 Task: Use Google Earth to find and explore the Sahara Desert and the Black Desert.
Action: Mouse moved to (200, 201)
Screenshot: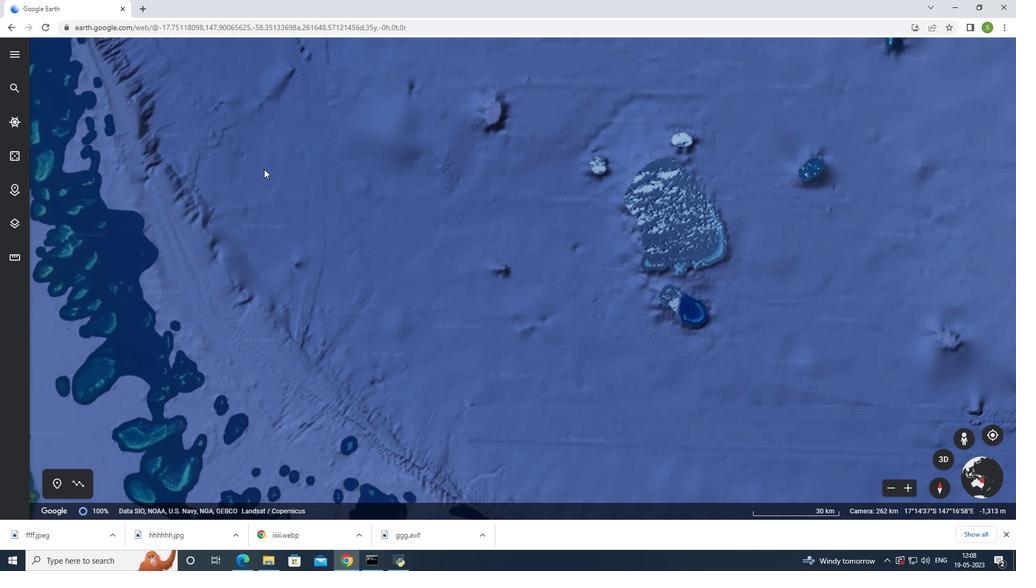 
Action: Mouse scrolled (200, 202) with delta (0, 0)
Screenshot: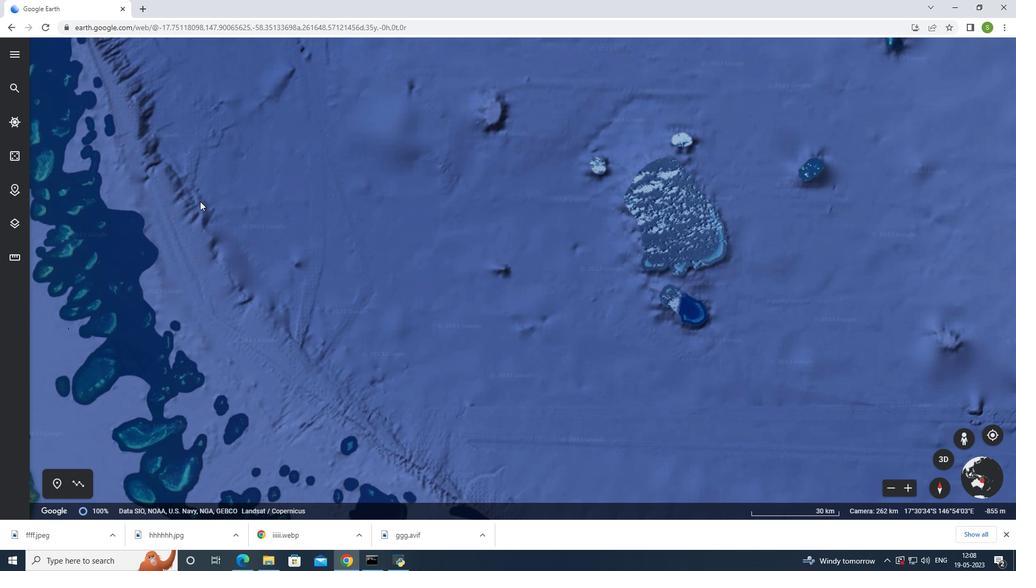 
Action: Mouse scrolled (200, 202) with delta (0, 0)
Screenshot: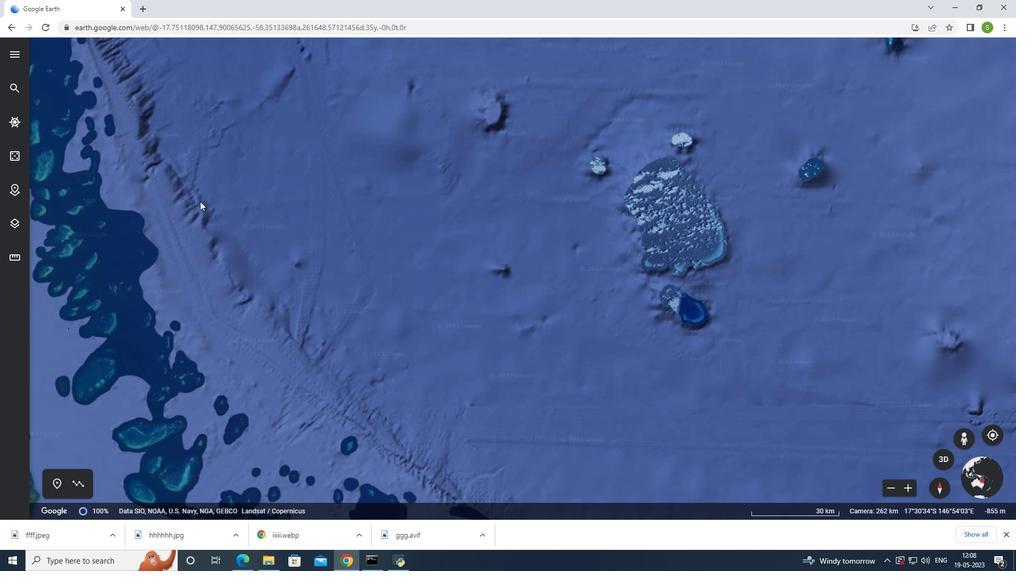 
Action: Mouse scrolled (200, 202) with delta (0, 0)
Screenshot: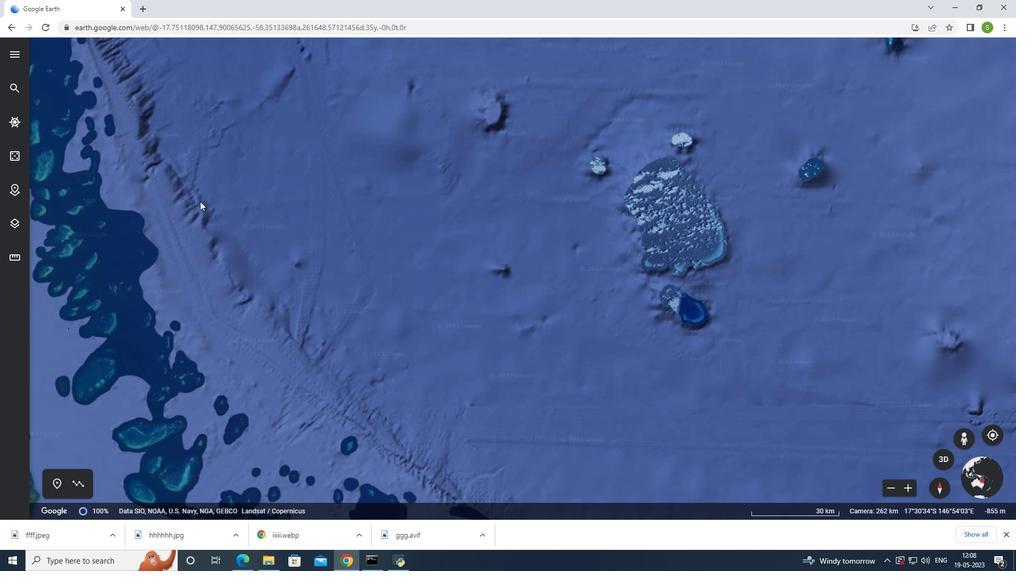
Action: Mouse scrolled (200, 202) with delta (0, 0)
Screenshot: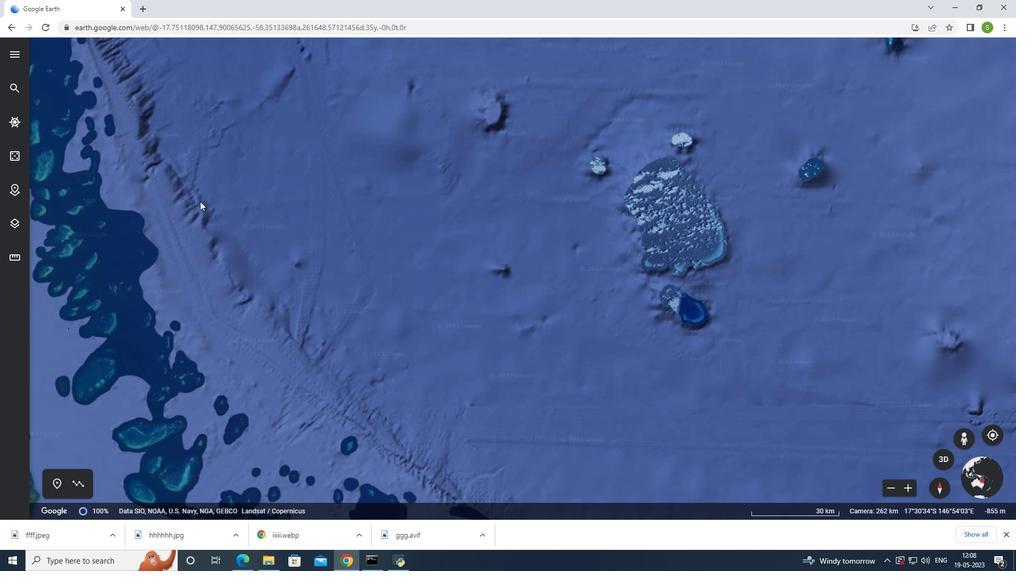 
Action: Mouse scrolled (200, 201) with delta (0, 0)
Screenshot: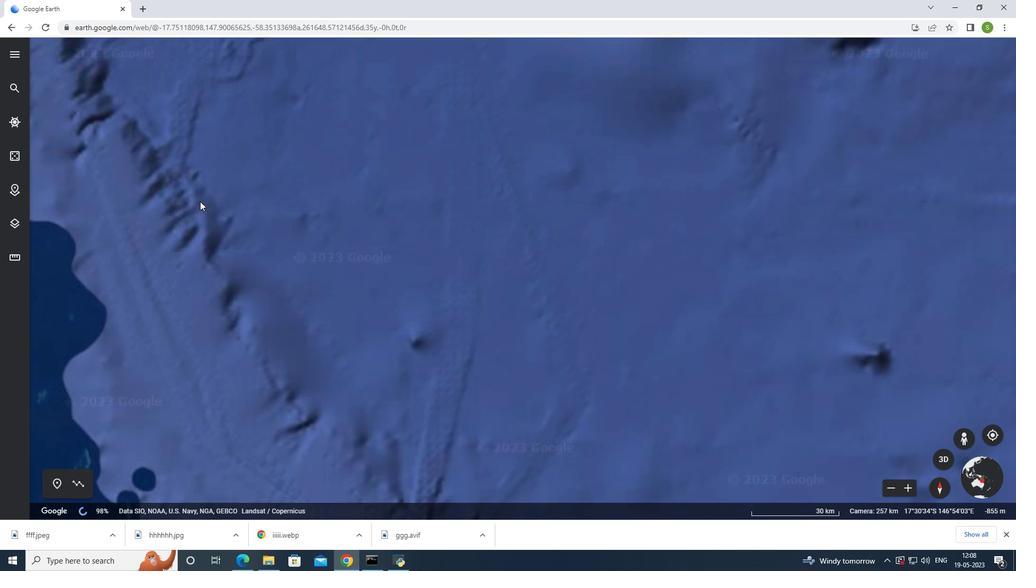 
Action: Mouse scrolled (200, 201) with delta (0, 0)
Screenshot: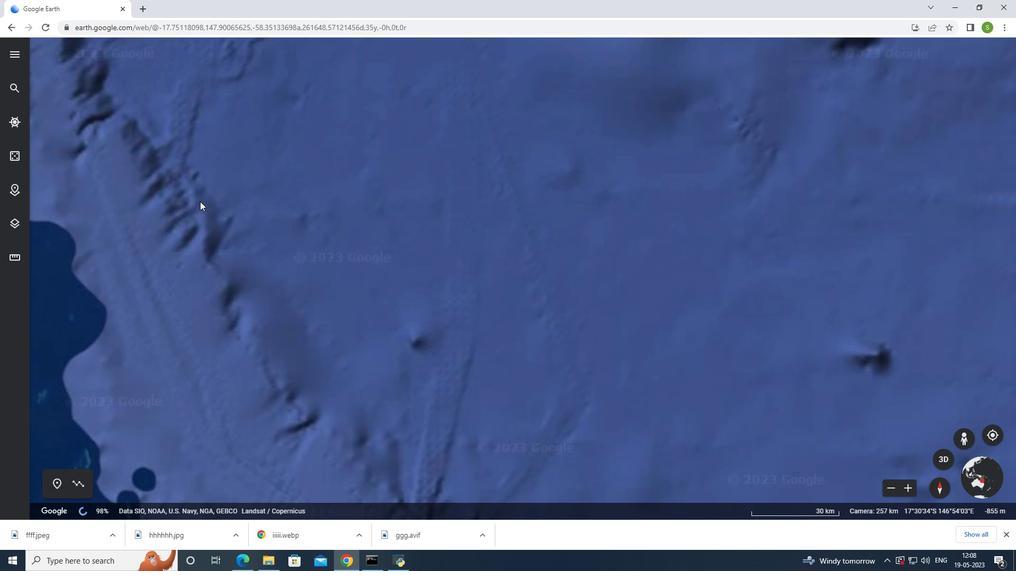 
Action: Mouse scrolled (200, 201) with delta (0, 0)
Screenshot: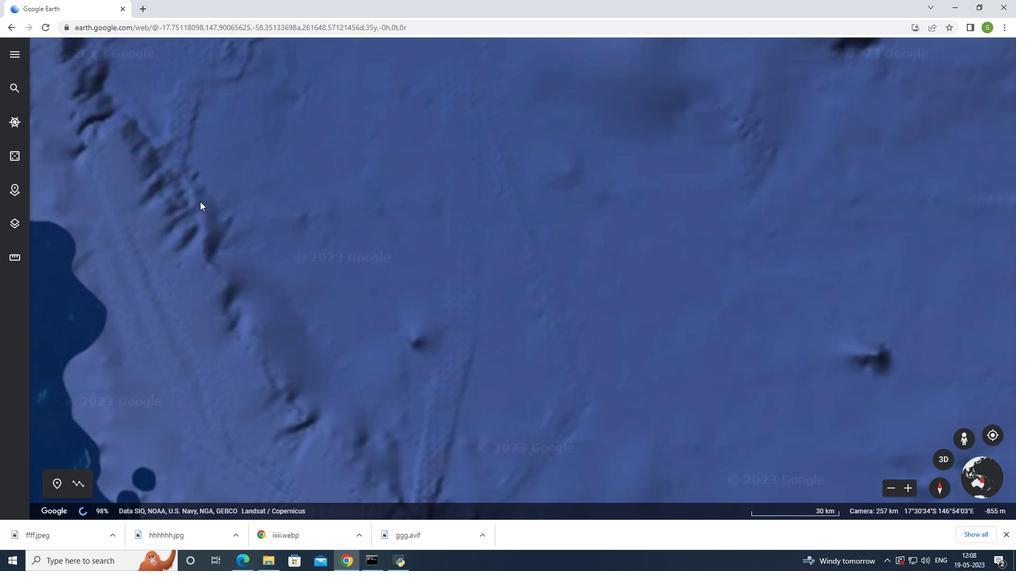 
Action: Mouse scrolled (200, 201) with delta (0, 0)
Screenshot: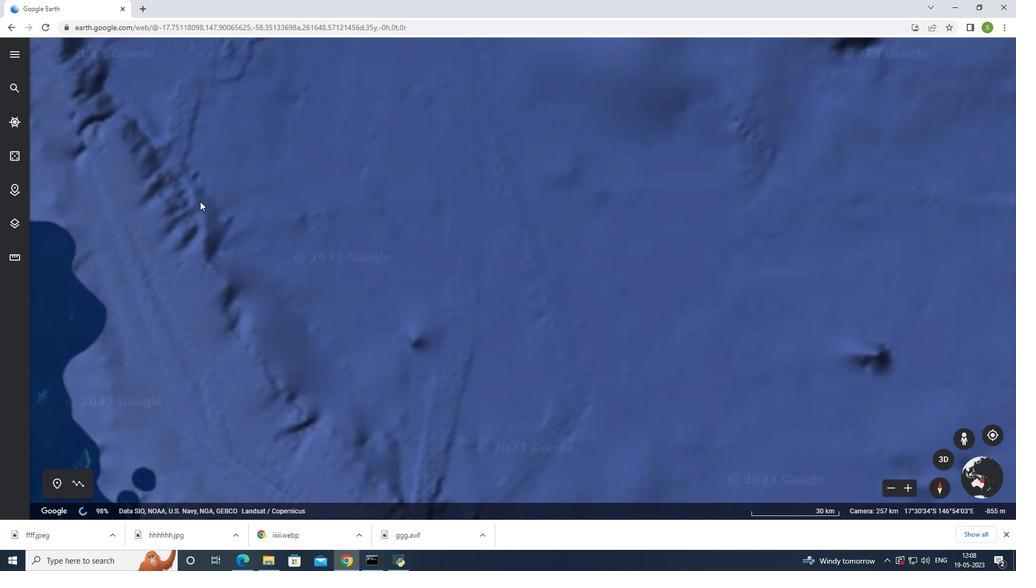 
Action: Mouse scrolled (200, 201) with delta (0, 0)
Screenshot: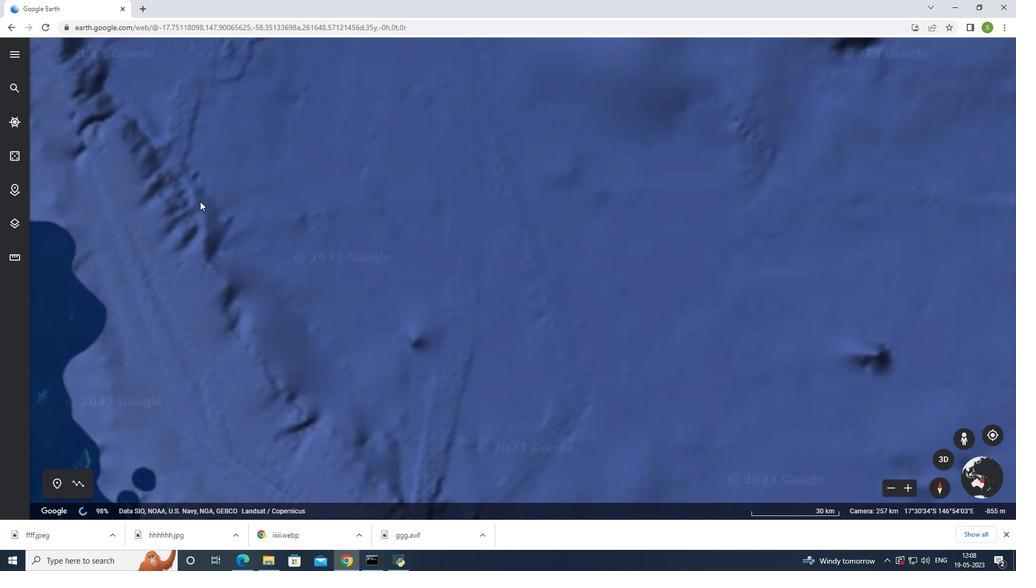 
Action: Mouse scrolled (200, 201) with delta (0, 0)
Screenshot: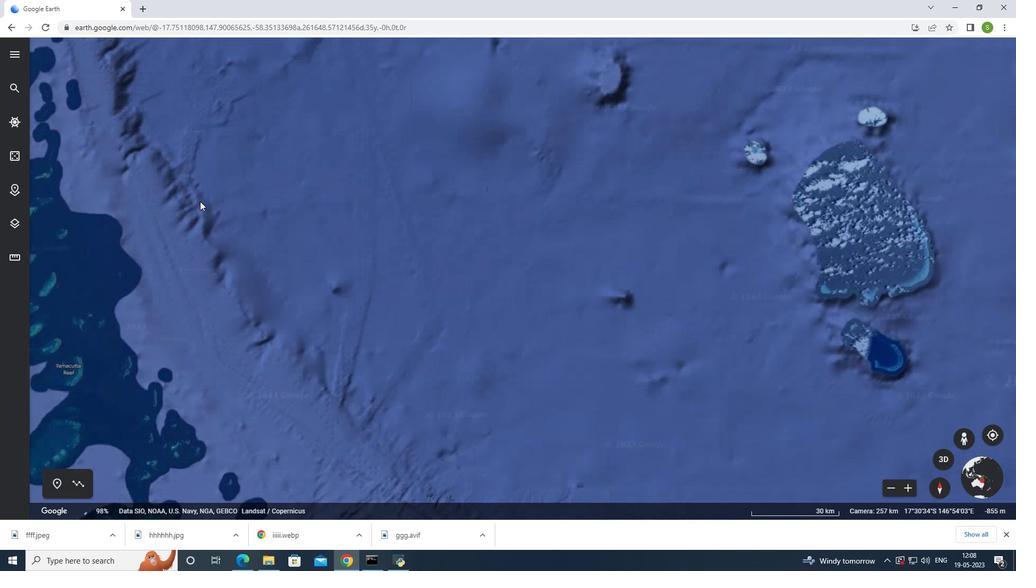 
Action: Mouse scrolled (200, 201) with delta (0, 0)
Screenshot: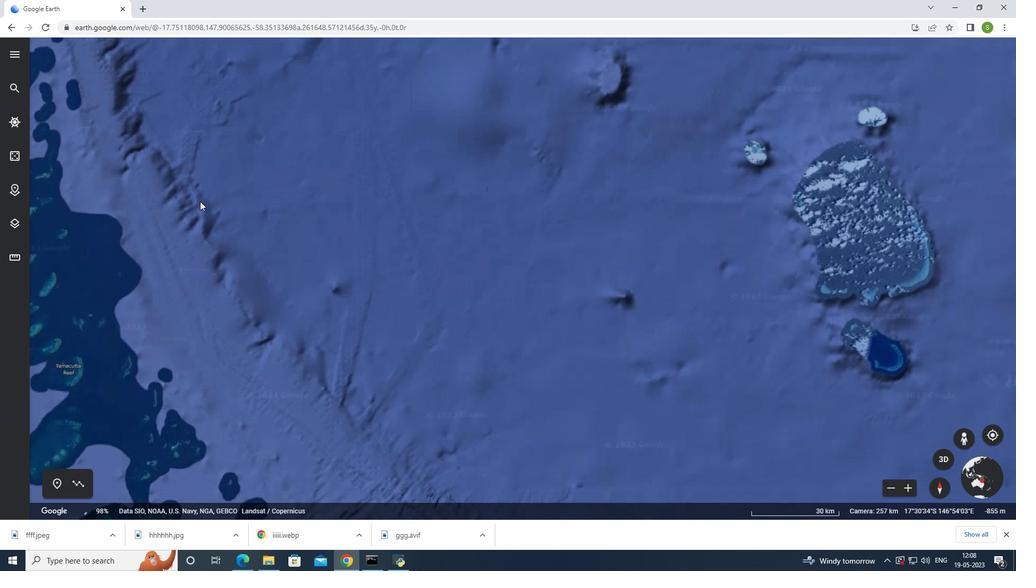 
Action: Mouse scrolled (200, 201) with delta (0, 0)
Screenshot: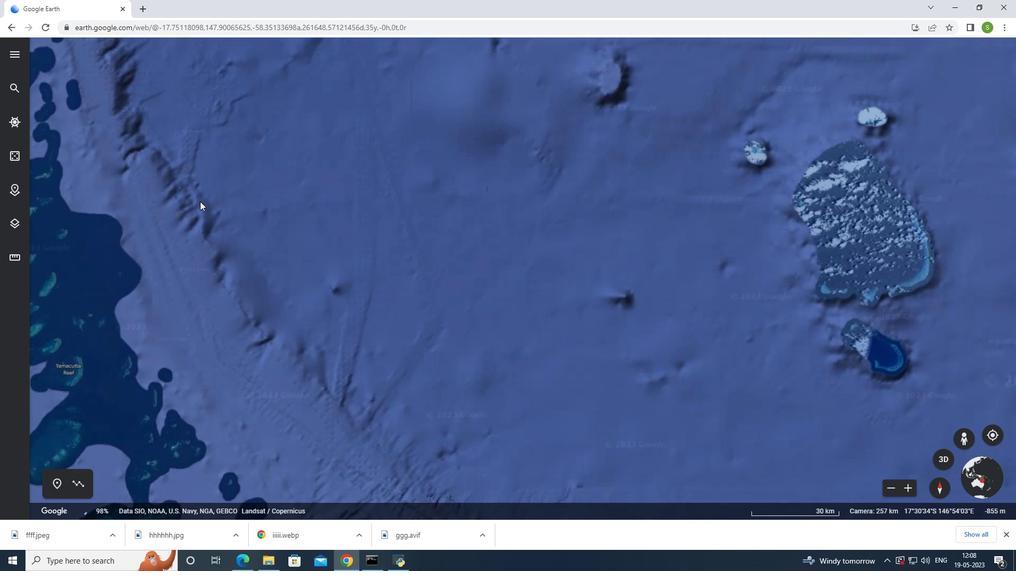 
Action: Mouse moved to (16, 88)
Screenshot: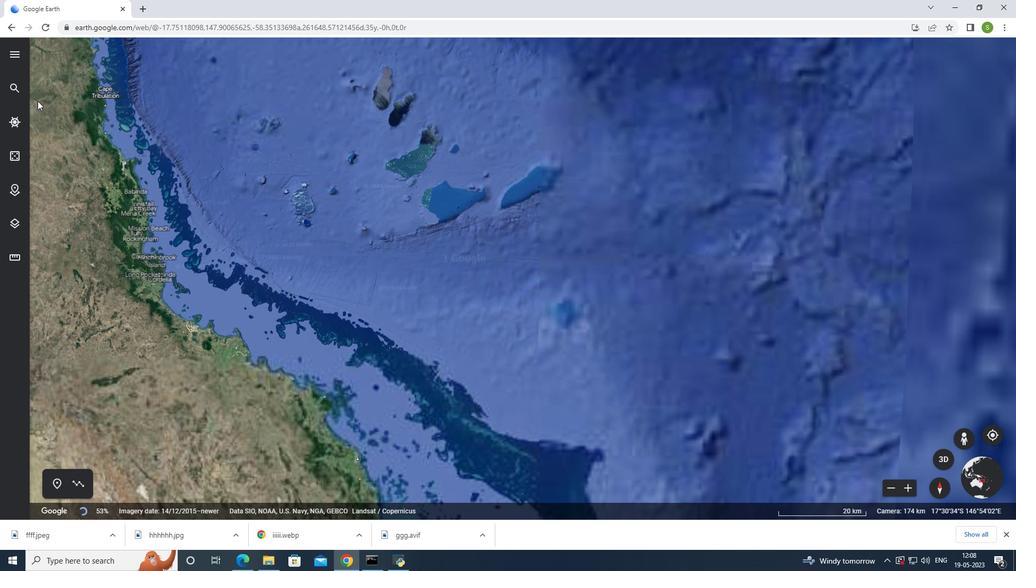 
Action: Mouse pressed left at (16, 88)
Screenshot: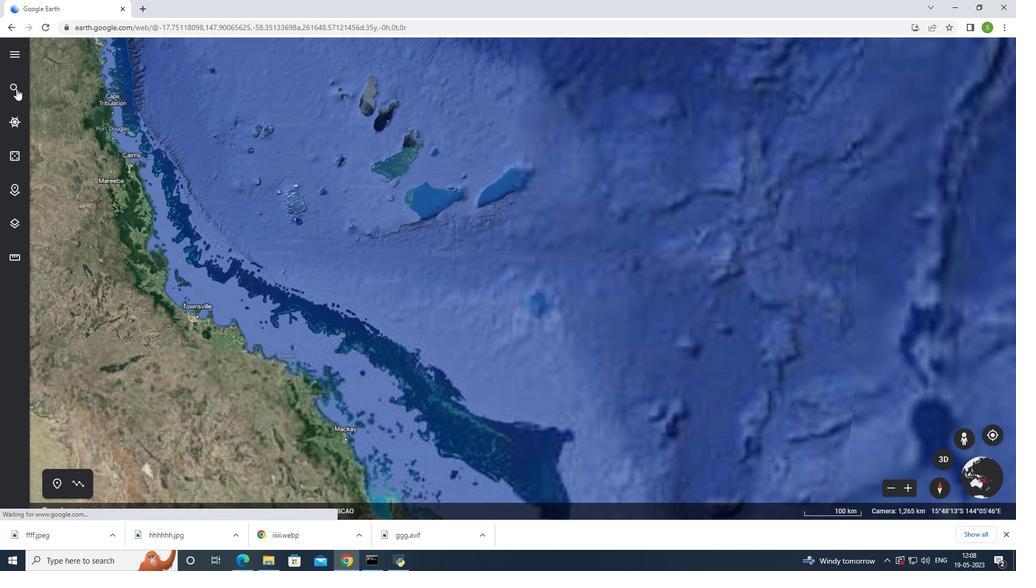 
Action: Mouse moved to (372, 150)
Screenshot: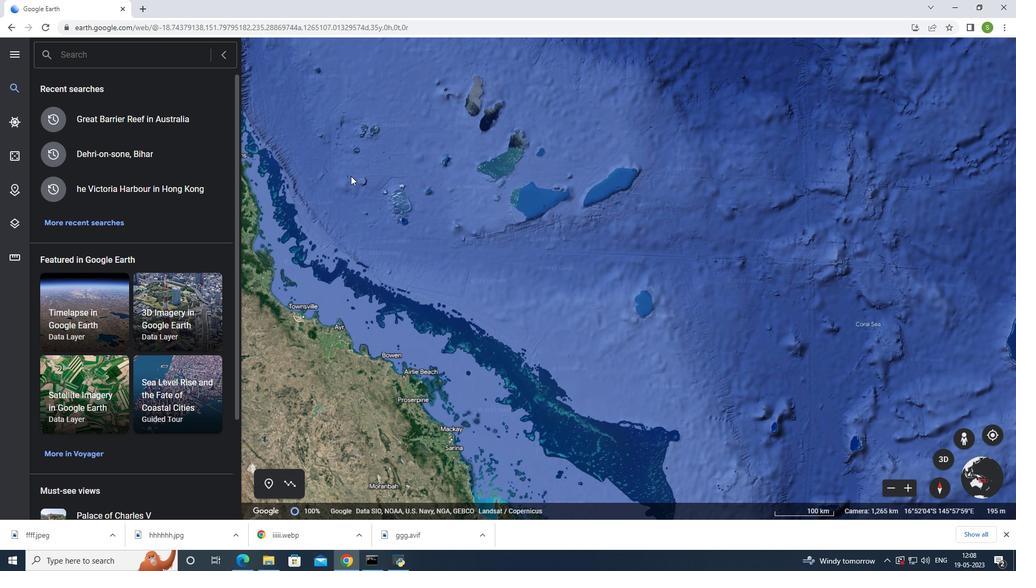 
Action: Key pressed sahara<Key.space>desert<Key.enter>
Screenshot: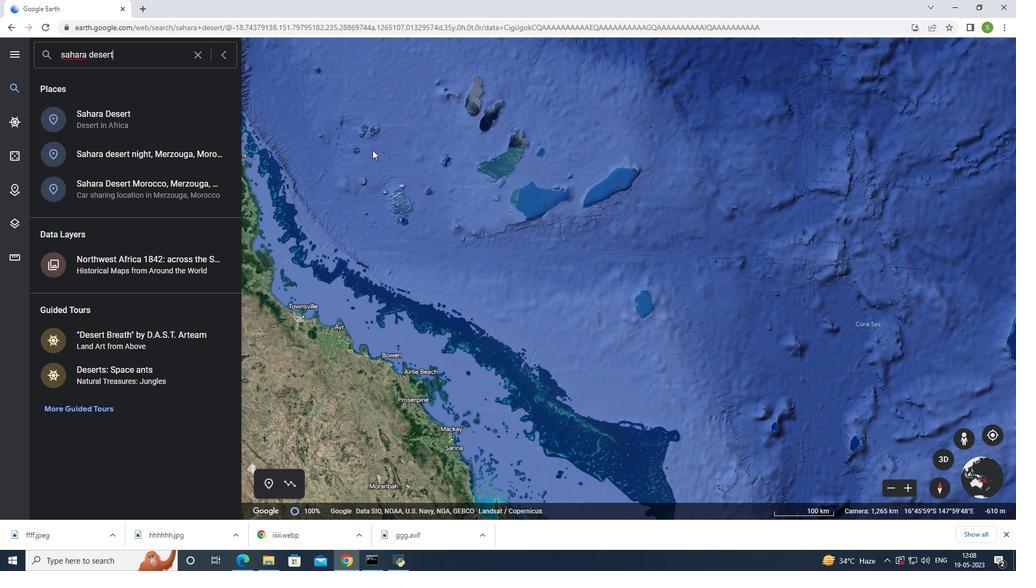 
Action: Mouse moved to (576, 249)
Screenshot: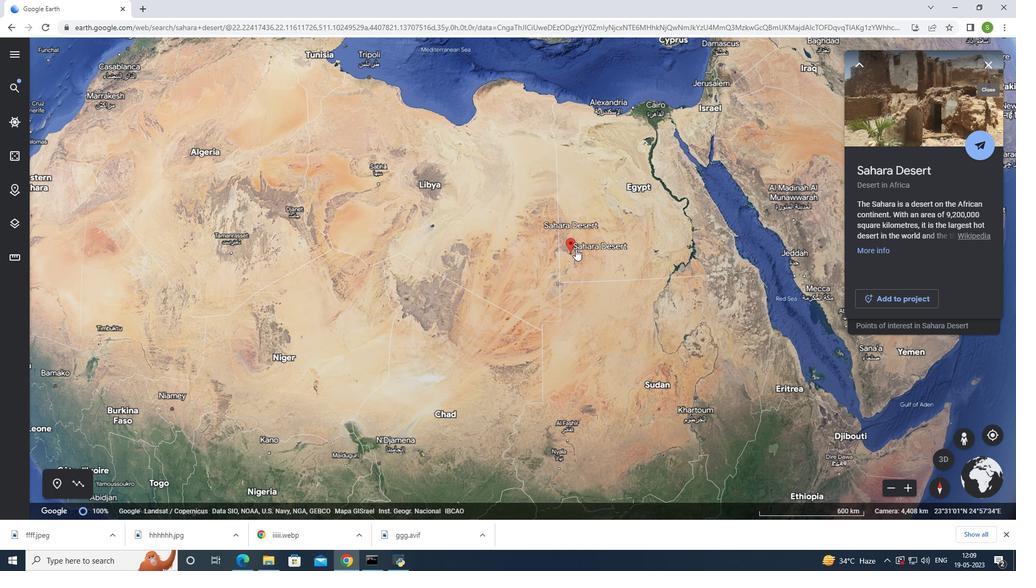 
Action: Mouse scrolled (576, 249) with delta (0, 0)
Screenshot: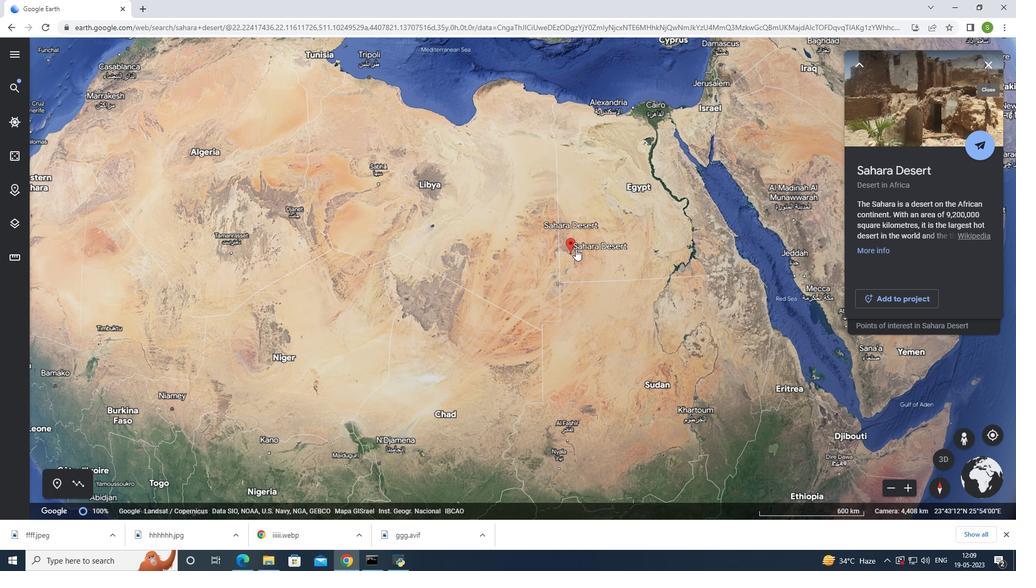 
Action: Mouse scrolled (576, 249) with delta (0, 0)
Screenshot: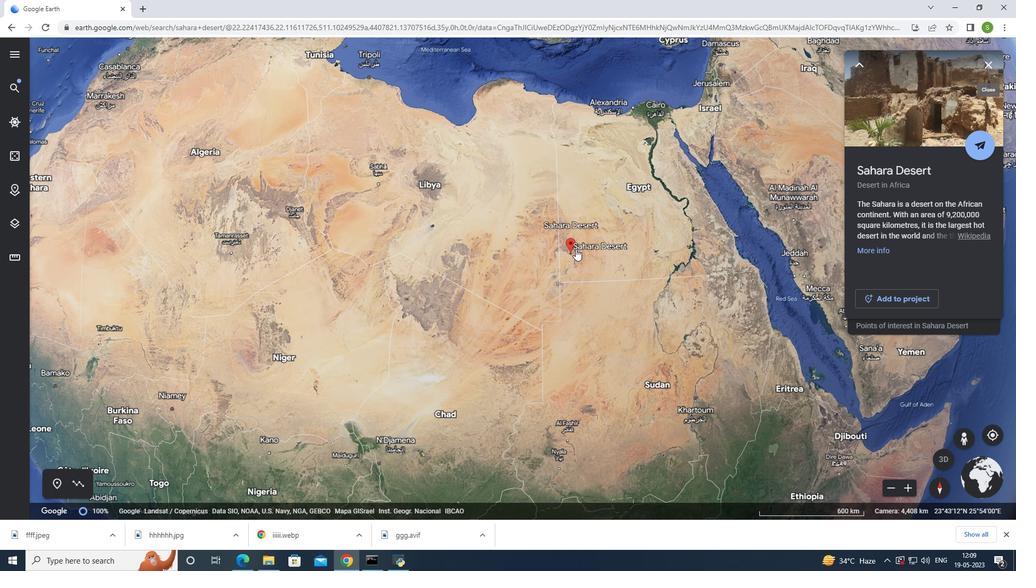 
Action: Mouse scrolled (576, 249) with delta (0, 0)
Screenshot: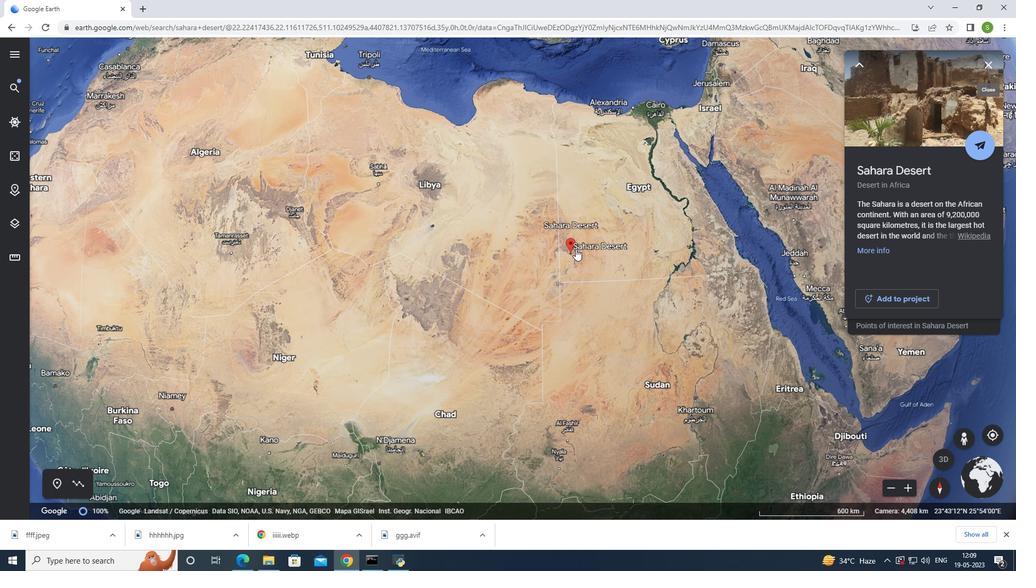 
Action: Mouse moved to (576, 247)
Screenshot: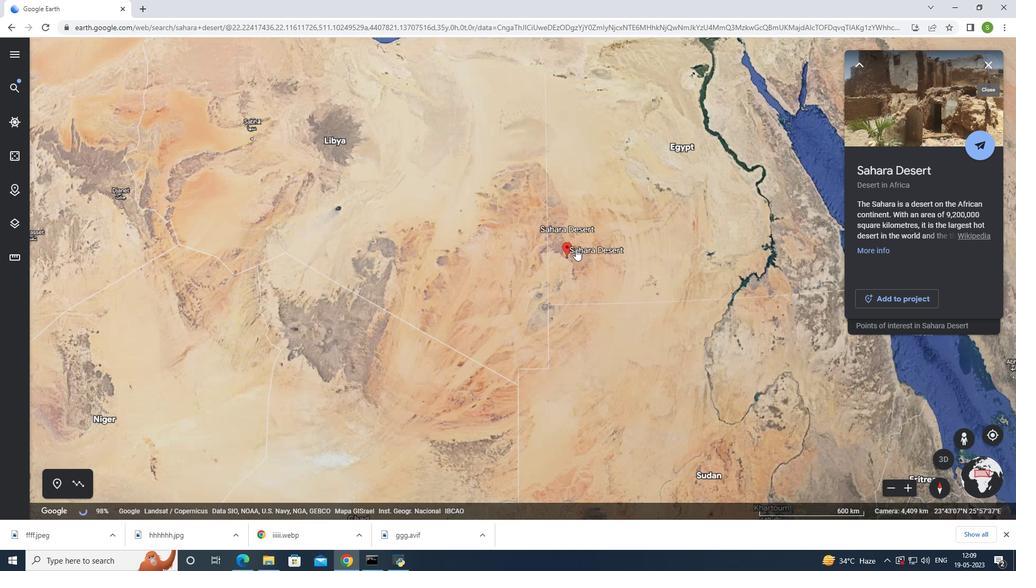 
Action: Mouse scrolled (576, 248) with delta (0, 0)
Screenshot: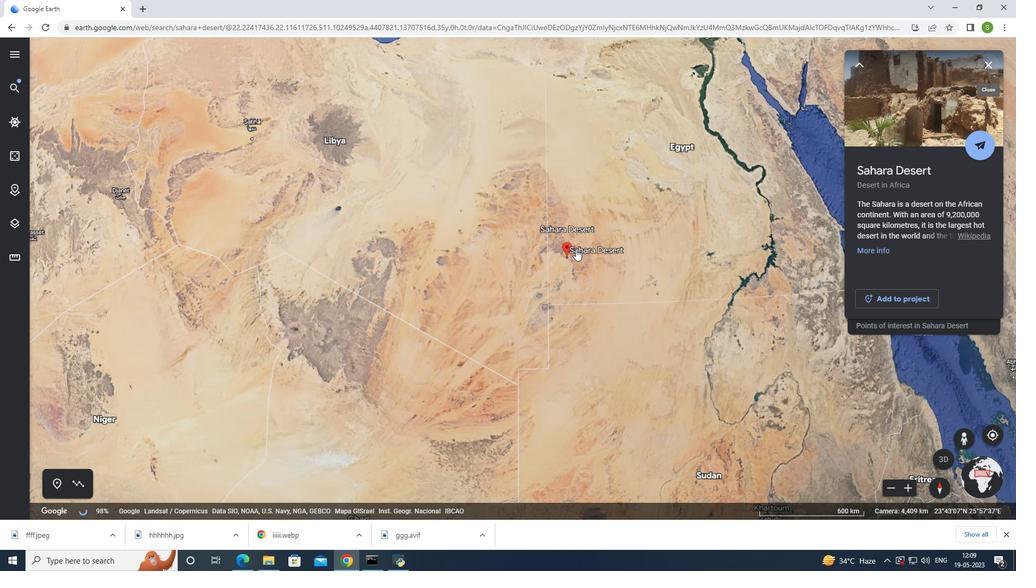 
Action: Mouse scrolled (576, 248) with delta (0, 0)
Screenshot: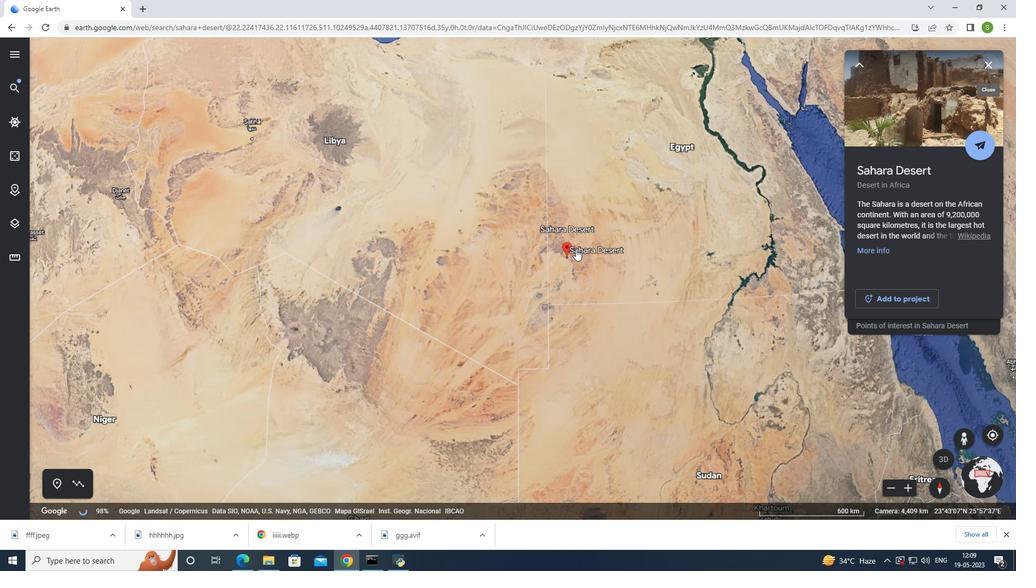 
Action: Mouse scrolled (576, 248) with delta (0, 0)
Screenshot: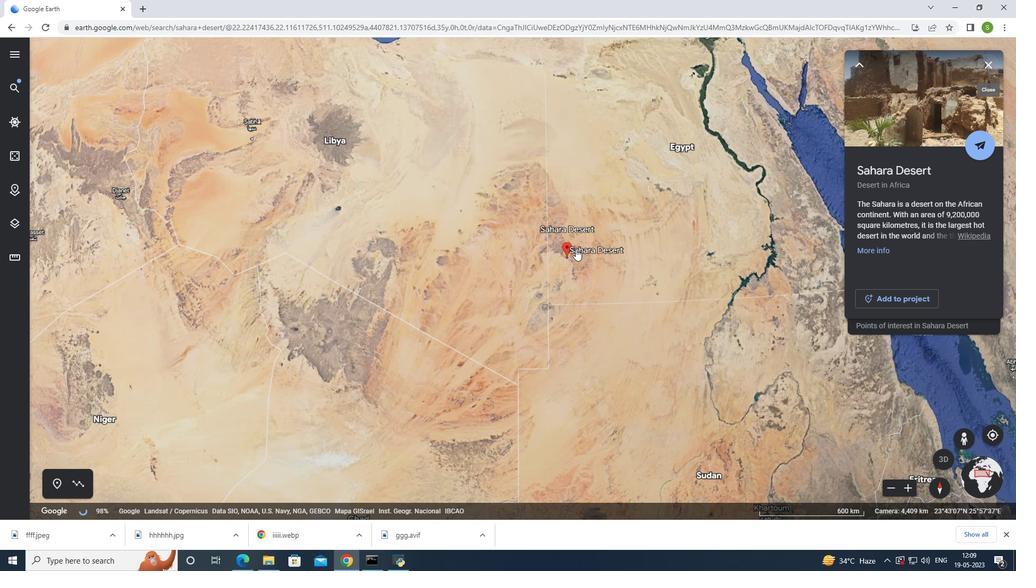 
Action: Mouse scrolled (576, 248) with delta (0, 0)
Screenshot: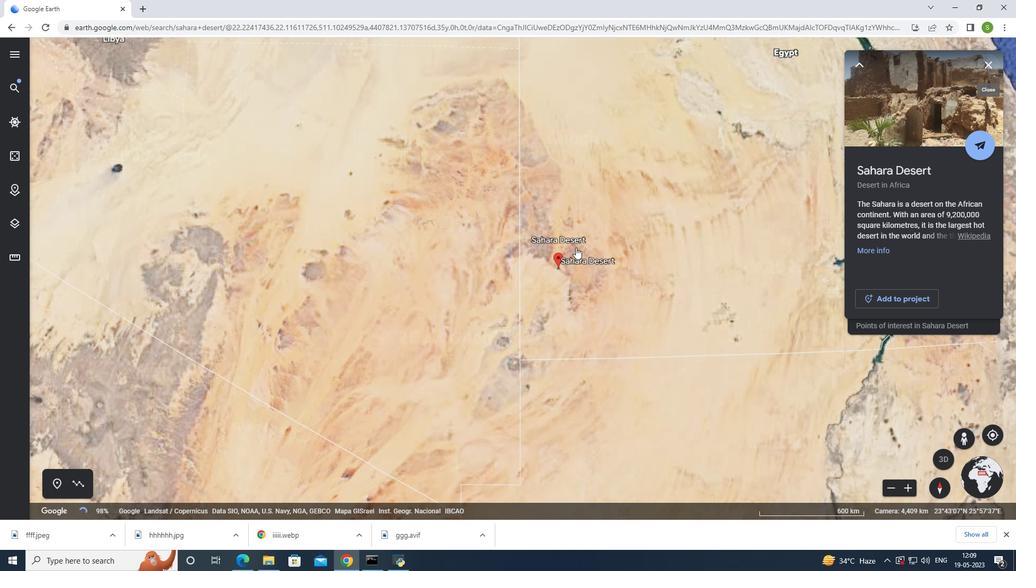 
Action: Mouse scrolled (576, 248) with delta (0, 0)
Screenshot: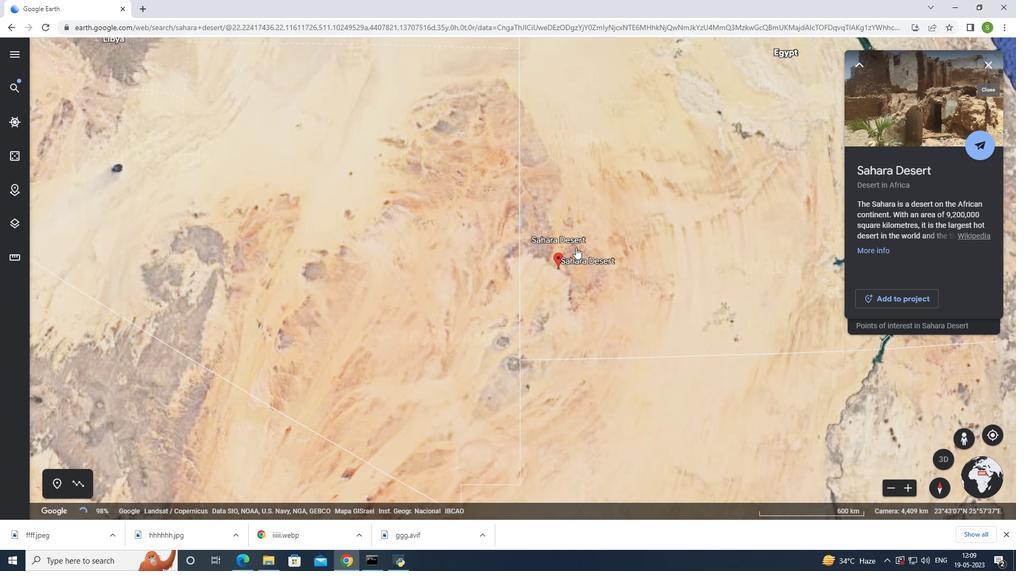 
Action: Mouse scrolled (576, 248) with delta (0, 0)
Screenshot: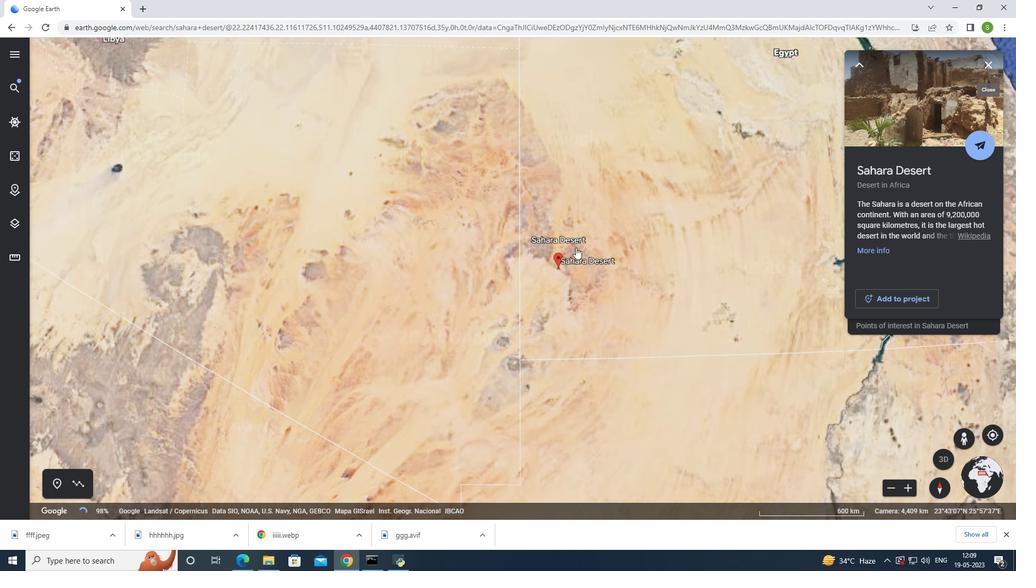 
Action: Mouse scrolled (576, 248) with delta (0, 0)
Screenshot: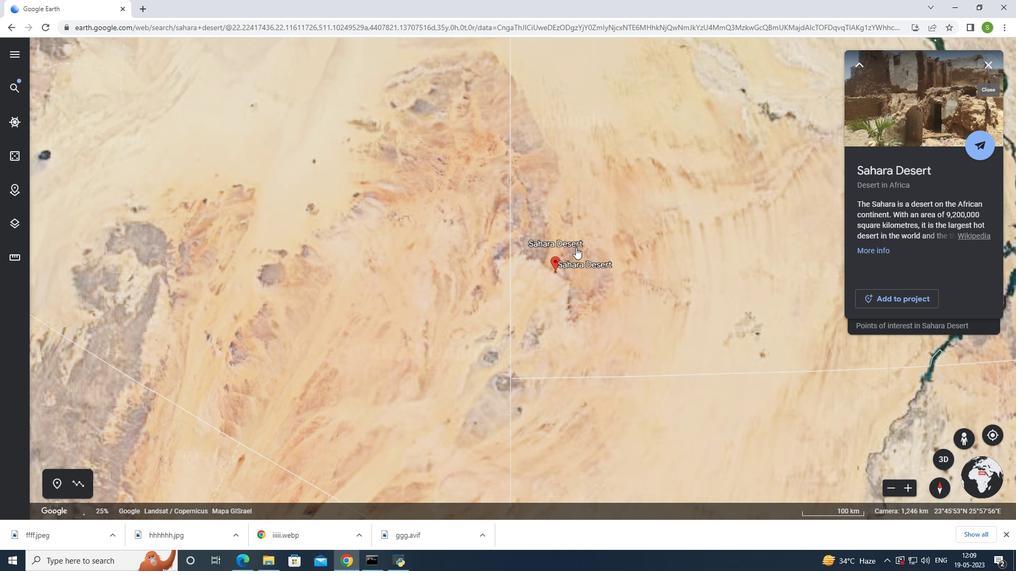 
Action: Mouse scrolled (576, 248) with delta (0, 0)
Screenshot: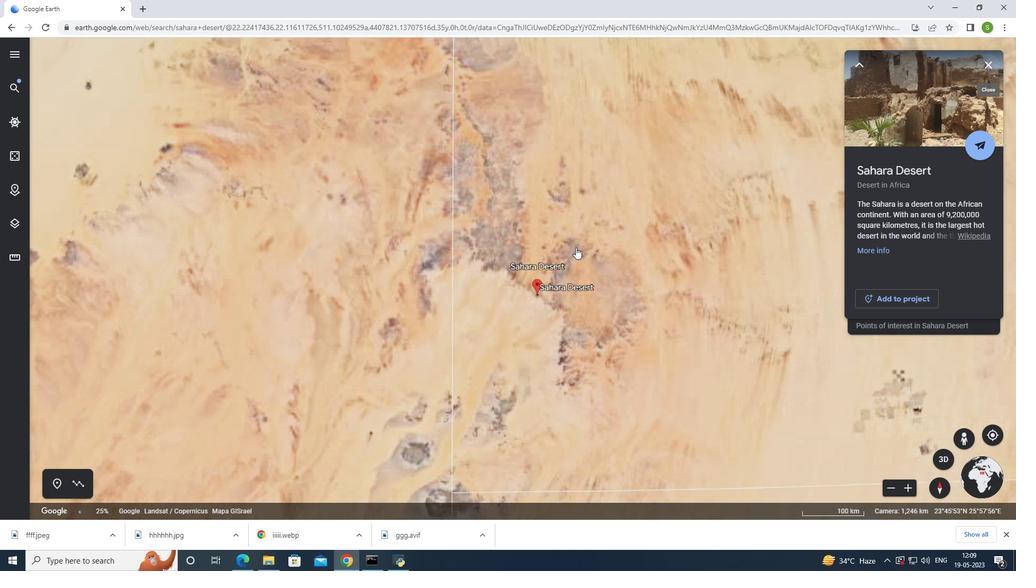 
Action: Mouse scrolled (576, 248) with delta (0, 0)
Screenshot: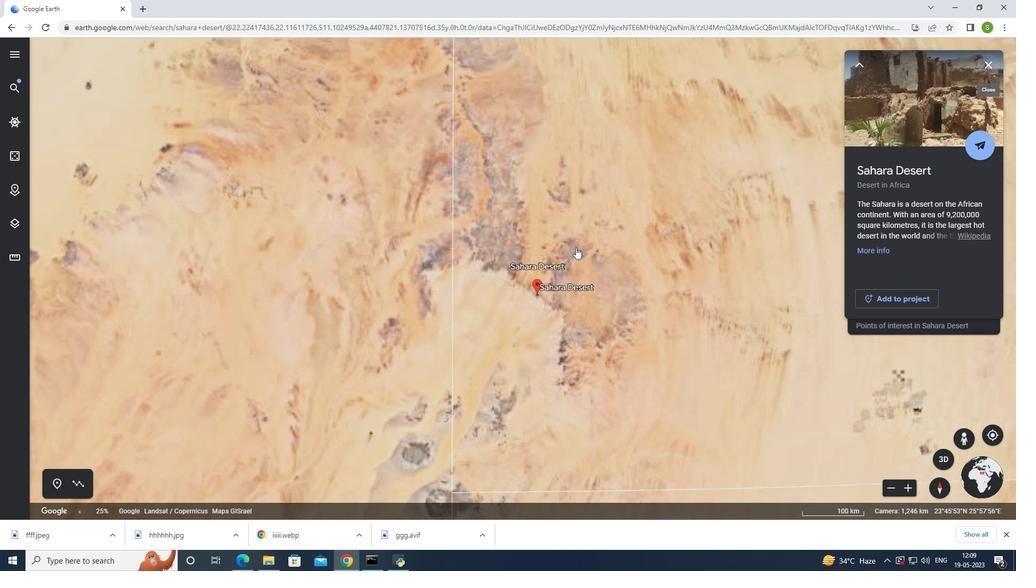 
Action: Mouse scrolled (576, 248) with delta (0, 0)
Screenshot: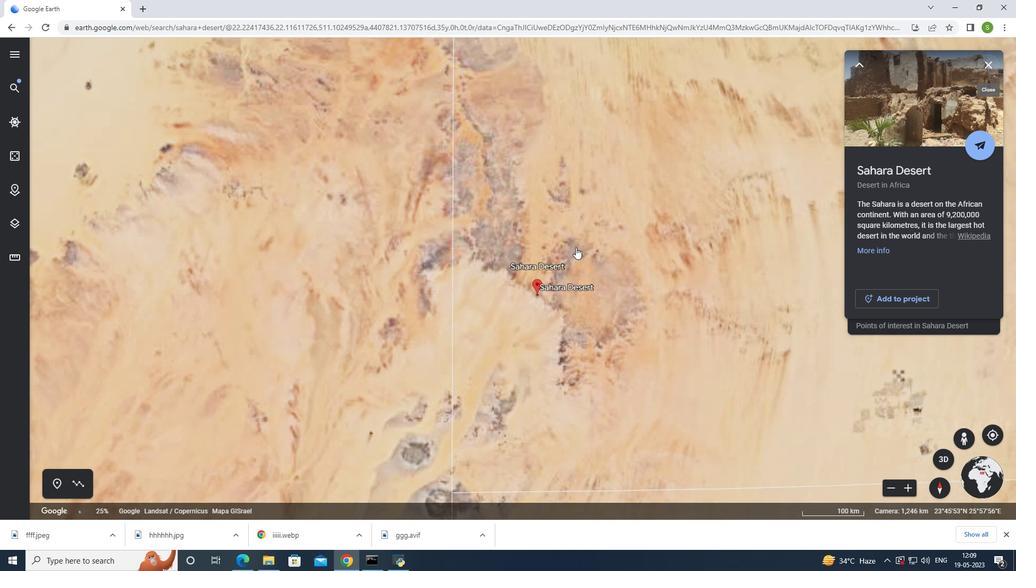 
Action: Mouse scrolled (576, 248) with delta (0, 0)
Screenshot: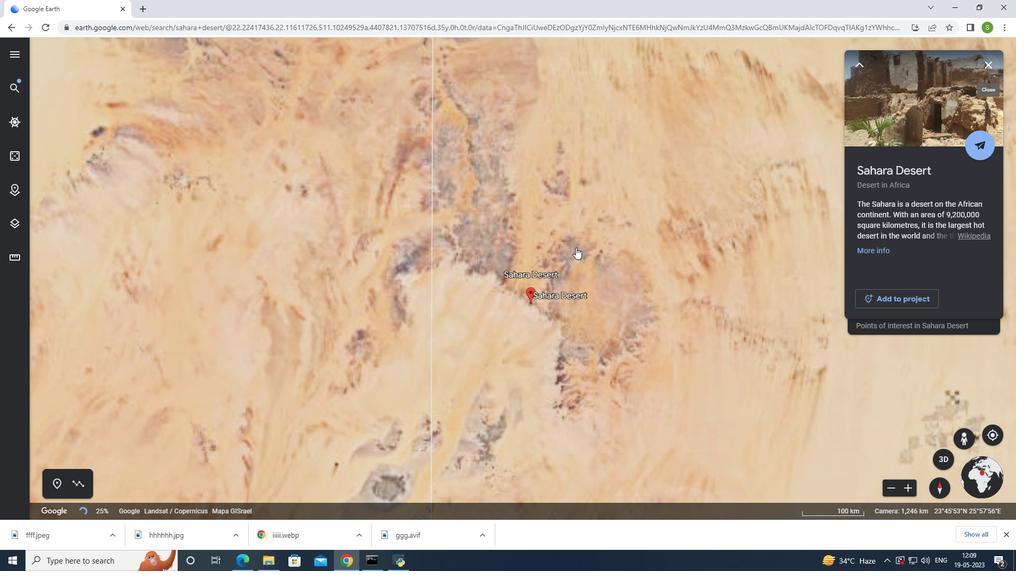 
Action: Mouse scrolled (576, 248) with delta (0, 0)
Screenshot: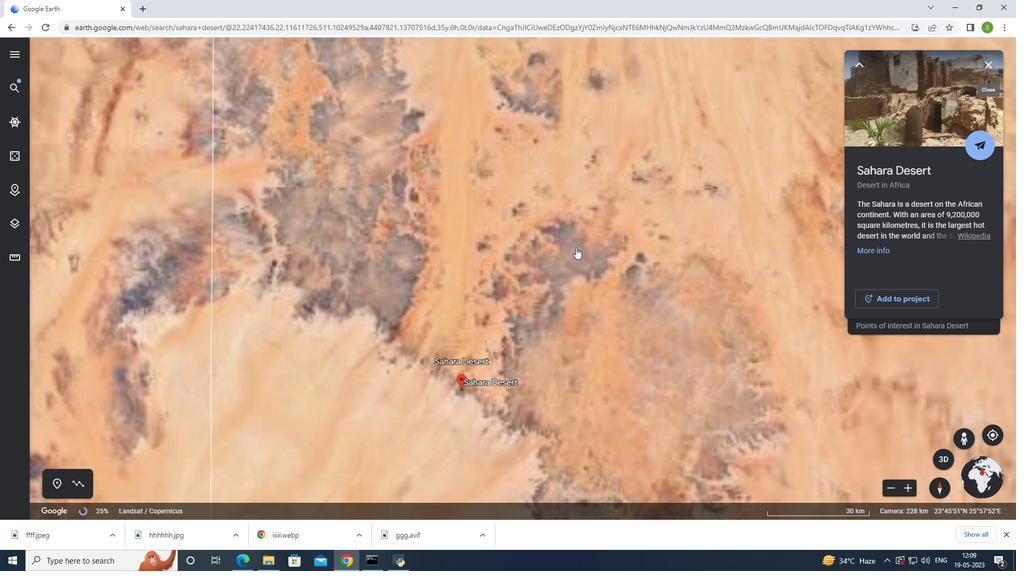 
Action: Mouse moved to (529, 246)
Screenshot: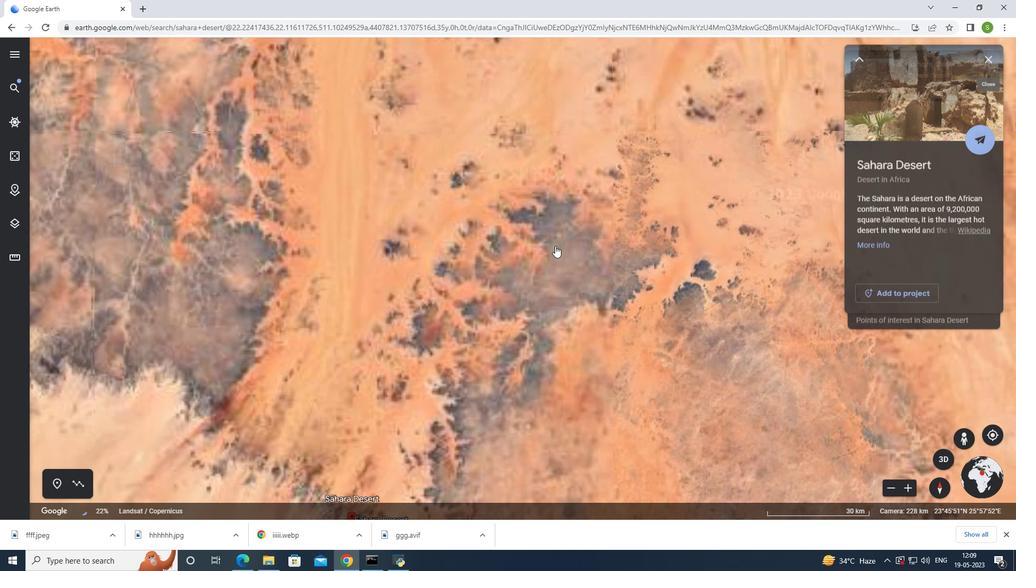
Action: Mouse scrolled (529, 245) with delta (0, 0)
Screenshot: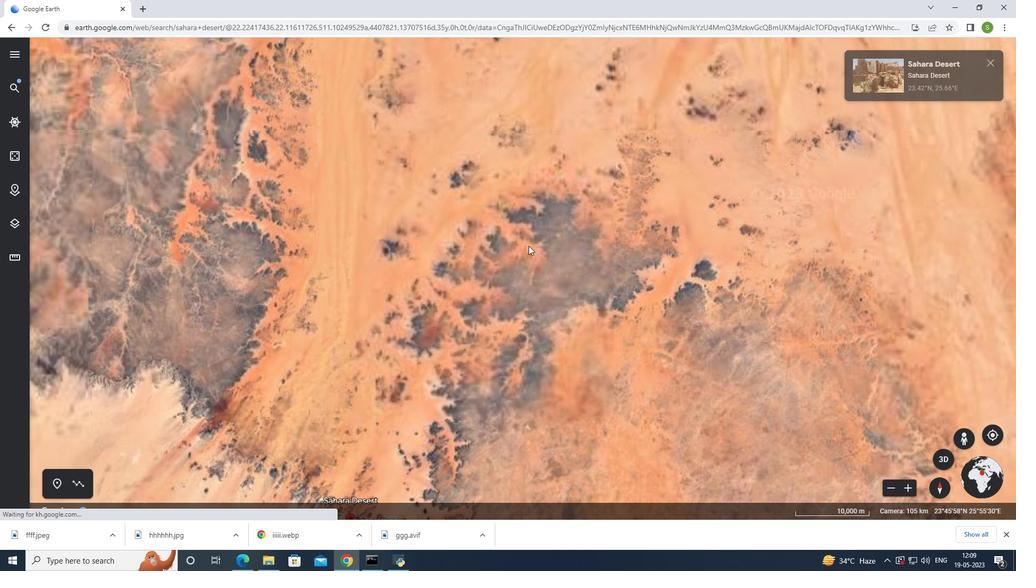
Action: Mouse scrolled (529, 245) with delta (0, 0)
Screenshot: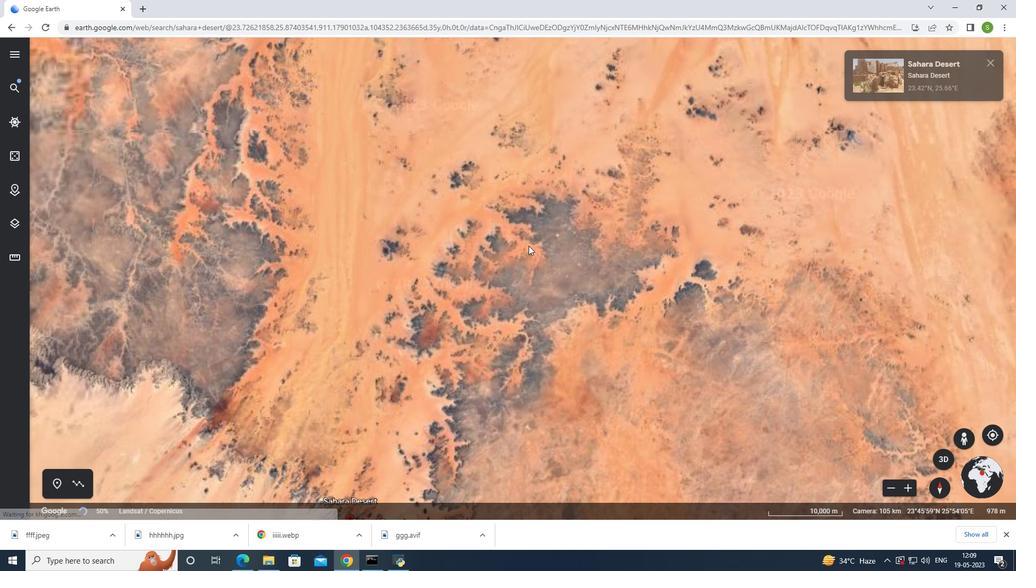
Action: Mouse scrolled (529, 245) with delta (0, 0)
Screenshot: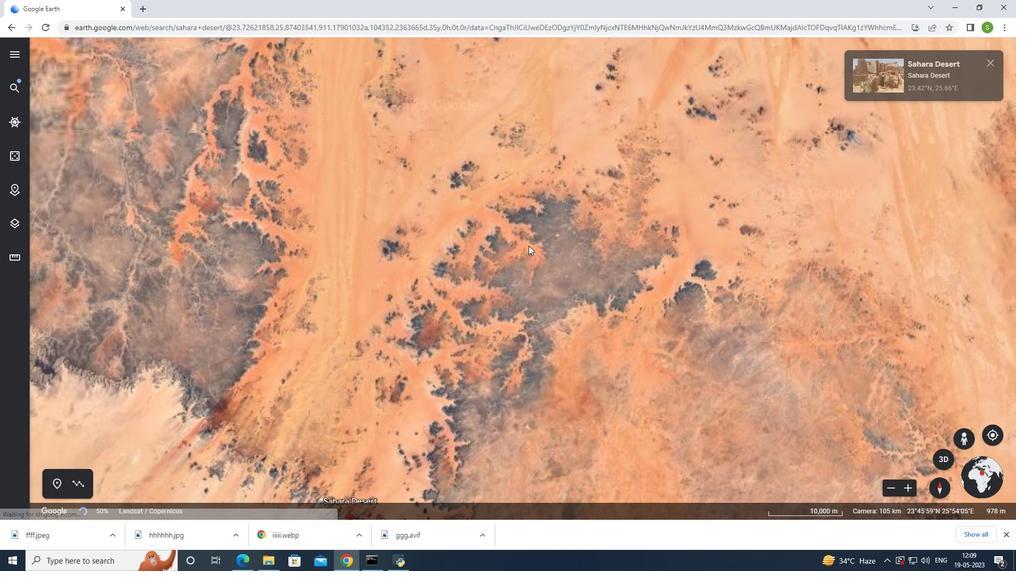 
Action: Mouse scrolled (529, 245) with delta (0, 0)
Screenshot: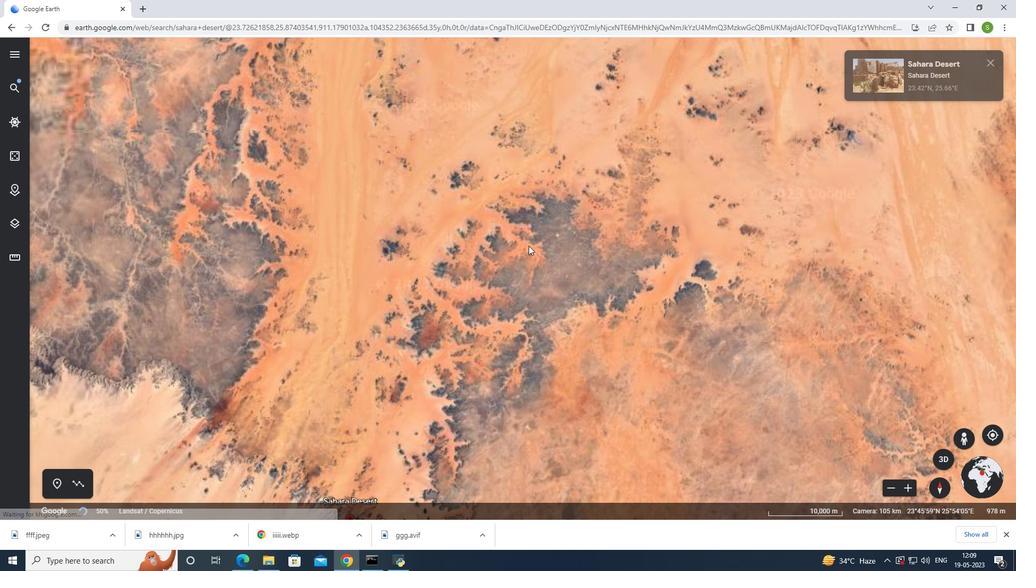 
Action: Mouse moved to (459, 360)
Screenshot: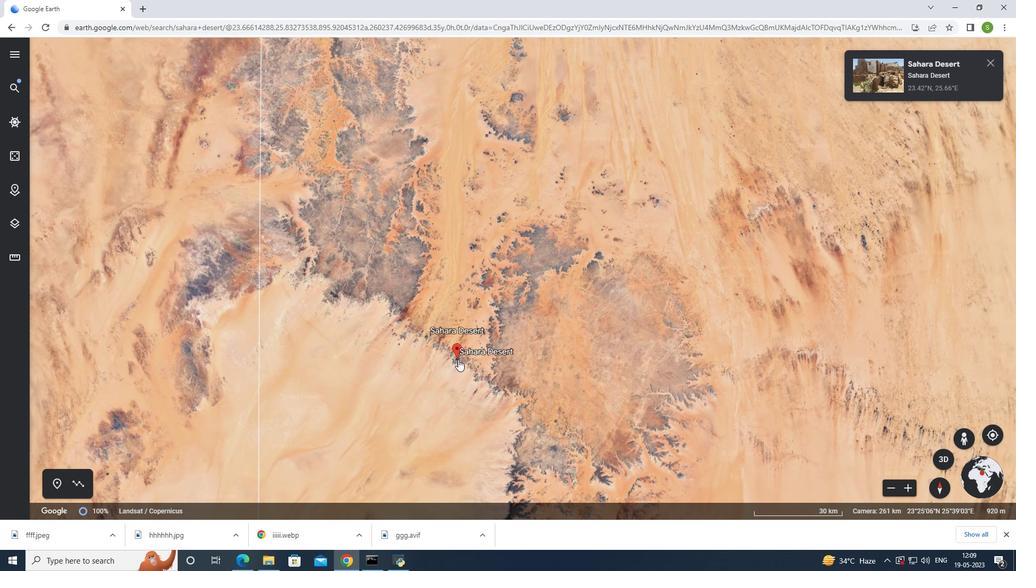 
Action: Mouse scrolled (459, 359) with delta (0, 0)
Screenshot: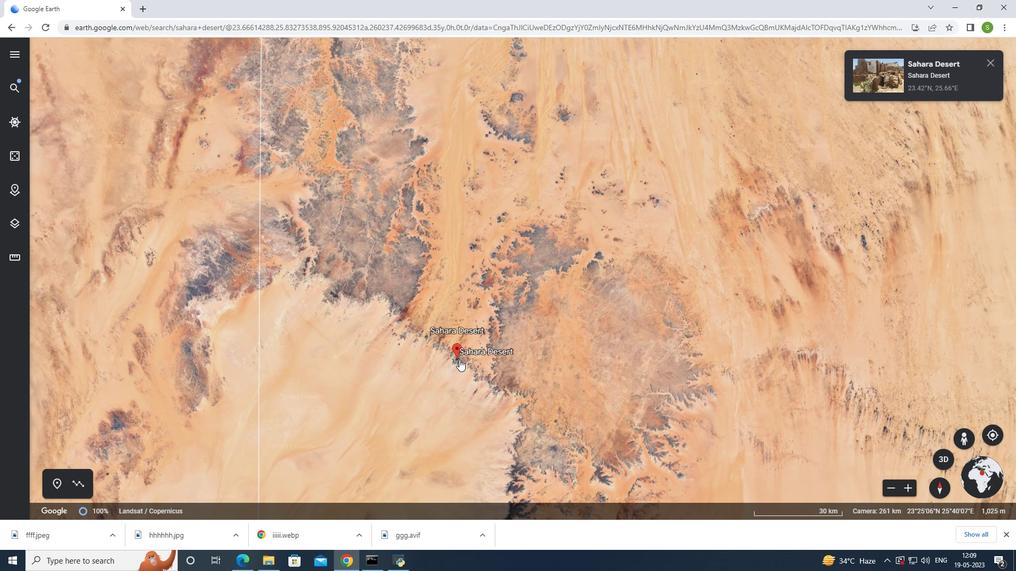 
Action: Mouse moved to (461, 357)
Screenshot: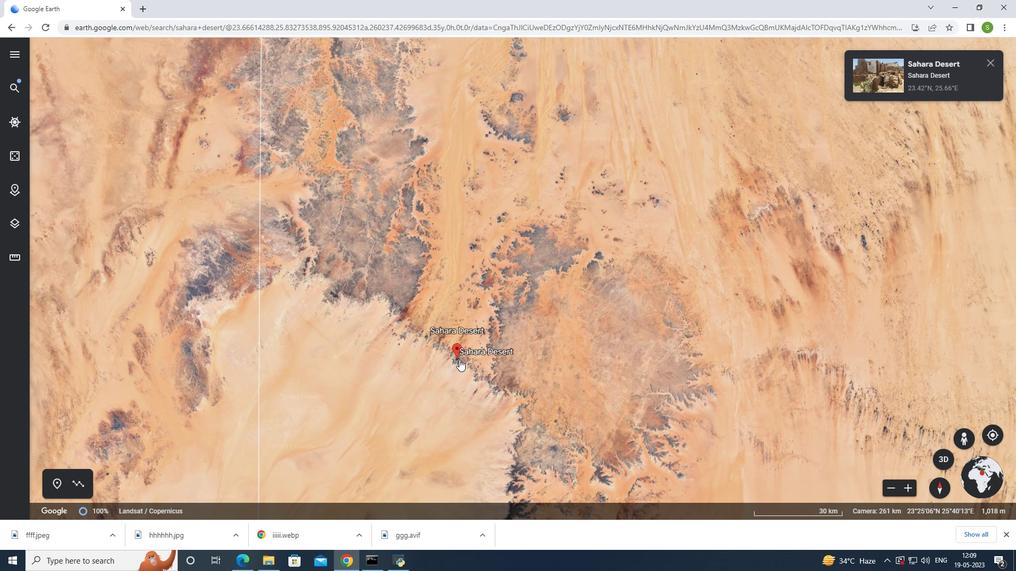 
Action: Mouse scrolled (461, 358) with delta (0, 0)
Screenshot: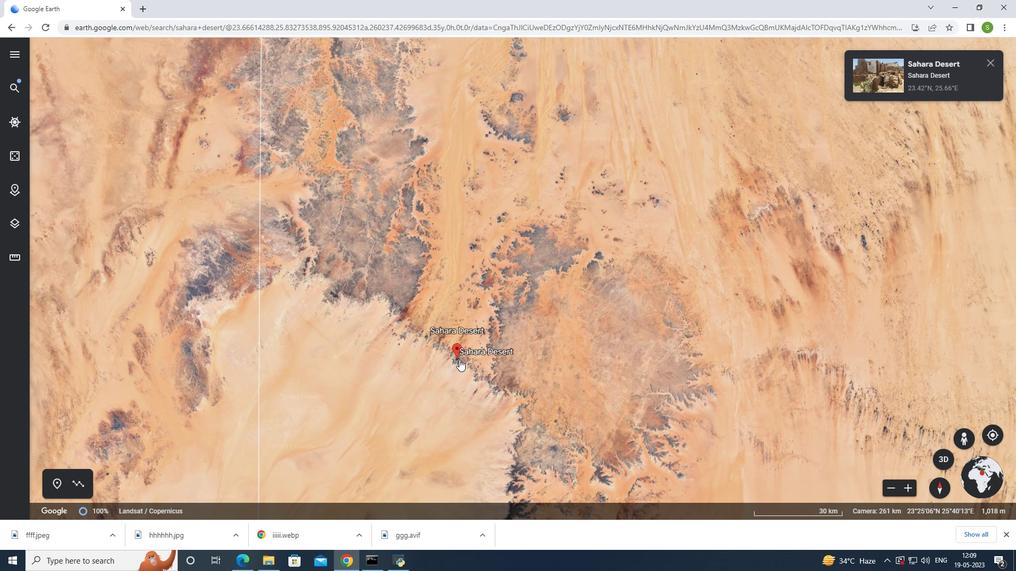 
Action: Mouse moved to (462, 355)
Screenshot: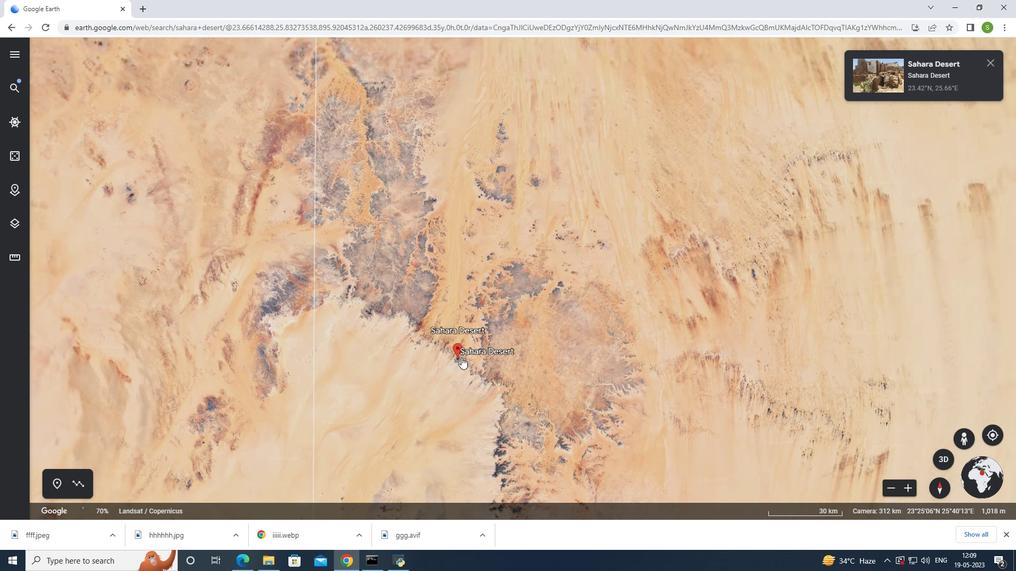 
Action: Mouse scrolled (462, 355) with delta (0, 0)
Screenshot: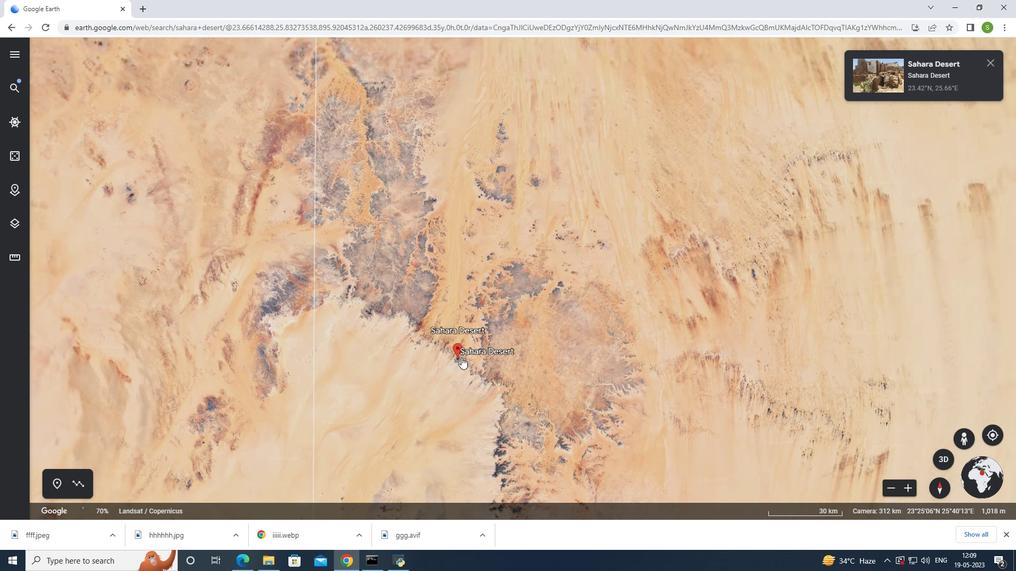 
Action: Mouse scrolled (462, 355) with delta (0, 0)
Screenshot: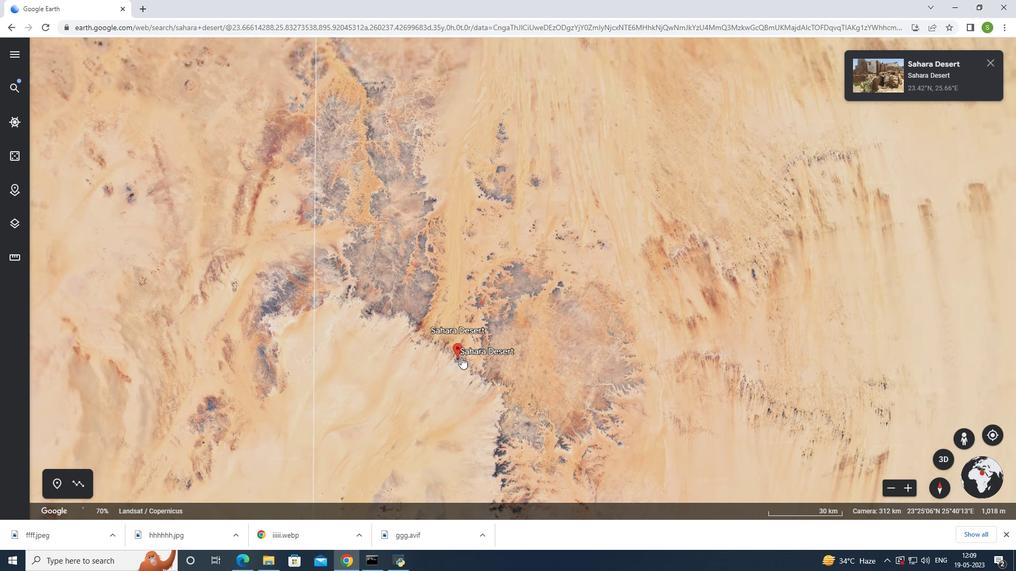 
Action: Mouse scrolled (462, 355) with delta (0, 0)
Screenshot: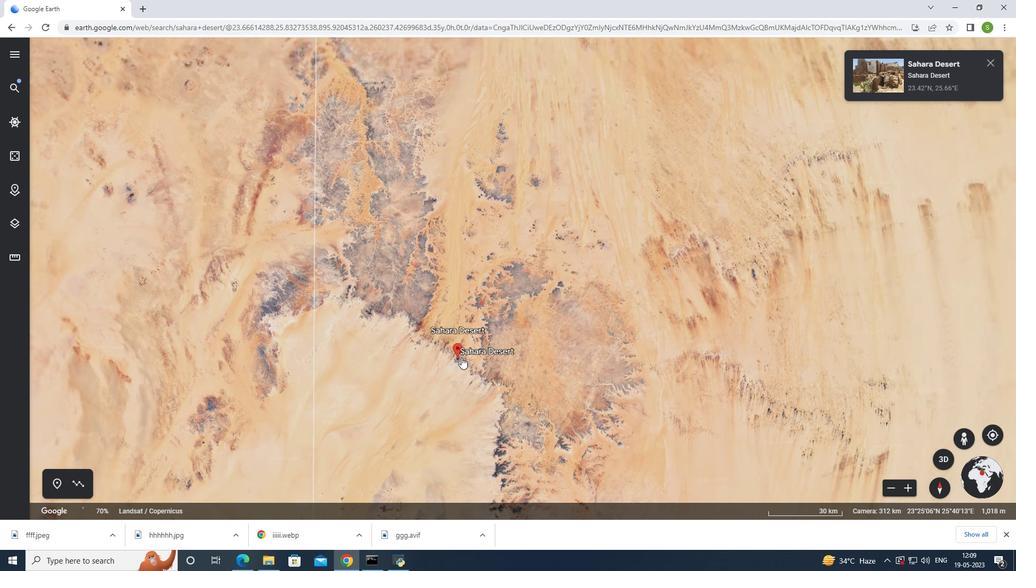 
Action: Mouse scrolled (462, 355) with delta (0, 0)
Screenshot: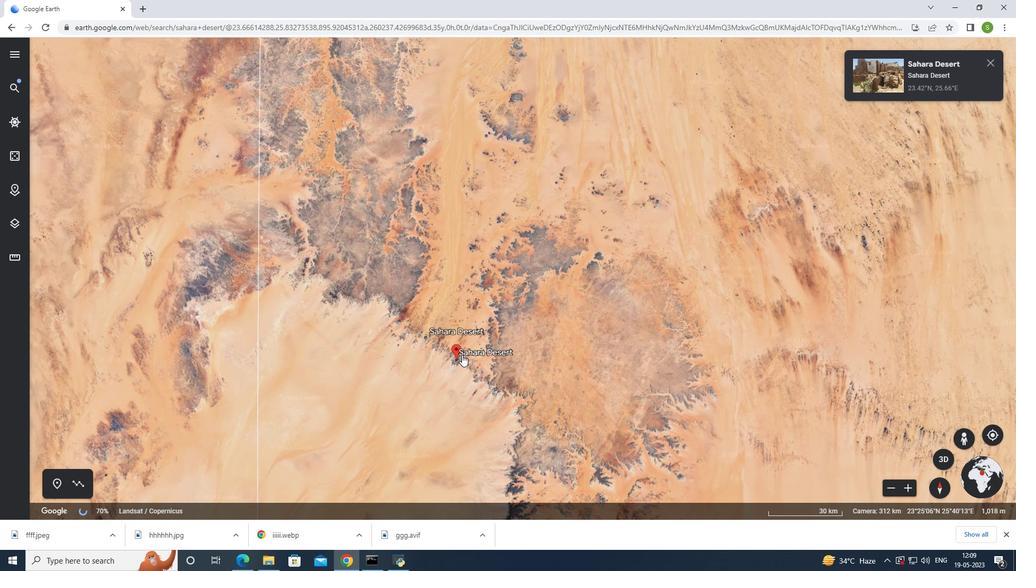 
Action: Mouse scrolled (462, 355) with delta (0, 0)
Screenshot: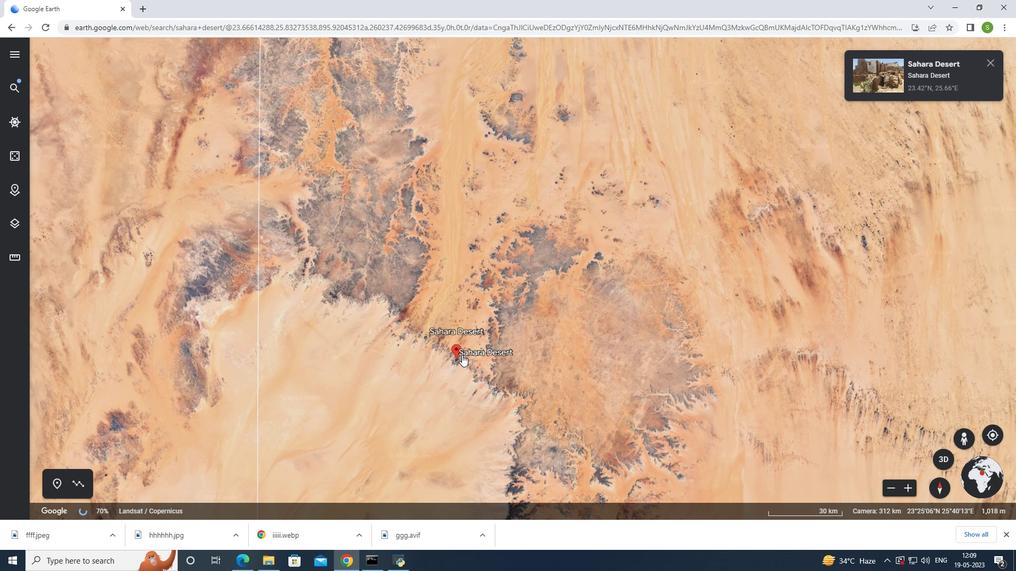
Action: Mouse scrolled (462, 355) with delta (0, 0)
Screenshot: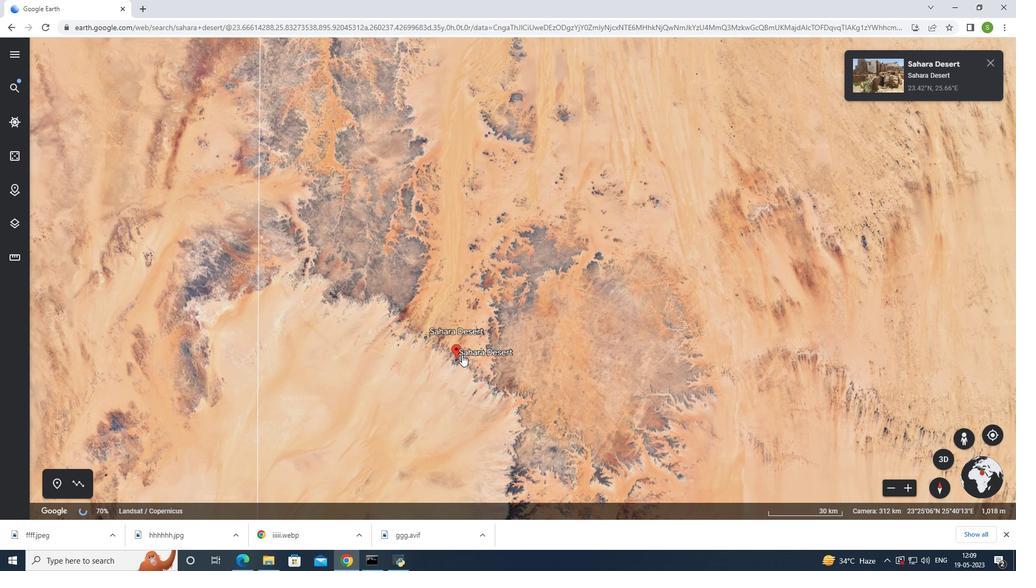 
Action: Mouse moved to (481, 338)
Screenshot: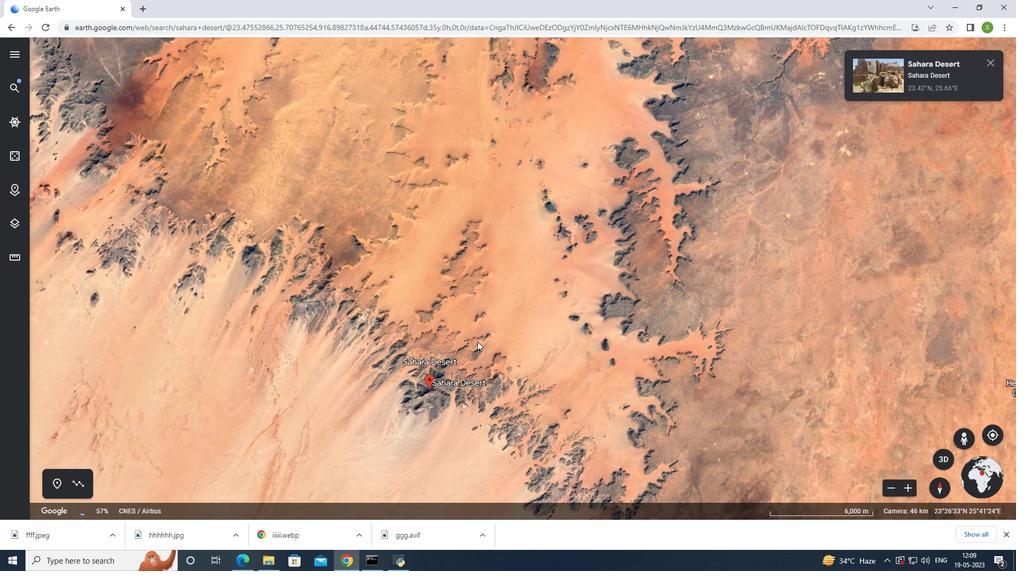 
Action: Mouse scrolled (481, 338) with delta (0, 0)
Screenshot: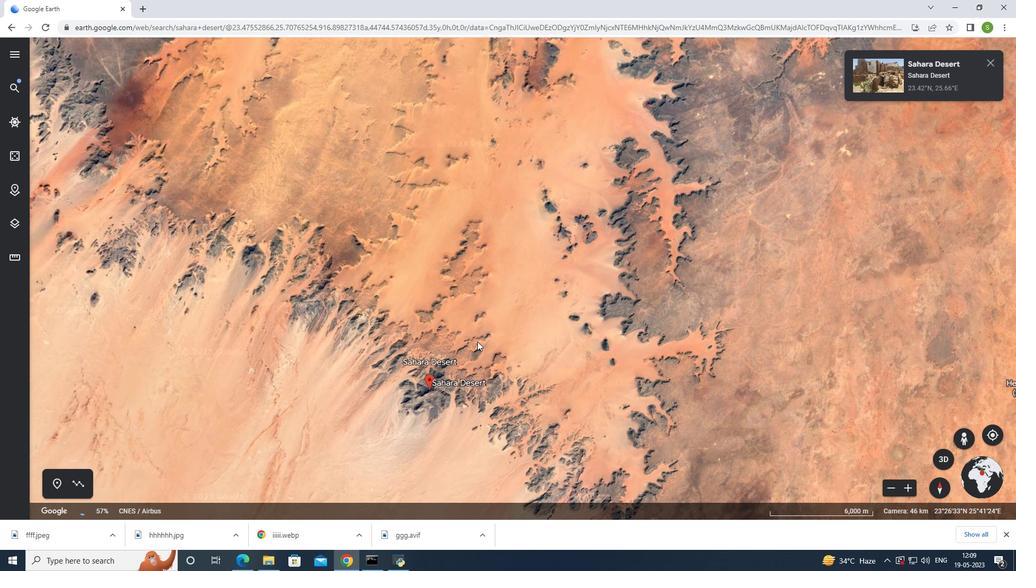 
Action: Mouse scrolled (481, 338) with delta (0, 0)
Screenshot: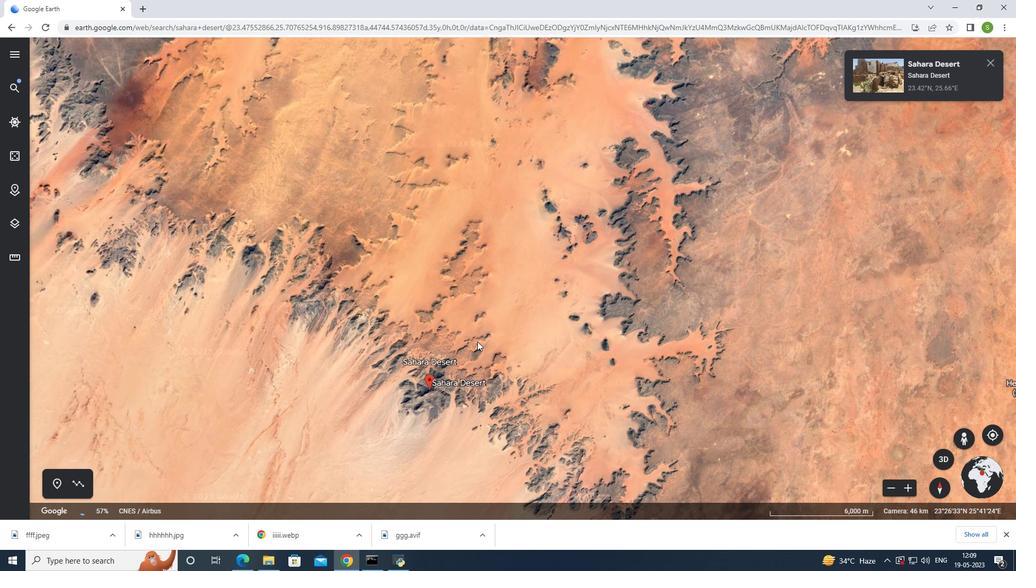 
Action: Mouse scrolled (481, 338) with delta (0, 0)
Screenshot: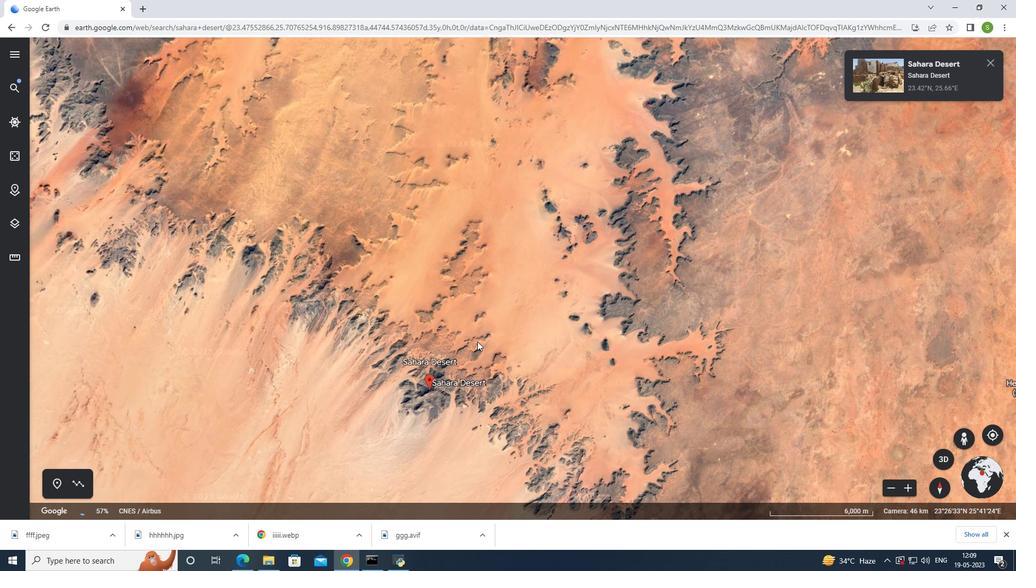 
Action: Mouse moved to (481, 338)
Screenshot: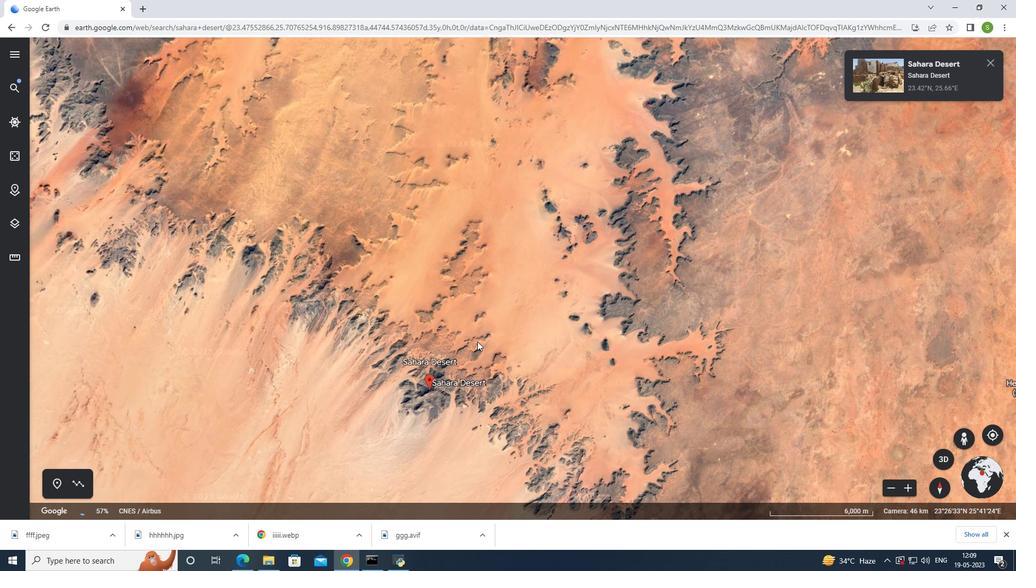 
Action: Mouse scrolled (481, 337) with delta (0, 0)
Screenshot: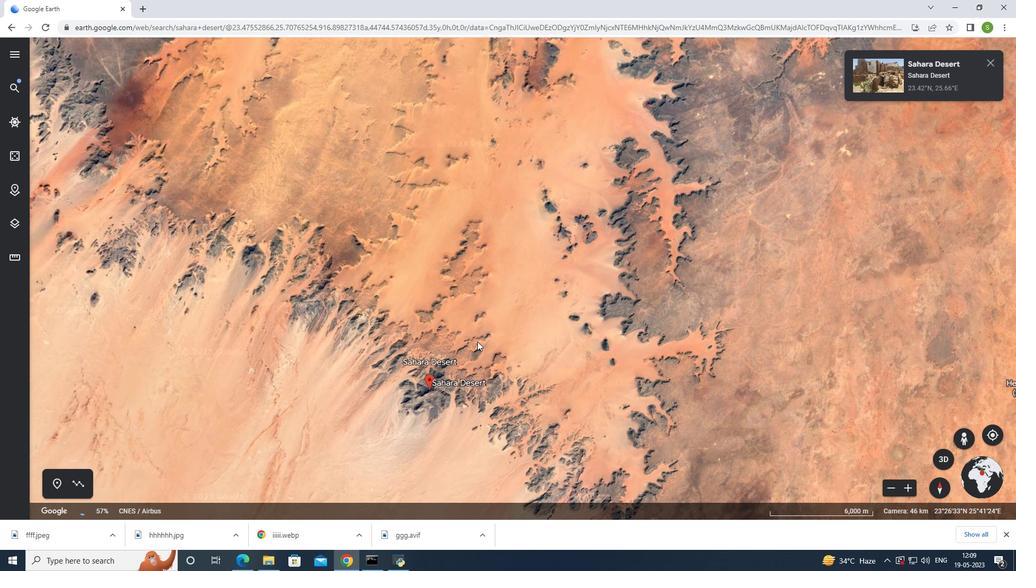 
Action: Mouse moved to (490, 325)
Screenshot: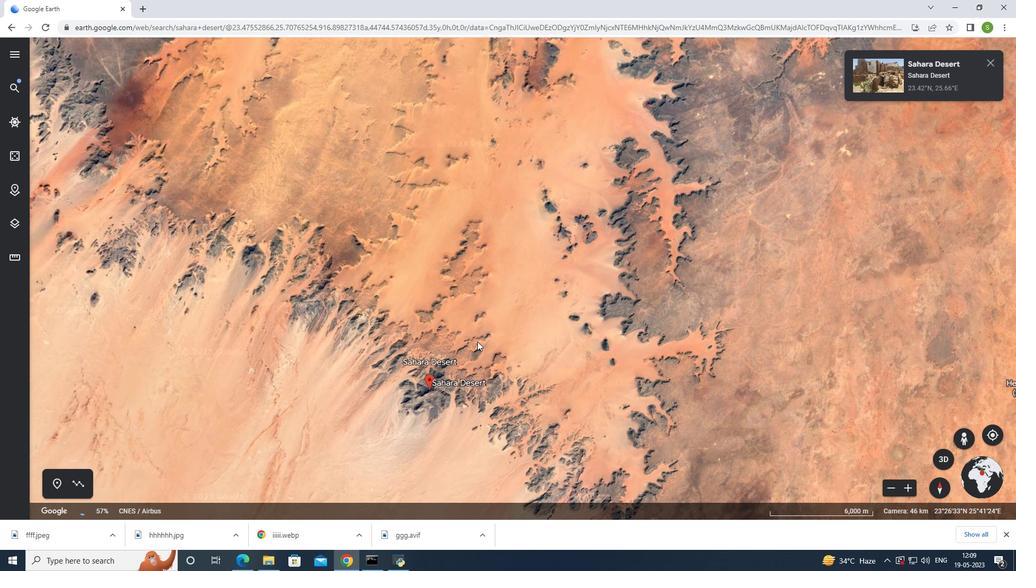 
Action: Mouse scrolled (490, 325) with delta (0, 0)
Screenshot: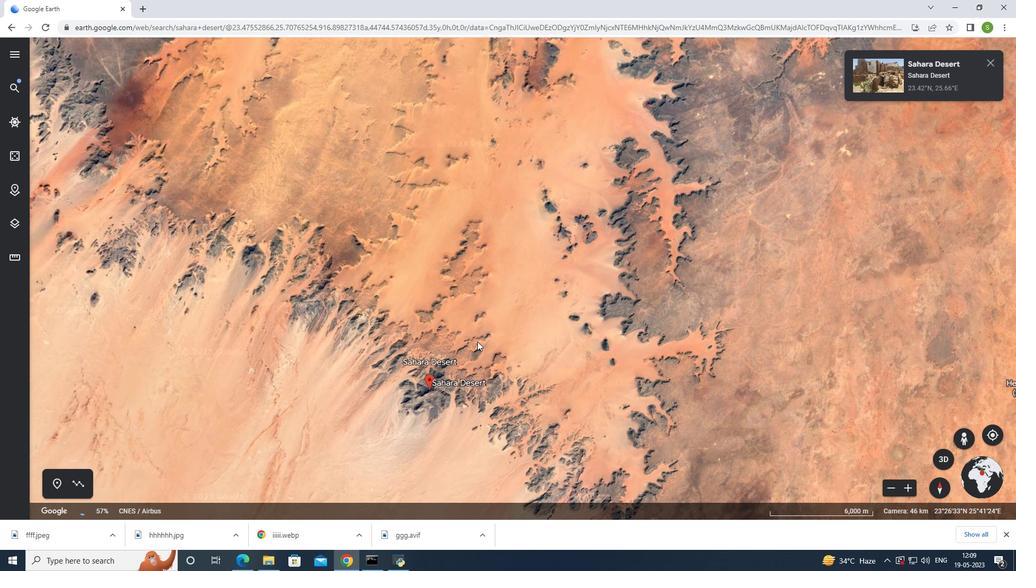 
Action: Mouse scrolled (490, 325) with delta (0, 0)
Screenshot: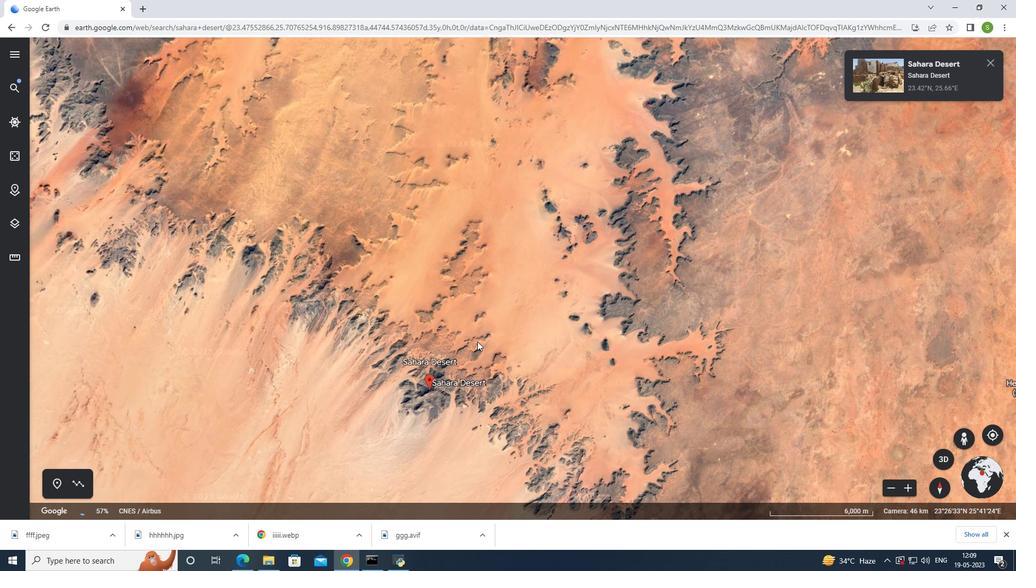 
Action: Mouse scrolled (490, 325) with delta (0, 0)
Screenshot: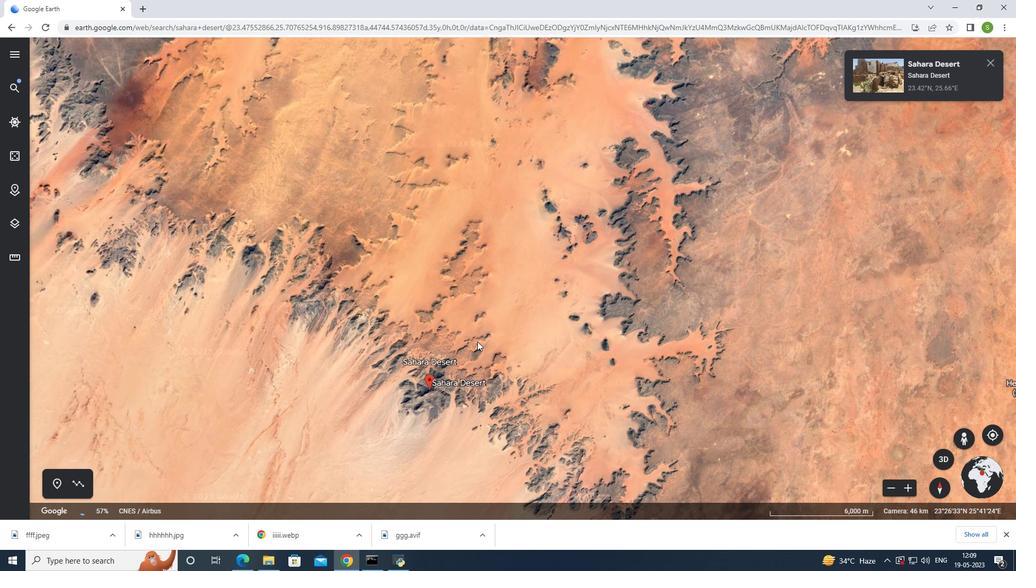
Action: Mouse scrolled (490, 325) with delta (0, 0)
Screenshot: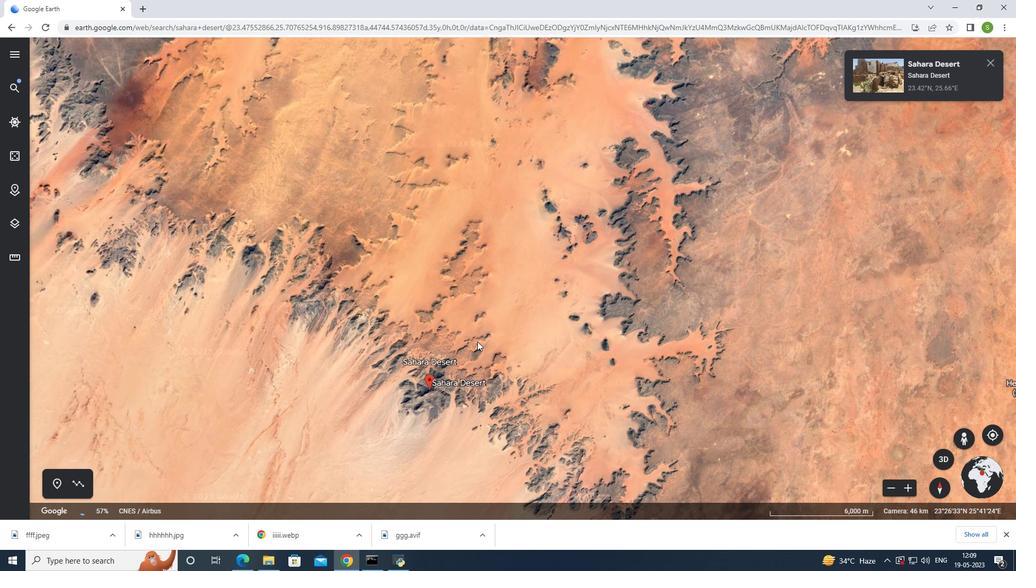 
Action: Mouse moved to (494, 321)
Screenshot: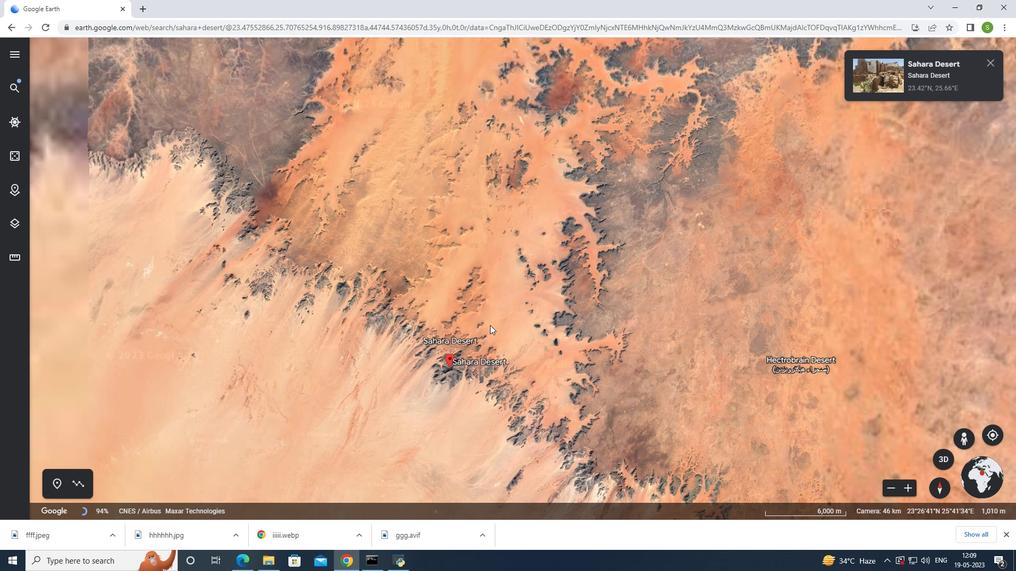 
Action: Mouse scrolled (494, 321) with delta (0, 0)
Screenshot: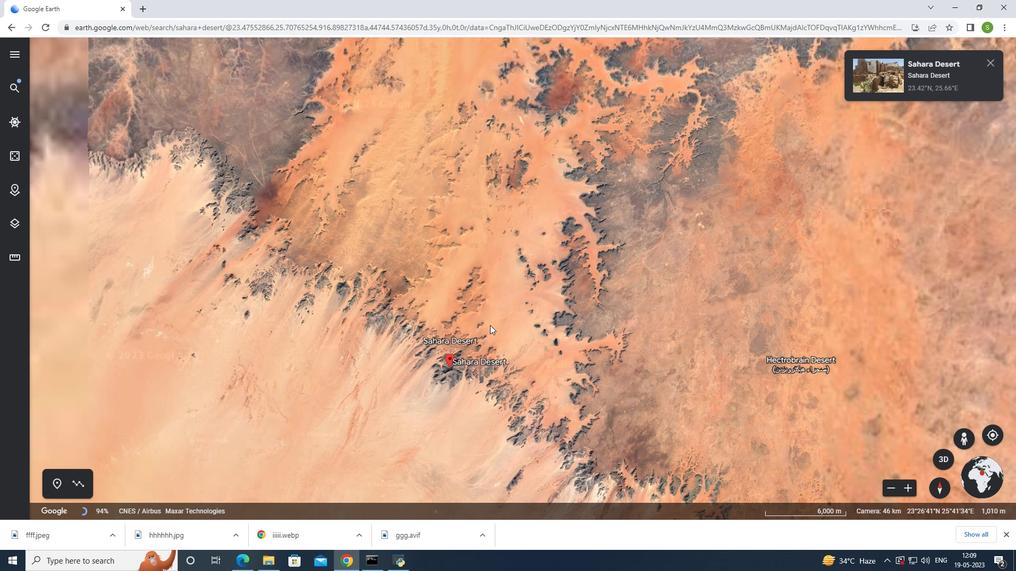 
Action: Mouse scrolled (494, 321) with delta (0, 0)
Screenshot: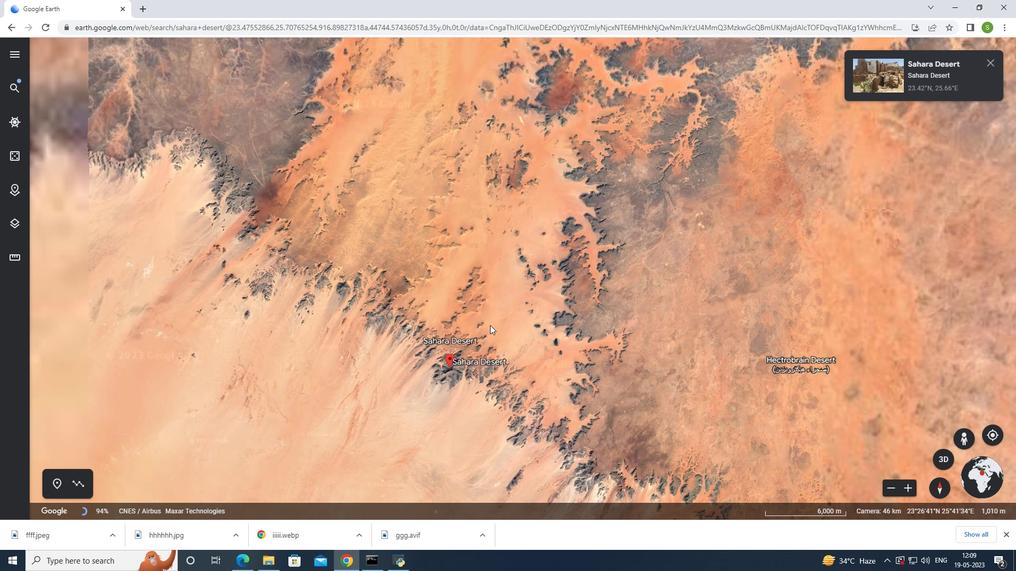 
Action: Mouse scrolled (494, 321) with delta (0, 0)
Screenshot: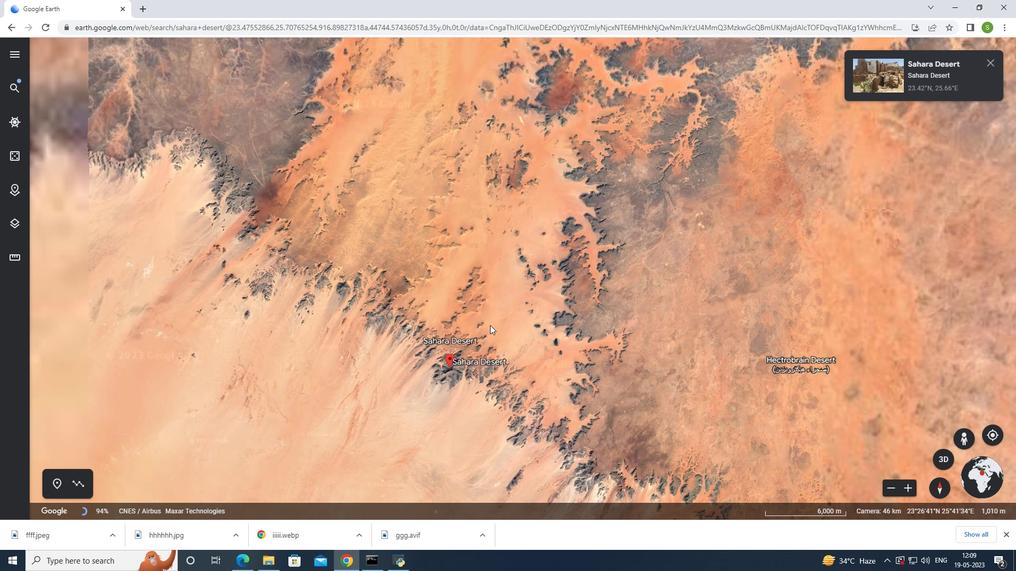 
Action: Mouse scrolled (494, 321) with delta (0, 0)
Screenshot: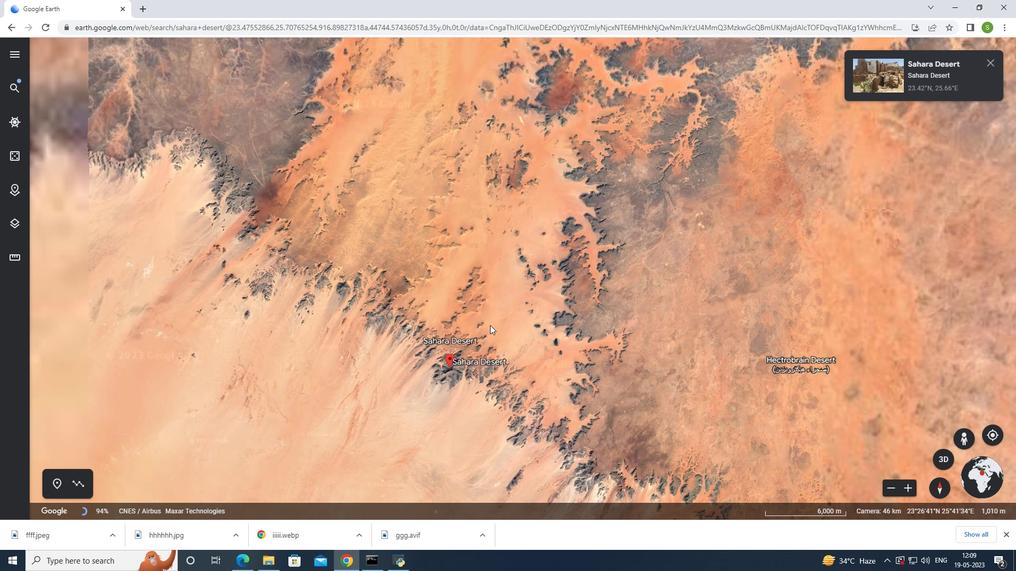 
Action: Mouse moved to (494, 321)
Screenshot: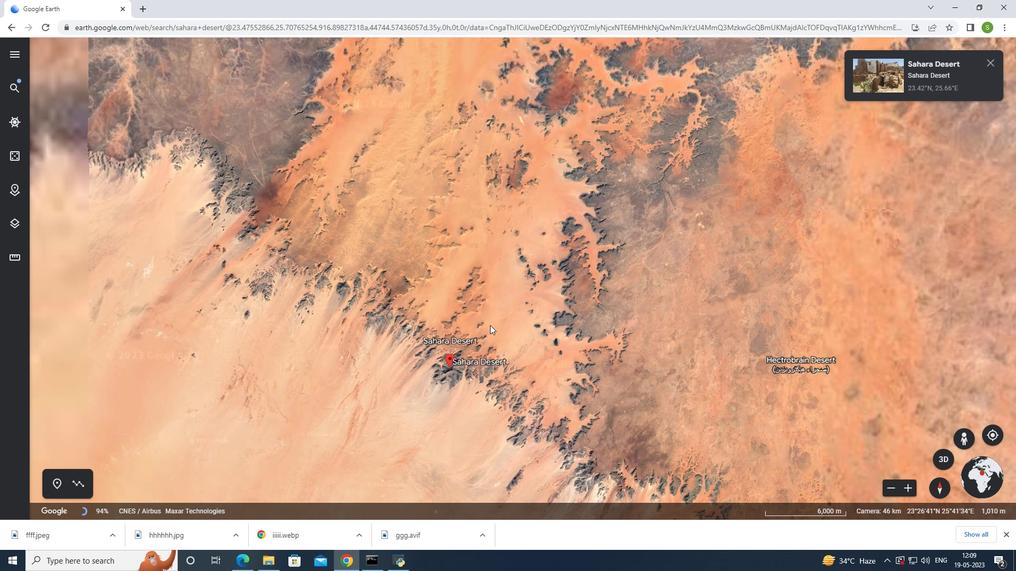 
Action: Mouse scrolled (494, 320) with delta (0, 0)
Screenshot: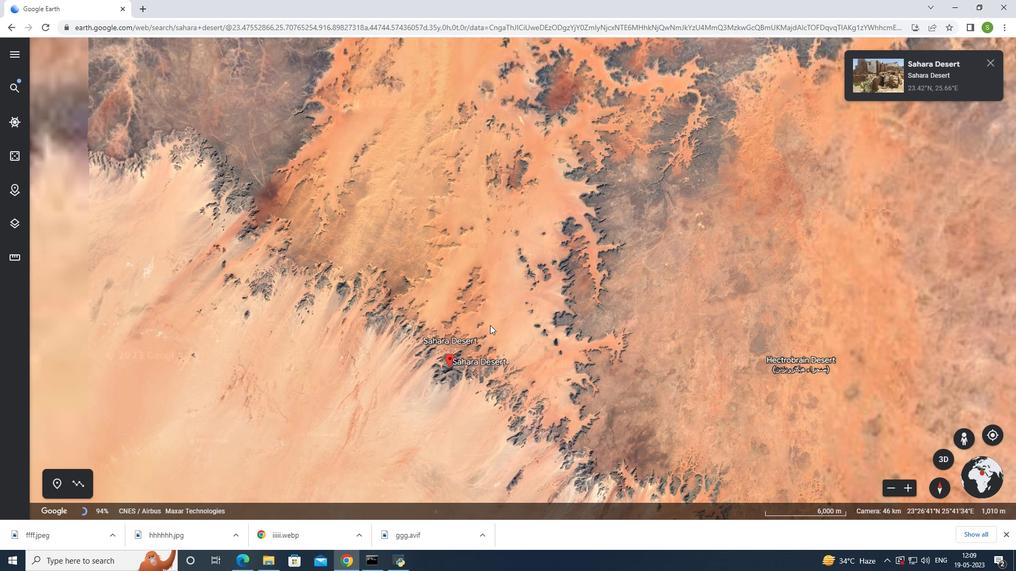 
Action: Mouse moved to (497, 319)
Screenshot: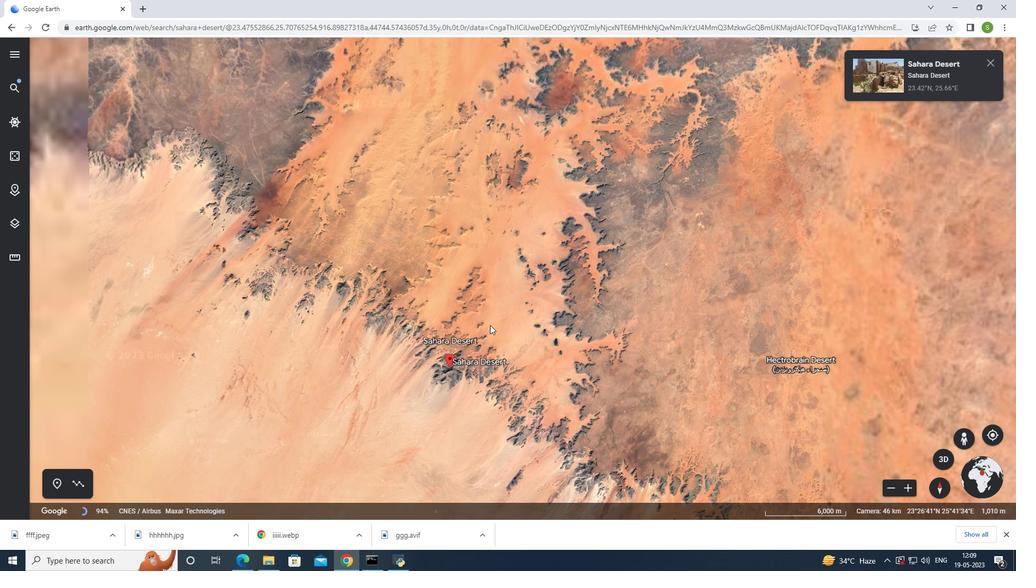 
Action: Mouse scrolled (497, 318) with delta (0, 0)
Screenshot: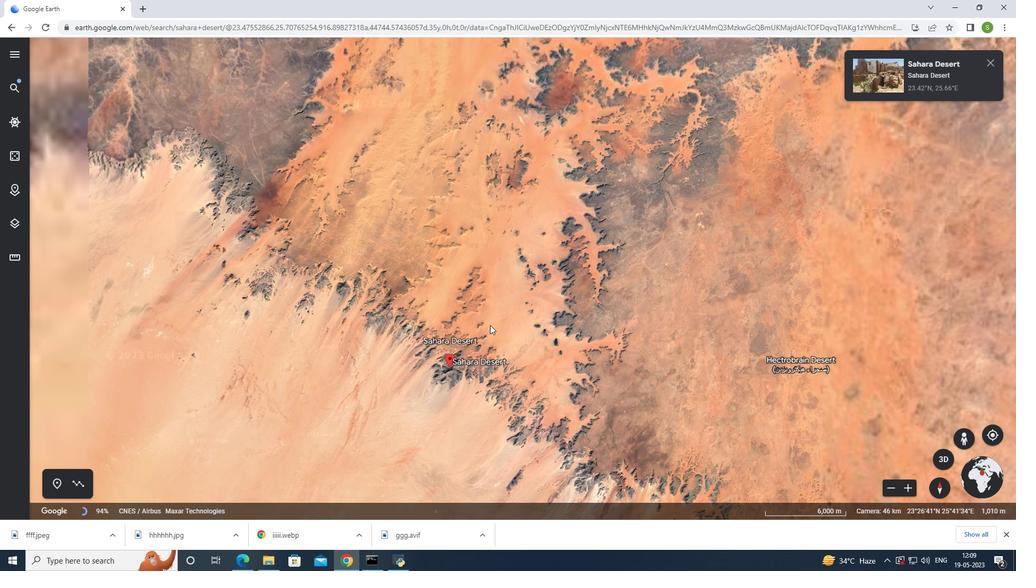 
Action: Mouse scrolled (497, 318) with delta (0, 0)
Screenshot: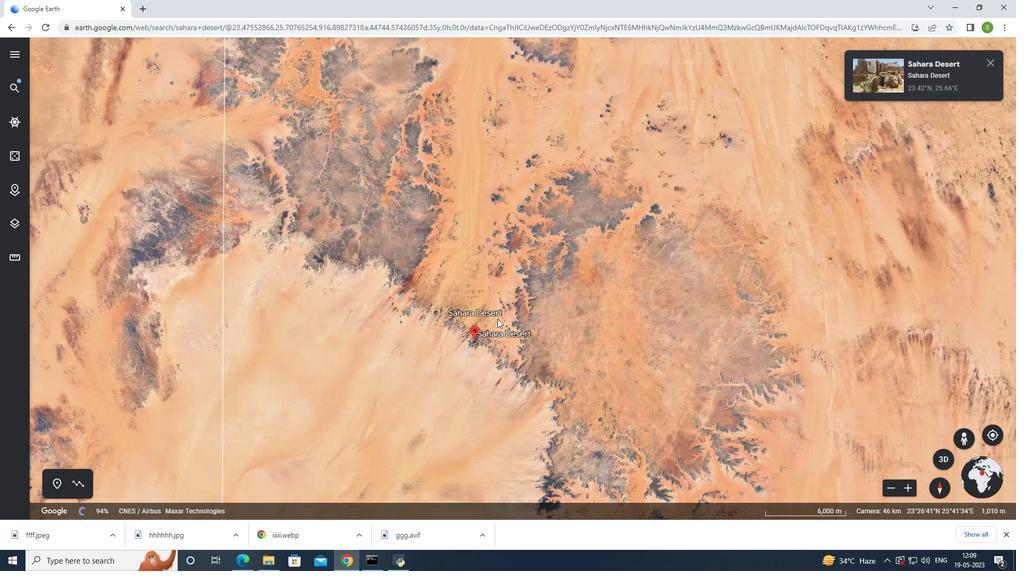 
Action: Mouse scrolled (497, 318) with delta (0, 0)
Screenshot: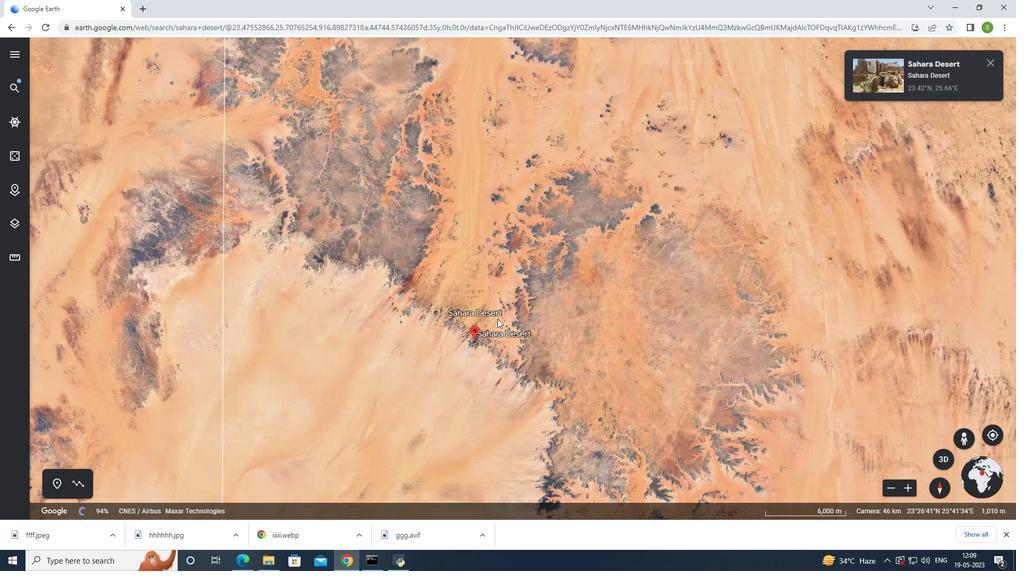 
Action: Mouse scrolled (497, 318) with delta (0, 0)
Screenshot: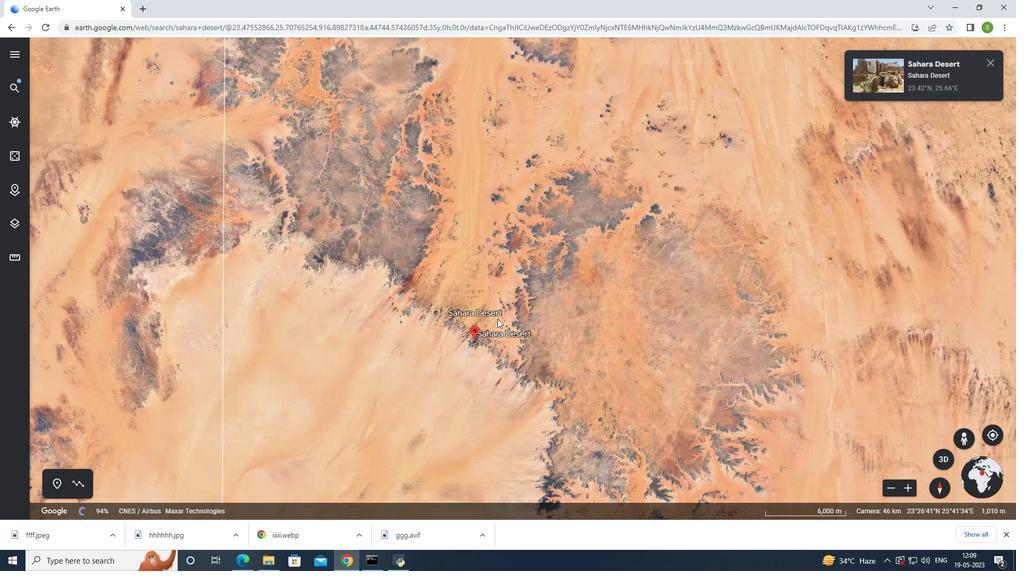 
Action: Mouse moved to (897, 73)
Screenshot: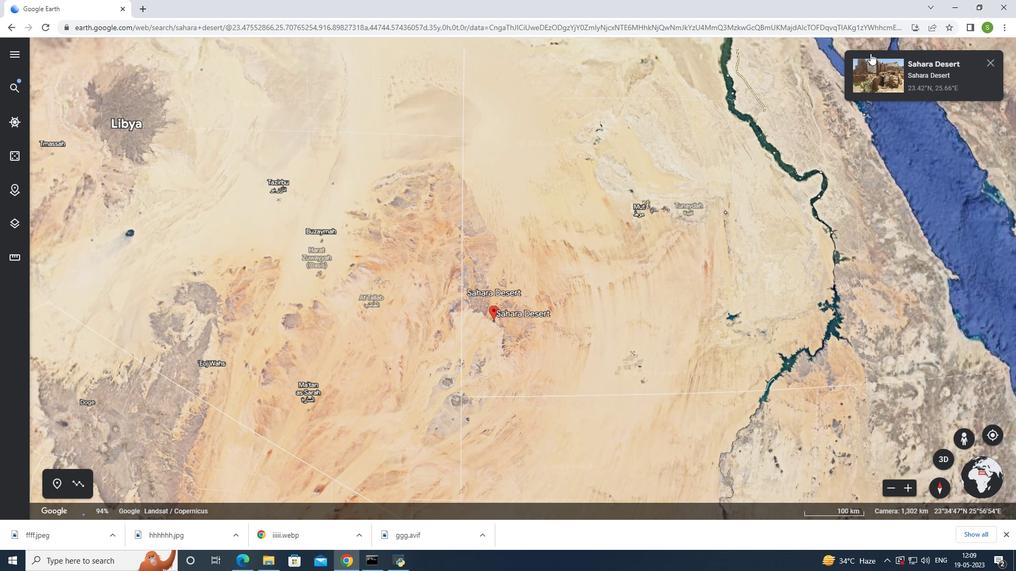 
Action: Mouse pressed left at (897, 73)
Screenshot: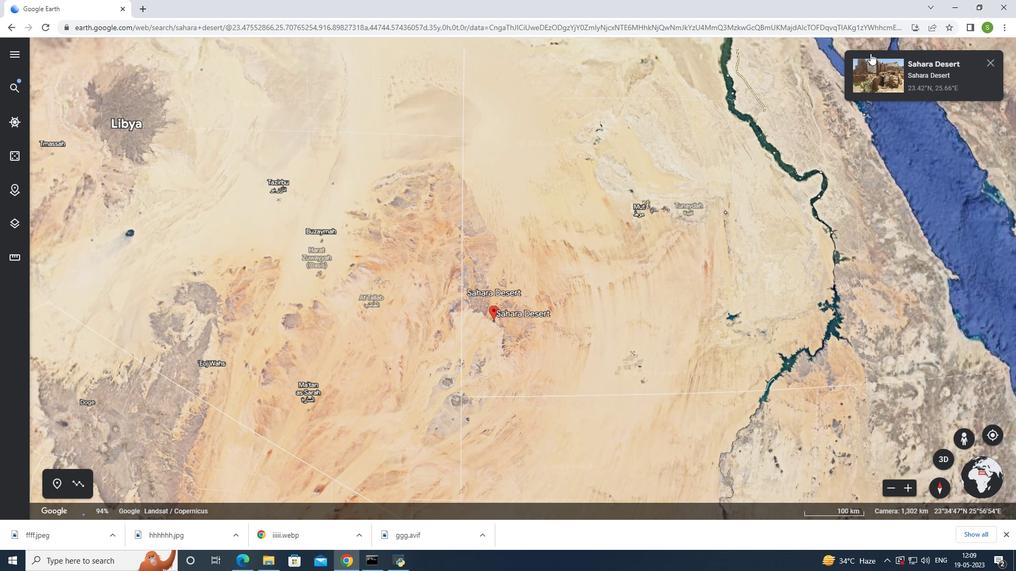 
Action: Mouse moved to (896, 222)
Screenshot: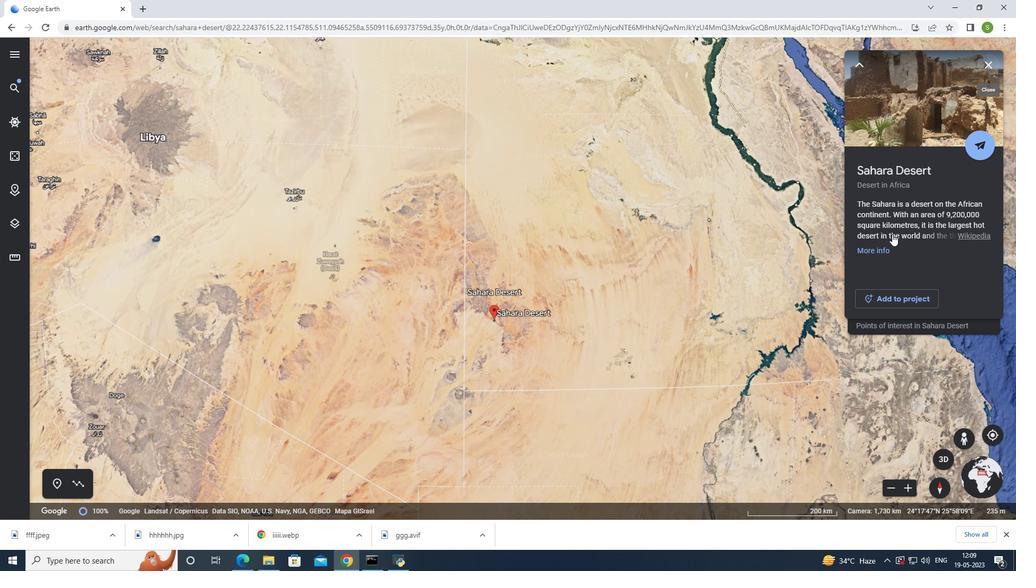 
Action: Mouse pressed left at (896, 222)
Screenshot: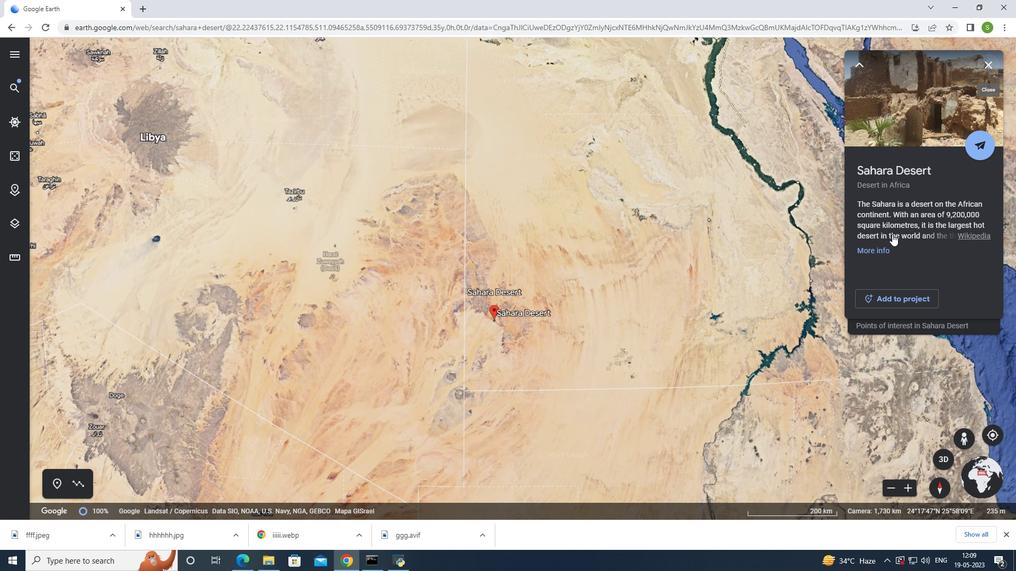 
Action: Mouse moved to (948, 234)
Screenshot: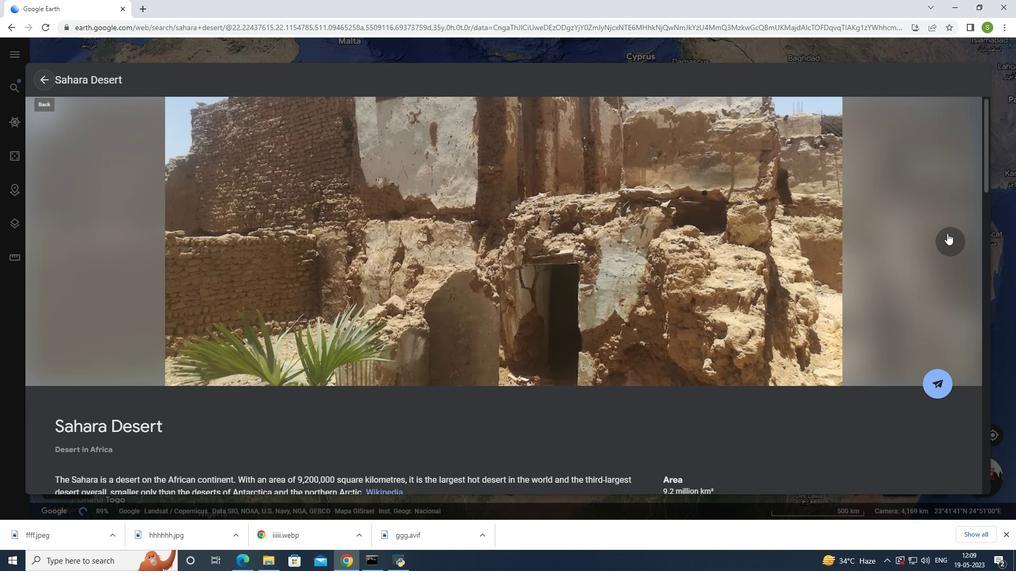 
Action: Mouse pressed left at (948, 234)
Screenshot: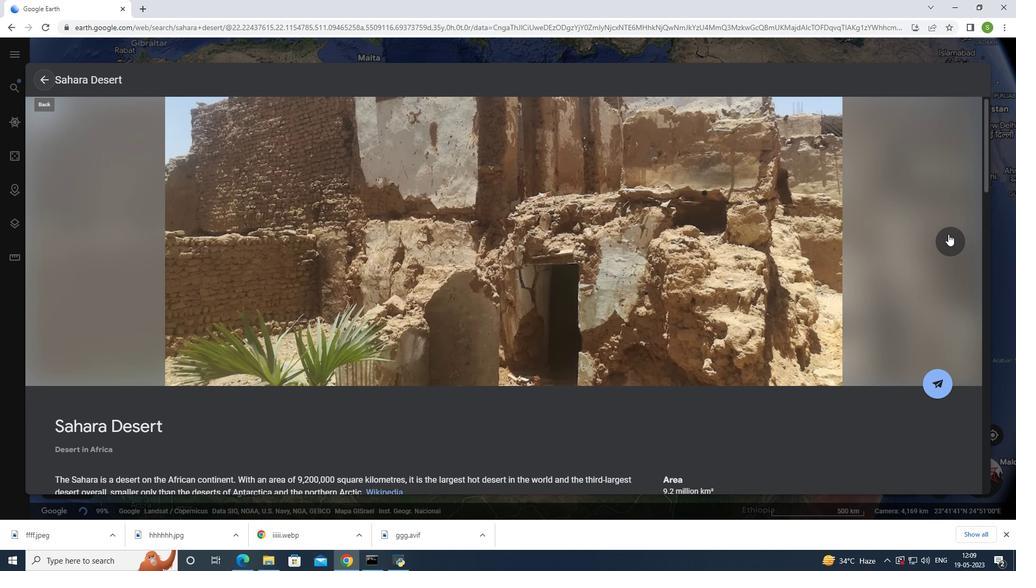 
Action: Mouse pressed left at (948, 234)
Screenshot: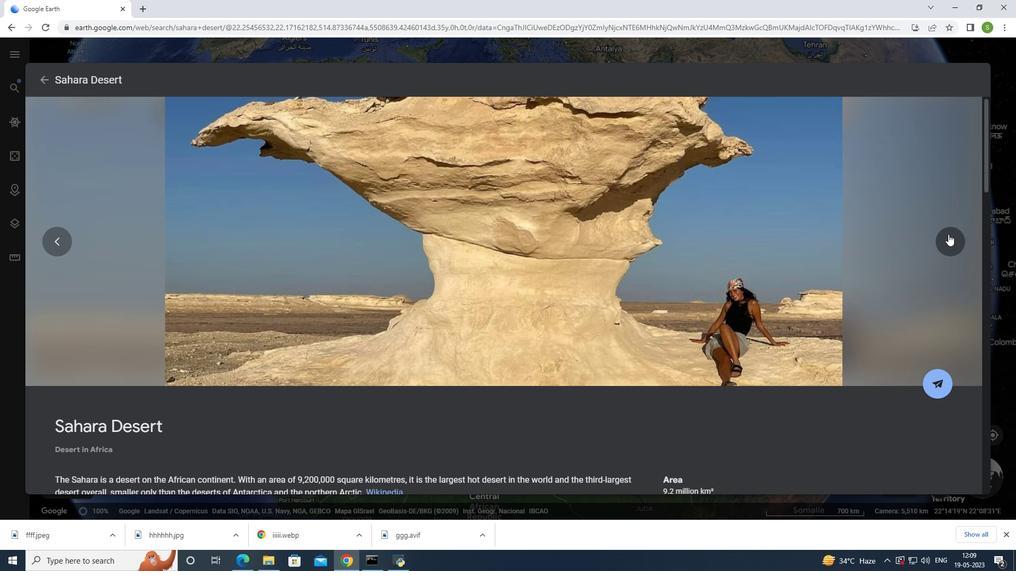 
Action: Mouse pressed left at (948, 234)
Screenshot: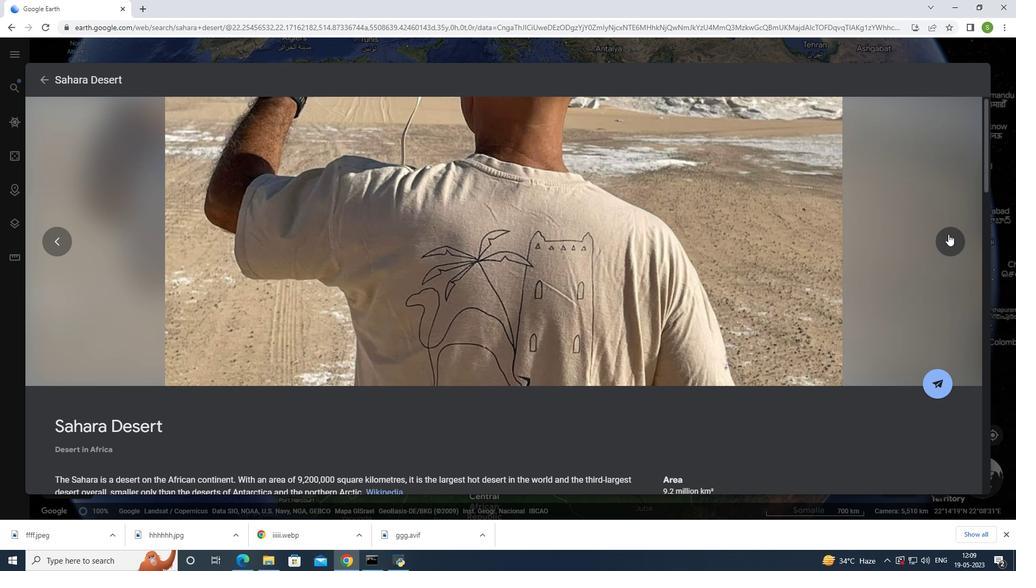 
Action: Mouse pressed left at (948, 234)
Screenshot: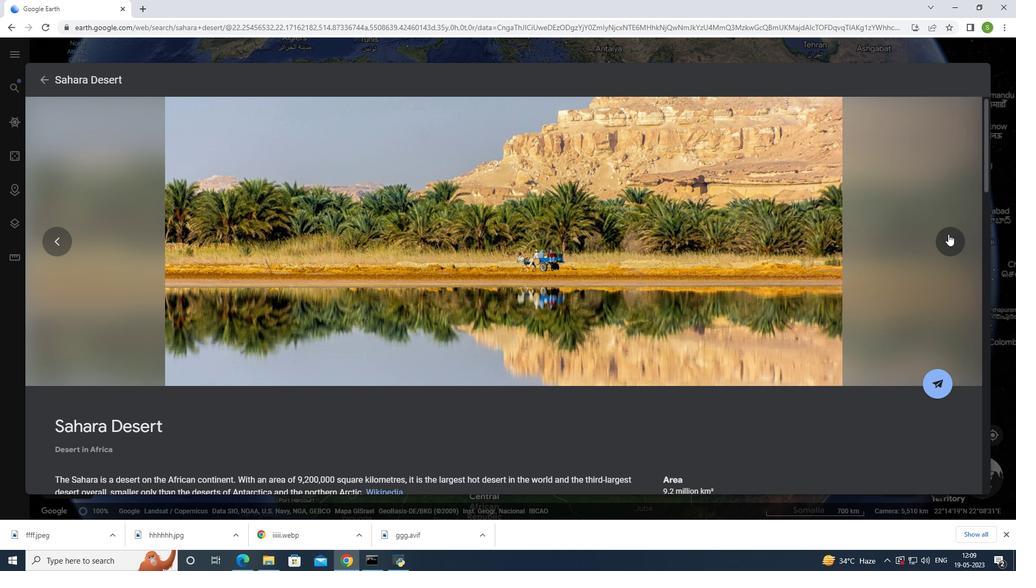 
Action: Mouse pressed left at (948, 234)
Screenshot: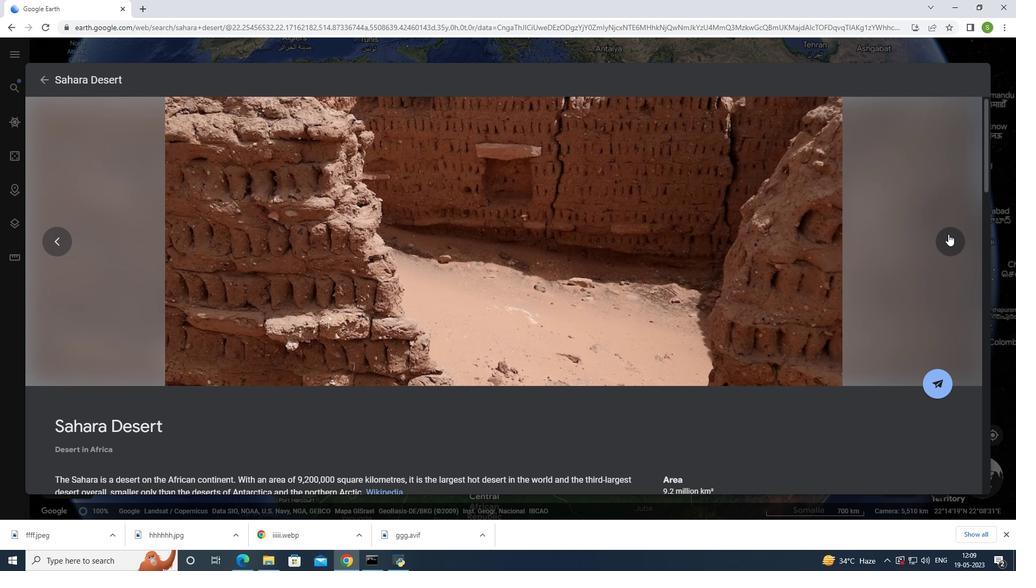 
Action: Mouse pressed left at (948, 234)
Screenshot: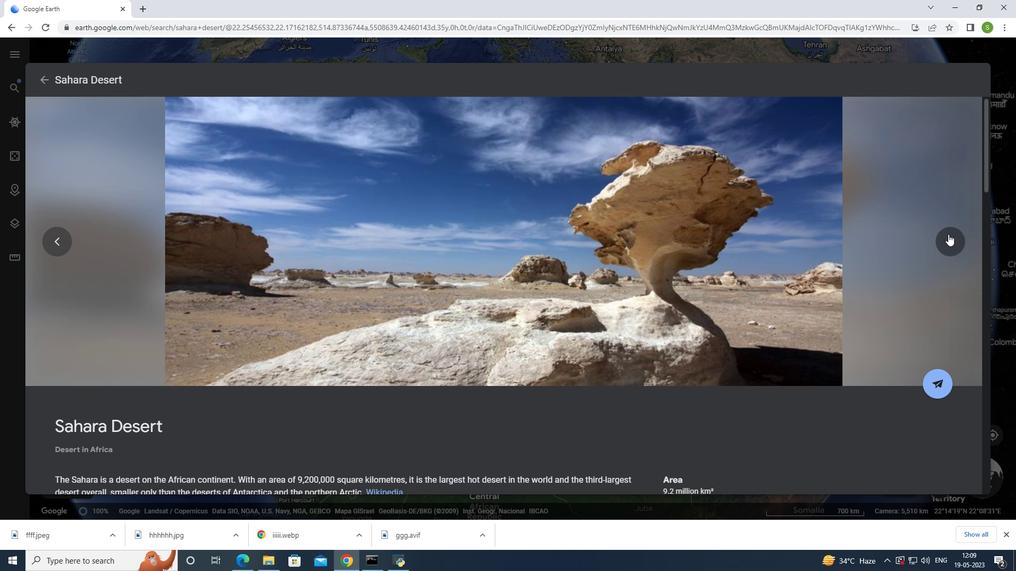 
Action: Mouse pressed left at (948, 234)
Screenshot: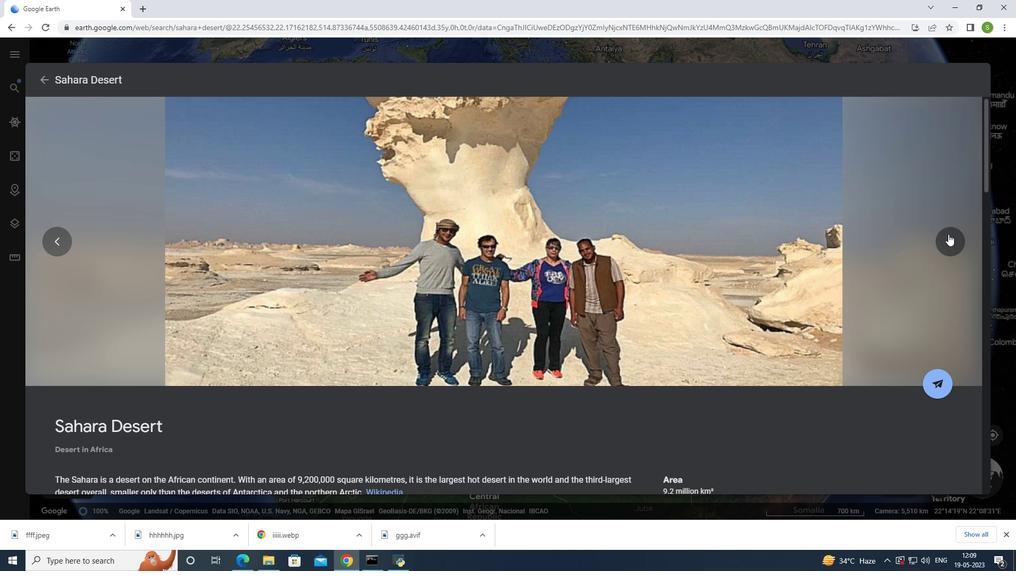 
Action: Mouse pressed left at (948, 234)
Screenshot: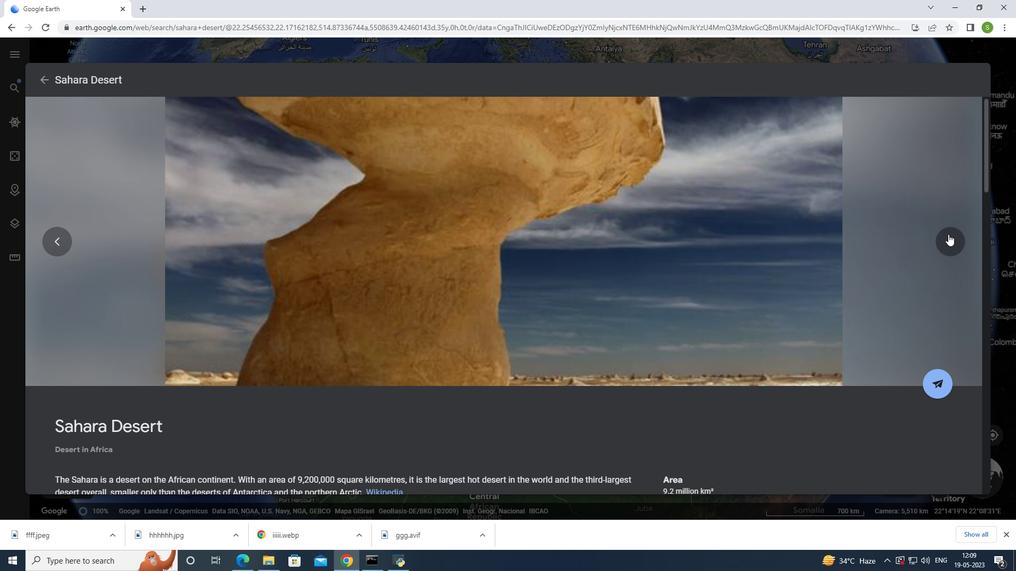 
Action: Mouse pressed left at (948, 234)
Screenshot: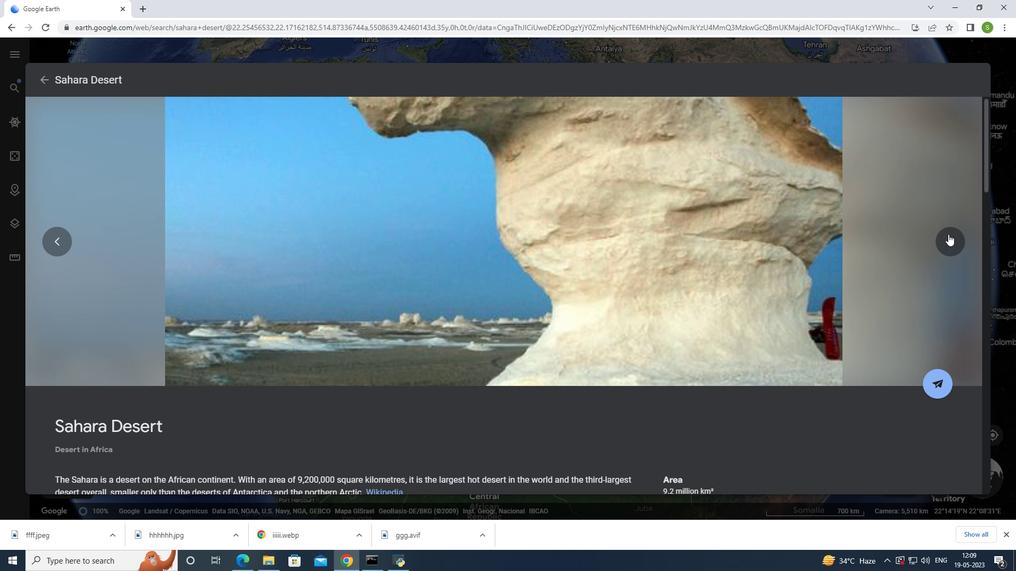 
Action: Mouse pressed left at (948, 234)
Screenshot: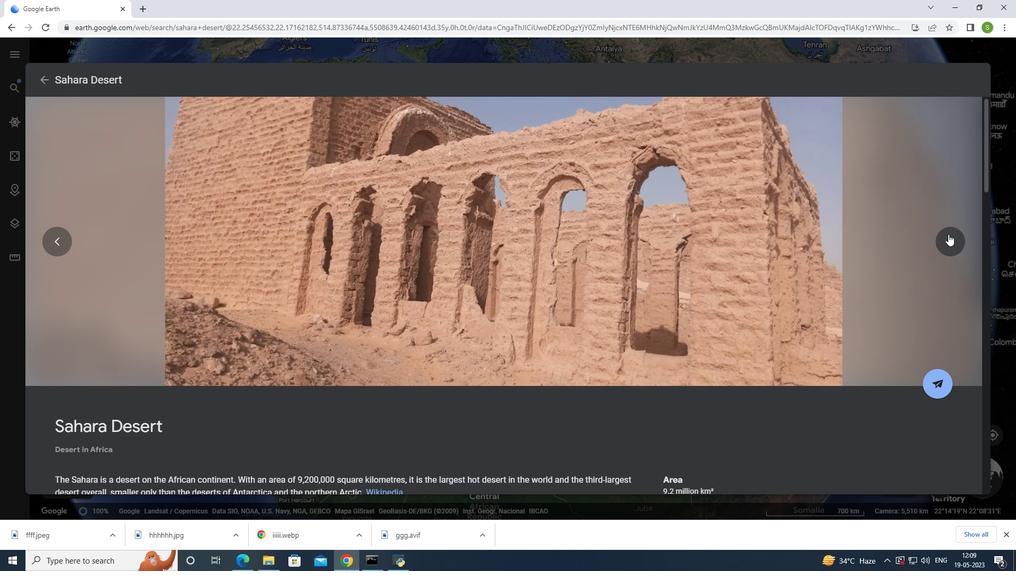 
Action: Mouse pressed left at (948, 234)
Screenshot: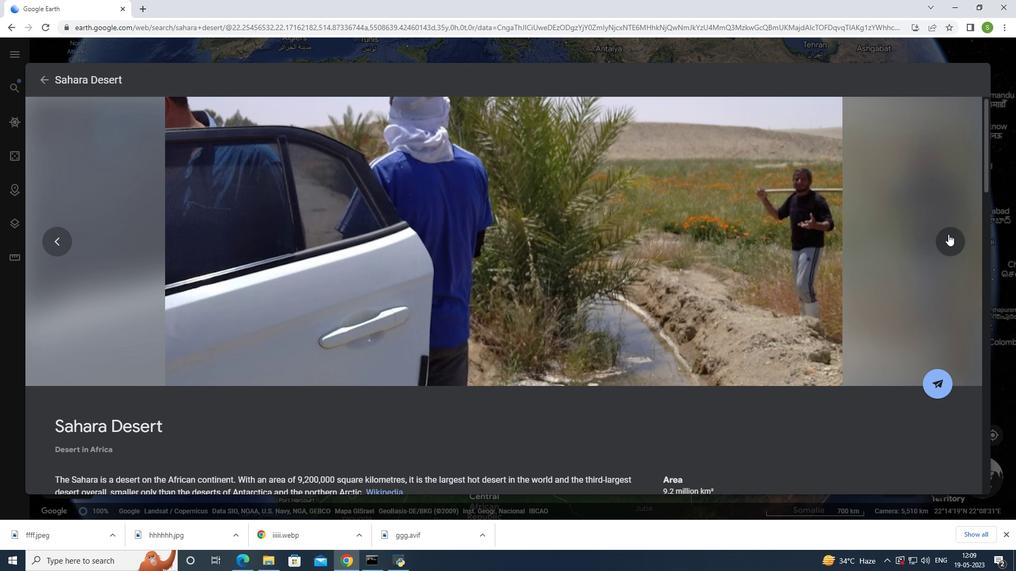 
Action: Mouse moved to (950, 234)
Screenshot: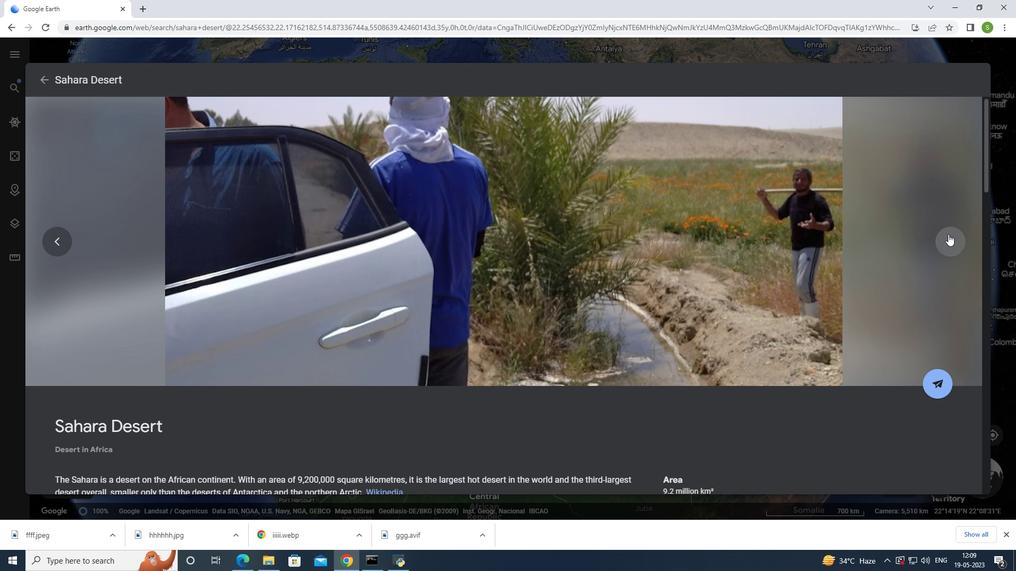 
Action: Mouse pressed left at (950, 234)
Screenshot: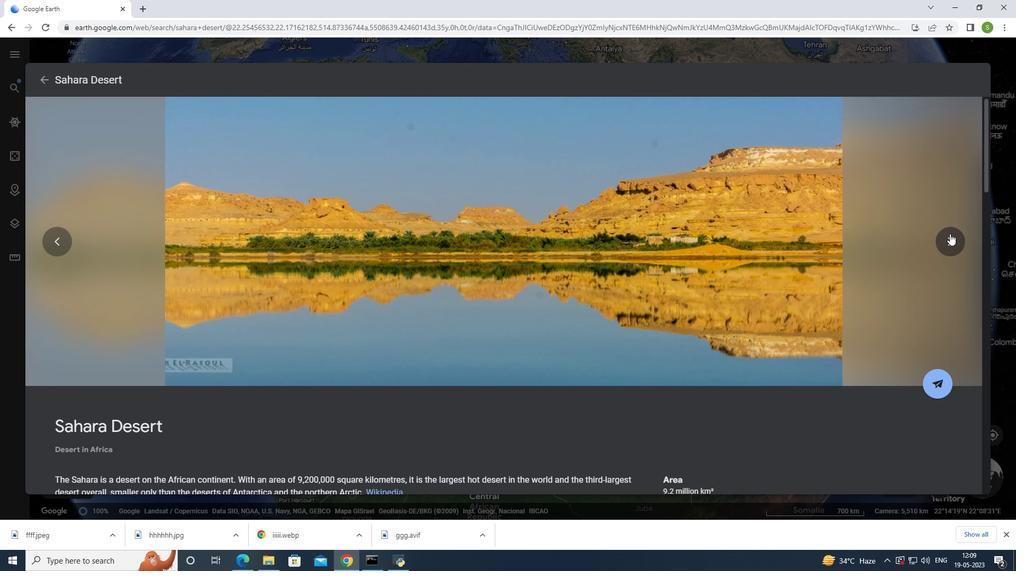
Action: Mouse pressed left at (950, 234)
Screenshot: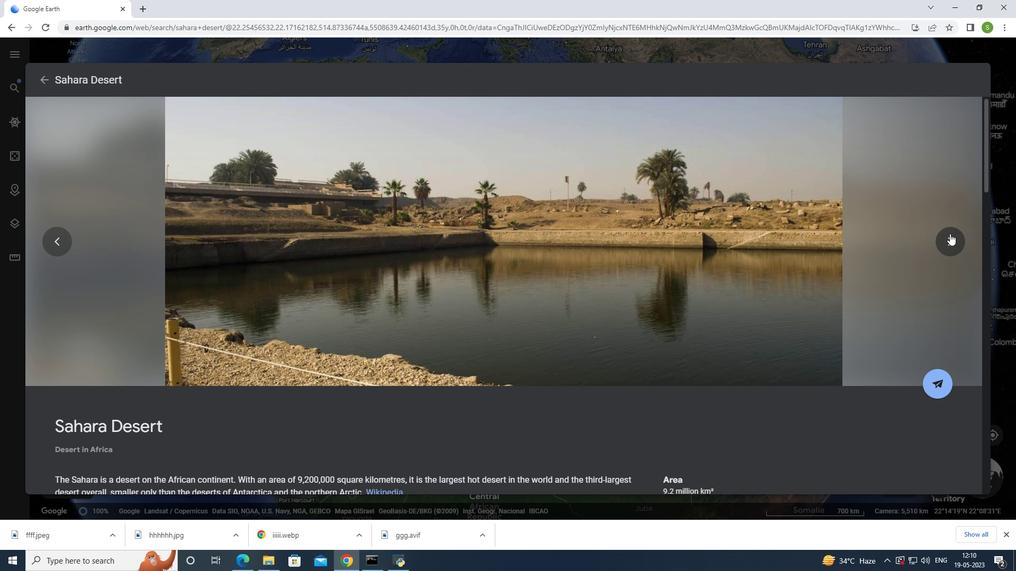 
Action: Mouse pressed left at (950, 234)
Screenshot: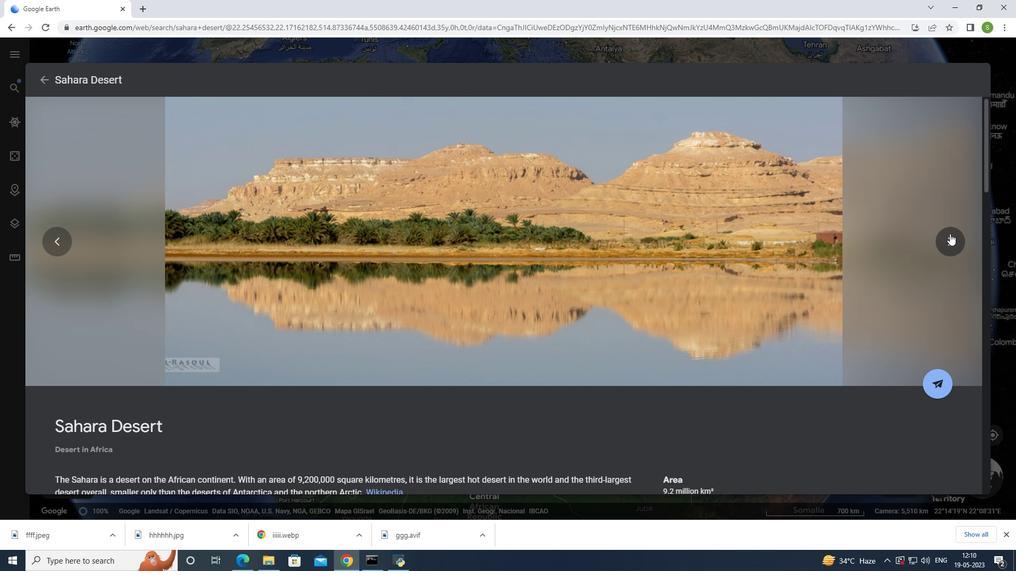 
Action: Mouse pressed left at (950, 234)
Screenshot: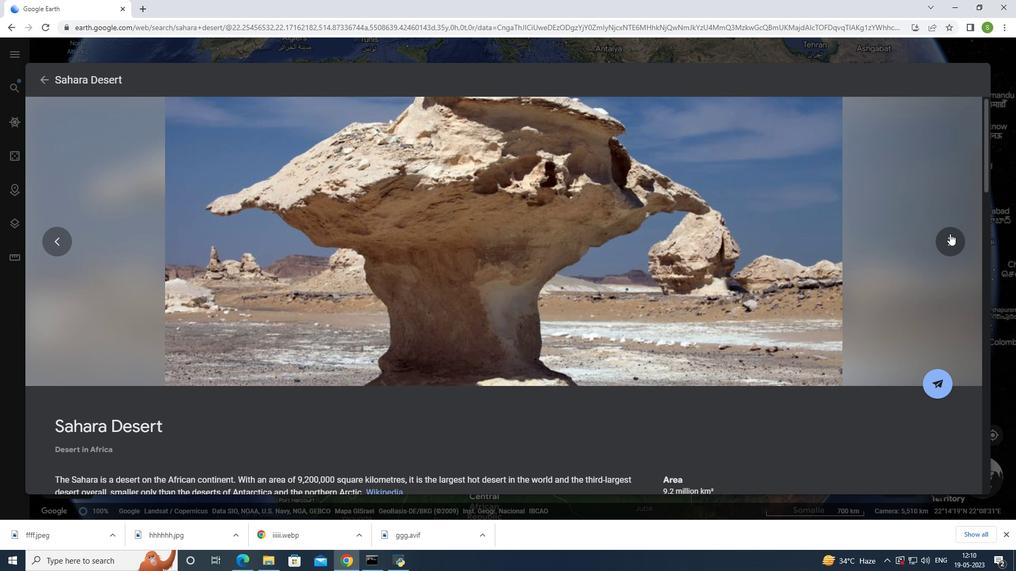 
Action: Mouse pressed left at (950, 234)
Screenshot: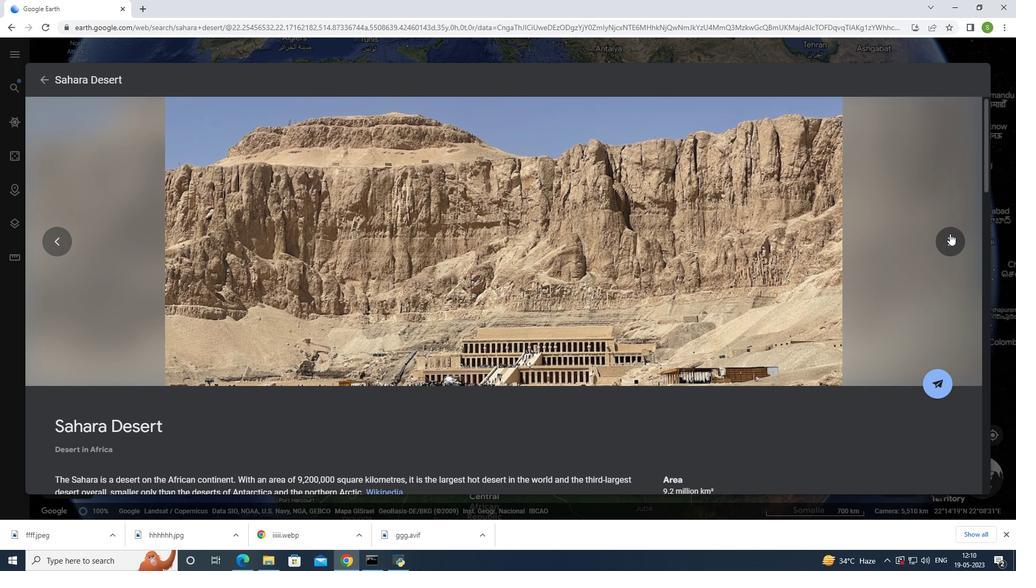 
Action: Mouse pressed left at (950, 234)
Screenshot: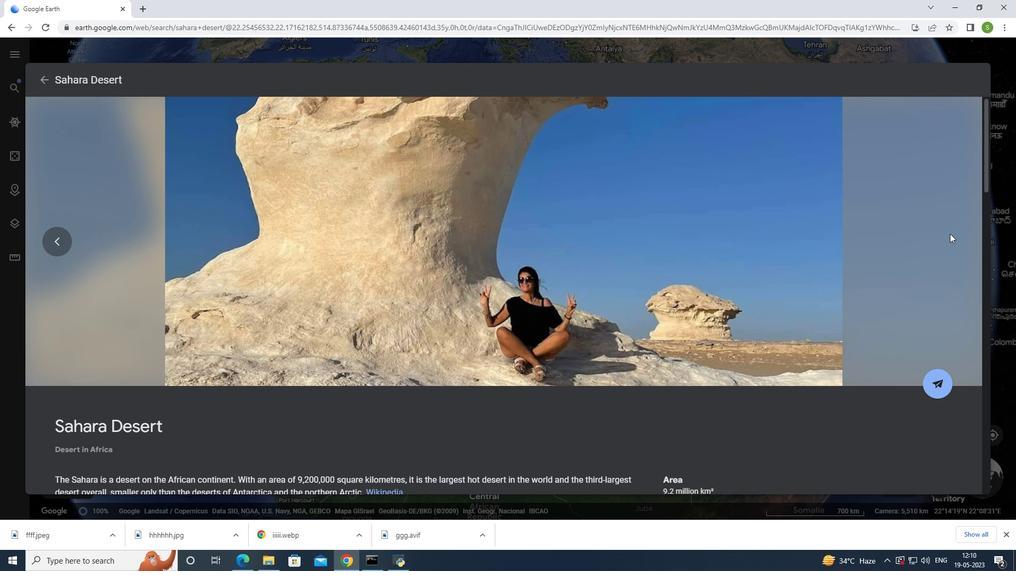 
Action: Mouse moved to (61, 236)
Screenshot: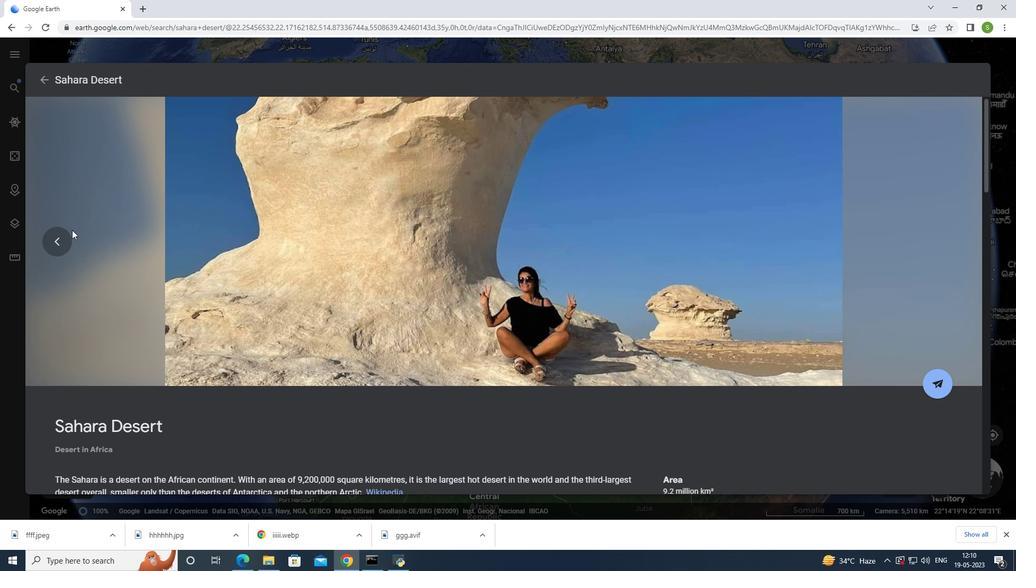 
Action: Mouse pressed left at (61, 236)
Screenshot: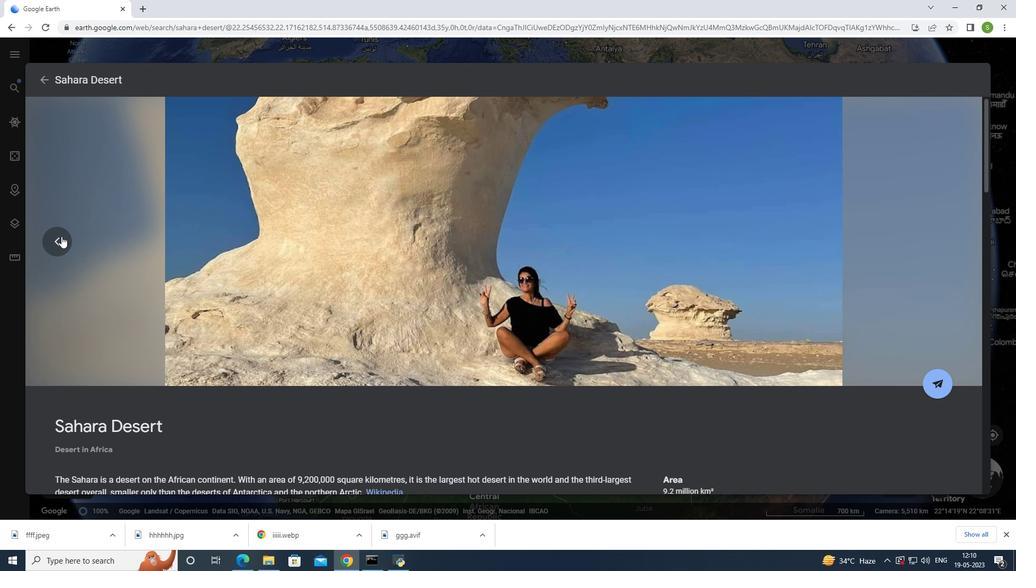
Action: Mouse moved to (63, 236)
Screenshot: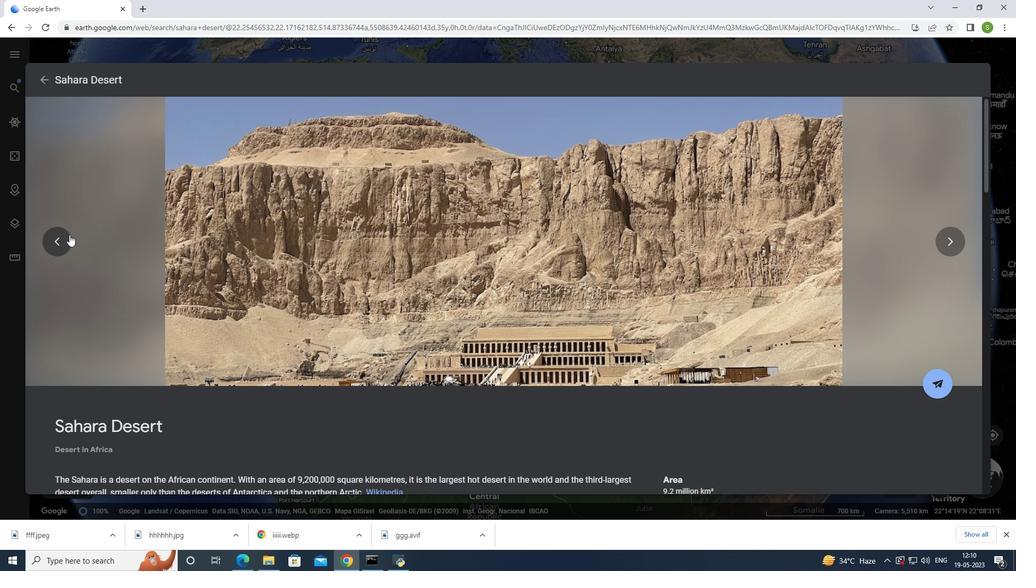 
Action: Mouse pressed left at (63, 236)
Screenshot: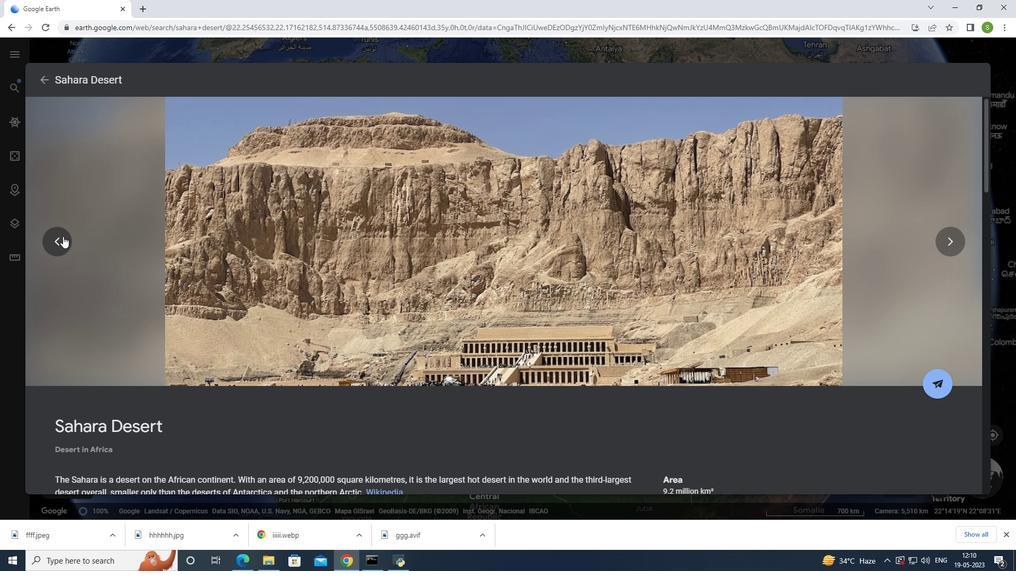 
Action: Mouse moved to (63, 236)
Screenshot: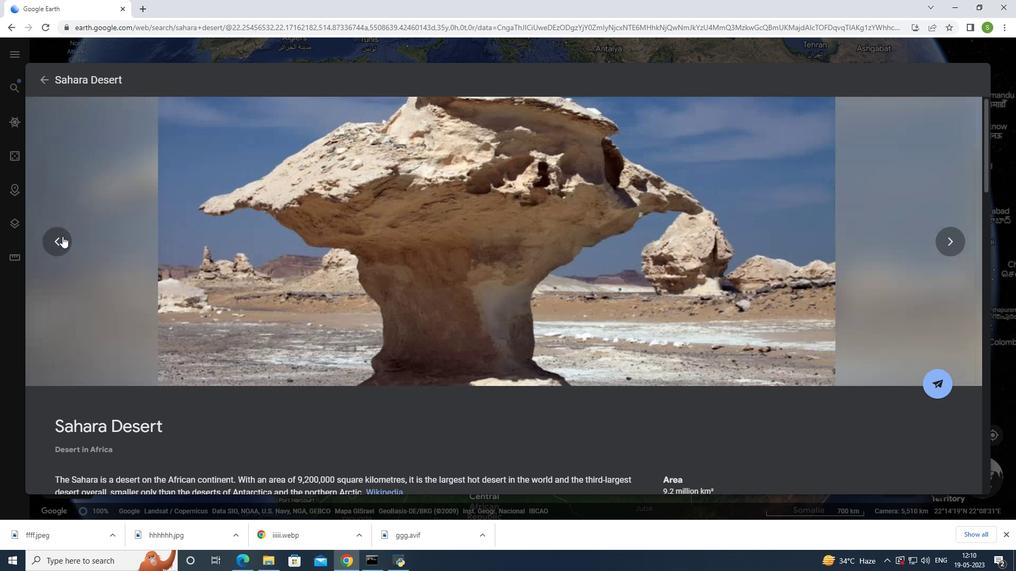 
Action: Mouse pressed left at (63, 236)
Screenshot: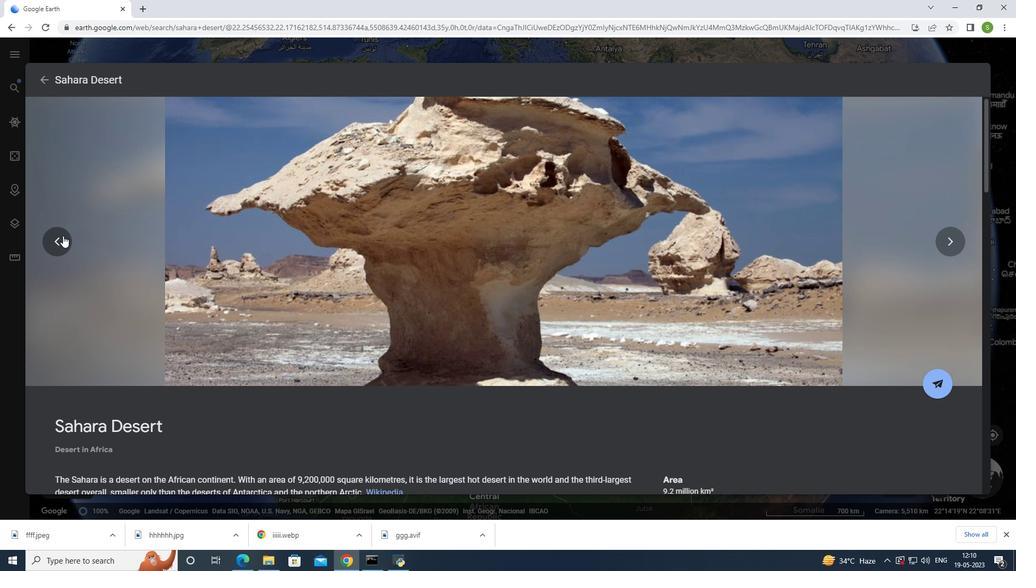 
Action: Mouse moved to (55, 246)
Screenshot: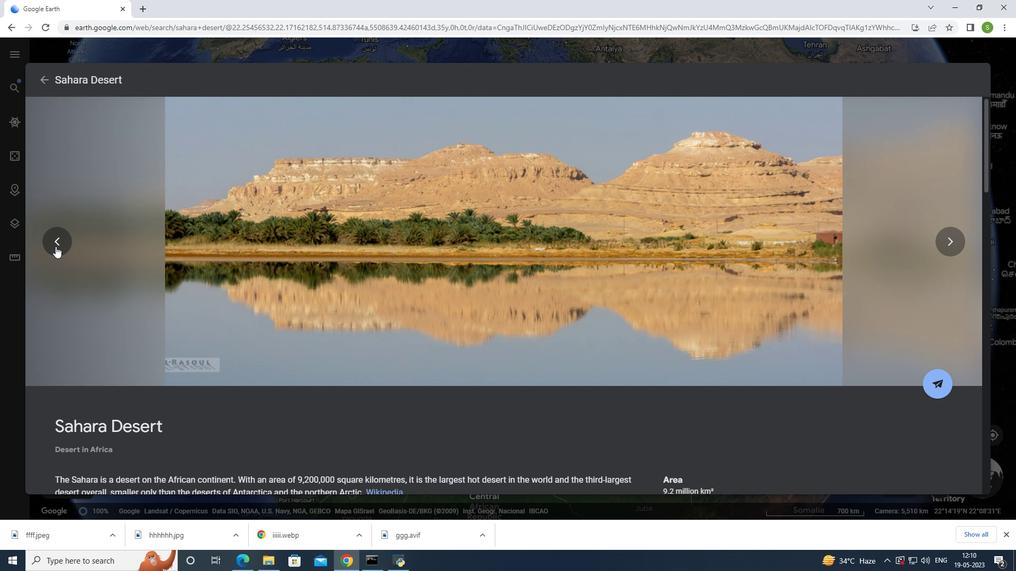 
Action: Mouse pressed left at (55, 246)
Screenshot: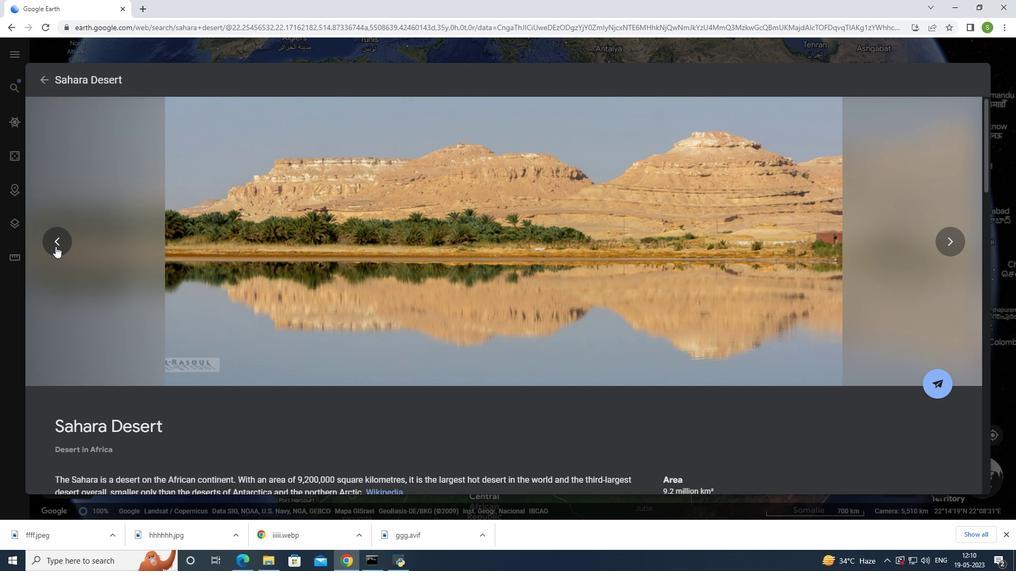 
Action: Mouse moved to (58, 245)
Screenshot: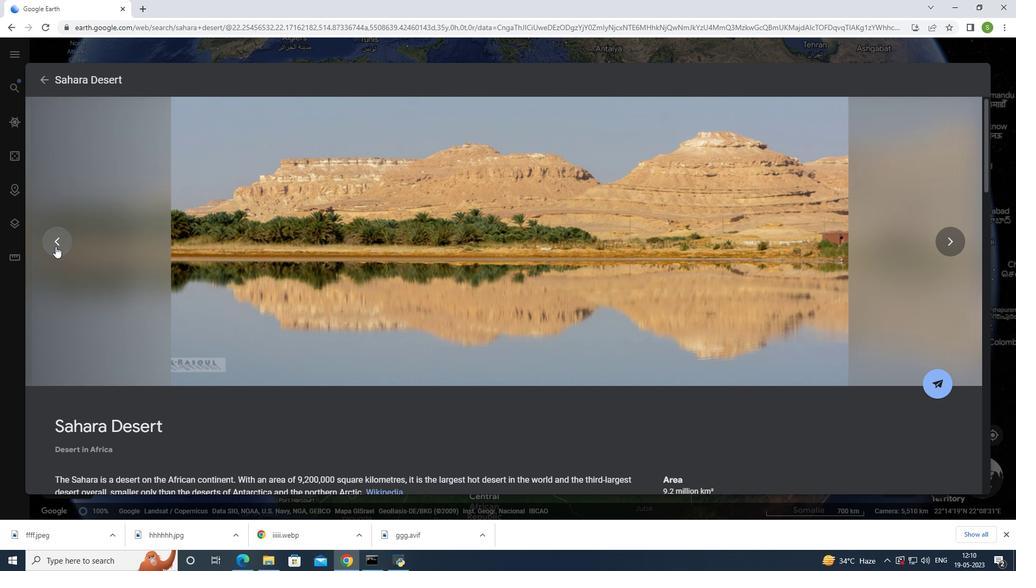 
Action: Mouse pressed left at (58, 245)
Screenshot: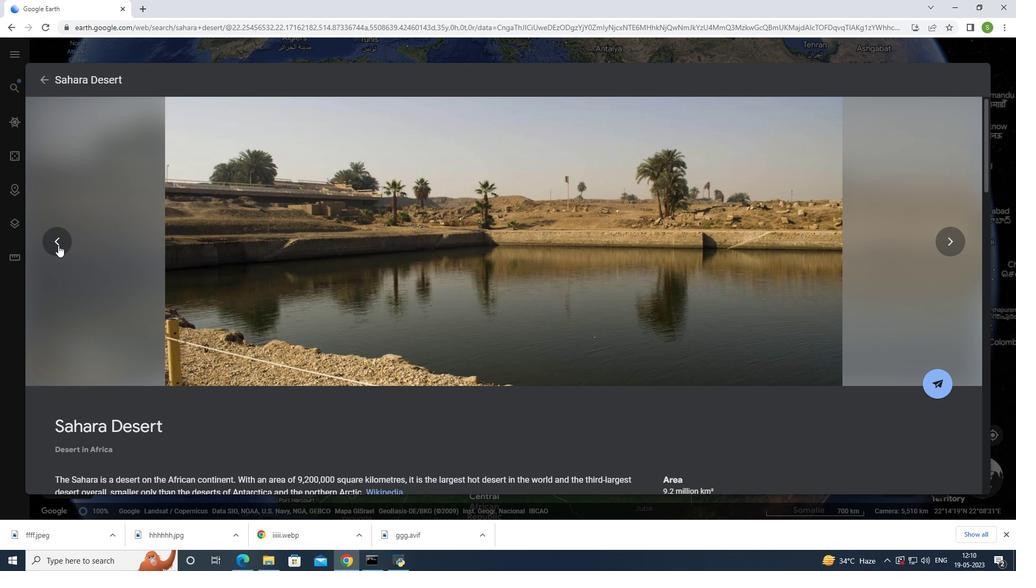 
Action: Mouse moved to (59, 245)
Screenshot: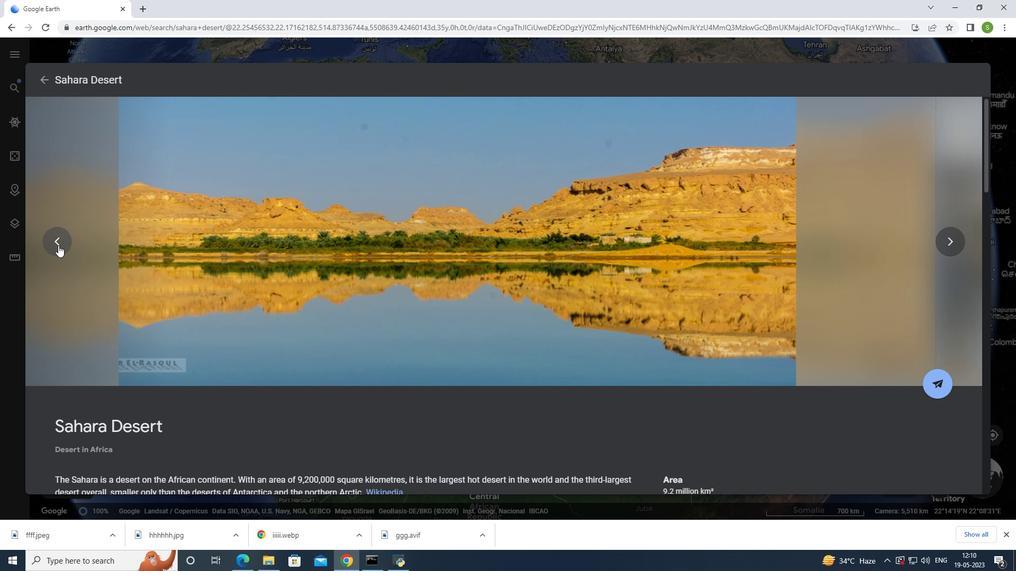 
Action: Mouse pressed left at (59, 245)
Screenshot: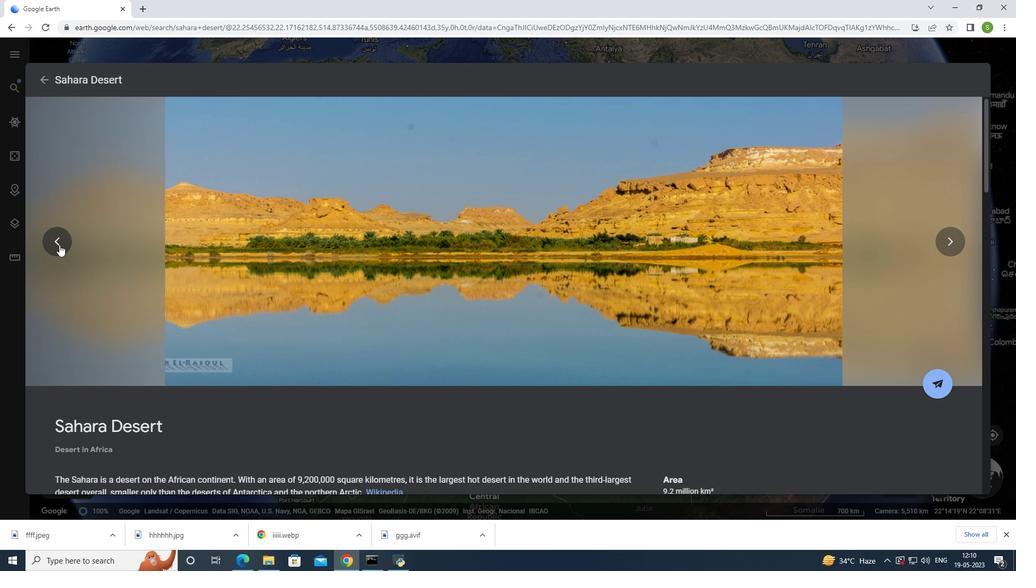 
Action: Mouse moved to (51, 240)
Screenshot: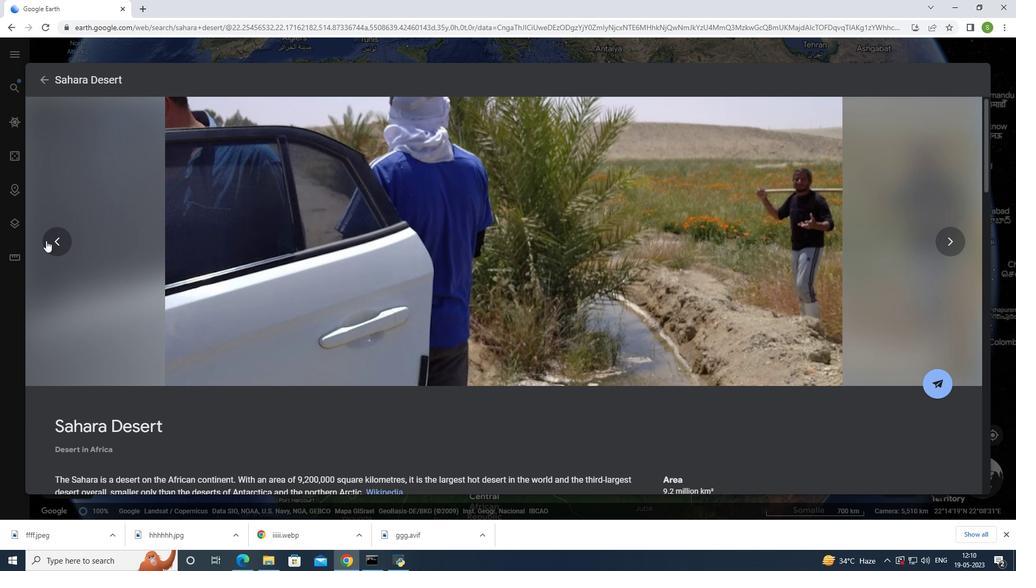 
Action: Mouse pressed left at (51, 240)
Screenshot: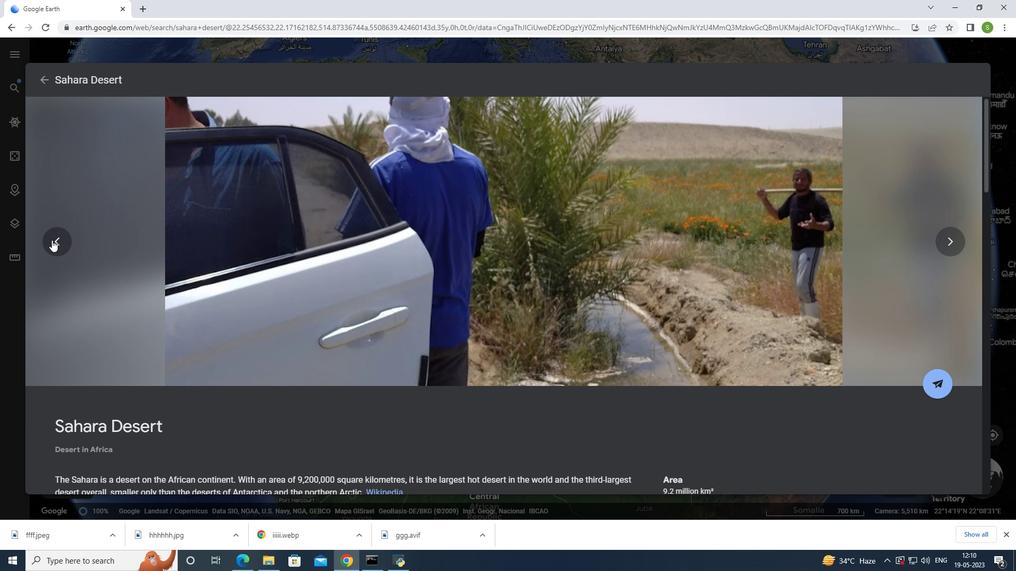 
Action: Mouse moved to (61, 242)
Screenshot: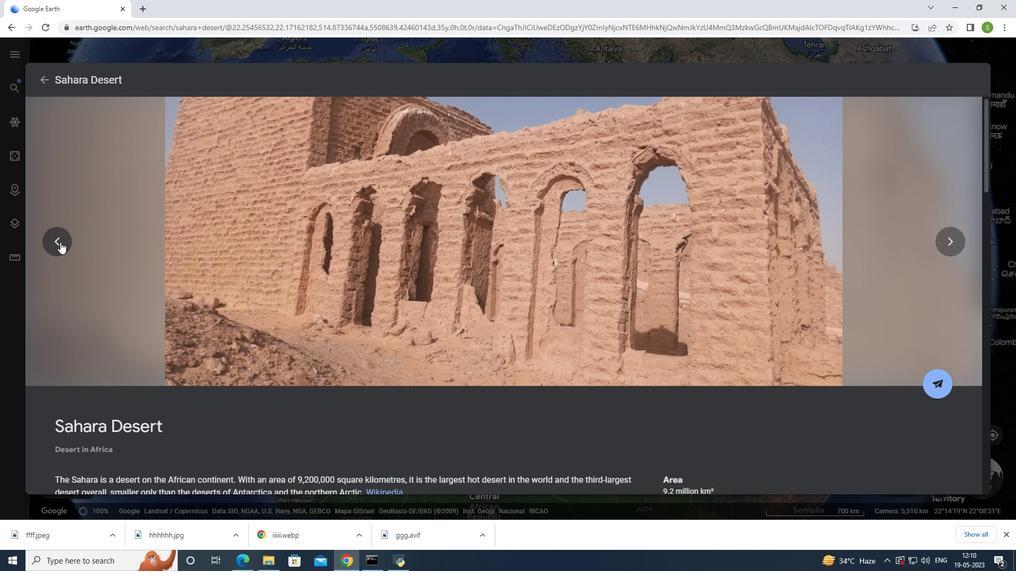 
Action: Mouse pressed left at (61, 242)
Screenshot: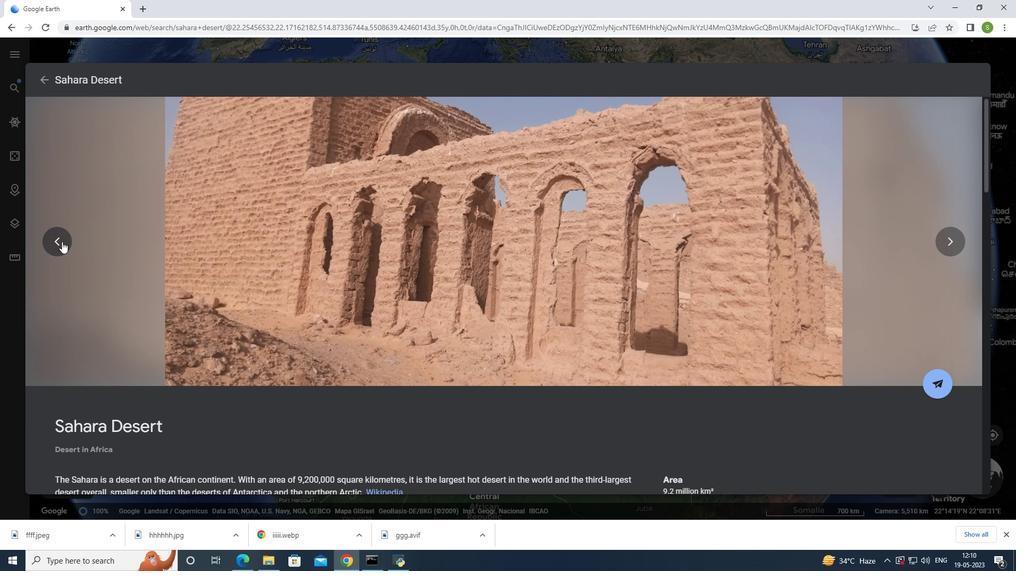 
Action: Mouse pressed left at (61, 242)
Screenshot: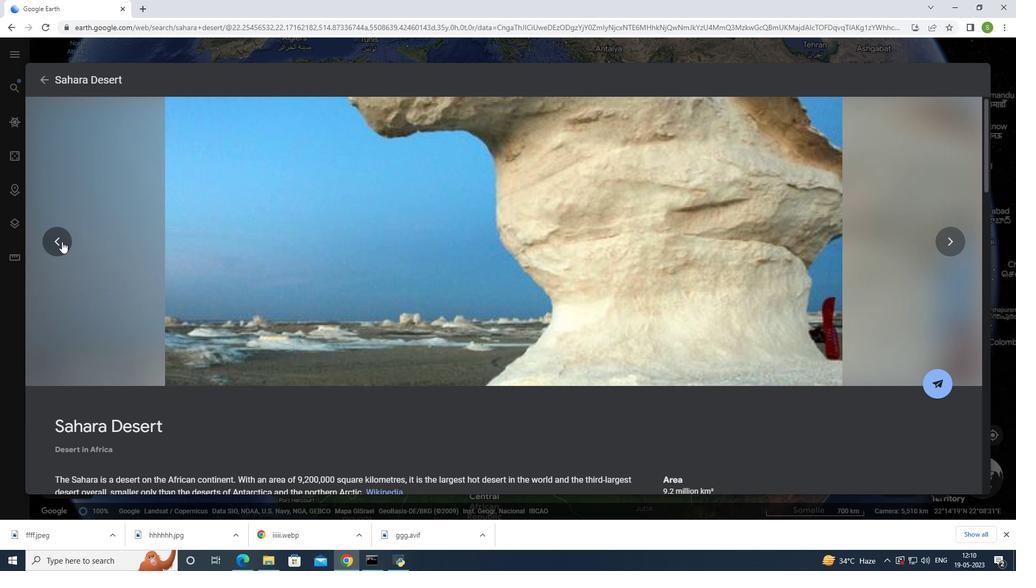 
Action: Mouse pressed left at (61, 242)
Screenshot: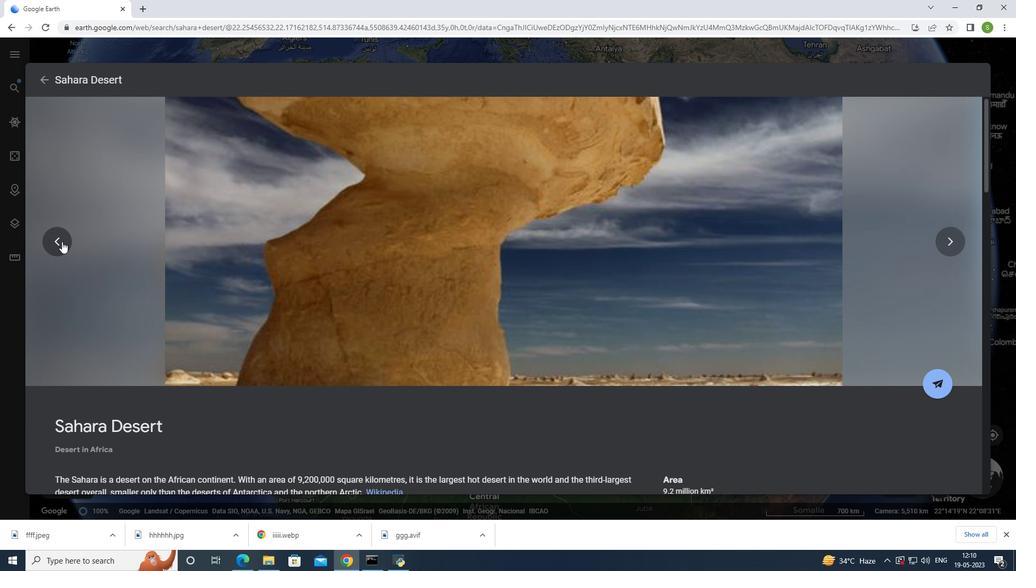 
Action: Mouse pressed left at (61, 242)
Screenshot: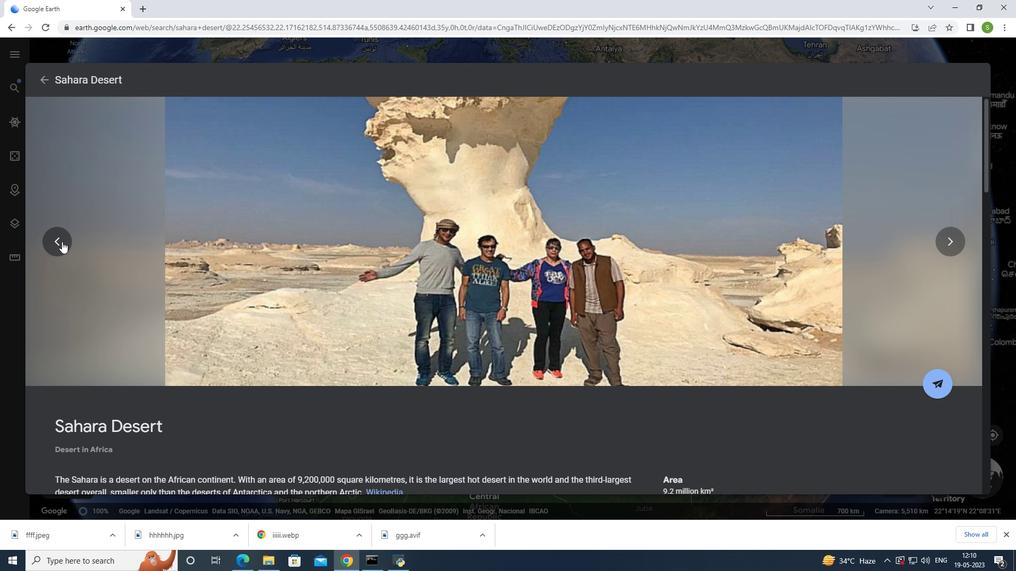 
Action: Mouse pressed left at (61, 242)
Screenshot: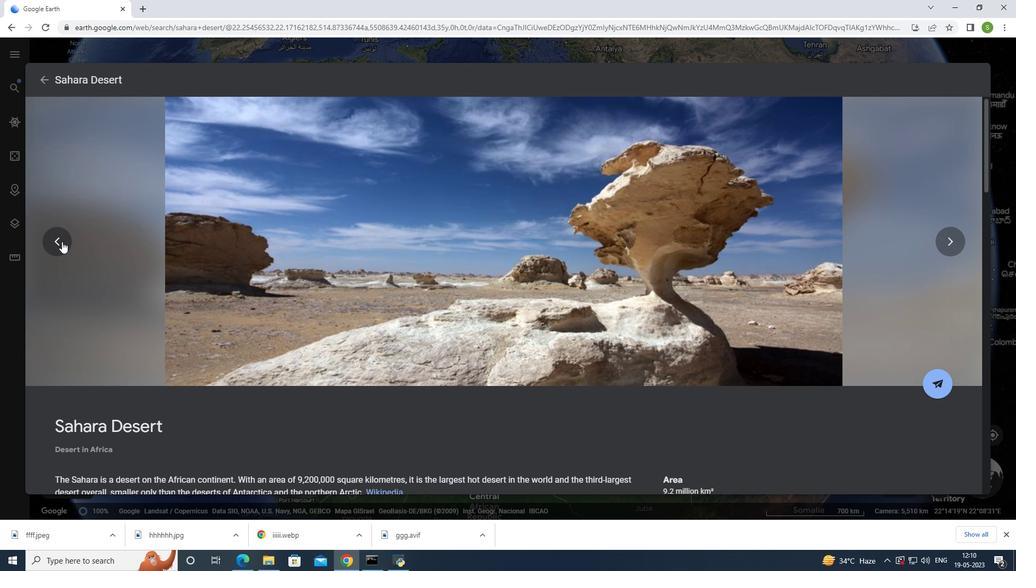 
Action: Mouse pressed left at (61, 242)
Screenshot: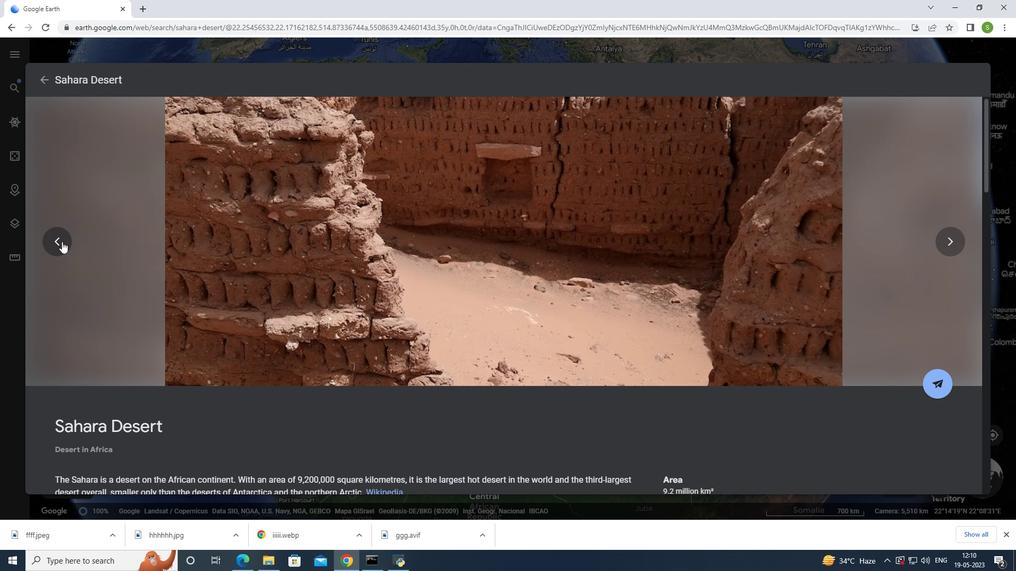
Action: Mouse pressed left at (61, 242)
Screenshot: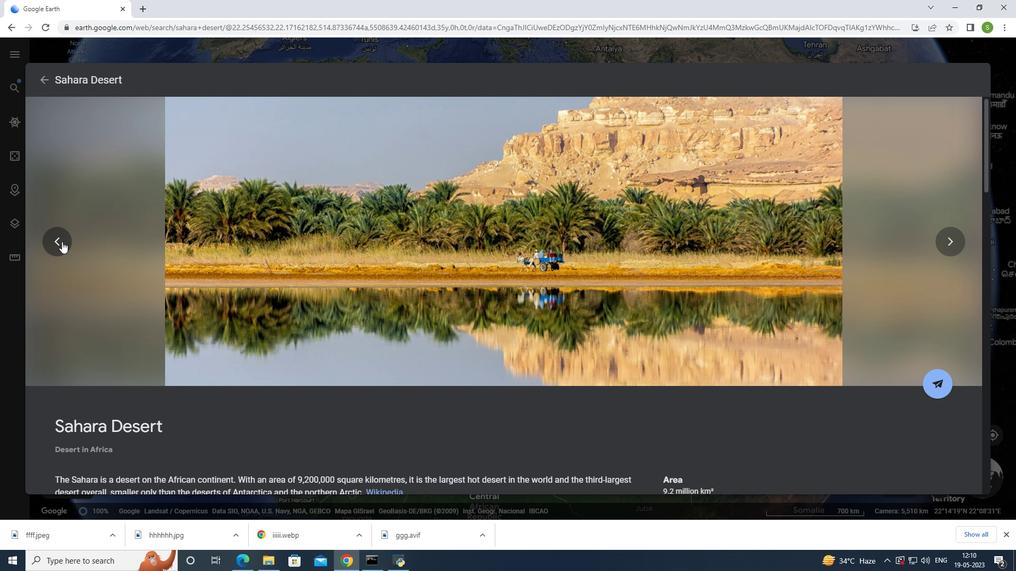 
Action: Mouse pressed left at (61, 242)
Screenshot: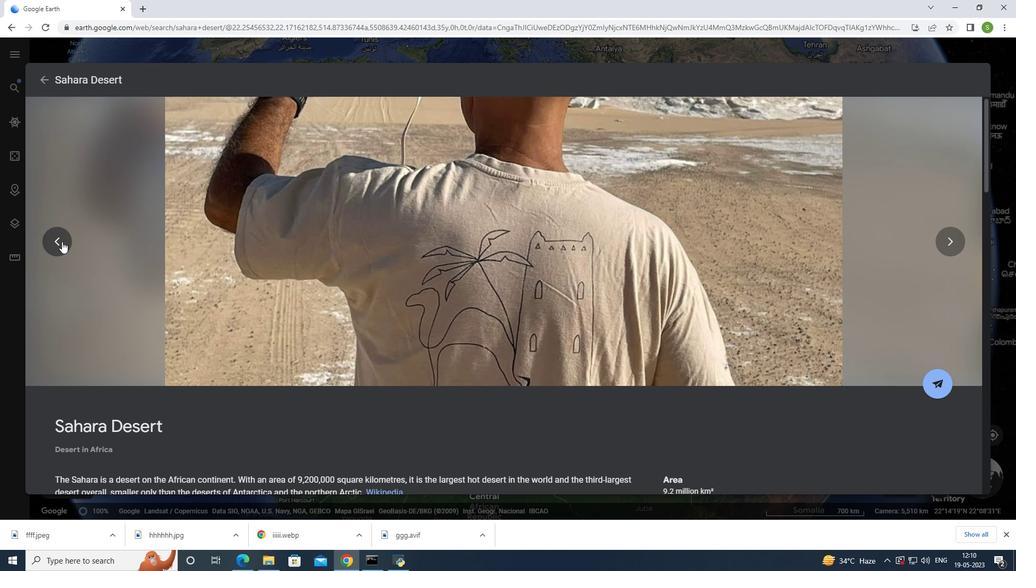 
Action: Mouse pressed left at (61, 242)
Screenshot: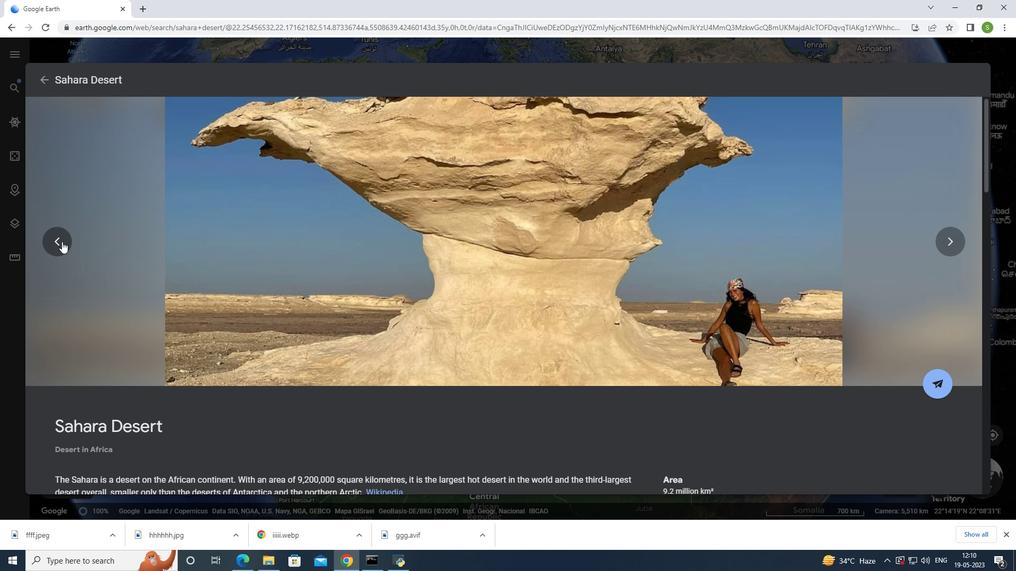 
Action: Mouse pressed left at (61, 242)
Screenshot: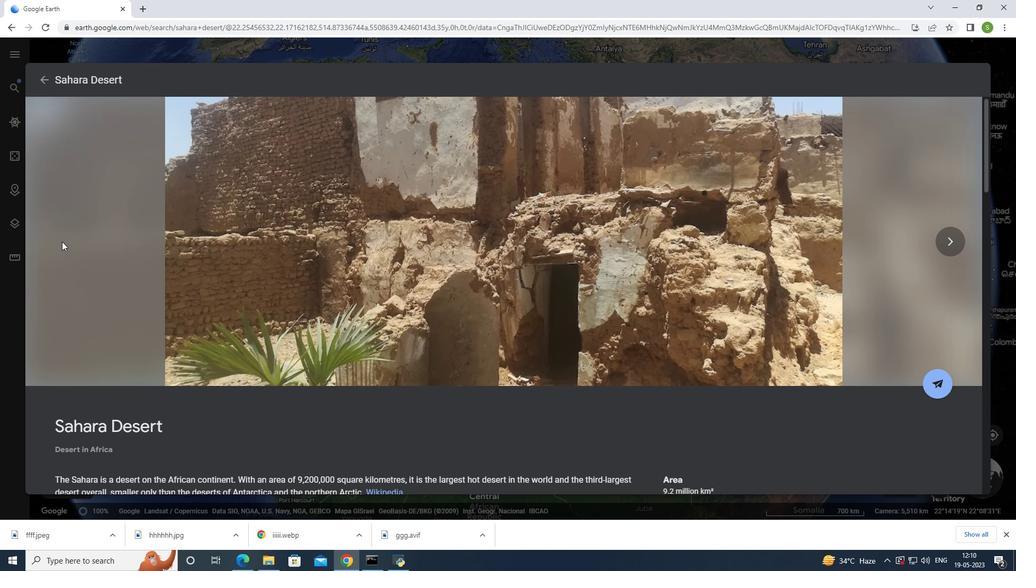 
Action: Mouse moved to (371, 256)
Screenshot: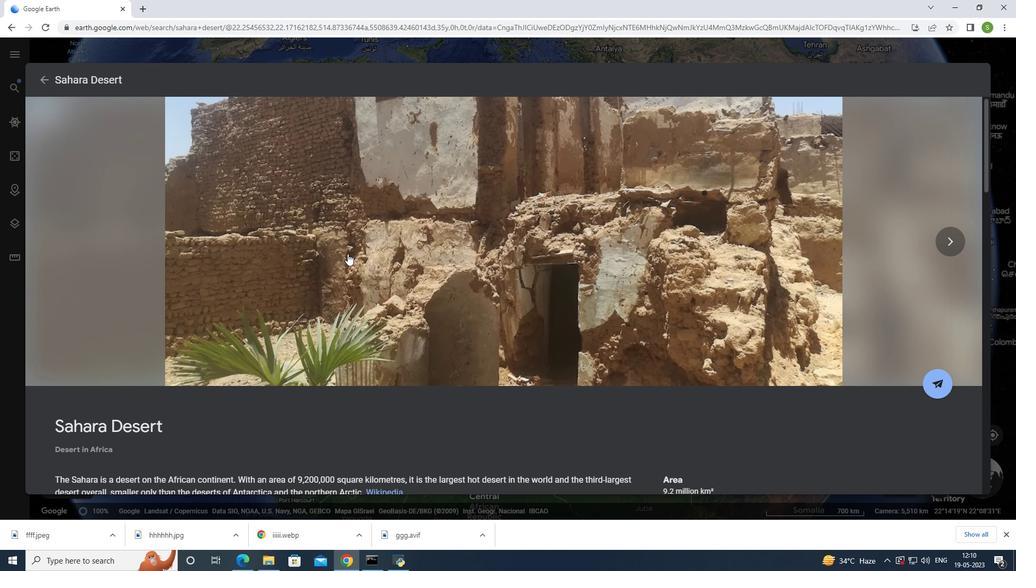
Action: Mouse scrolled (371, 256) with delta (0, 0)
Screenshot: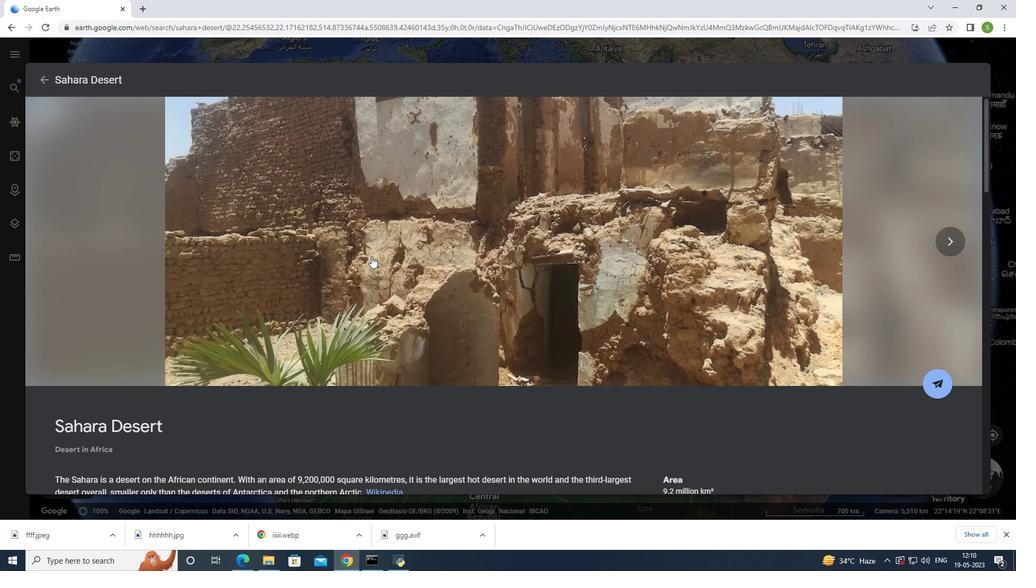 
Action: Mouse scrolled (371, 256) with delta (0, 0)
Screenshot: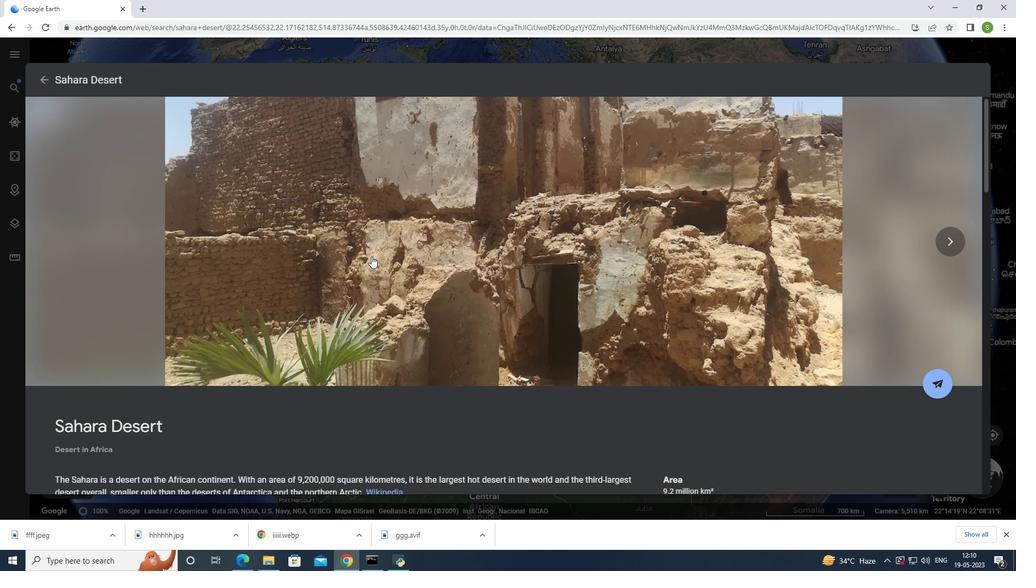 
Action: Mouse scrolled (371, 256) with delta (0, 0)
Screenshot: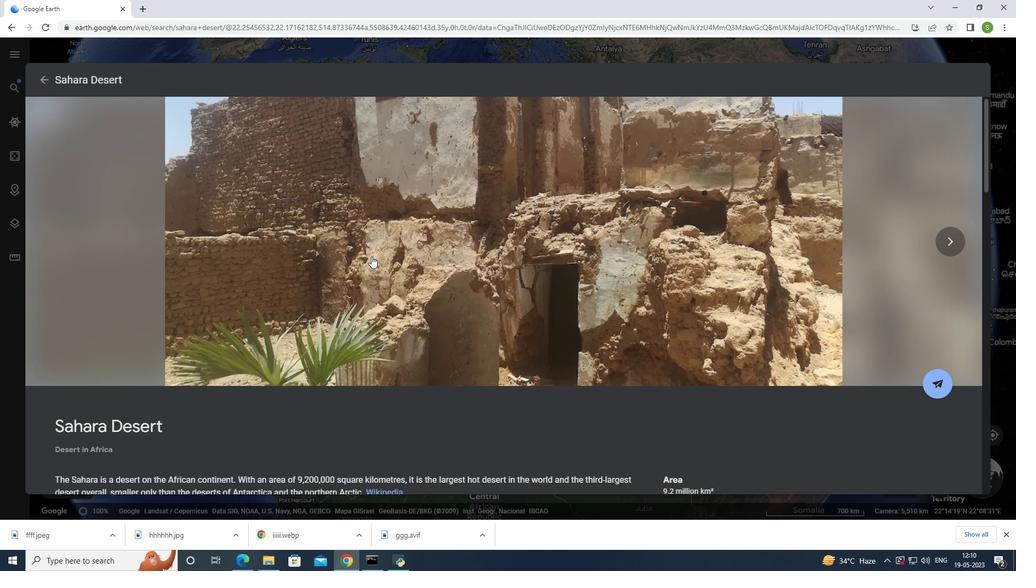 
Action: Mouse scrolled (371, 256) with delta (0, 0)
Screenshot: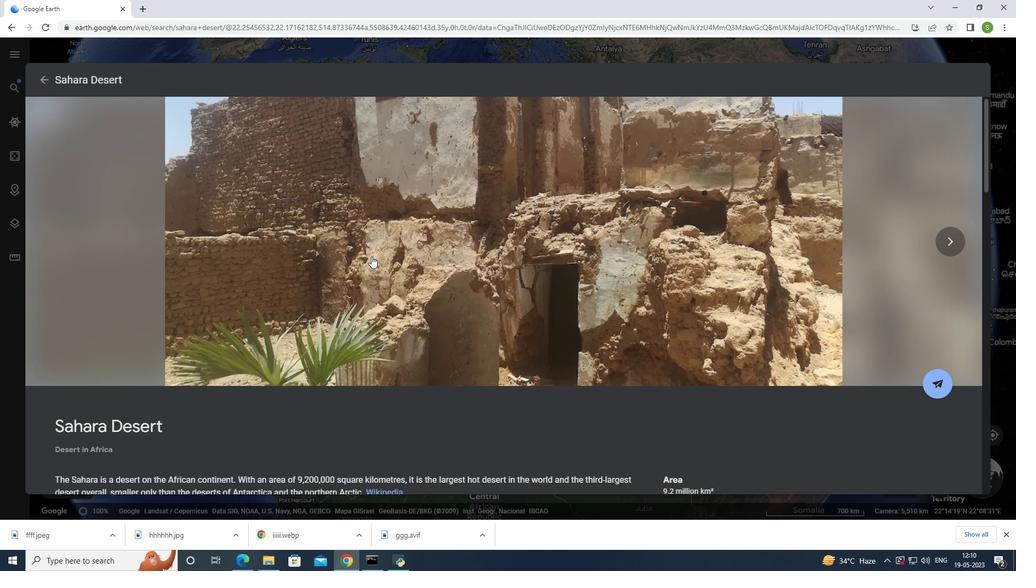 
Action: Mouse scrolled (371, 256) with delta (0, 0)
Screenshot: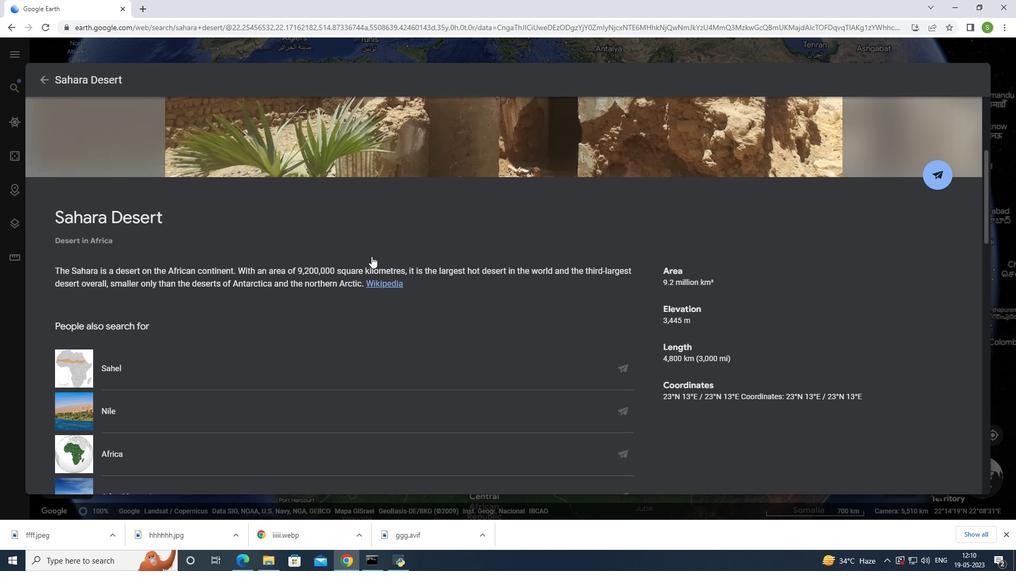 
Action: Mouse scrolled (371, 256) with delta (0, 0)
Screenshot: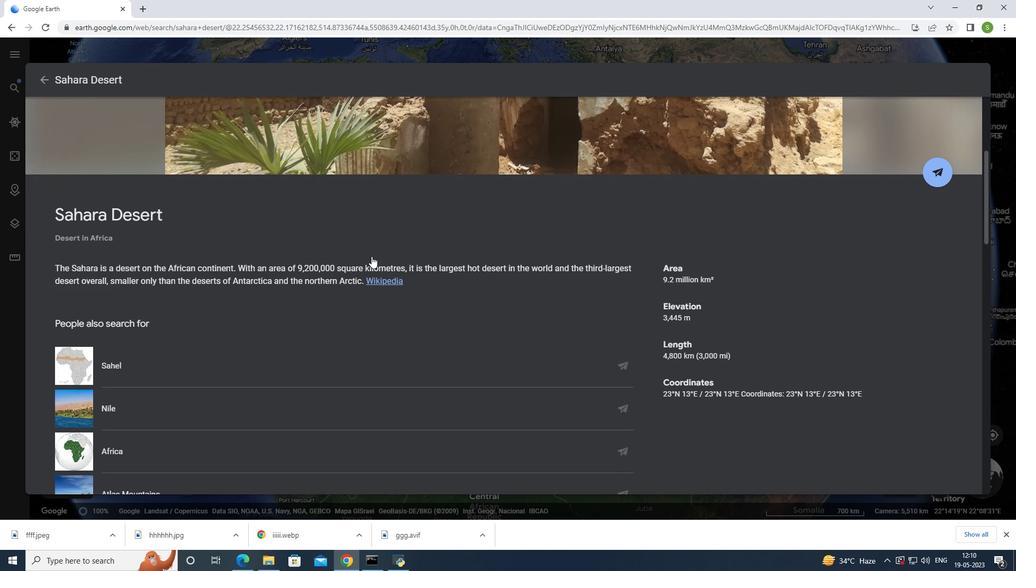 
Action: Mouse moved to (675, 273)
Screenshot: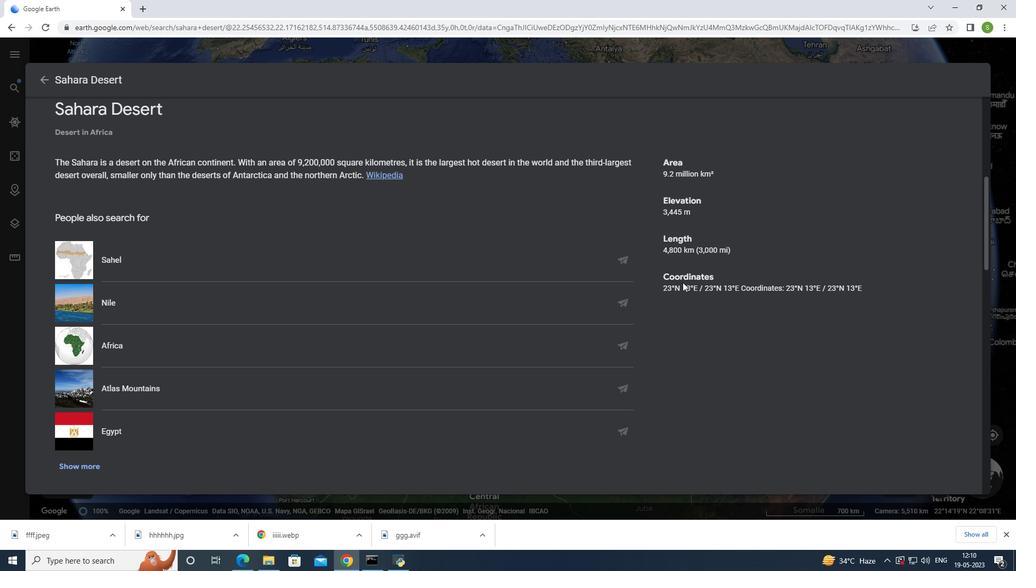 
Action: Mouse scrolled (675, 272) with delta (0, 0)
Screenshot: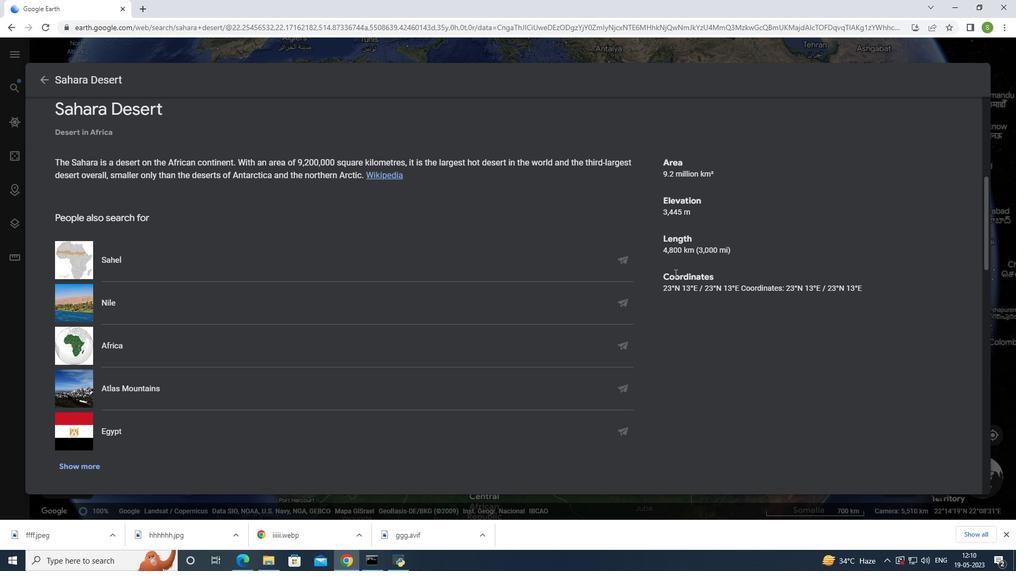 
Action: Mouse scrolled (675, 272) with delta (0, 0)
Screenshot: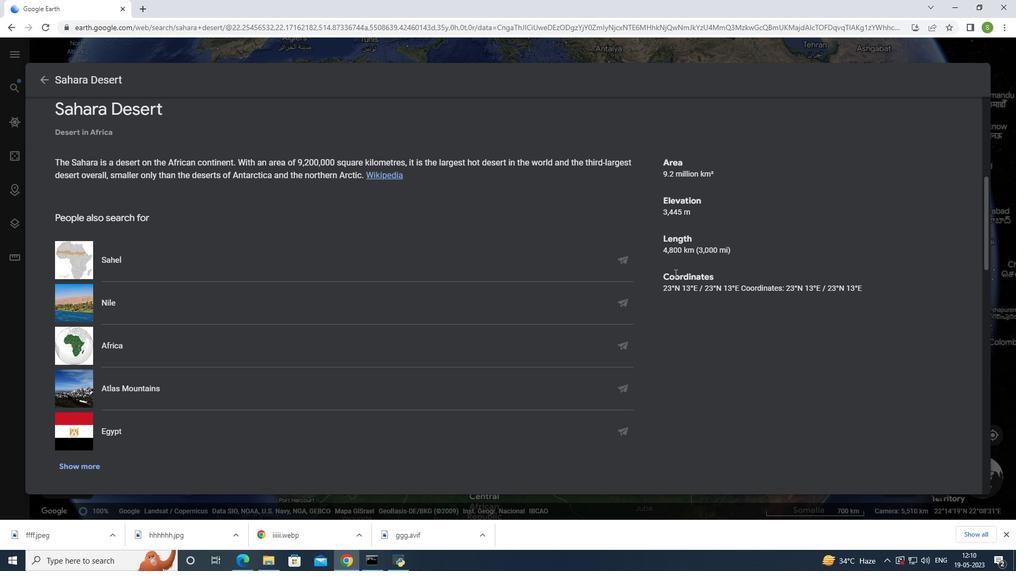 
Action: Mouse scrolled (675, 272) with delta (0, 0)
Screenshot: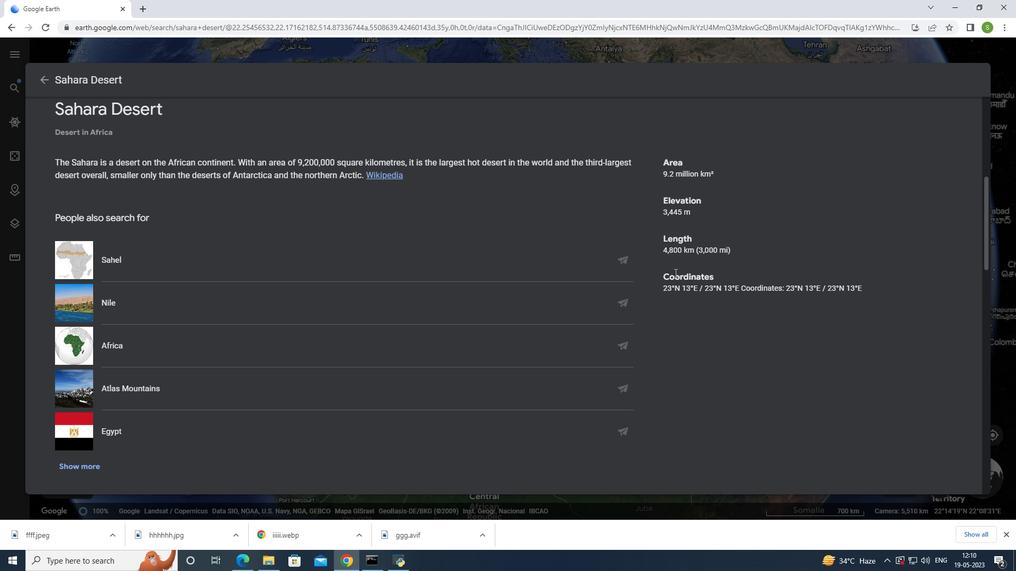 
Action: Mouse scrolled (675, 272) with delta (0, 0)
Screenshot: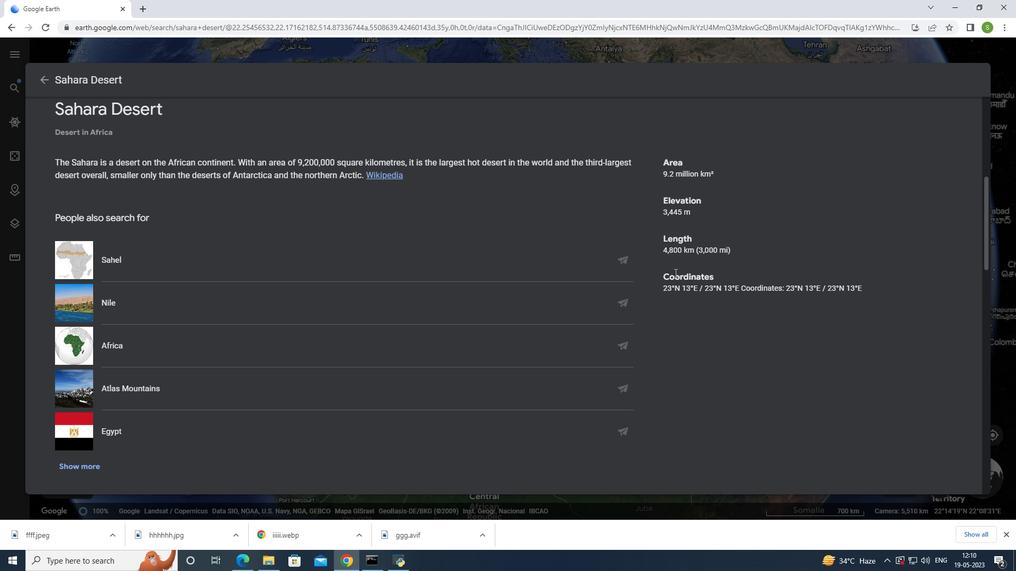 
Action: Mouse moved to (674, 270)
Screenshot: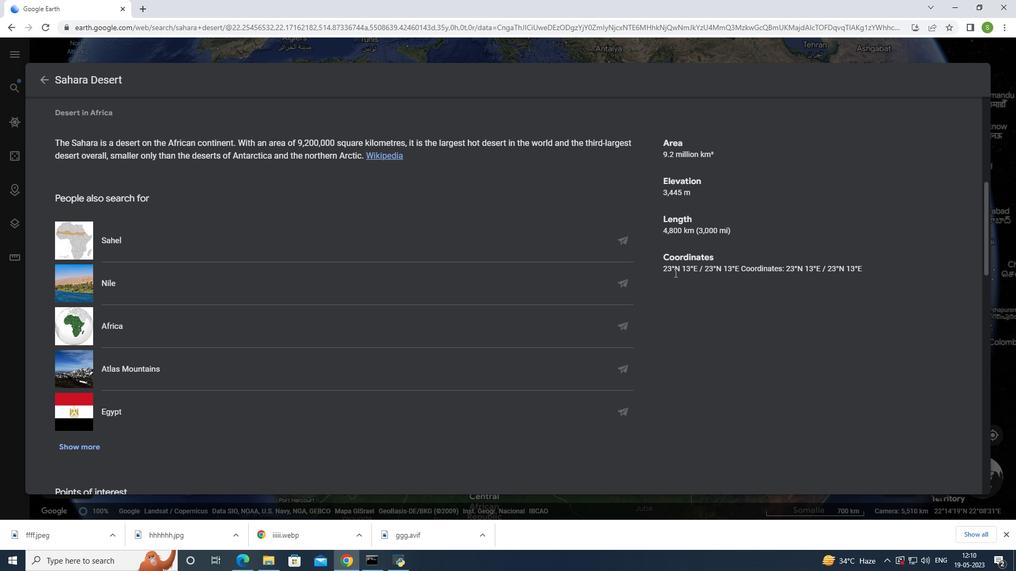 
Action: Mouse scrolled (674, 269) with delta (0, 0)
Screenshot: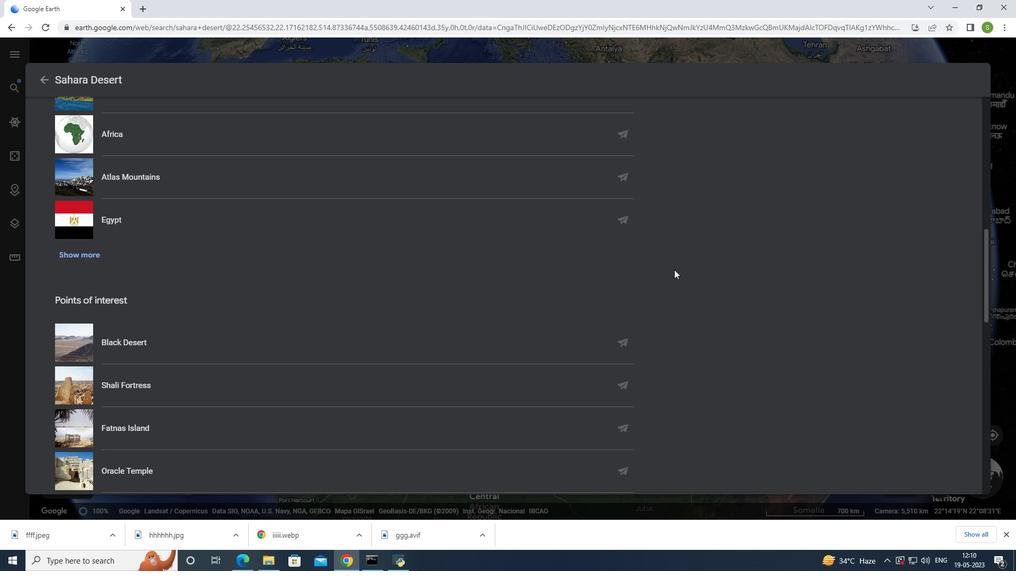 
Action: Mouse scrolled (674, 269) with delta (0, 0)
Screenshot: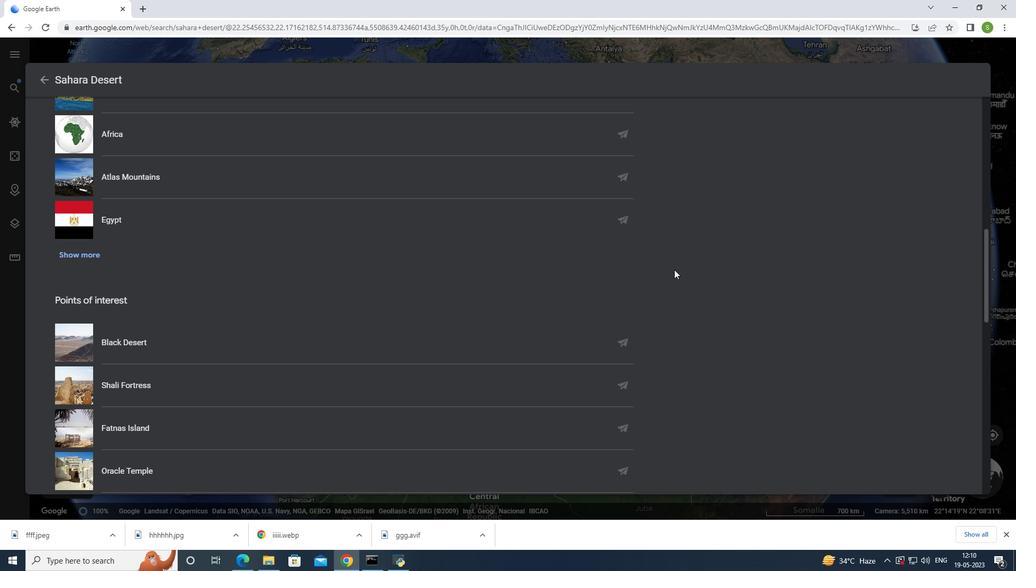 
Action: Mouse scrolled (674, 269) with delta (0, 0)
Screenshot: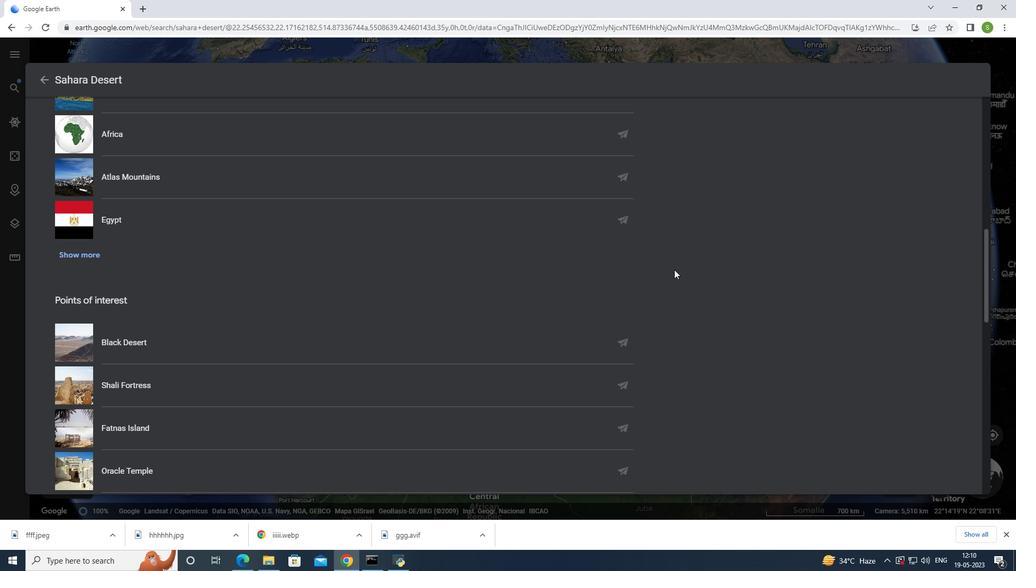 
Action: Mouse scrolled (674, 269) with delta (0, 0)
Screenshot: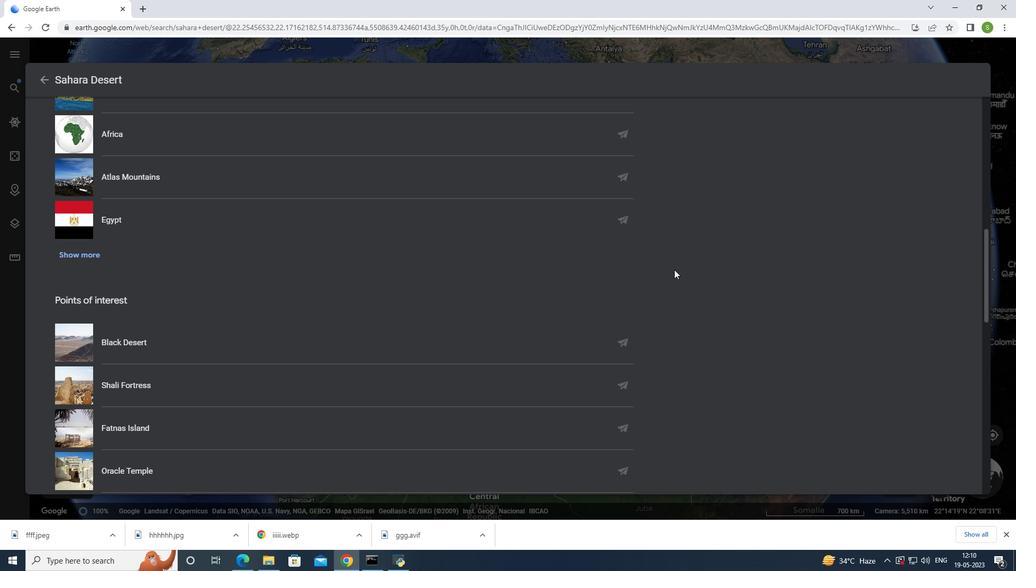 
Action: Mouse moved to (146, 132)
Screenshot: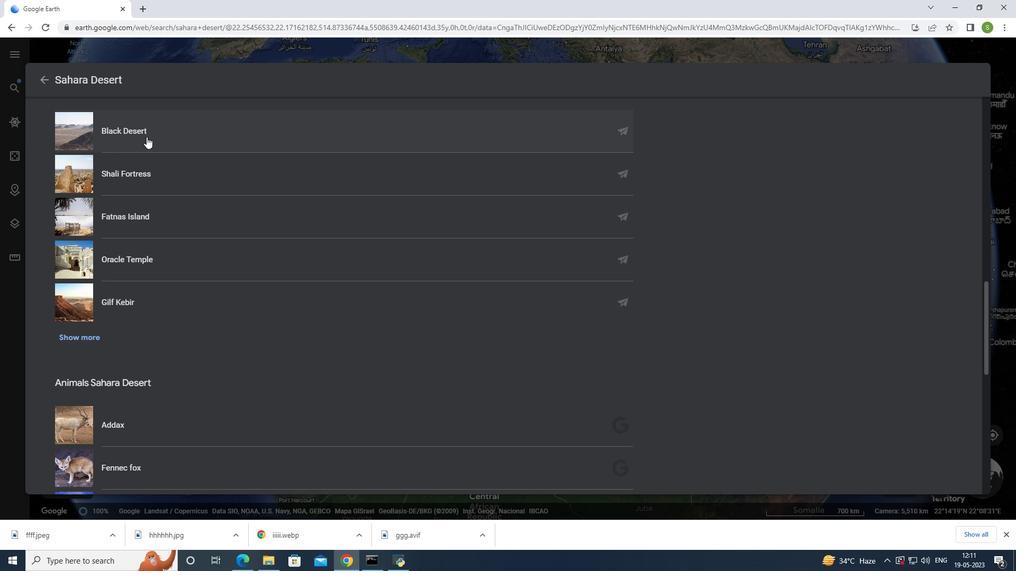 
Action: Mouse pressed left at (146, 132)
Screenshot: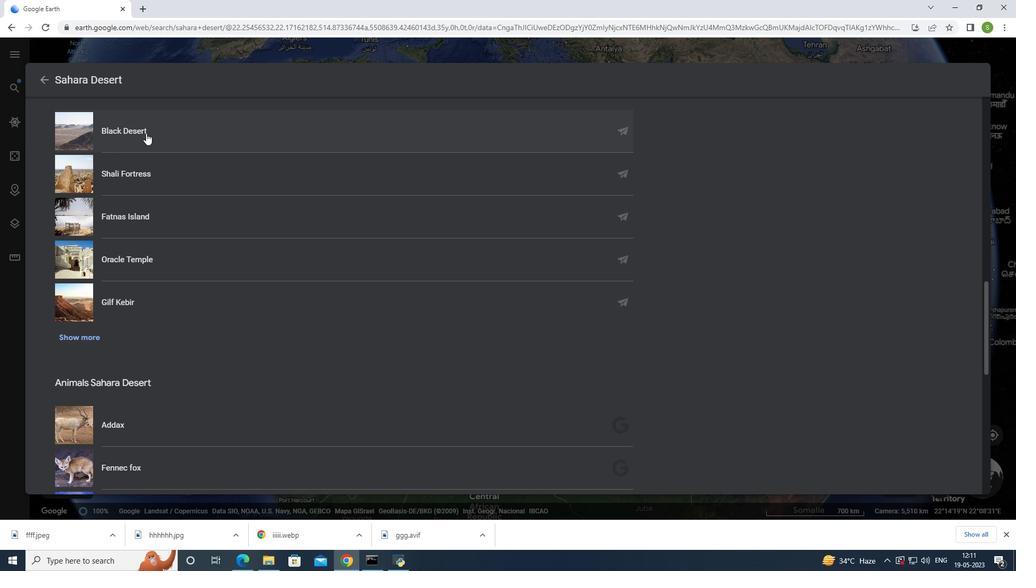 
Action: Mouse moved to (8, 26)
Screenshot: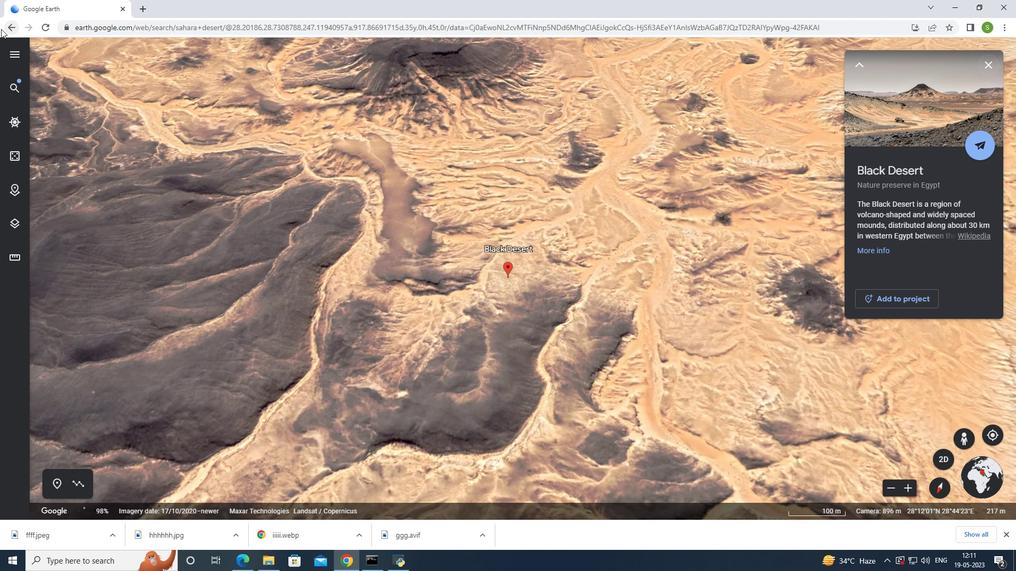
Action: Mouse pressed left at (8, 26)
Screenshot: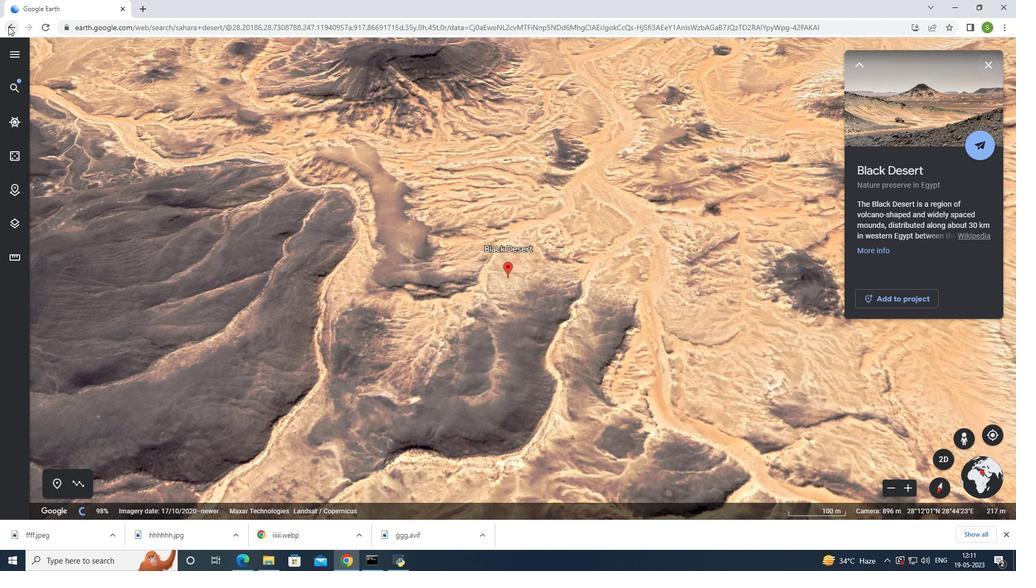
Action: Mouse moved to (891, 225)
Screenshot: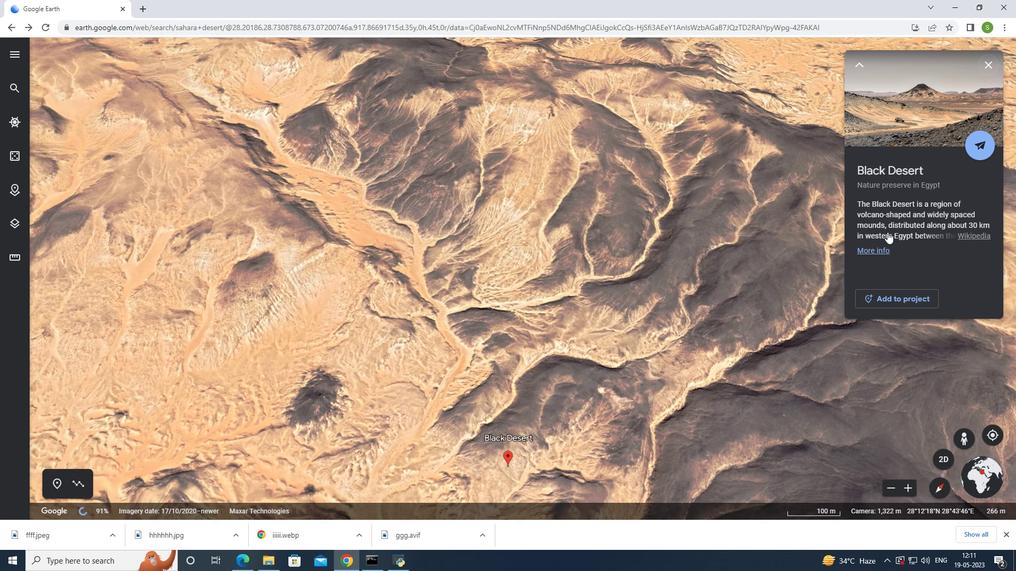 
Action: Mouse pressed left at (891, 225)
Screenshot: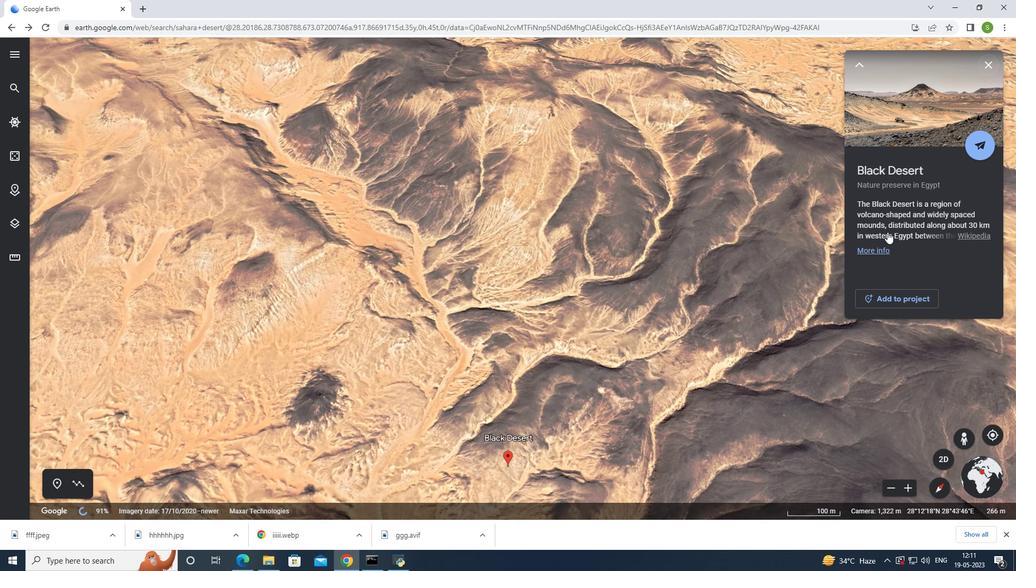 
Action: Mouse moved to (956, 245)
Screenshot: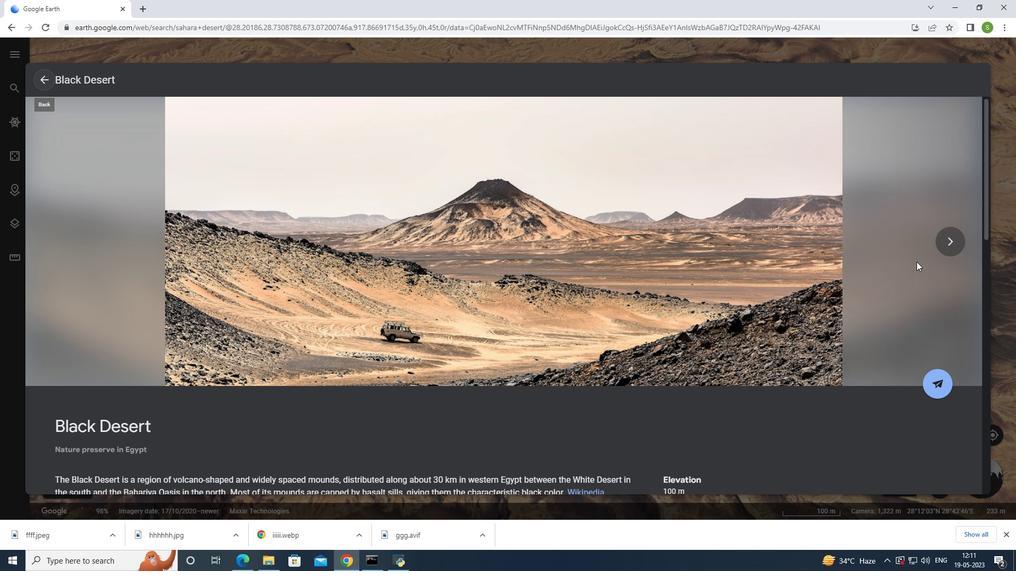 
Action: Mouse pressed left at (956, 245)
Screenshot: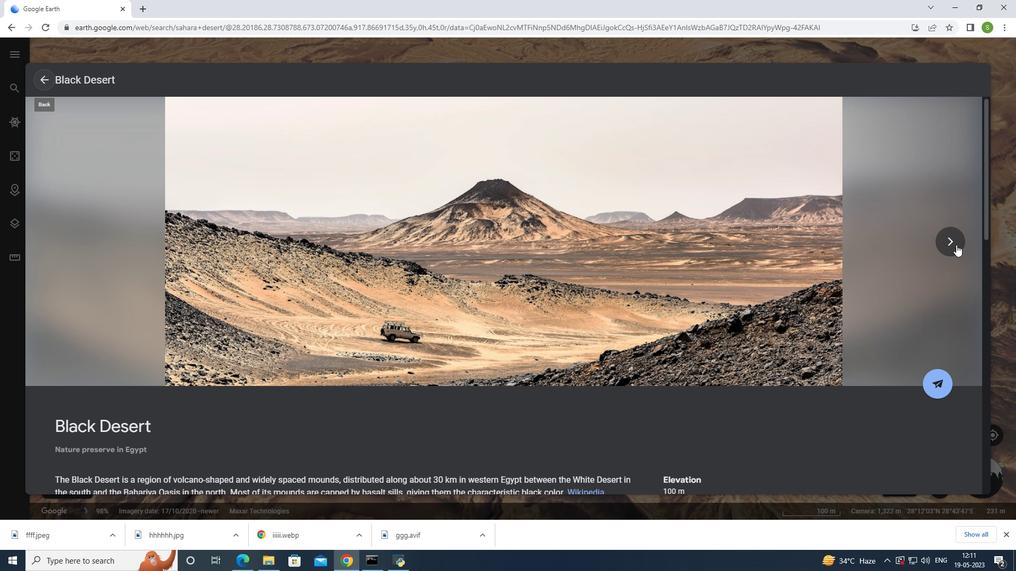 
Action: Mouse moved to (956, 245)
Screenshot: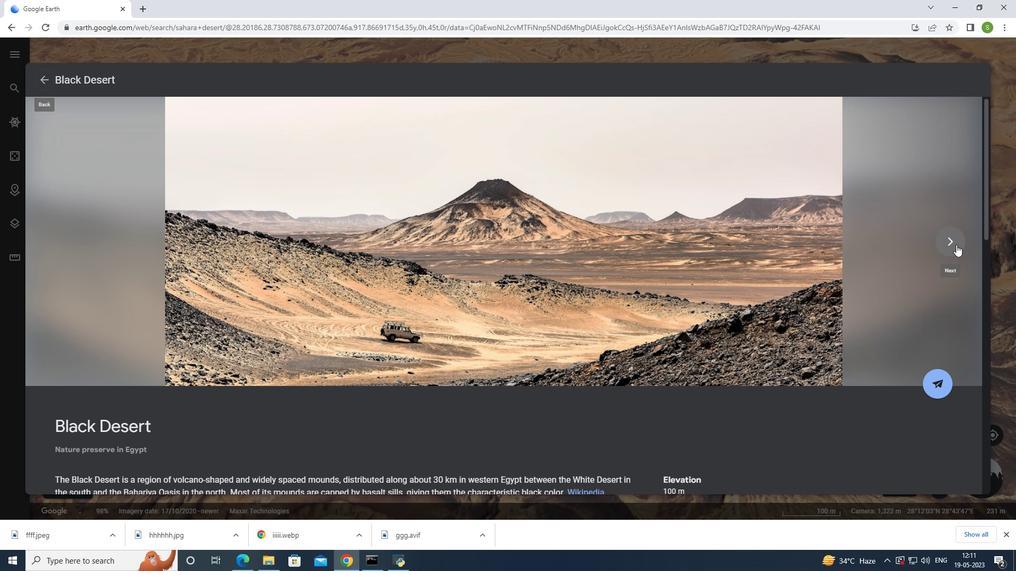 
Action: Mouse pressed left at (956, 245)
Screenshot: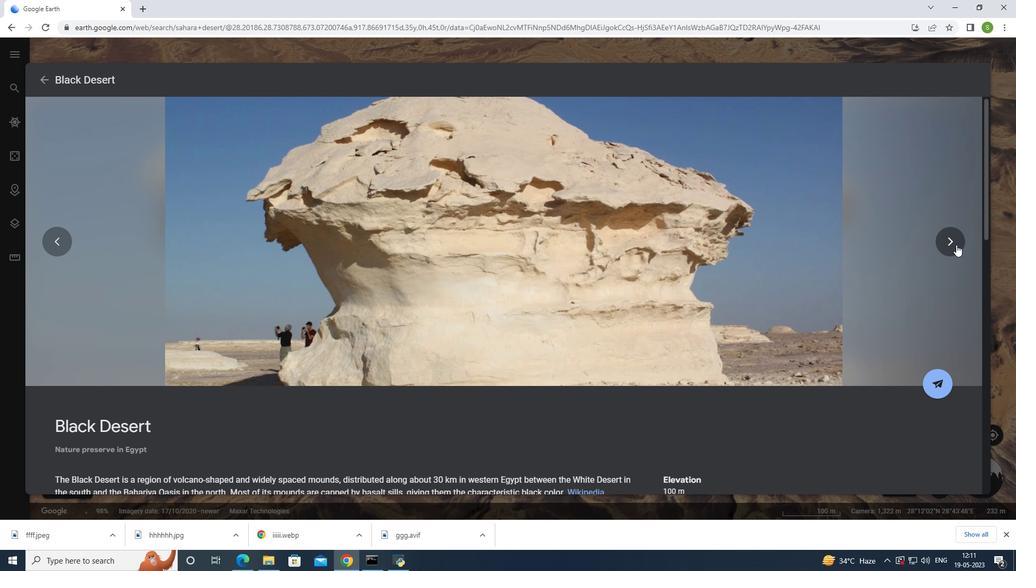 
Action: Mouse pressed left at (956, 245)
Screenshot: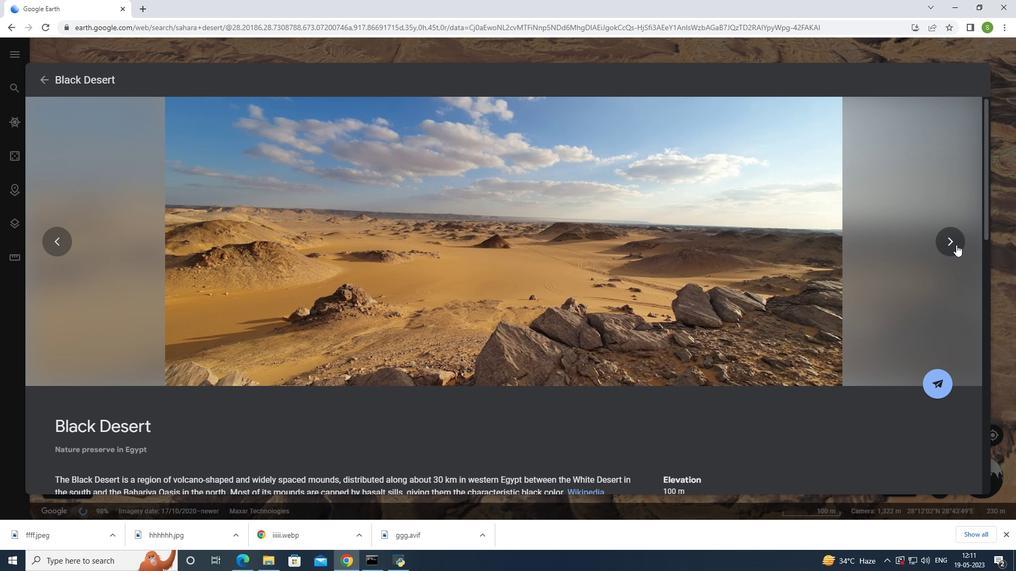 
Action: Mouse pressed left at (956, 245)
Screenshot: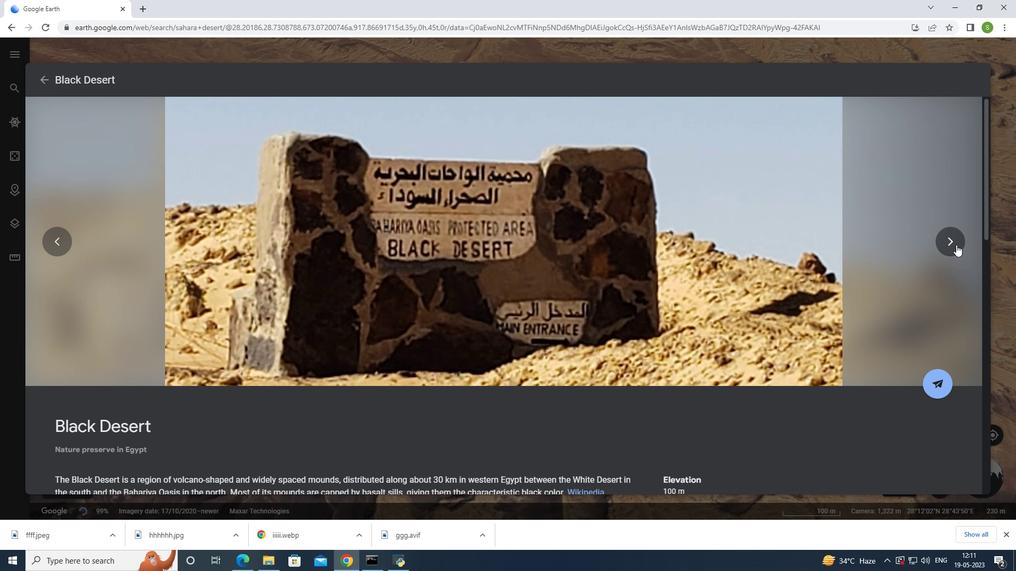
Action: Mouse pressed left at (956, 245)
Screenshot: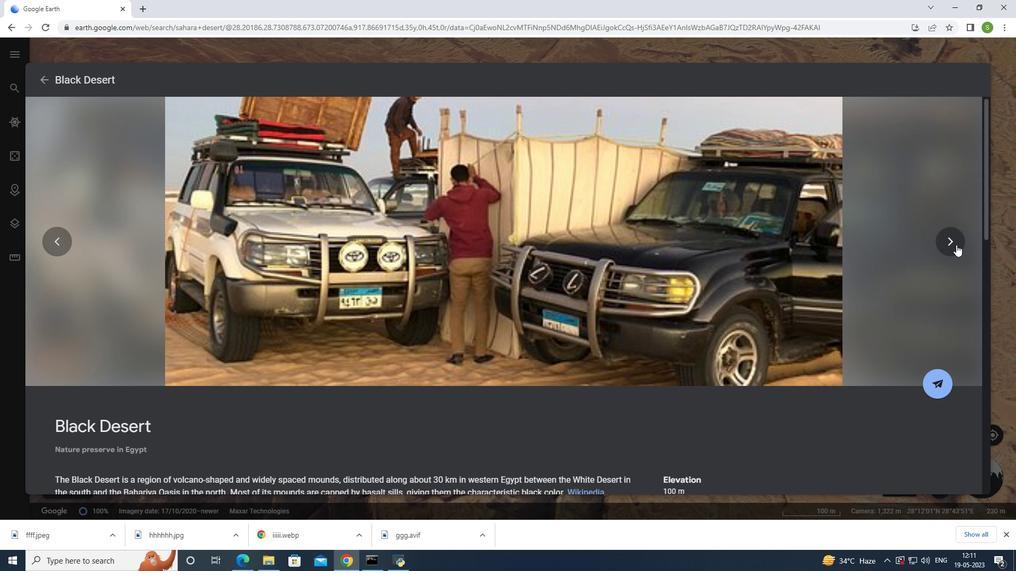 
Action: Mouse pressed left at (956, 245)
Screenshot: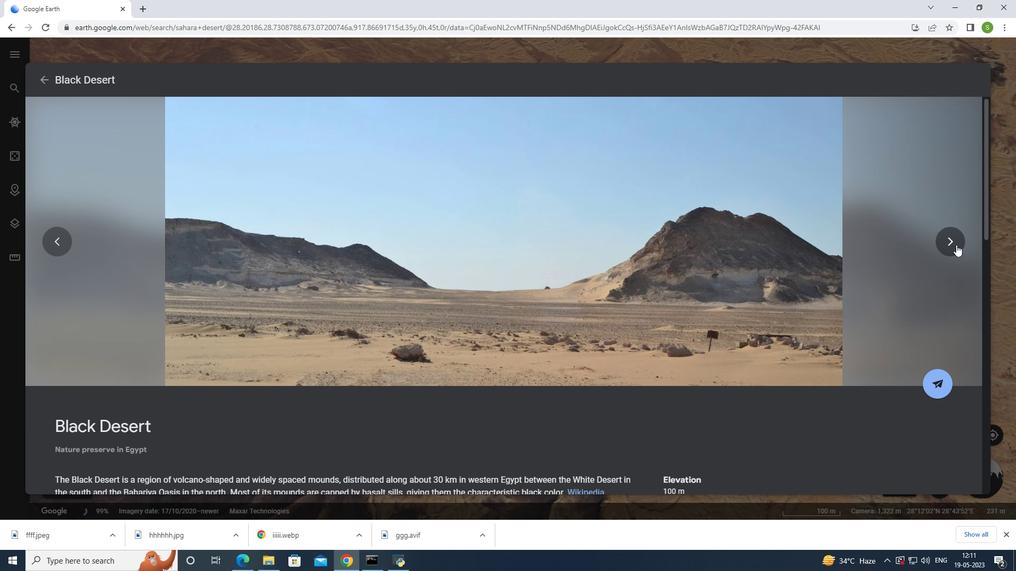 
Action: Mouse pressed left at (956, 245)
Screenshot: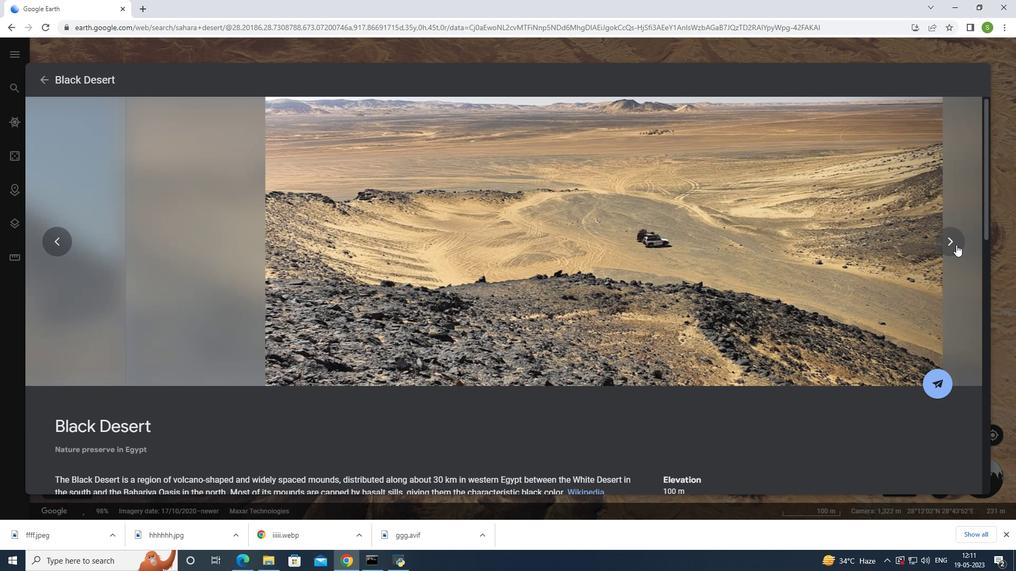 
Action: Mouse pressed left at (956, 245)
Screenshot: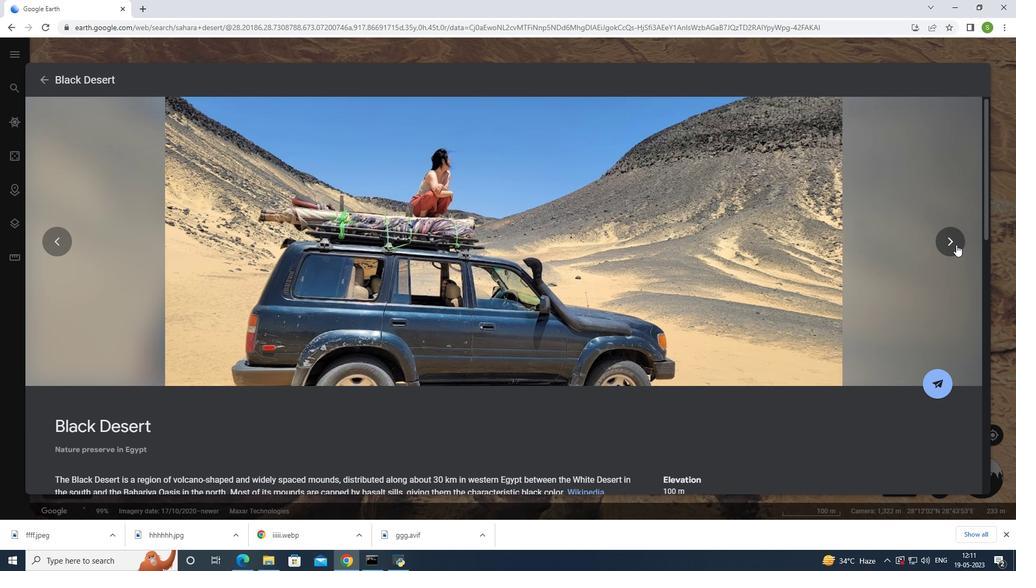 
Action: Mouse pressed left at (956, 245)
Screenshot: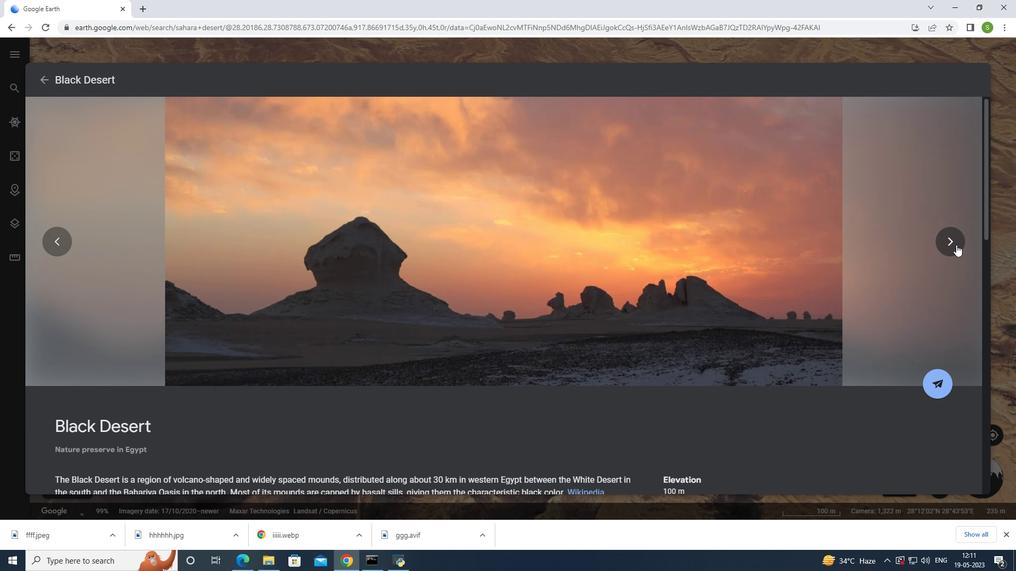 
Action: Mouse pressed left at (956, 245)
Screenshot: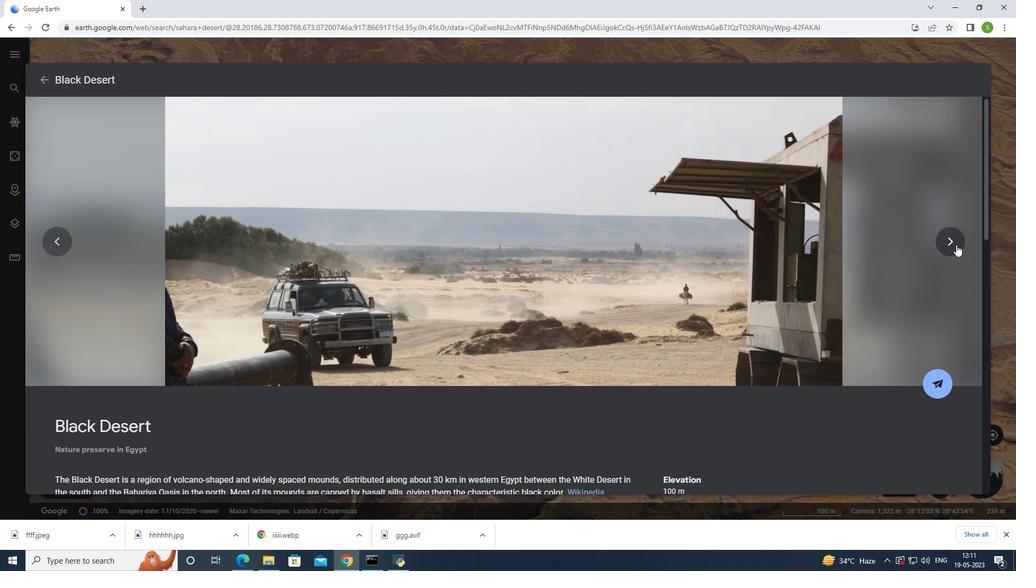 
Action: Mouse pressed left at (956, 245)
Screenshot: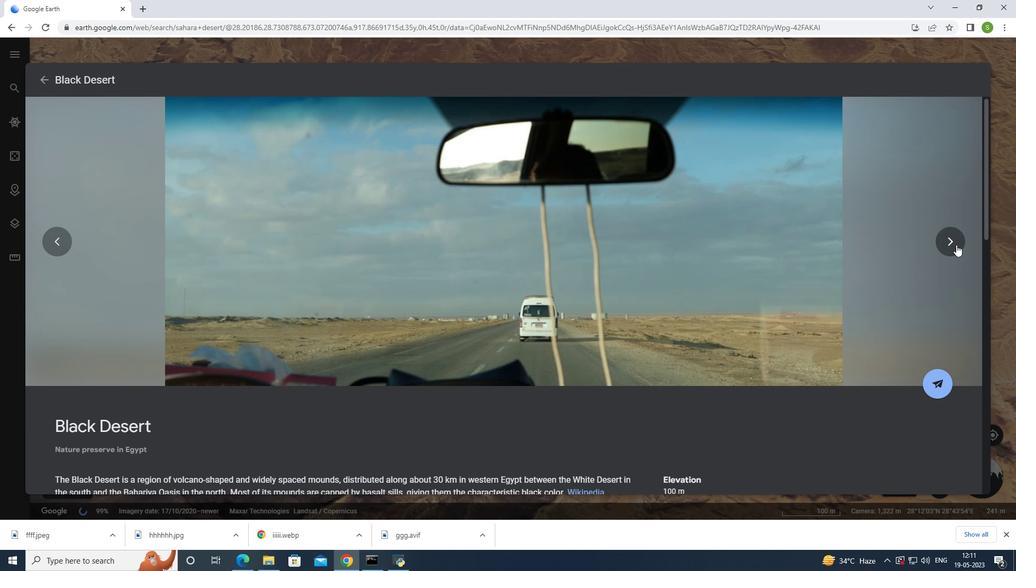 
Action: Mouse pressed left at (956, 245)
Screenshot: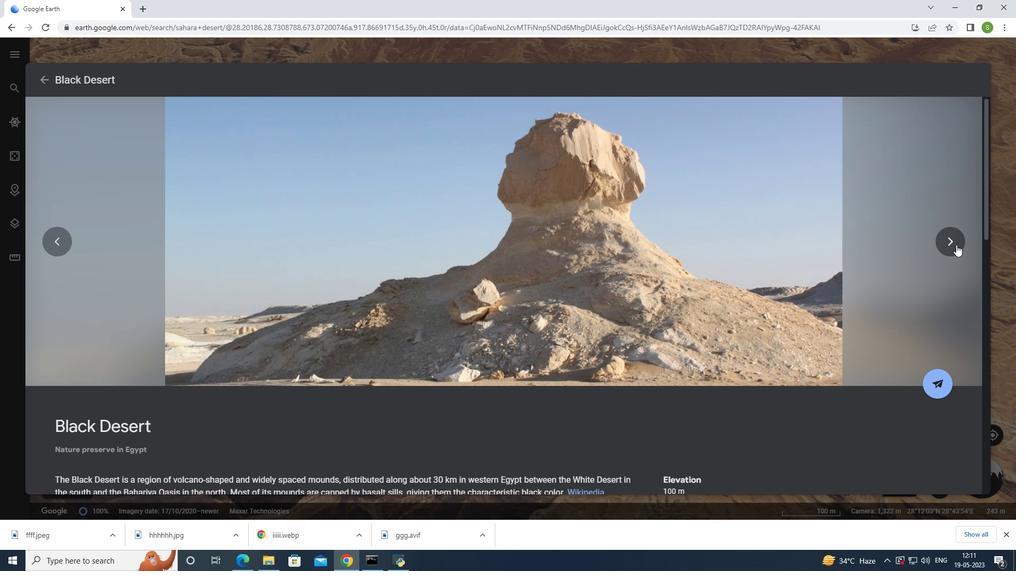 
Action: Mouse pressed left at (956, 245)
Screenshot: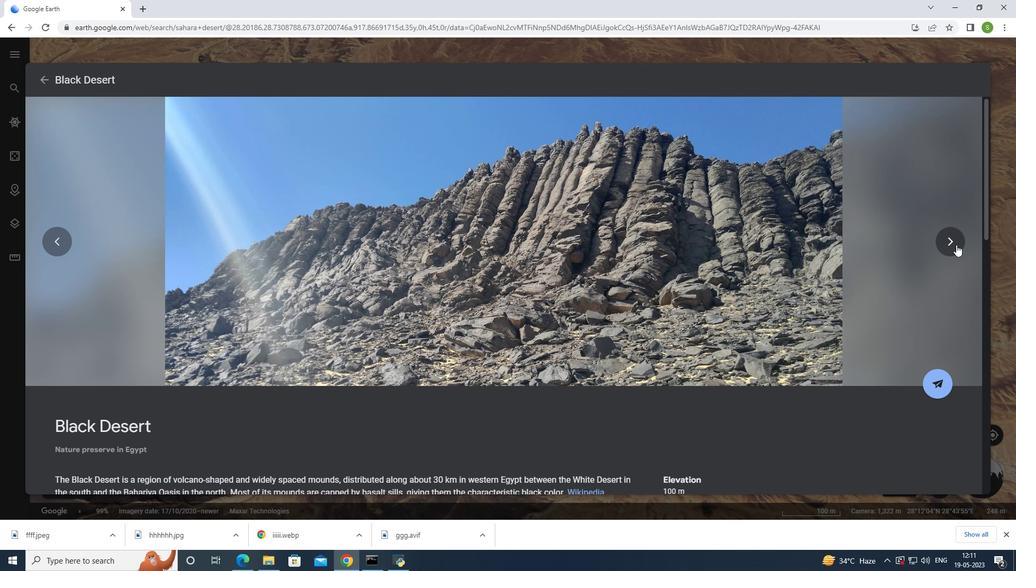 
Action: Mouse pressed left at (956, 245)
Screenshot: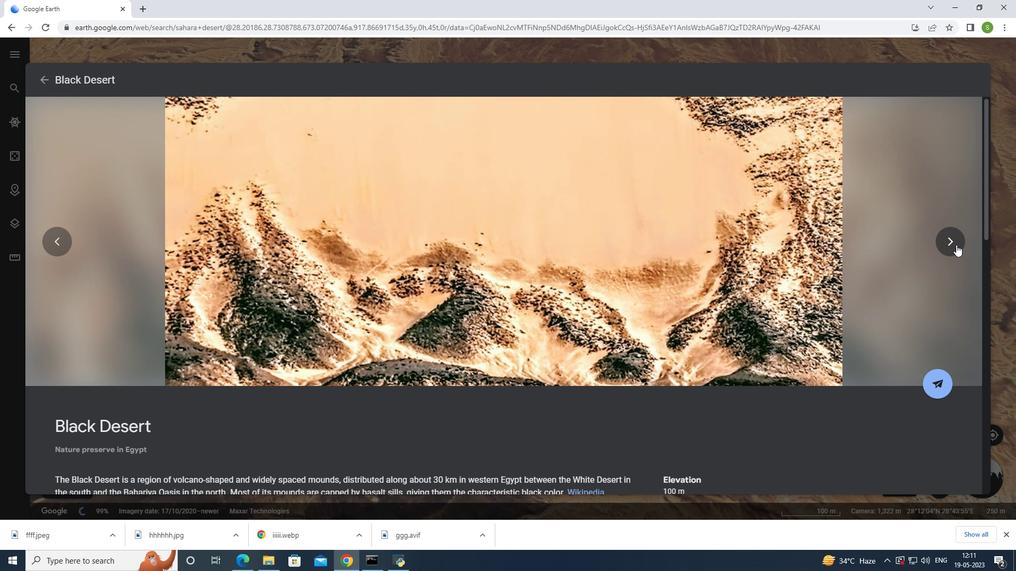 
Action: Mouse pressed left at (956, 245)
Screenshot: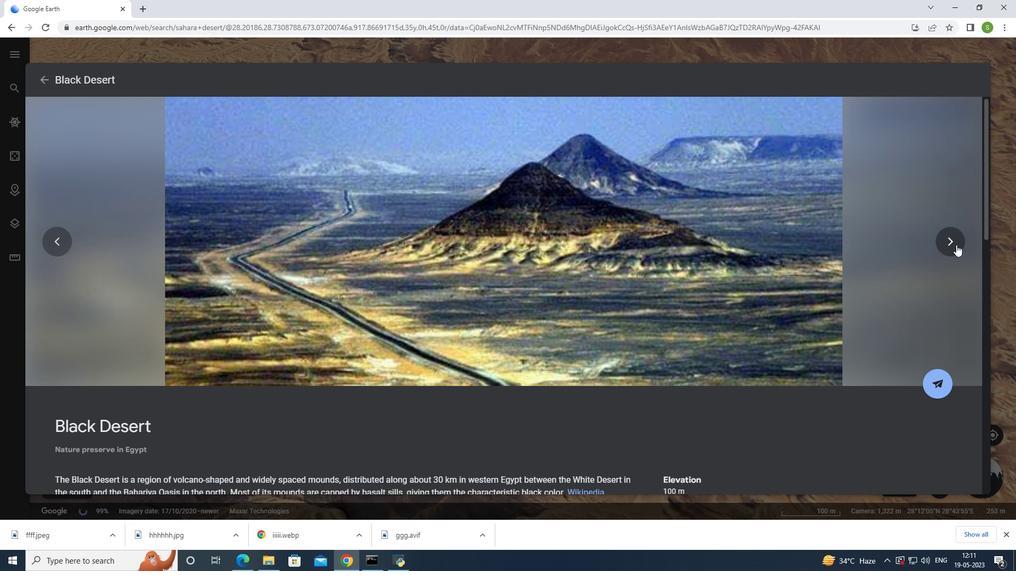 
Action: Mouse pressed left at (956, 245)
Screenshot: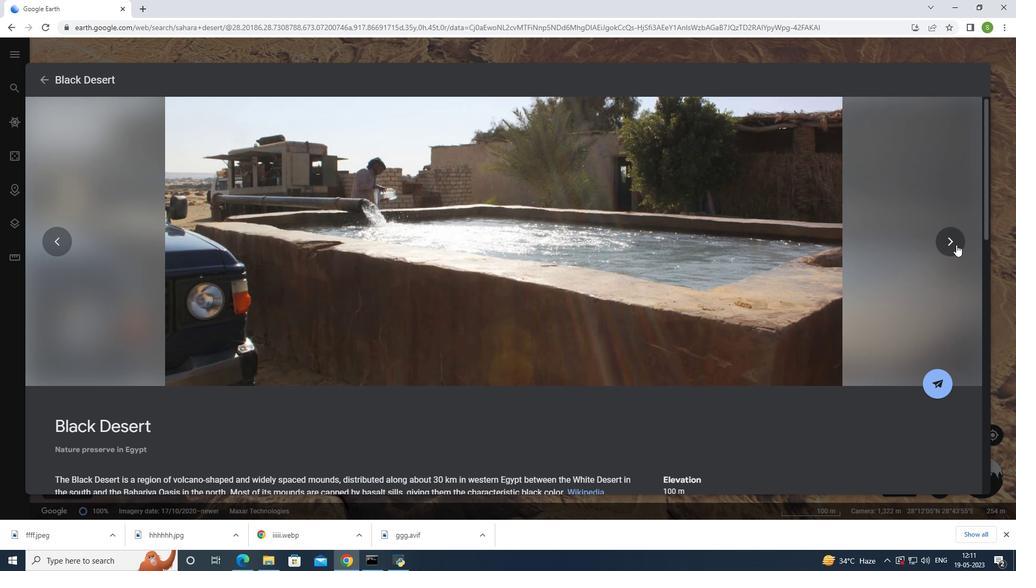
Action: Mouse pressed left at (956, 245)
Screenshot: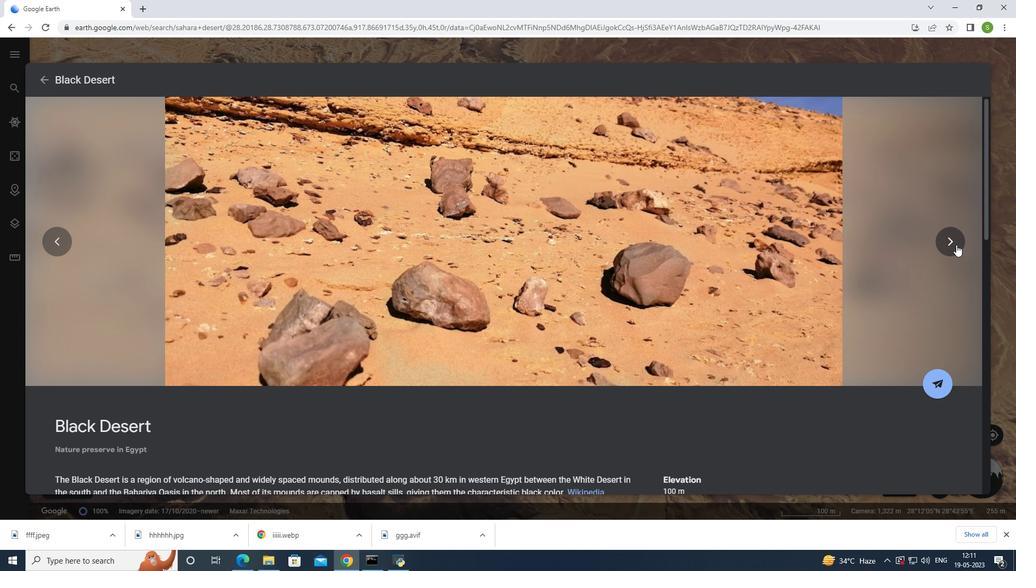 
Action: Mouse pressed left at (956, 245)
Screenshot: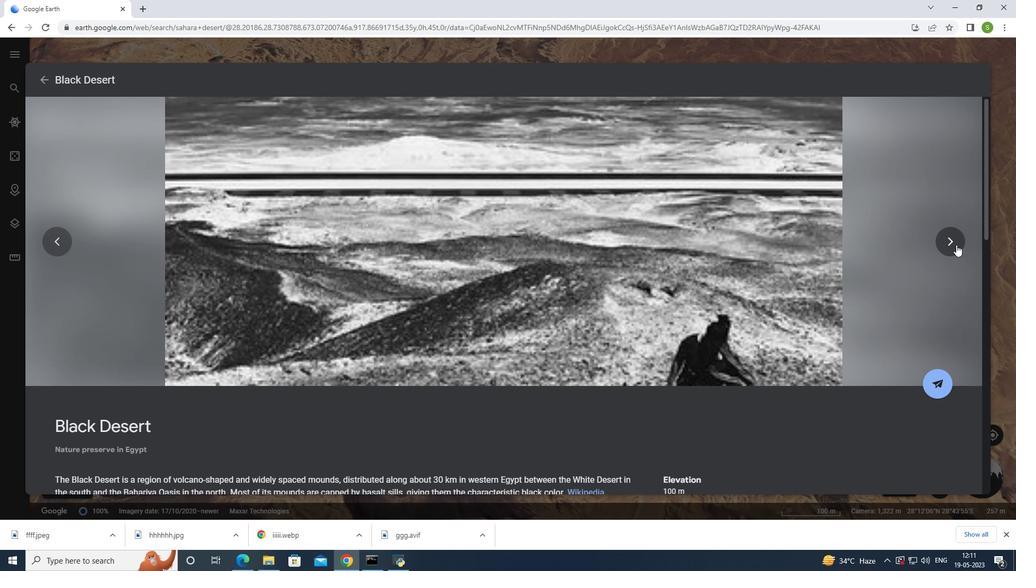
Action: Mouse pressed left at (956, 245)
Screenshot: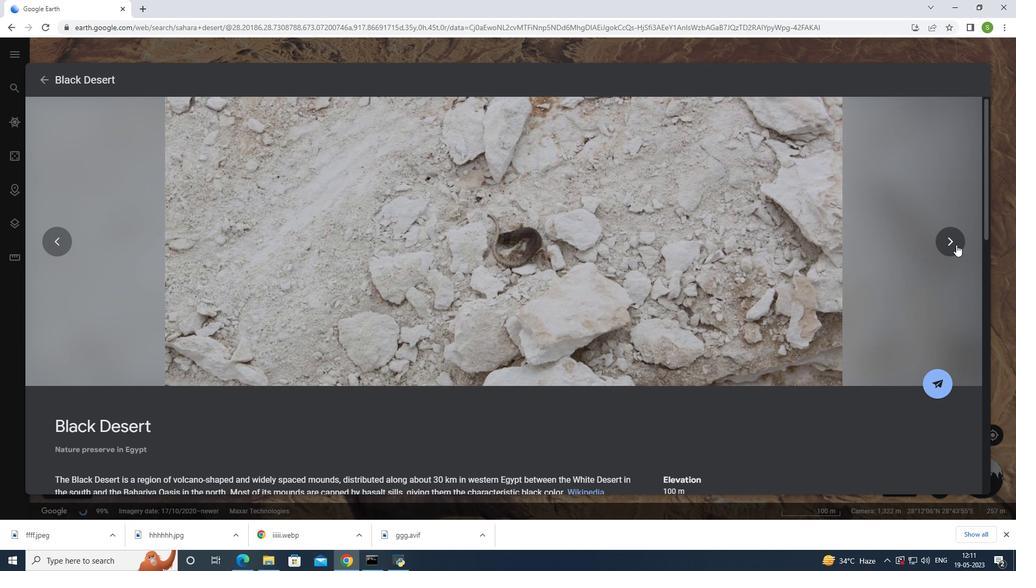 
Action: Mouse pressed left at (956, 245)
Screenshot: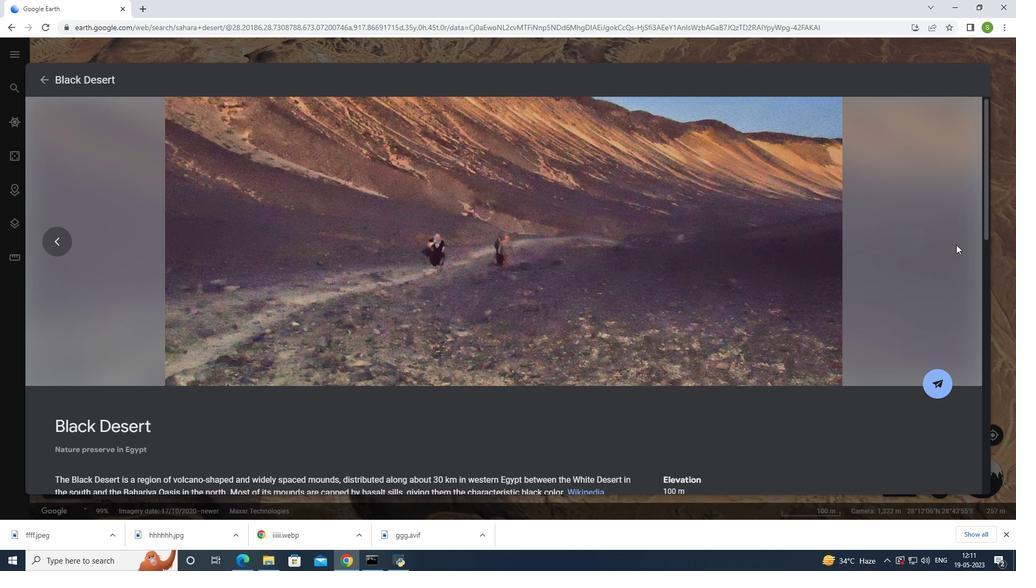 
Action: Mouse moved to (849, 149)
Screenshot: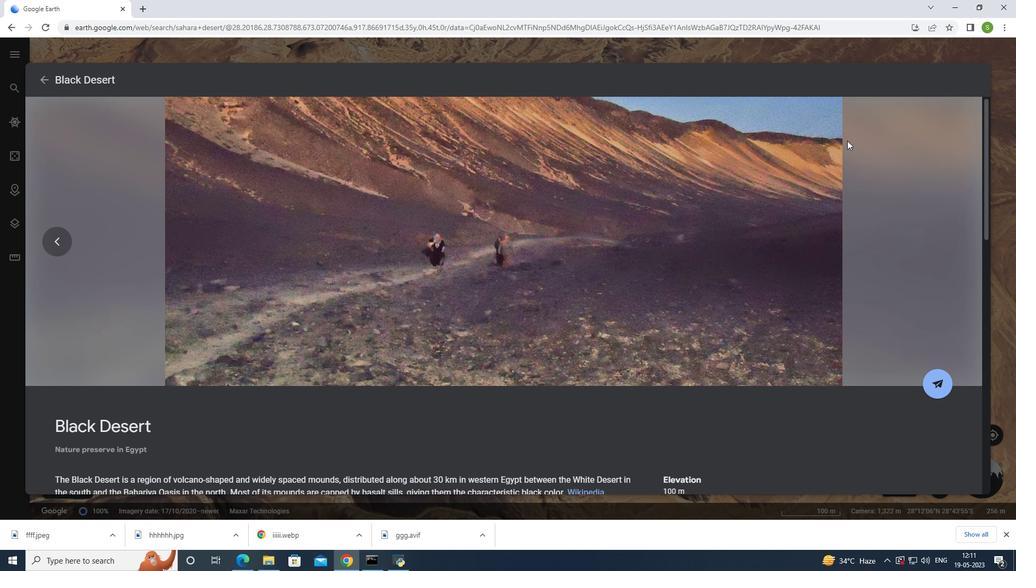 
Action: Mouse scrolled (849, 149) with delta (0, 0)
Screenshot: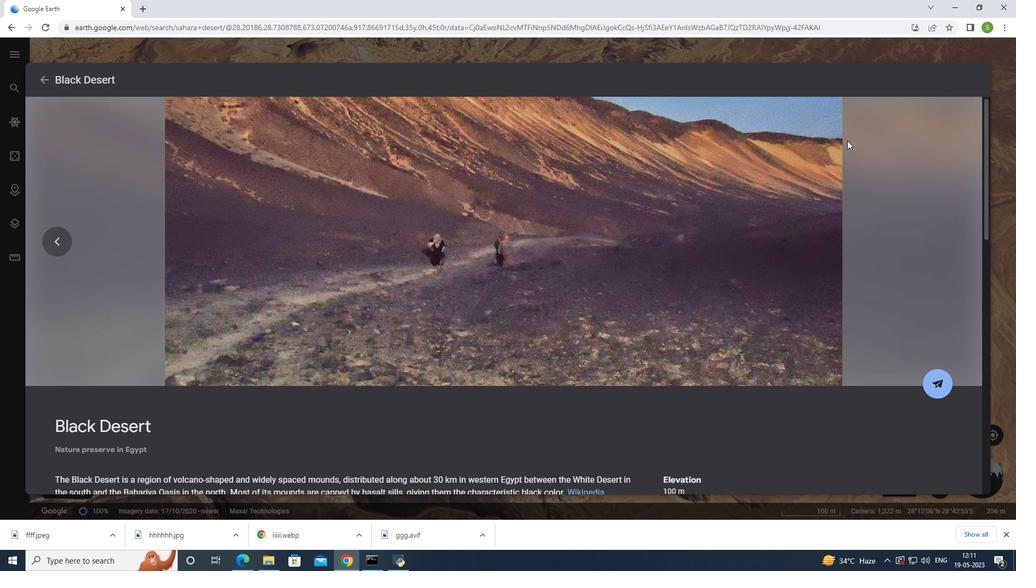 
Action: Mouse scrolled (849, 149) with delta (0, 0)
Screenshot: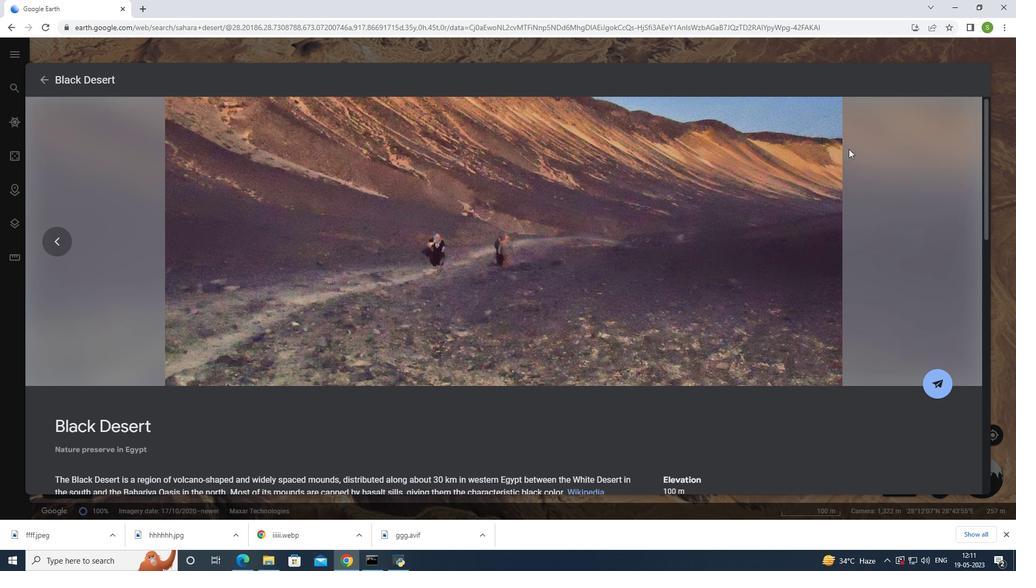 
Action: Mouse scrolled (849, 149) with delta (0, 0)
Screenshot: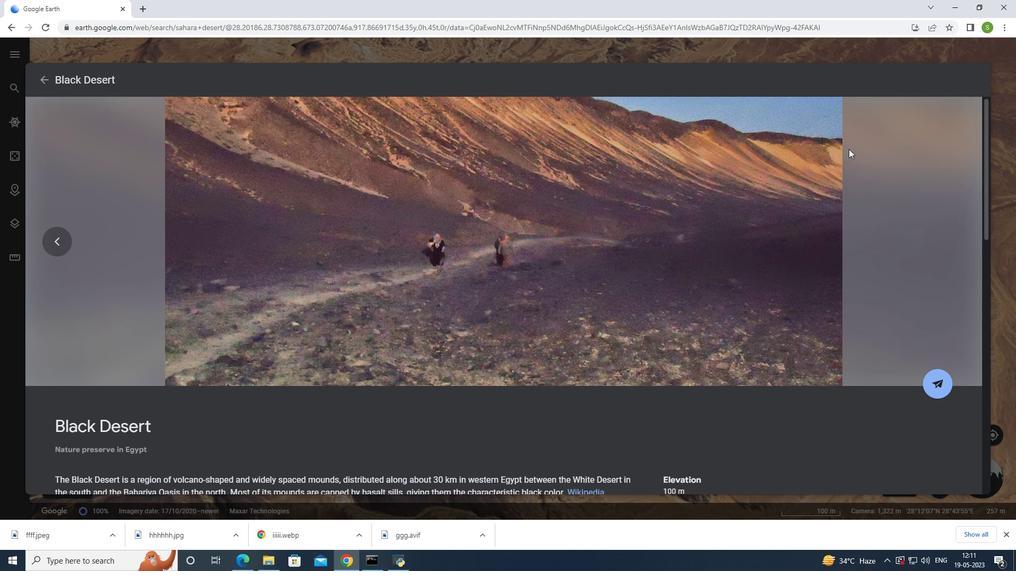 
Action: Mouse moved to (719, 54)
Screenshot: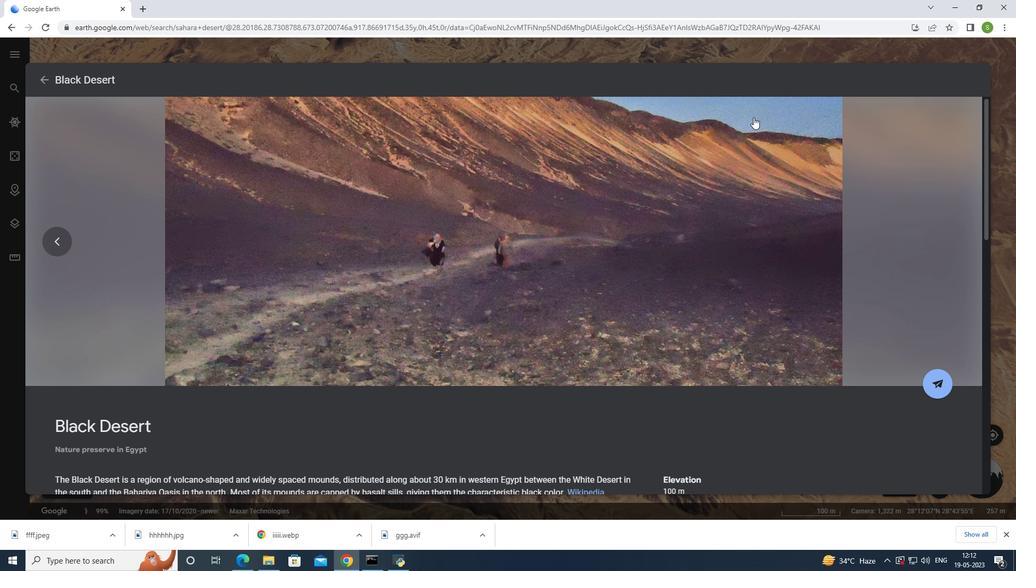 
Action: Mouse pressed left at (719, 54)
Screenshot: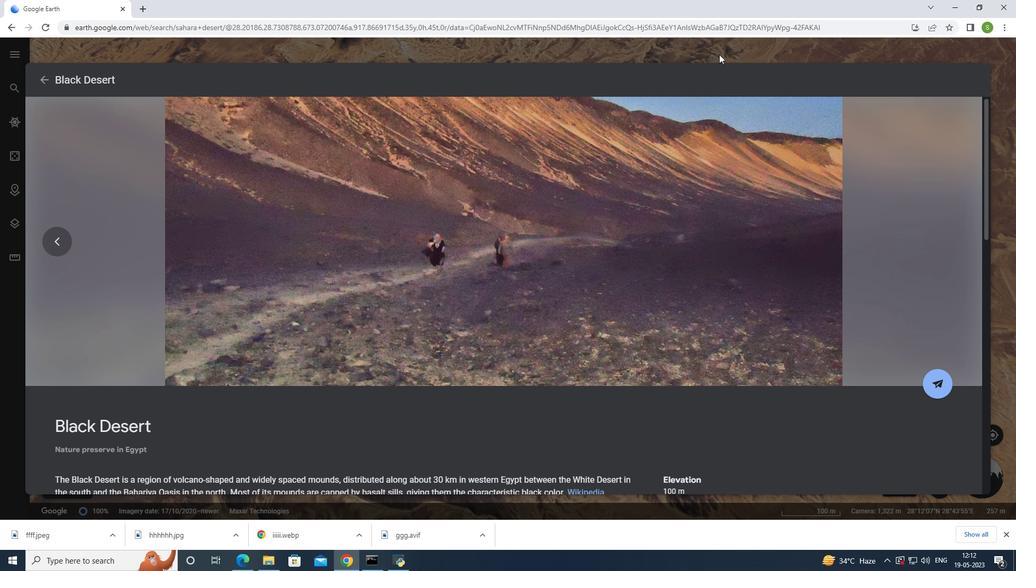 
Action: Mouse moved to (992, 64)
Screenshot: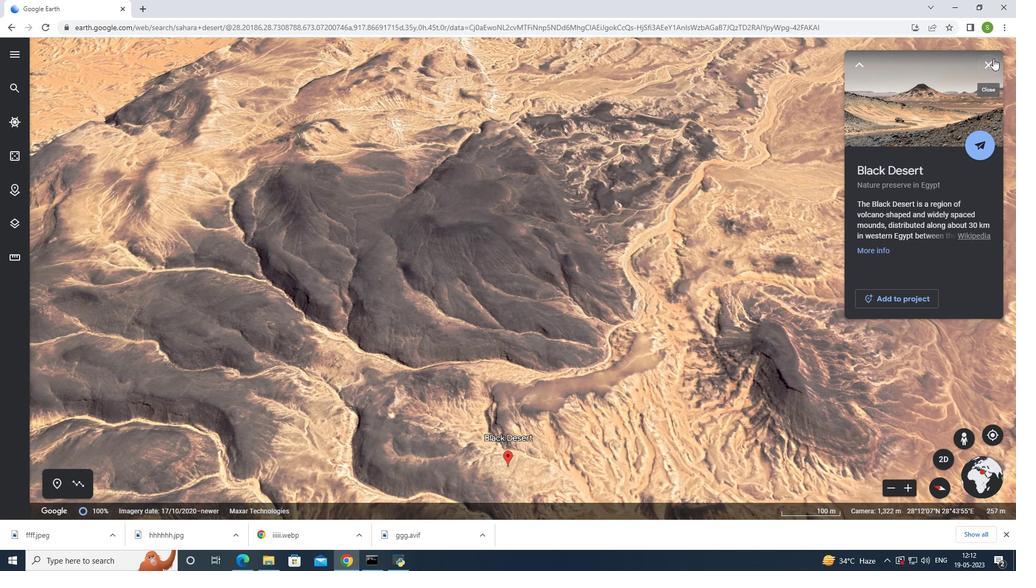 
Action: Mouse pressed left at (992, 64)
Screenshot: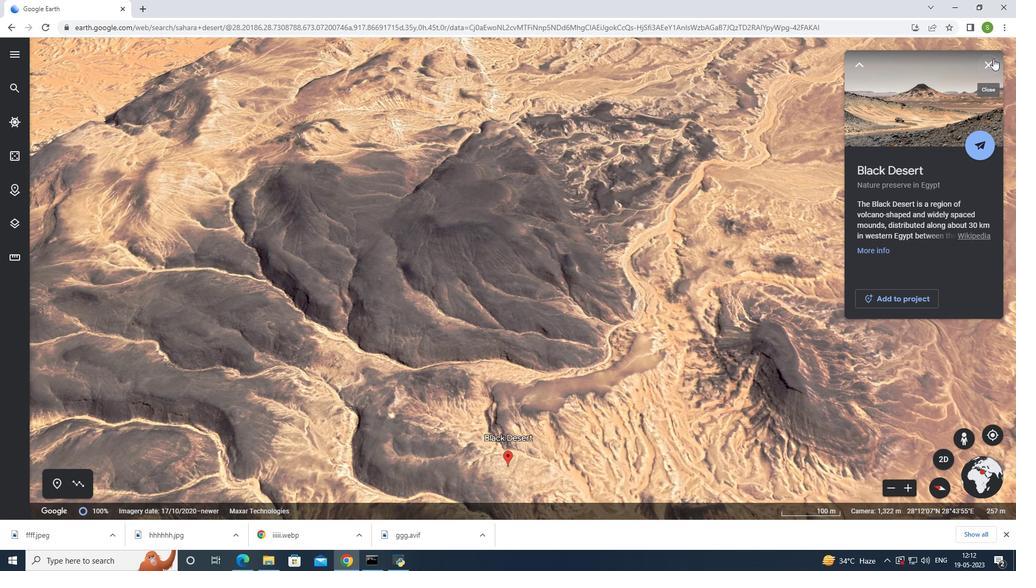 
Action: Mouse moved to (10, 85)
Screenshot: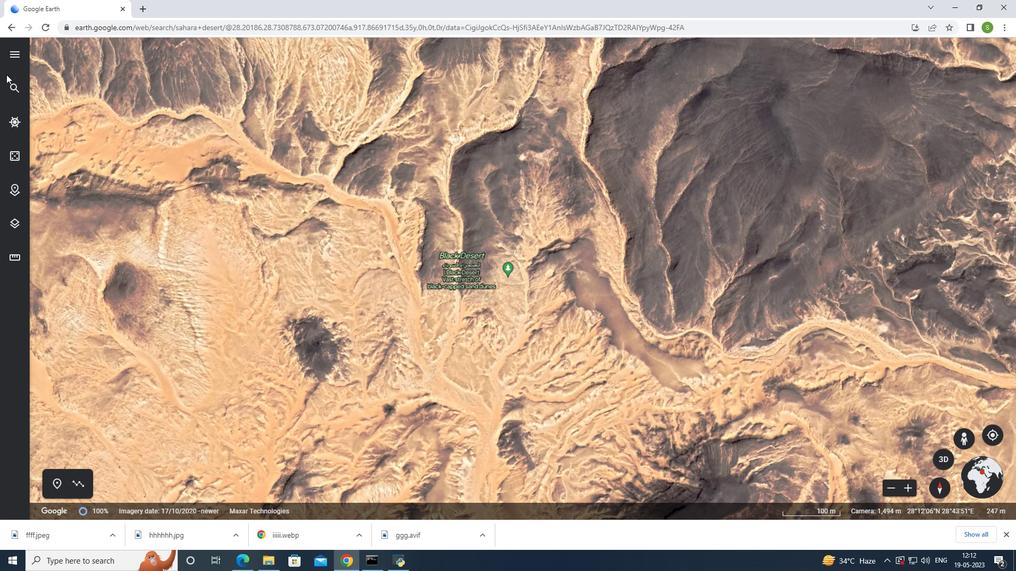 
Action: Mouse pressed left at (10, 85)
Screenshot: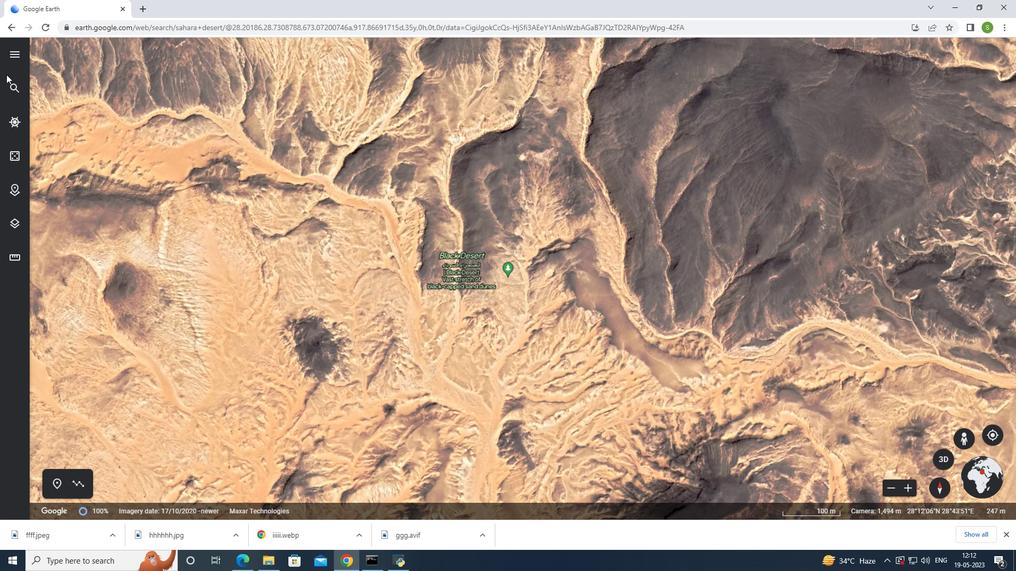 
Action: Mouse moved to (133, 127)
Screenshot: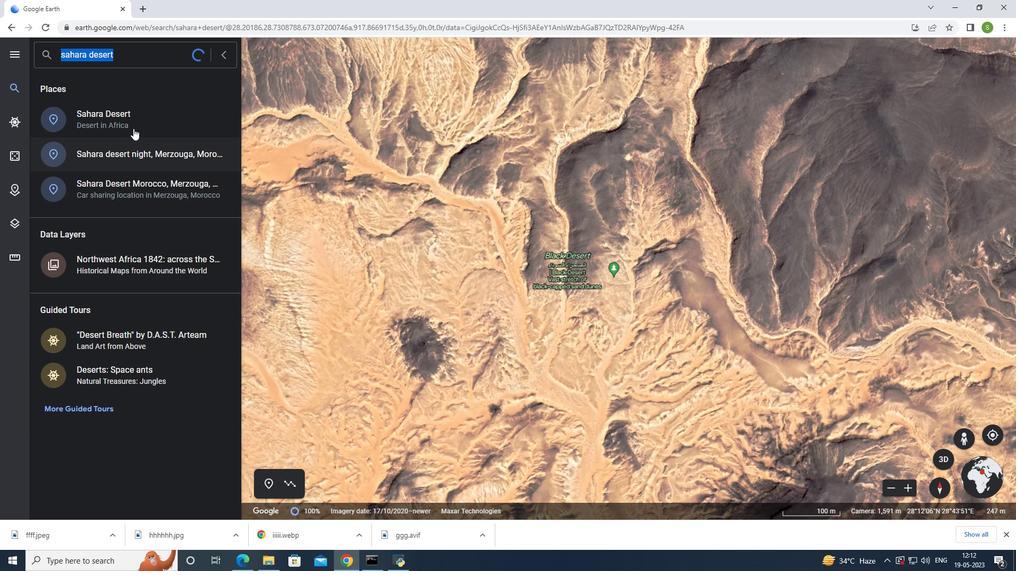 
Action: Mouse pressed left at (133, 127)
Screenshot: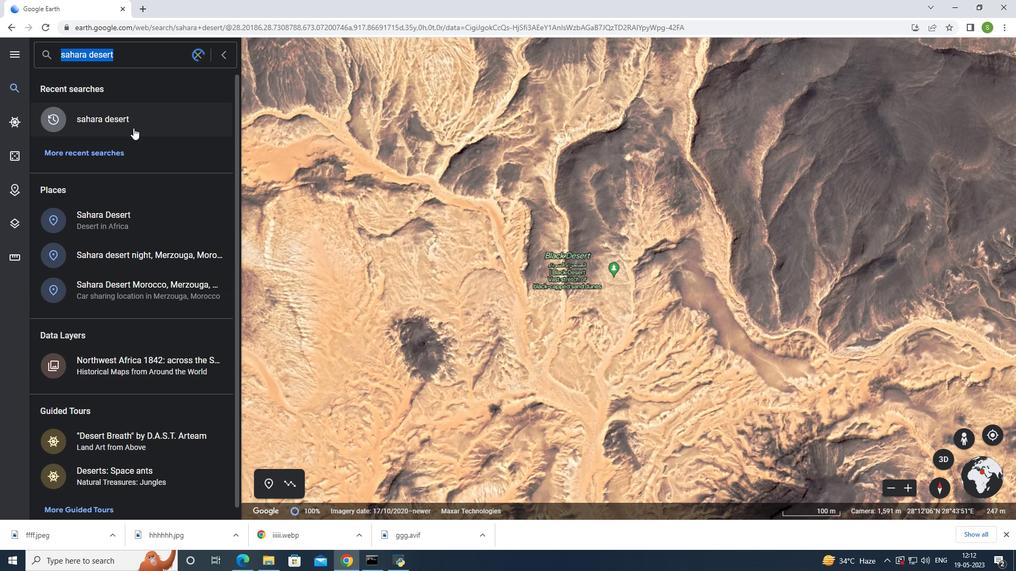 
Action: Mouse moved to (966, 442)
Screenshot: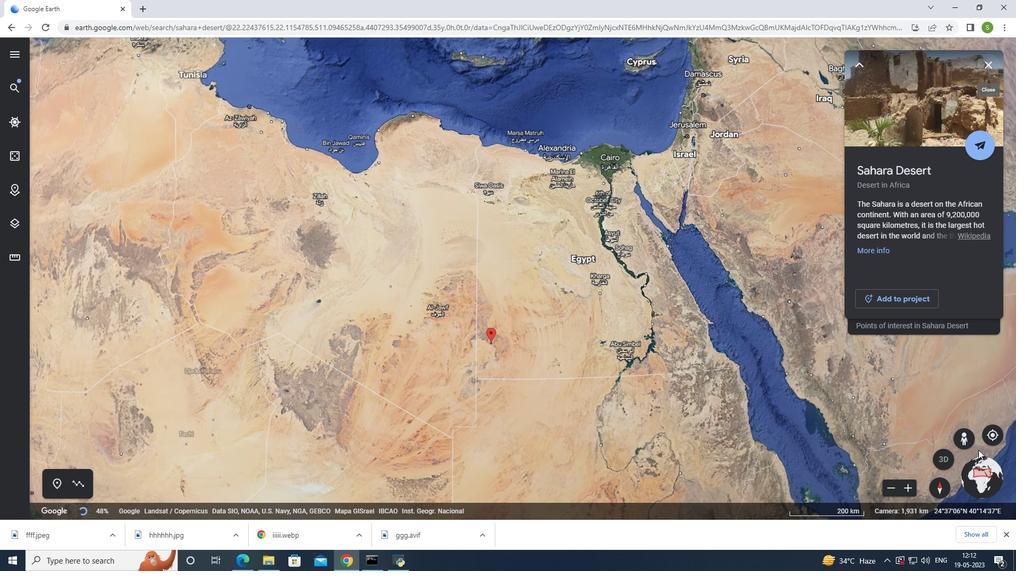 
Action: Mouse pressed left at (966, 442)
Screenshot: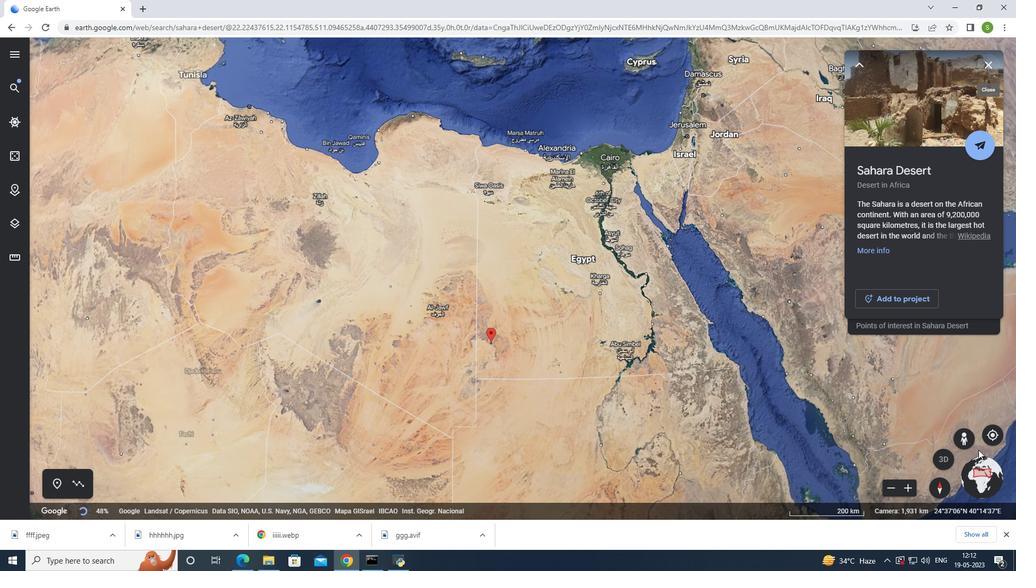 
Action: Mouse moved to (532, 300)
Screenshot: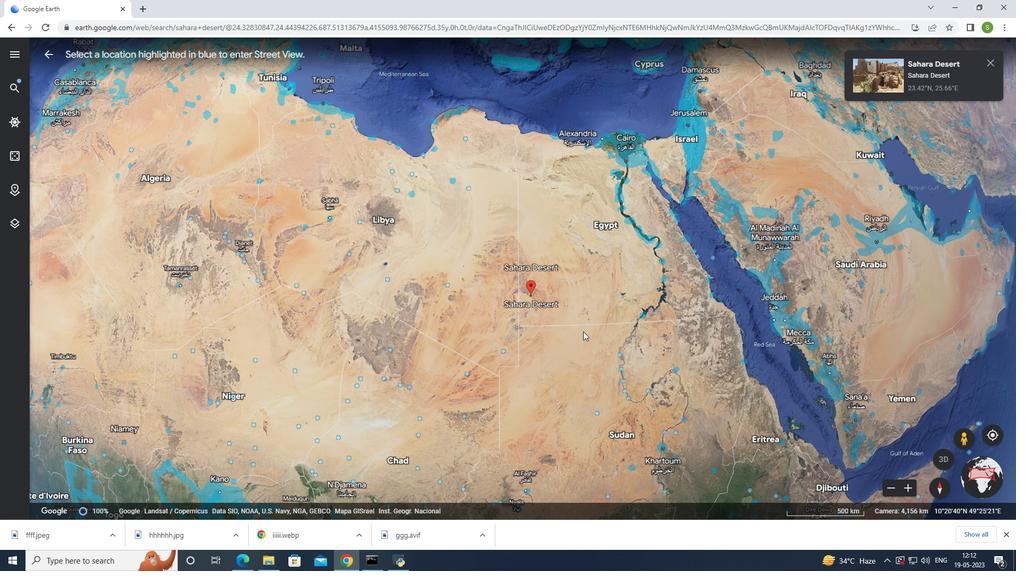 
Action: Mouse scrolled (532, 300) with delta (0, 0)
Screenshot: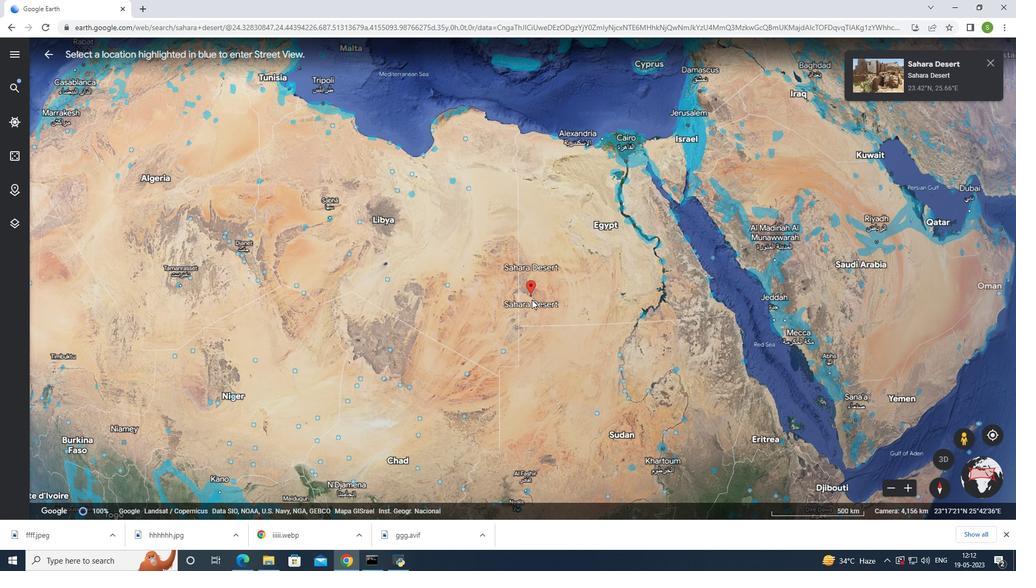 
Action: Mouse scrolled (532, 300) with delta (0, 0)
Screenshot: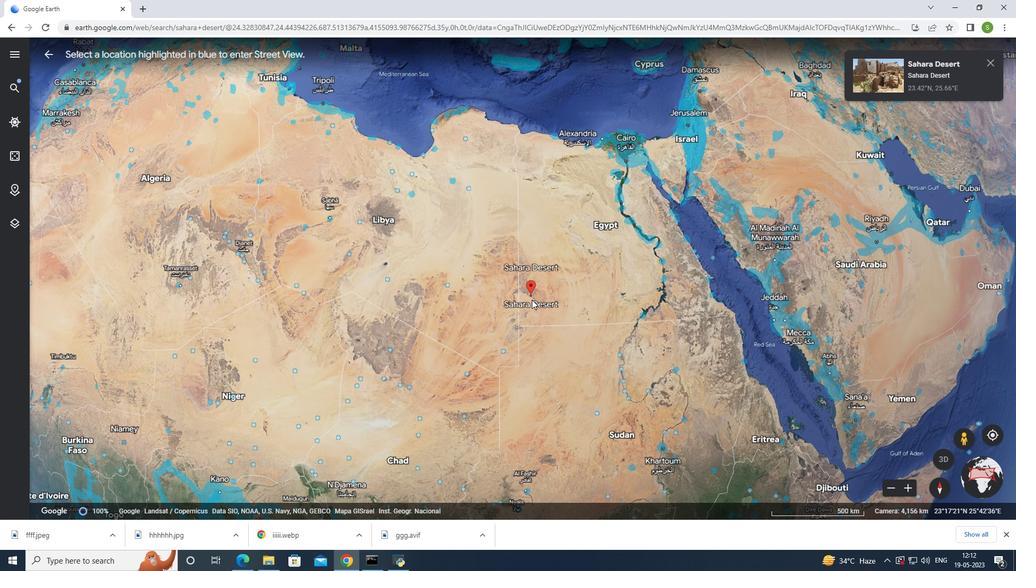 
Action: Mouse scrolled (532, 300) with delta (0, 0)
Screenshot: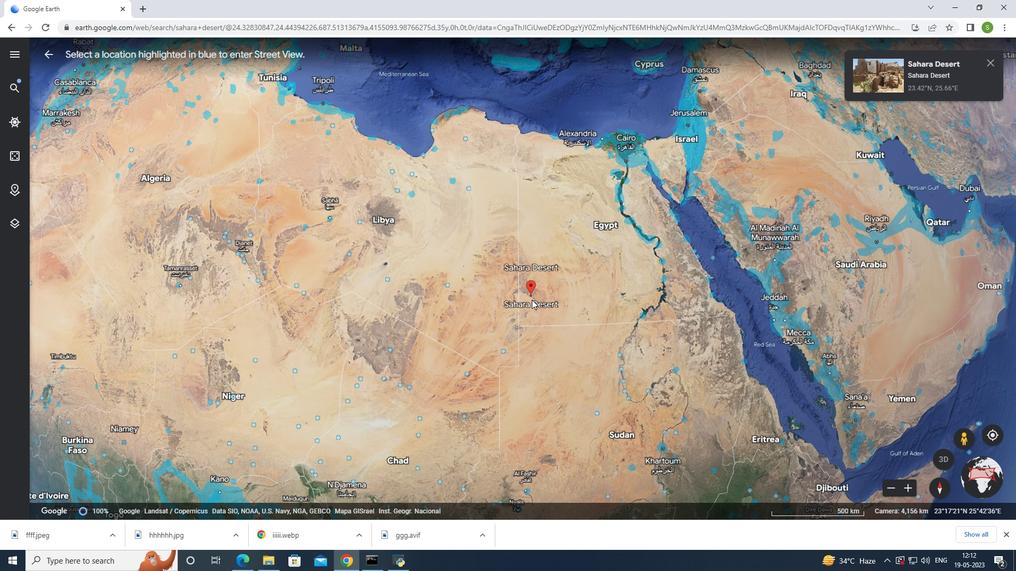 
Action: Mouse scrolled (532, 300) with delta (0, 0)
Screenshot: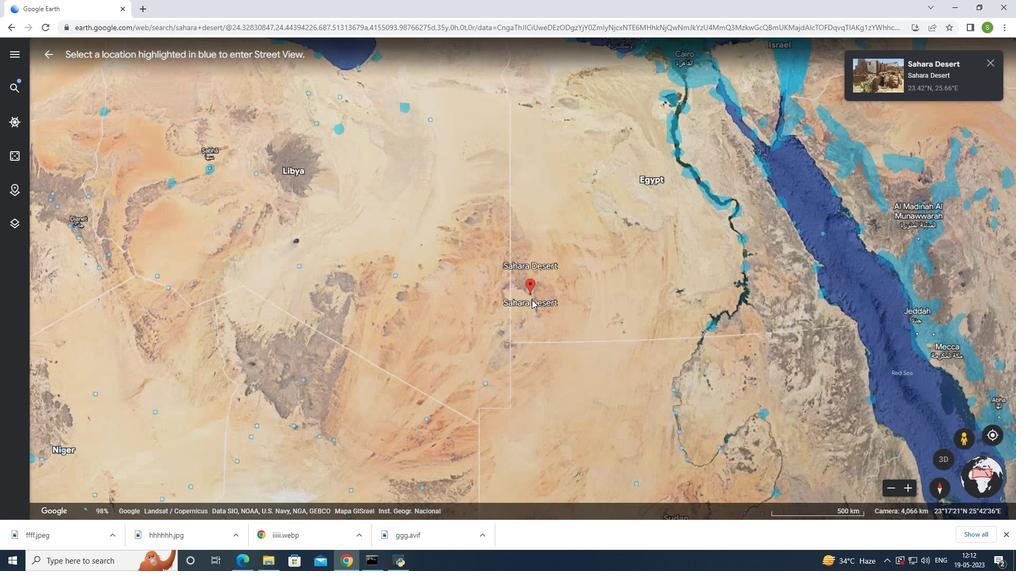 
Action: Mouse scrolled (532, 300) with delta (0, 0)
Screenshot: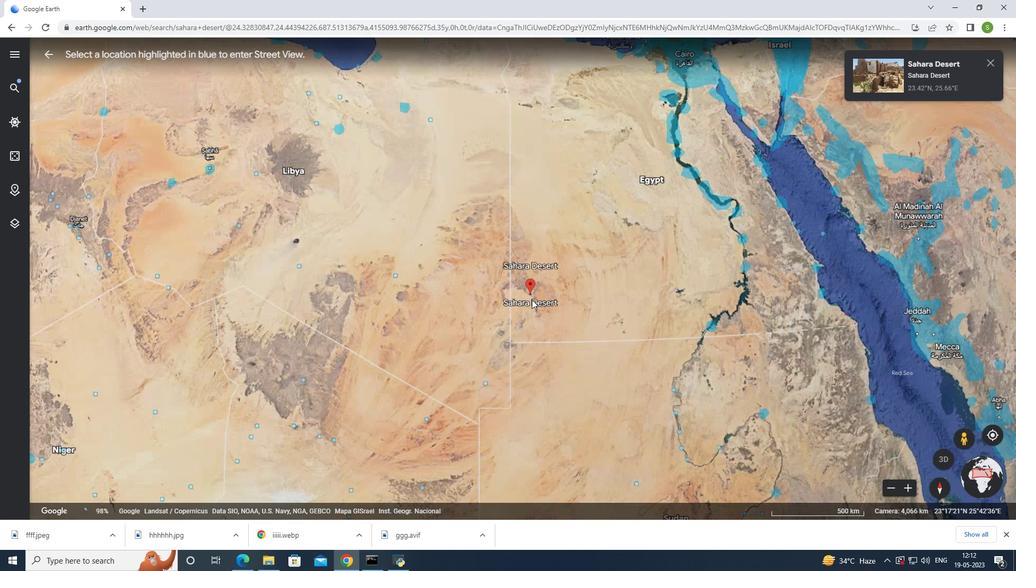 
Action: Mouse scrolled (532, 300) with delta (0, 0)
Screenshot: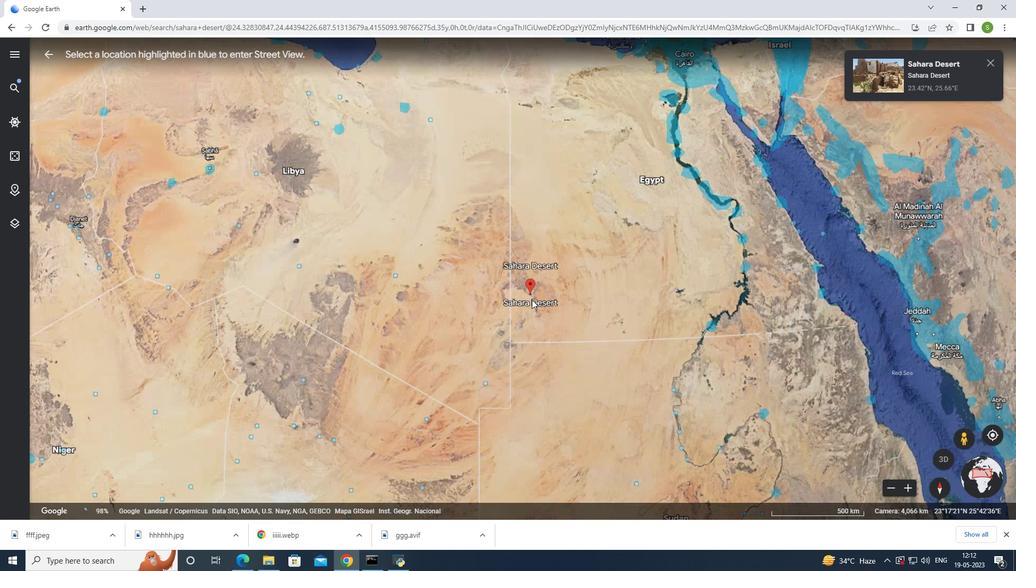 
Action: Mouse scrolled (532, 300) with delta (0, 0)
Screenshot: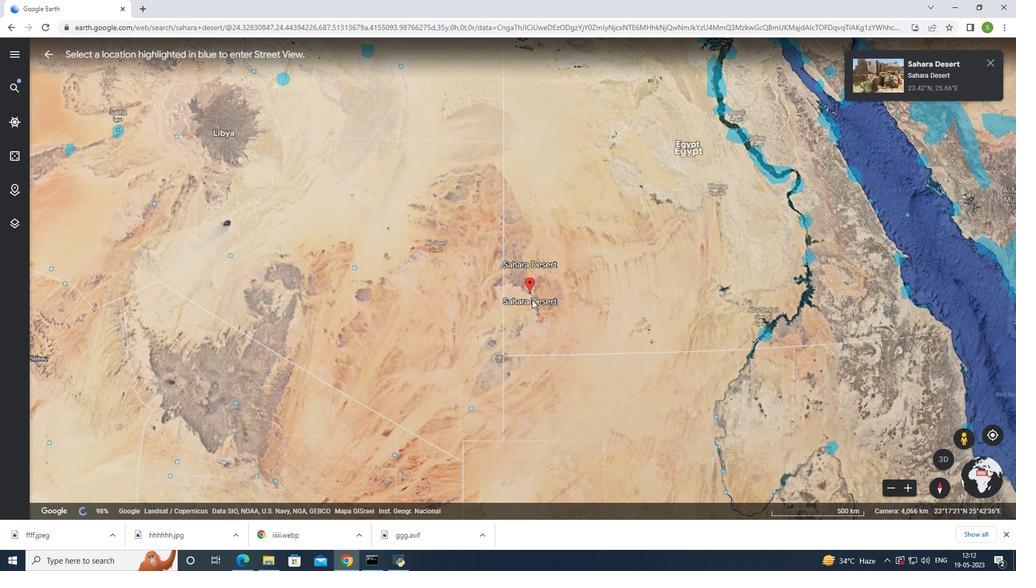 
Action: Mouse scrolled (532, 300) with delta (0, 0)
Screenshot: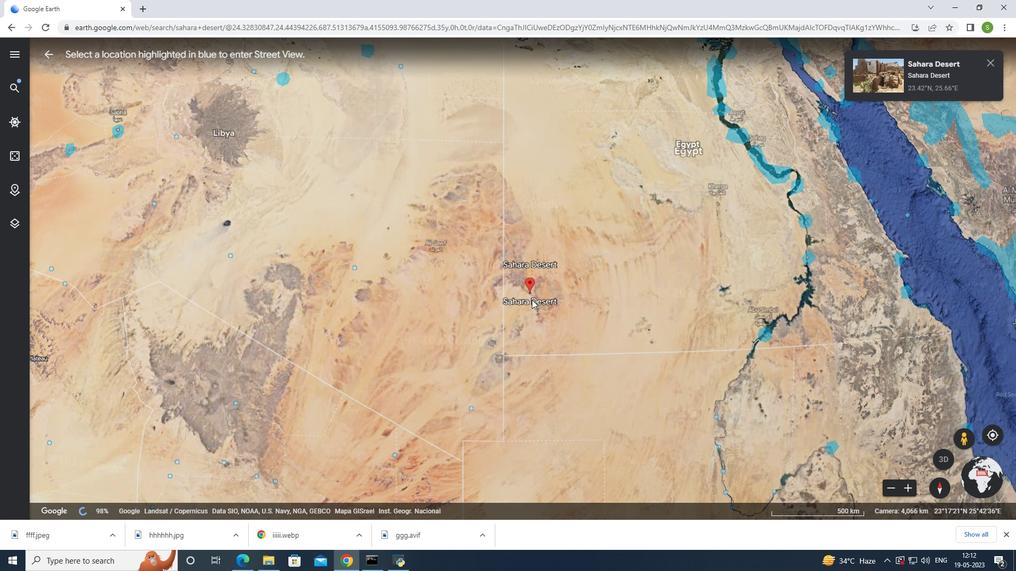 
Action: Mouse scrolled (532, 300) with delta (0, 0)
Screenshot: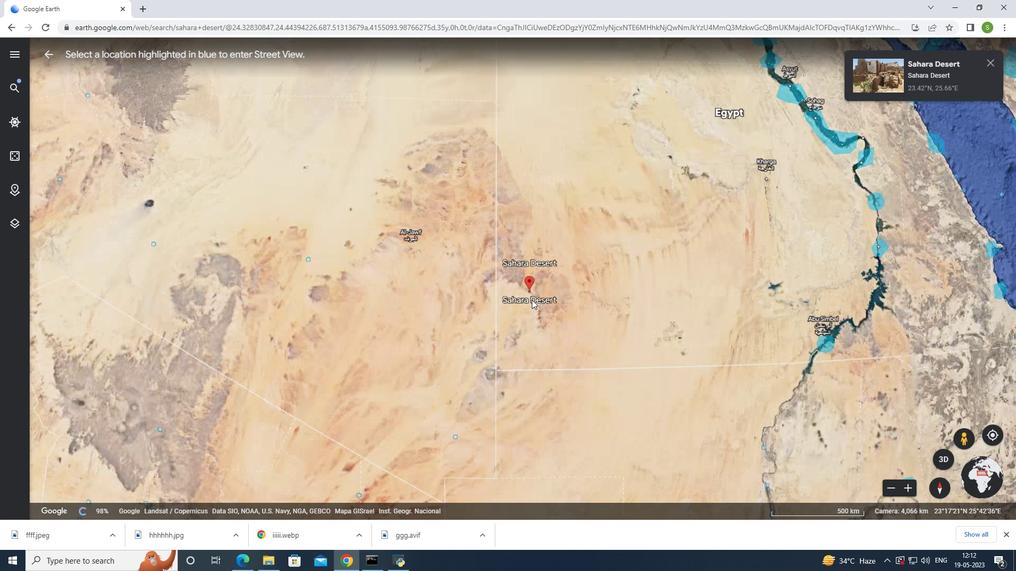 
Action: Mouse moved to (532, 299)
Screenshot: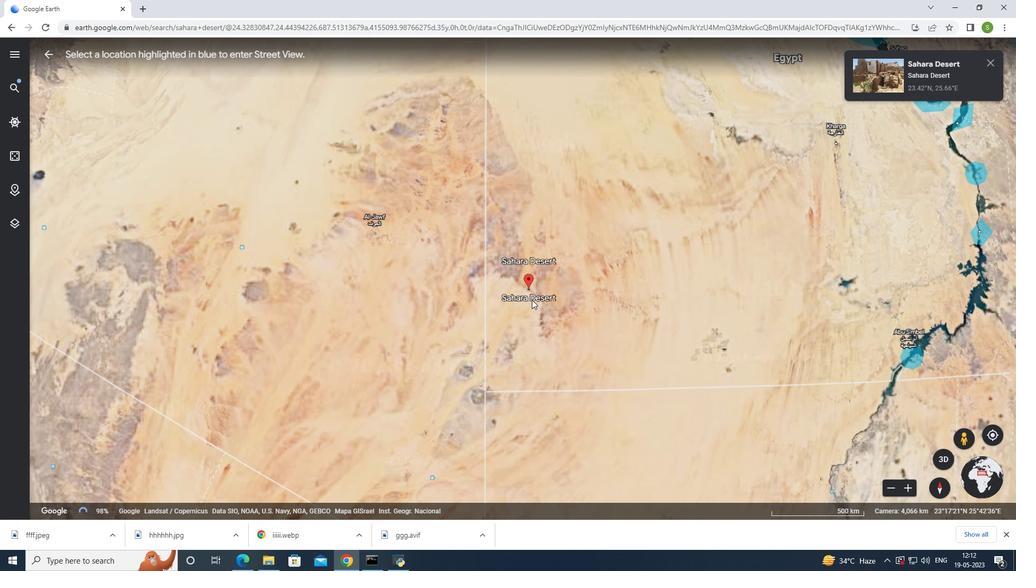 
Action: Mouse scrolled (532, 300) with delta (0, 0)
Screenshot: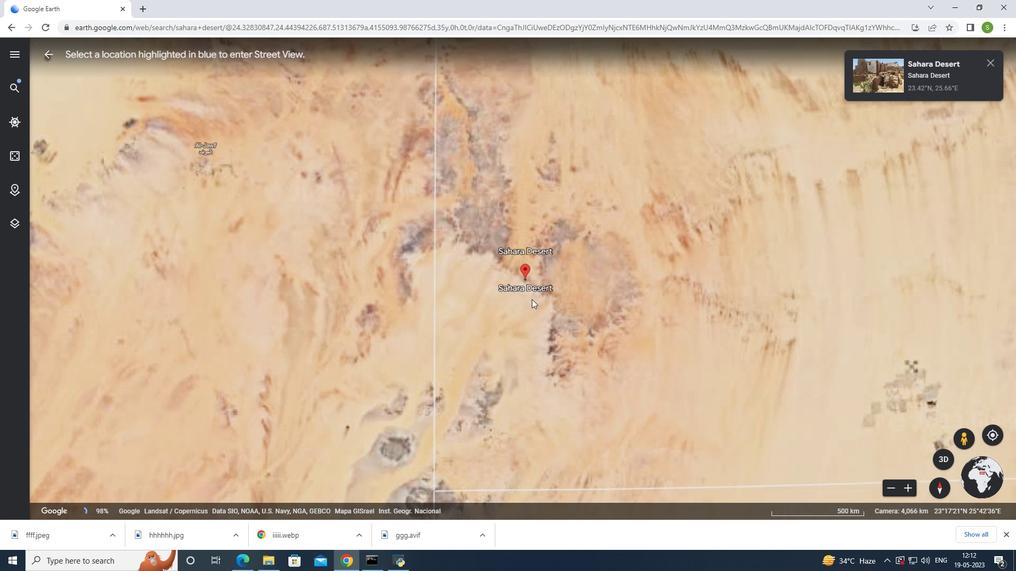 
Action: Mouse scrolled (532, 300) with delta (0, 0)
Screenshot: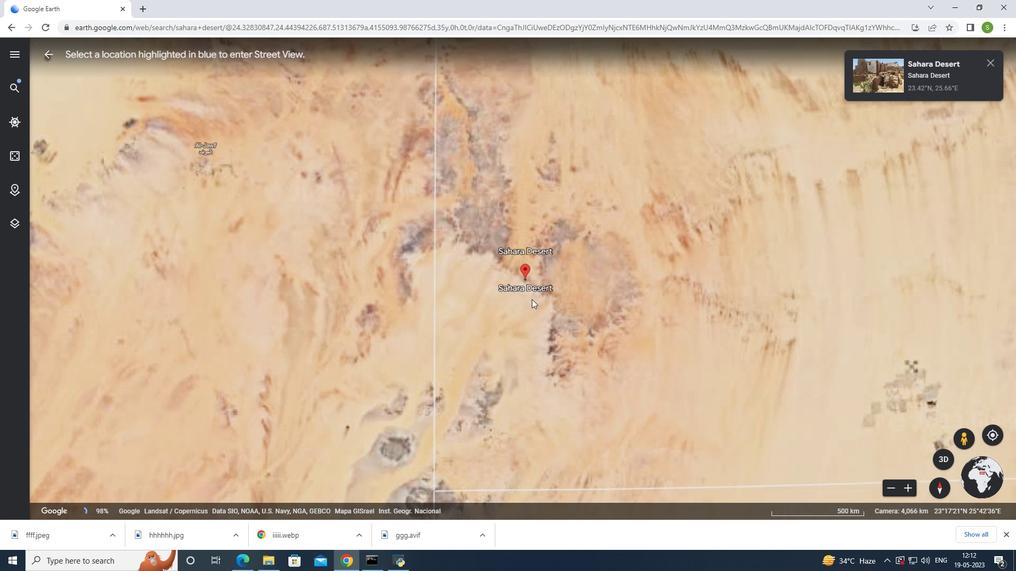 
Action: Mouse scrolled (532, 300) with delta (0, 0)
Screenshot: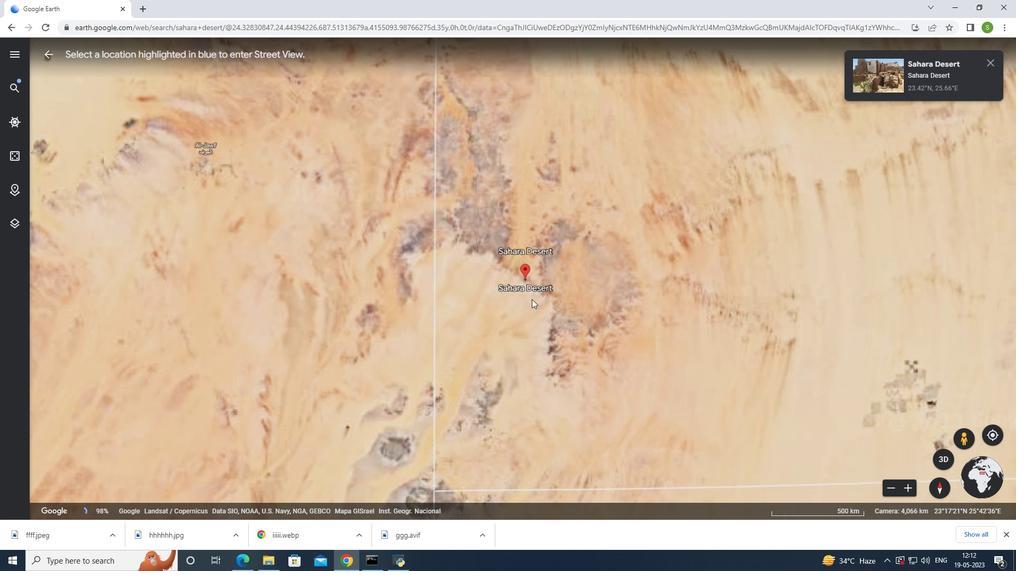 
Action: Mouse scrolled (532, 300) with delta (0, 0)
Screenshot: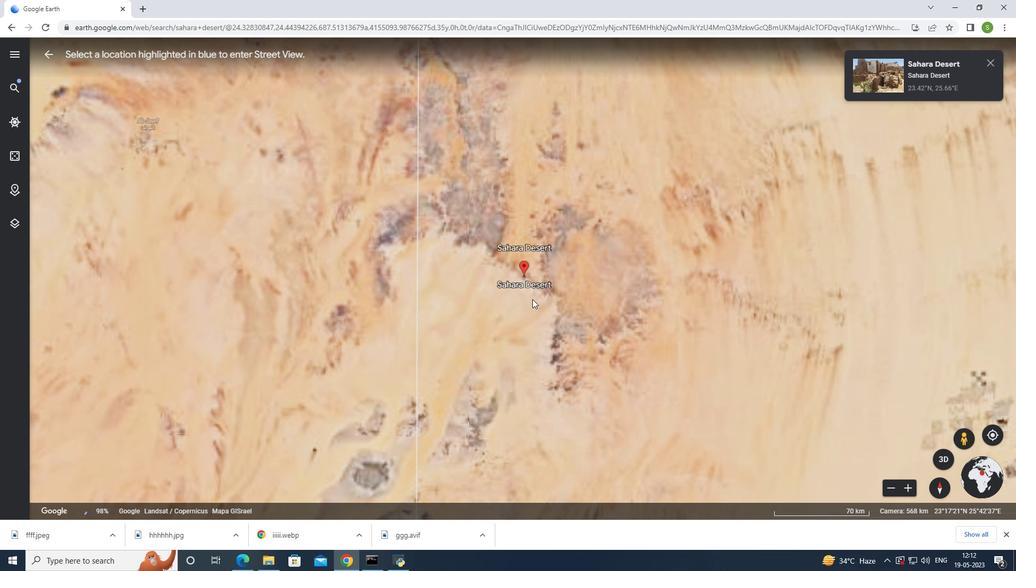 
Action: Mouse scrolled (532, 300) with delta (0, 0)
Screenshot: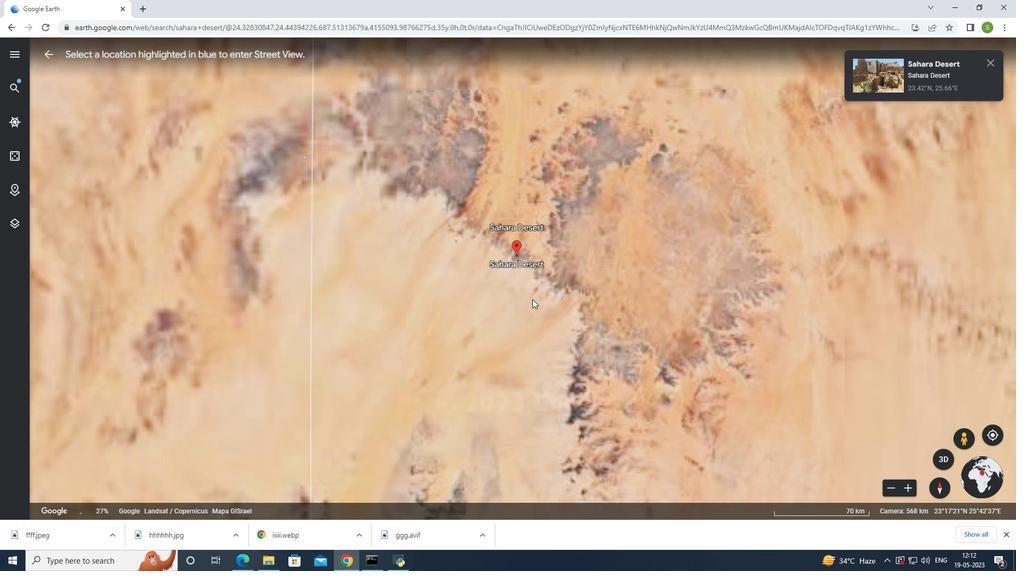 
Action: Mouse scrolled (532, 300) with delta (0, 0)
Screenshot: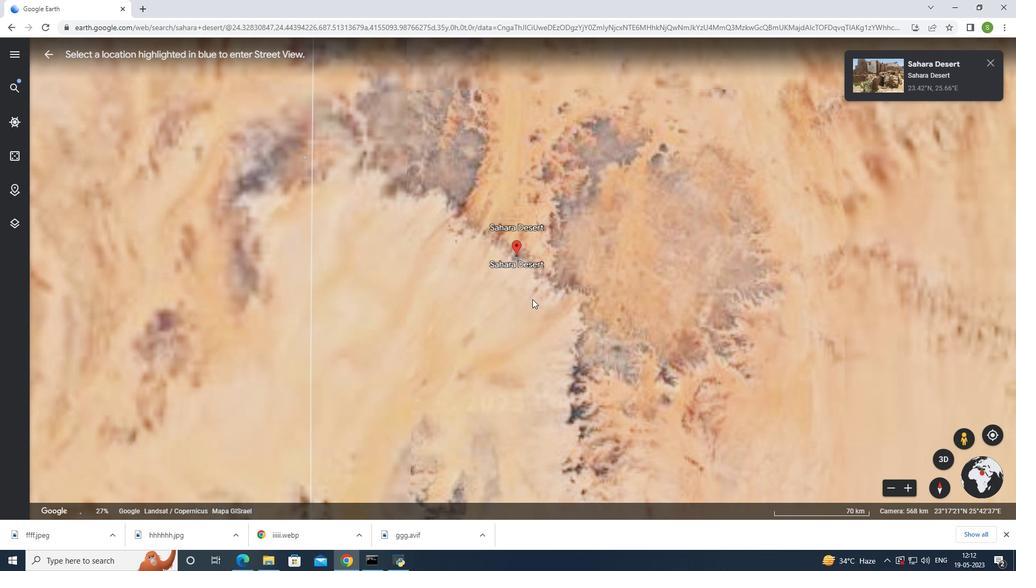 
Action: Mouse scrolled (532, 300) with delta (0, 0)
Screenshot: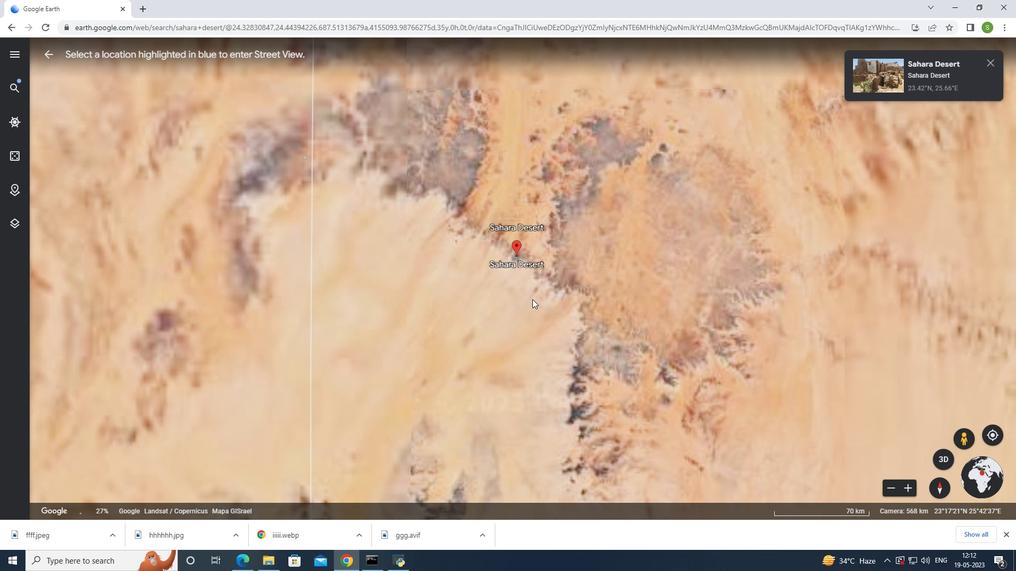 
Action: Mouse scrolled (532, 300) with delta (0, 0)
Screenshot: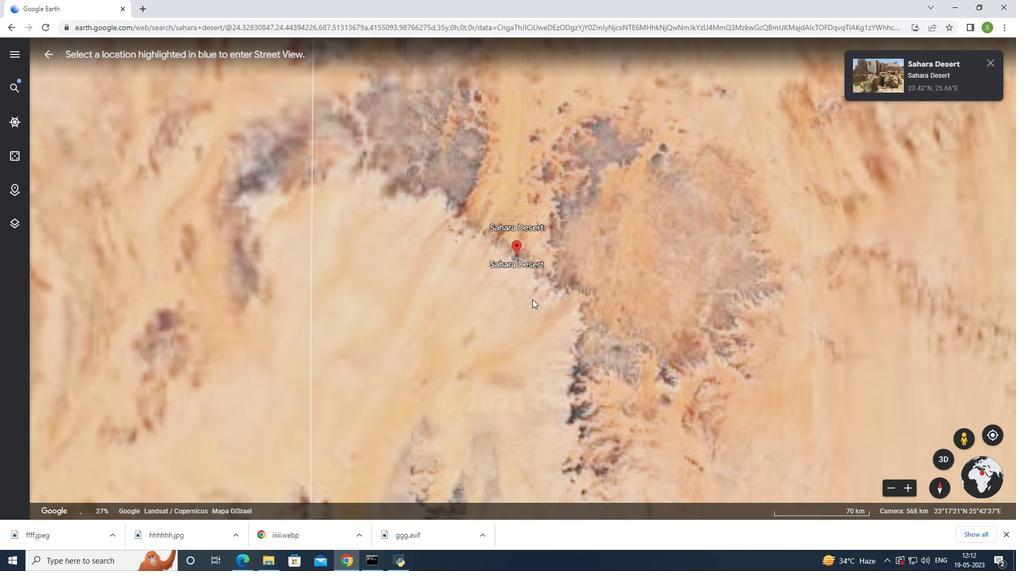 
Action: Mouse moved to (533, 299)
Screenshot: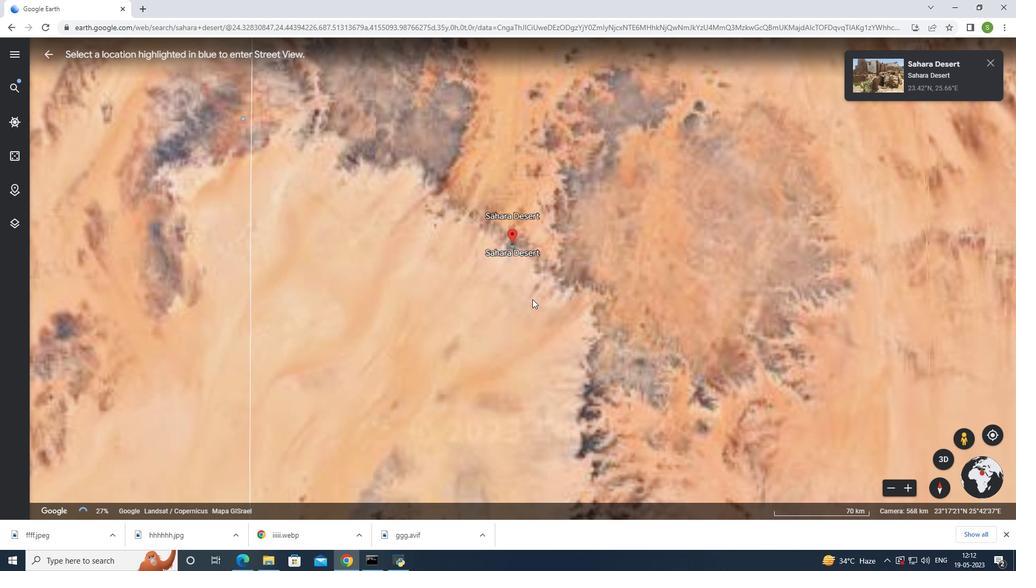 
Action: Mouse scrolled (533, 299) with delta (0, 0)
Screenshot: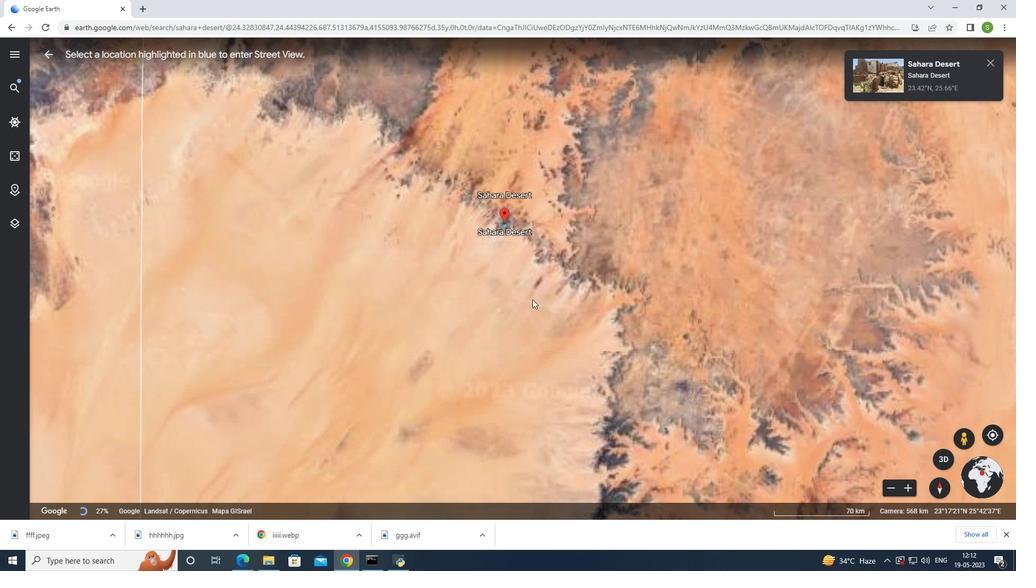 
Action: Mouse scrolled (533, 299) with delta (0, 0)
Screenshot: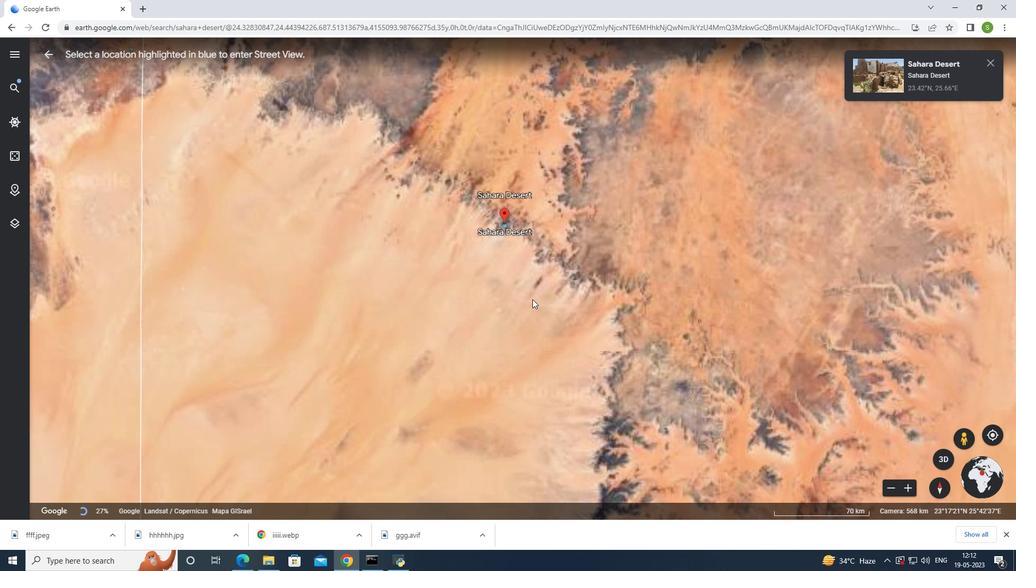 
Action: Mouse scrolled (533, 299) with delta (0, 0)
Screenshot: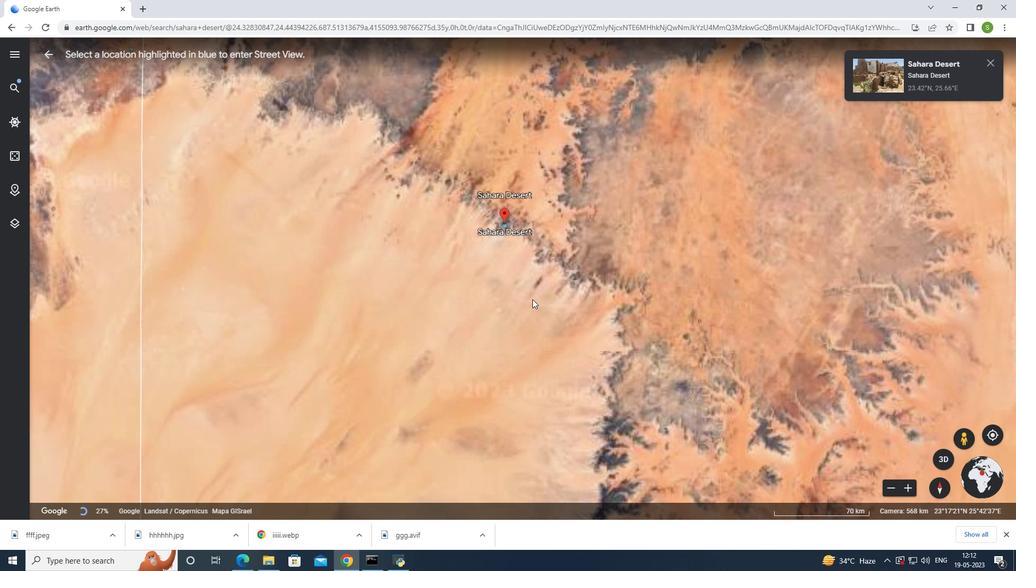 
Action: Mouse scrolled (533, 299) with delta (0, 0)
Screenshot: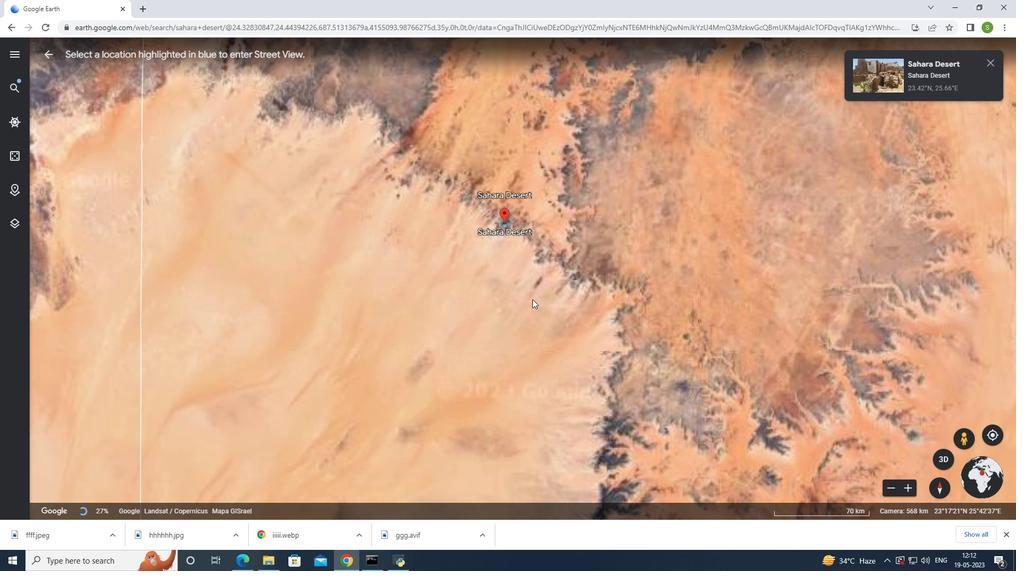 
Action: Mouse scrolled (533, 299) with delta (0, 0)
Screenshot: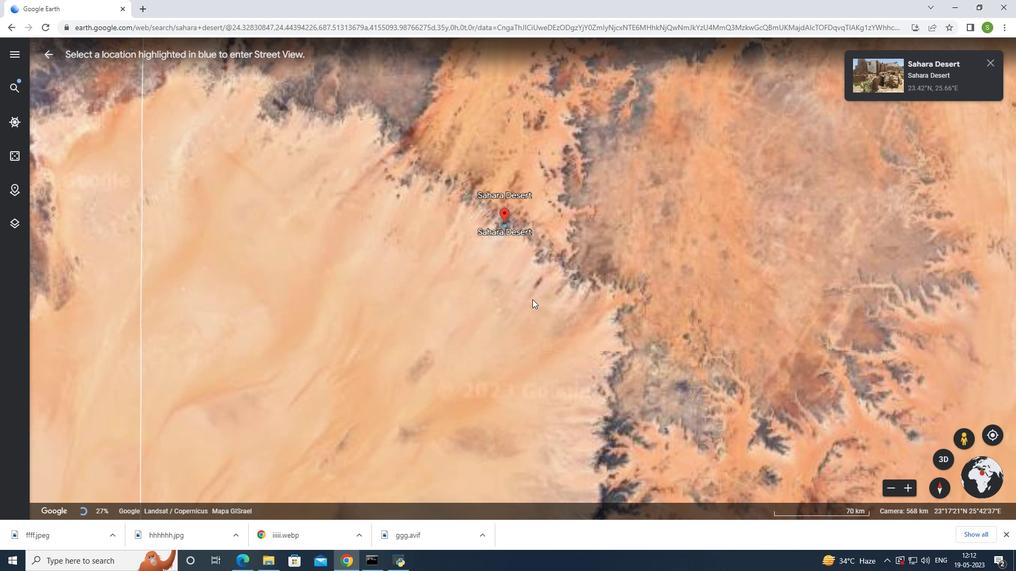 
Action: Mouse scrolled (533, 298) with delta (0, 0)
Screenshot: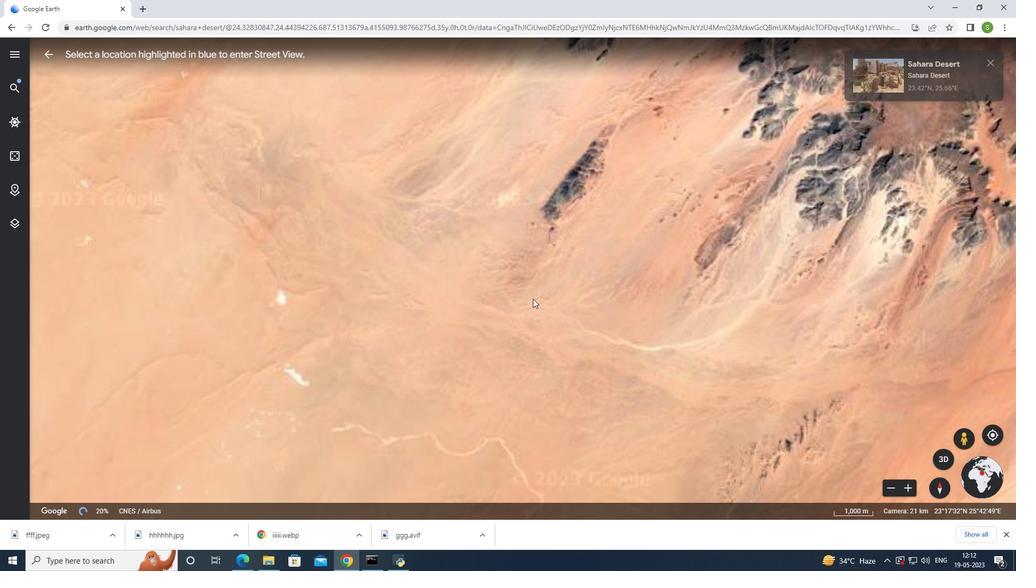 
Action: Mouse scrolled (533, 298) with delta (0, 0)
Screenshot: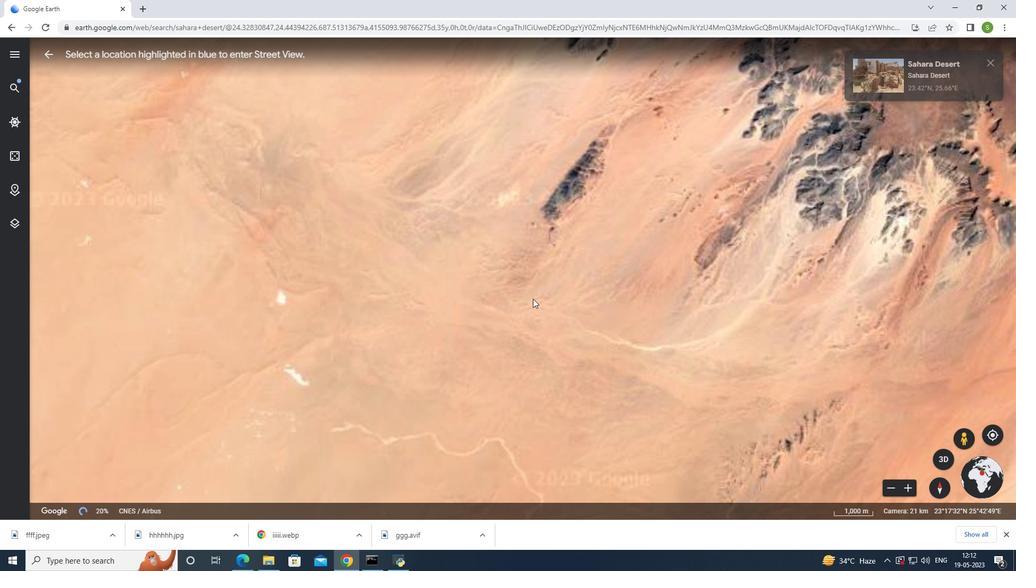 
Action: Mouse scrolled (533, 298) with delta (0, 0)
Screenshot: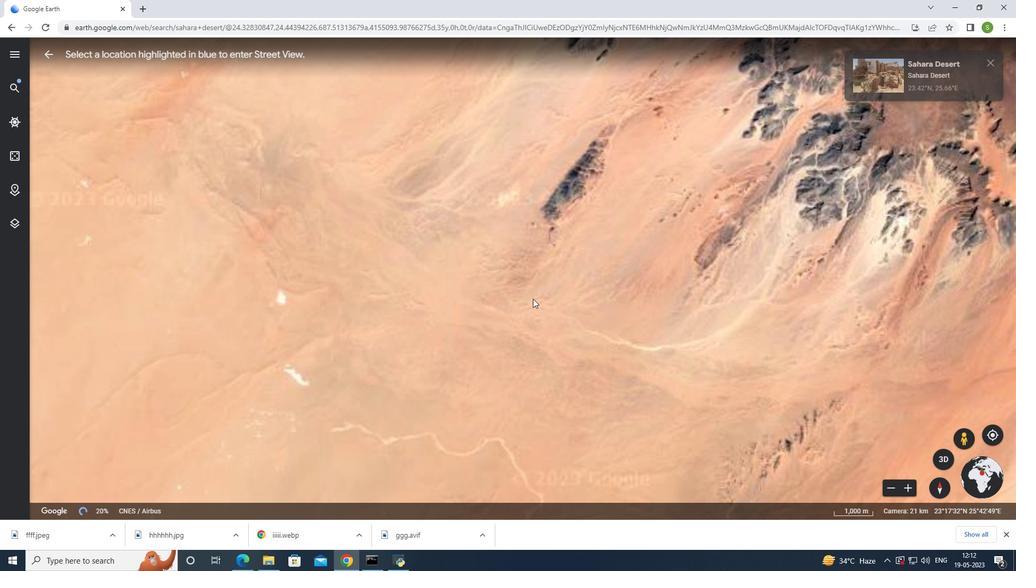 
Action: Mouse scrolled (533, 298) with delta (0, 0)
Screenshot: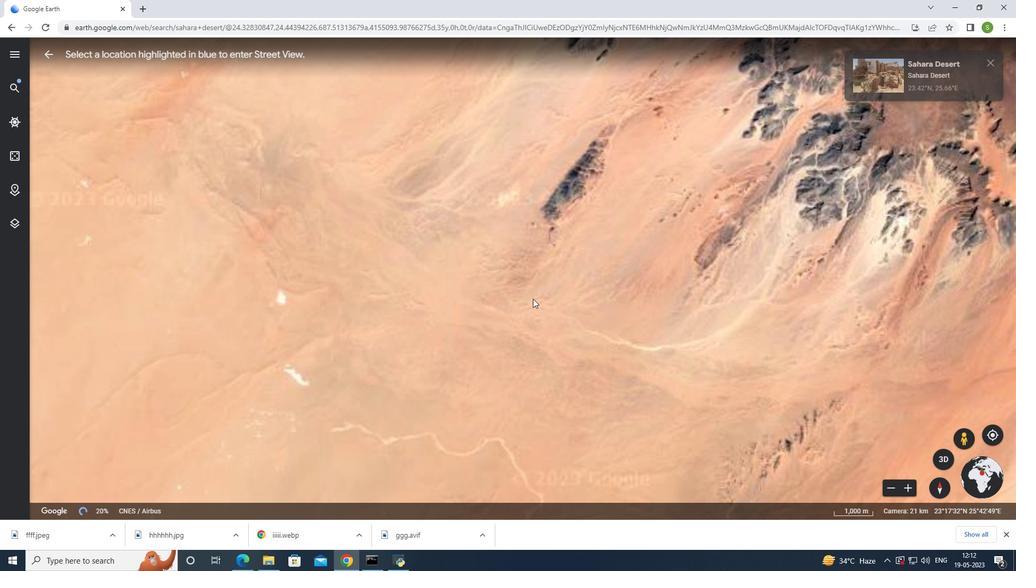 
Action: Mouse moved to (484, 140)
Screenshot: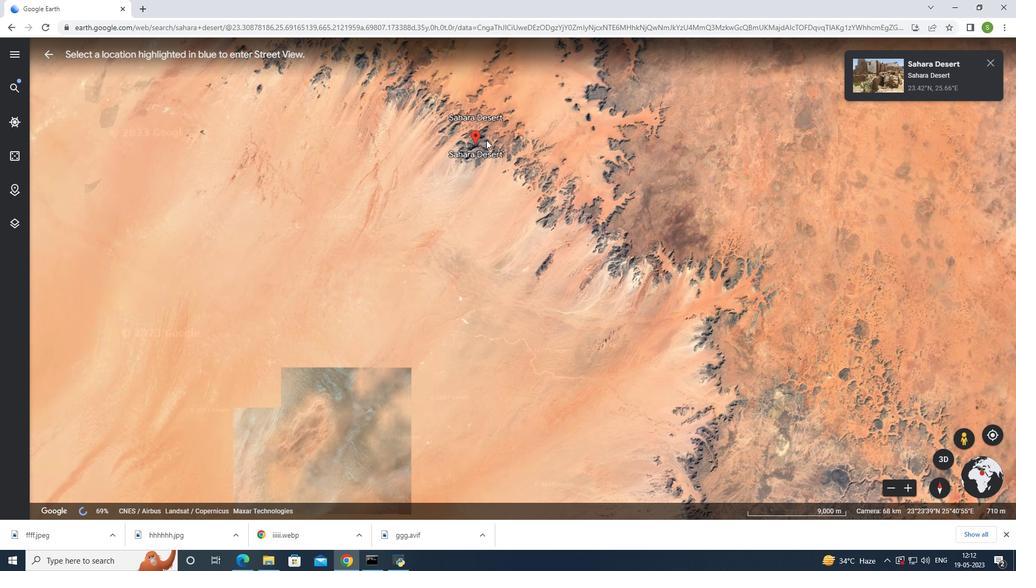 
Action: Mouse scrolled (484, 140) with delta (0, 0)
Screenshot: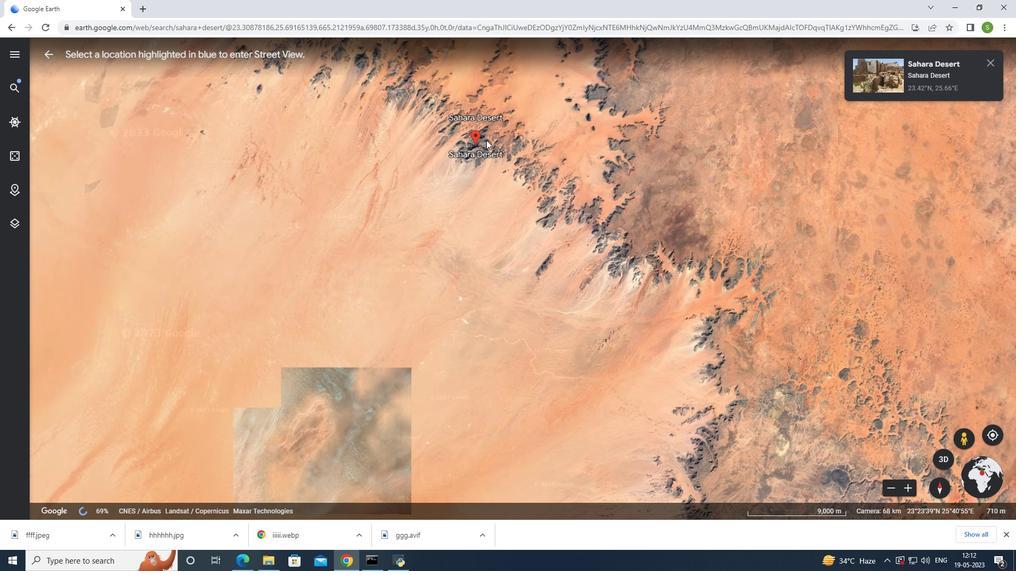 
Action: Mouse scrolled (484, 140) with delta (0, 0)
Screenshot: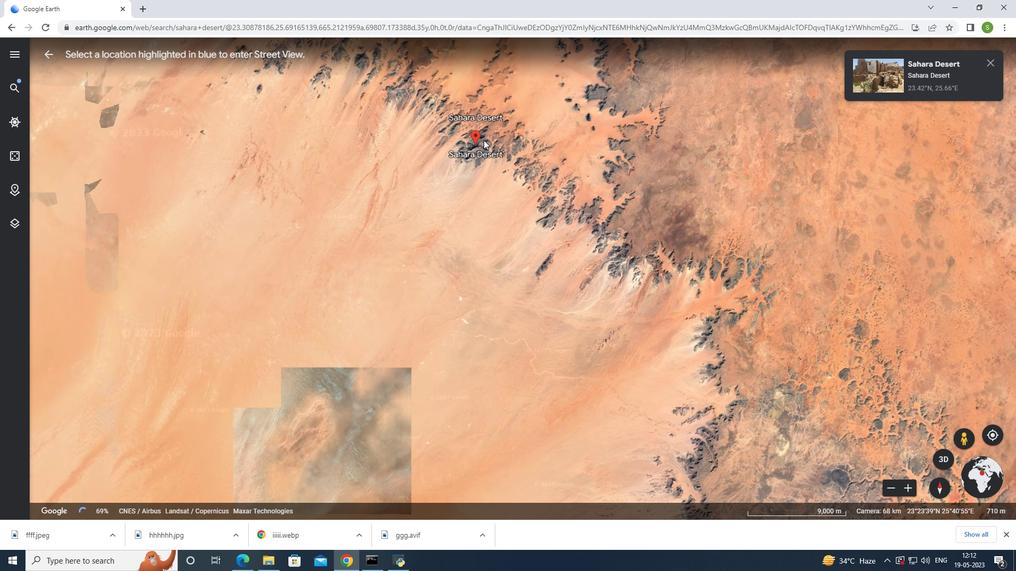 
Action: Mouse scrolled (484, 140) with delta (0, 0)
Screenshot: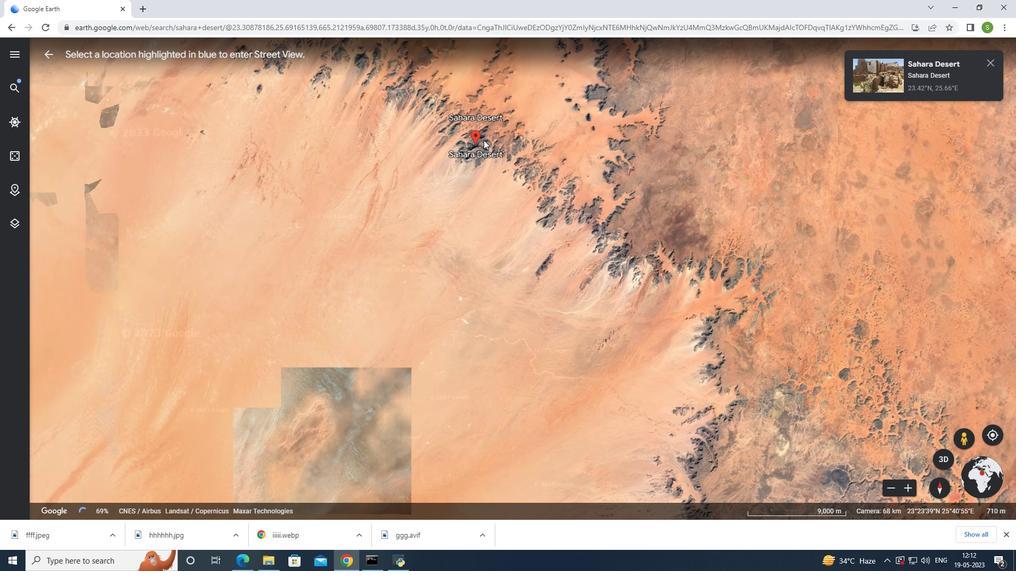 
Action: Mouse moved to (481, 144)
Screenshot: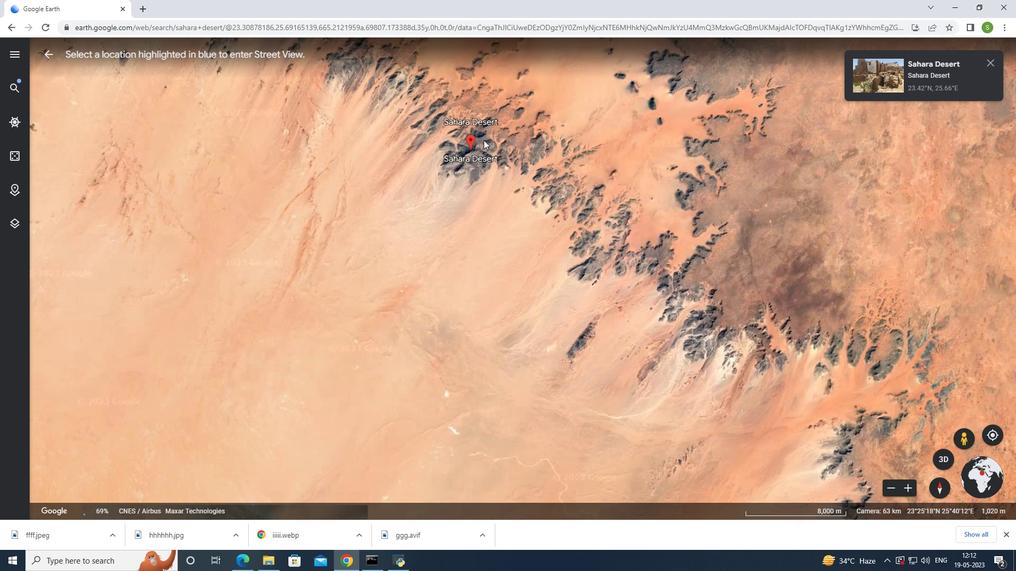 
Action: Mouse scrolled (481, 145) with delta (0, 0)
Screenshot: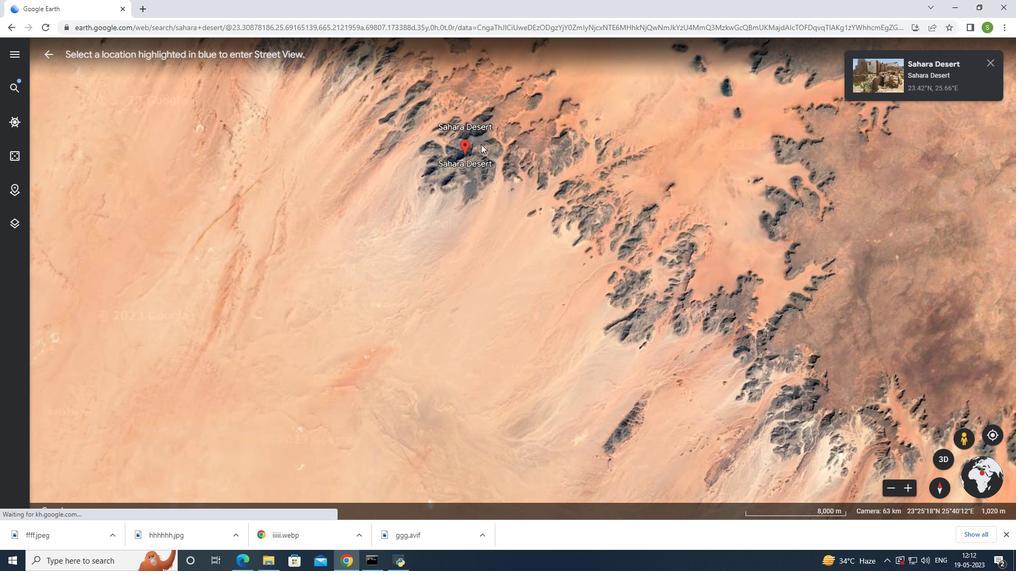 
Action: Mouse scrolled (481, 145) with delta (0, 0)
Screenshot: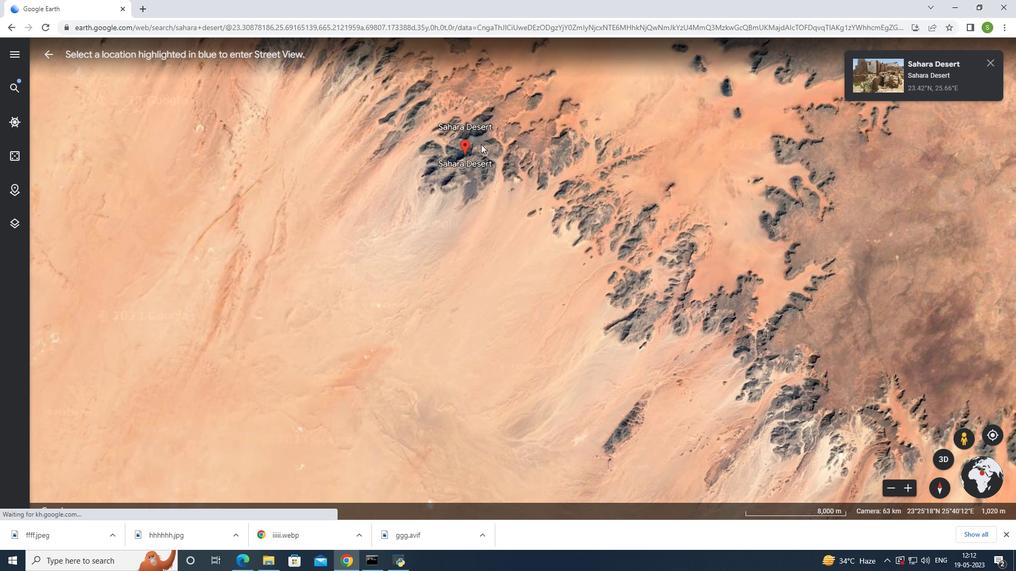 
Action: Mouse scrolled (481, 145) with delta (0, 0)
Screenshot: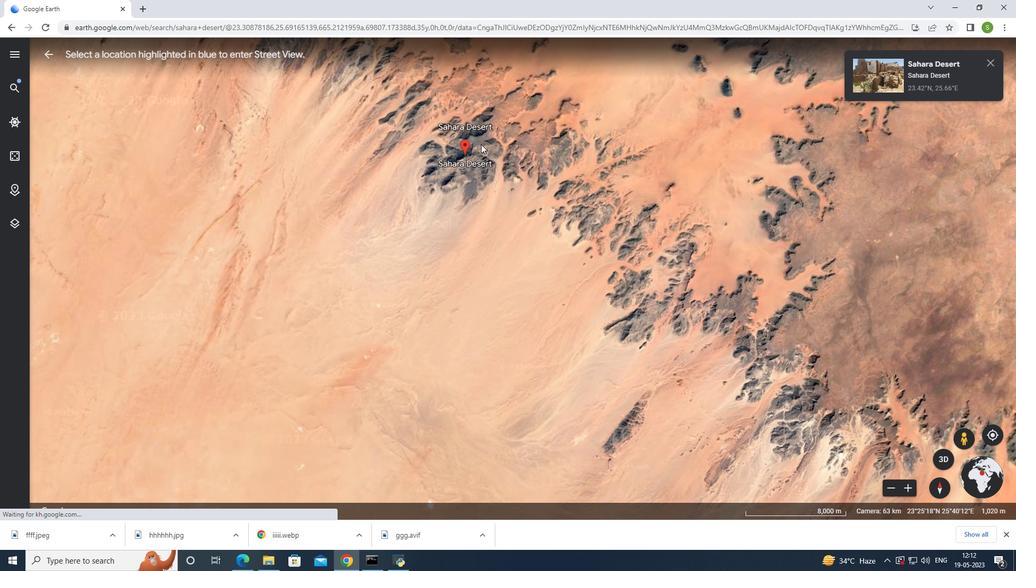 
Action: Mouse scrolled (481, 145) with delta (0, 0)
Screenshot: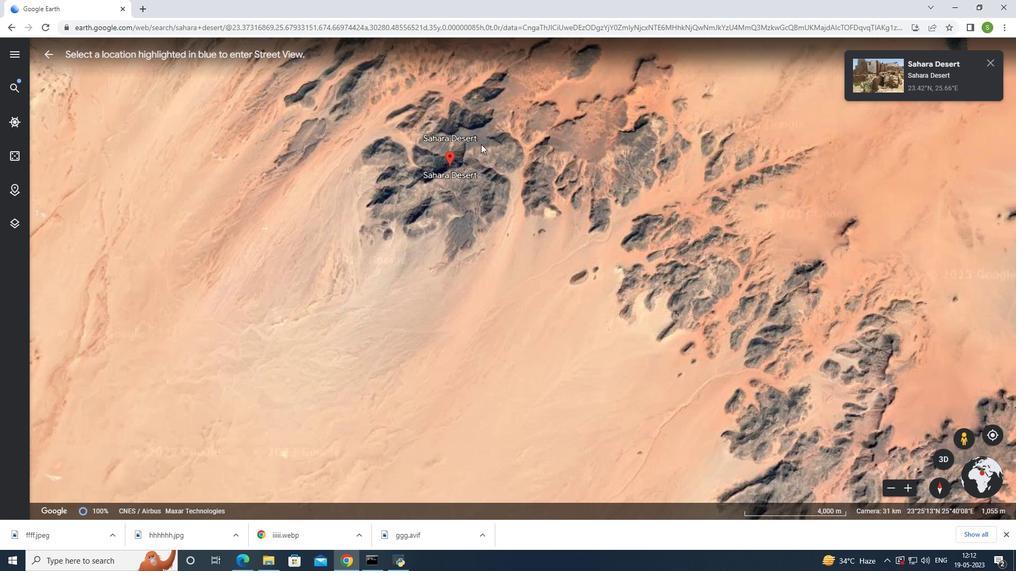 
Action: Mouse moved to (446, 159)
Screenshot: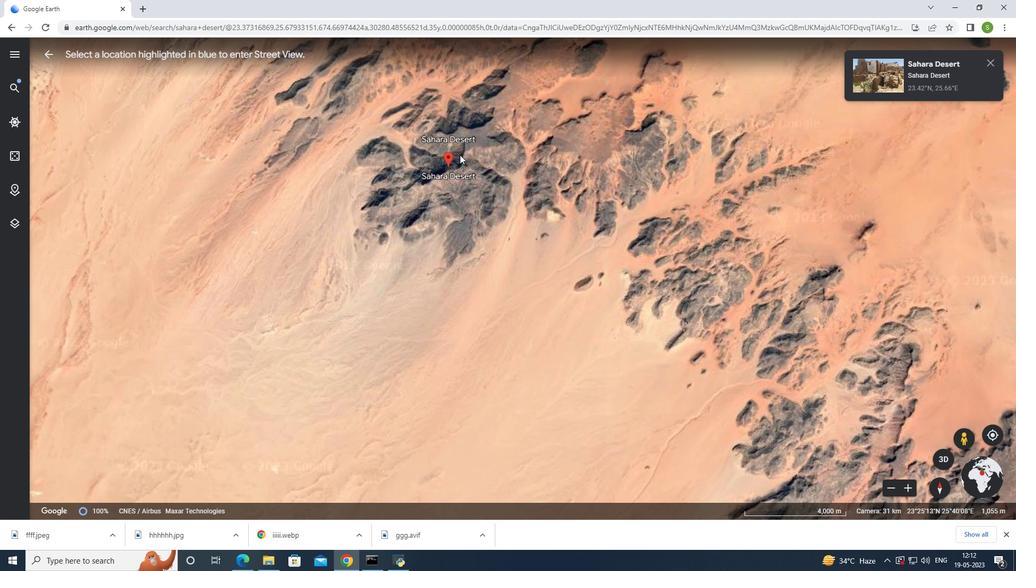 
Action: Mouse scrolled (446, 159) with delta (0, 0)
Screenshot: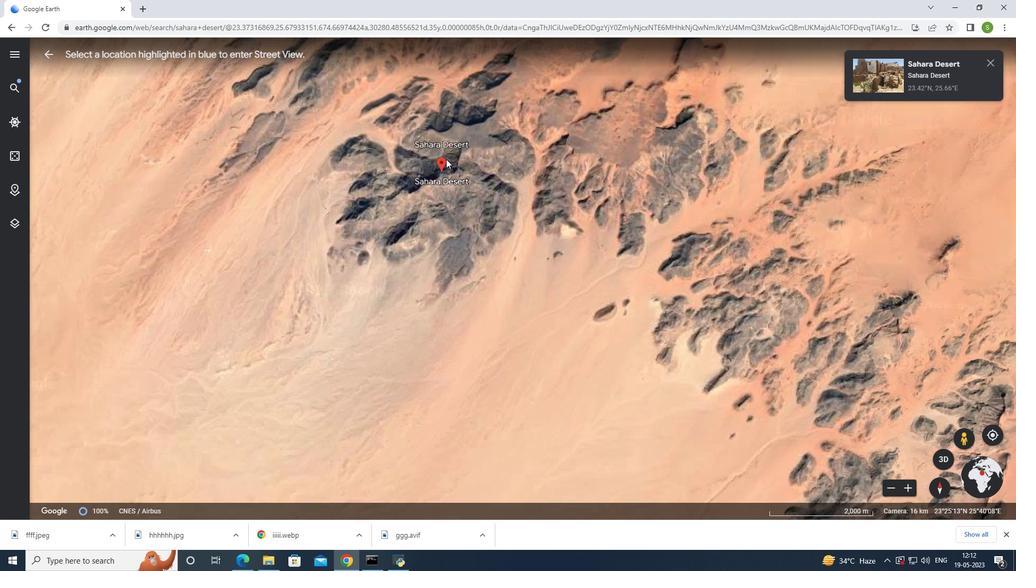 
Action: Mouse scrolled (446, 159) with delta (0, 0)
Screenshot: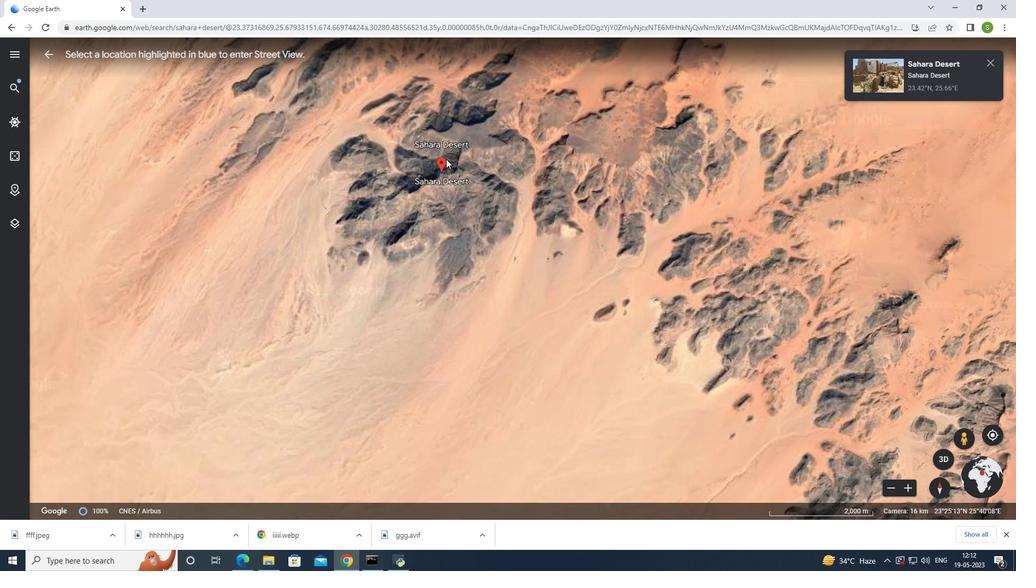 
Action: Mouse scrolled (446, 159) with delta (0, 0)
Screenshot: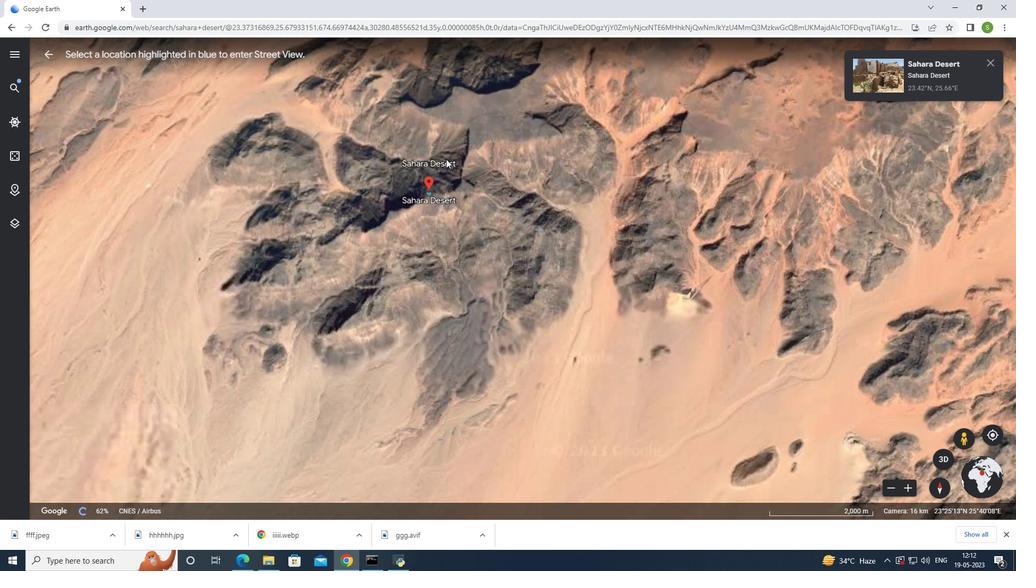
Action: Mouse scrolled (446, 159) with delta (0, 0)
Screenshot: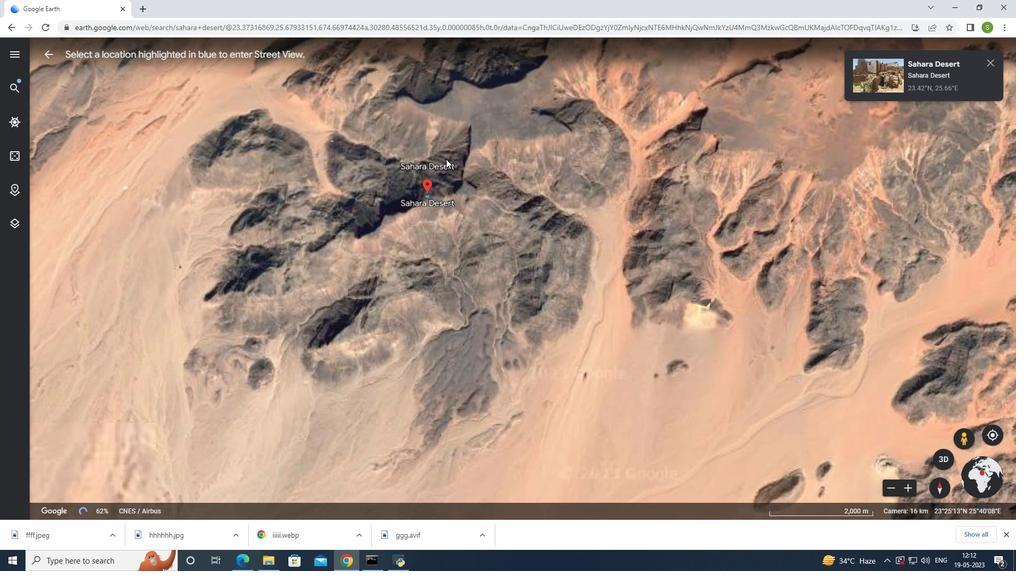 
Action: Mouse scrolled (446, 159) with delta (0, 0)
Screenshot: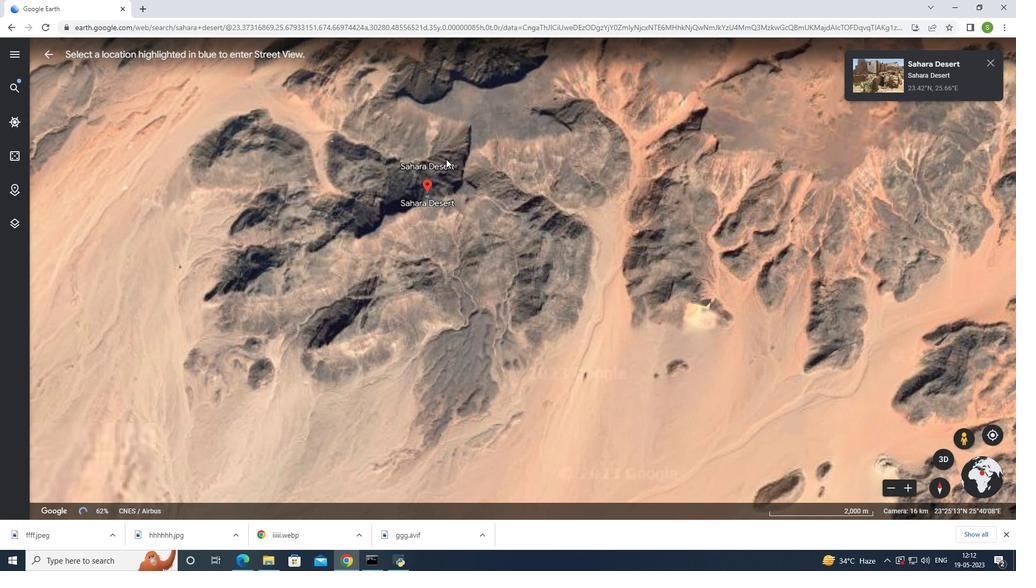 
Action: Mouse moved to (445, 159)
Screenshot: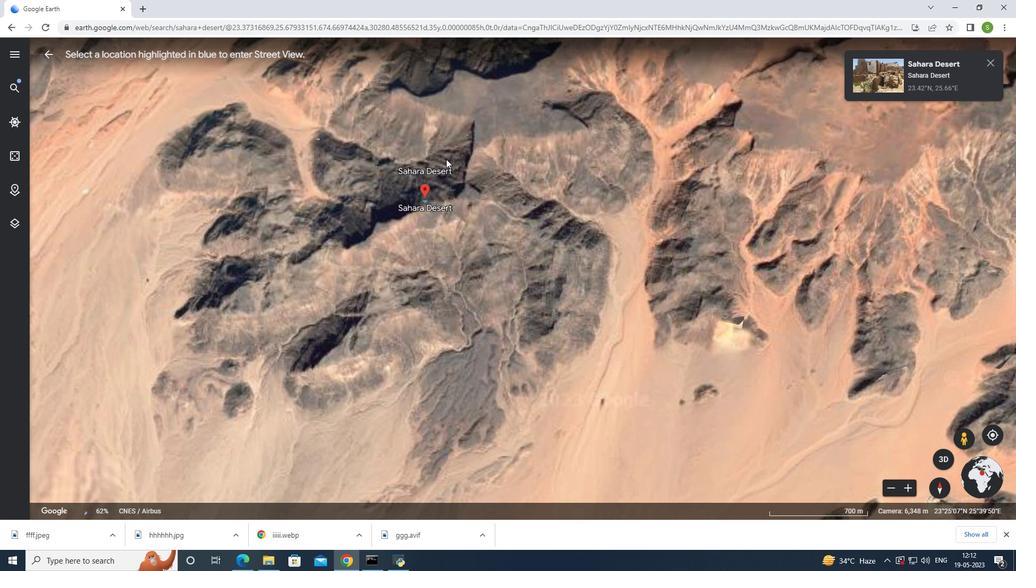 
Action: Mouse scrolled (445, 159) with delta (0, 0)
Screenshot: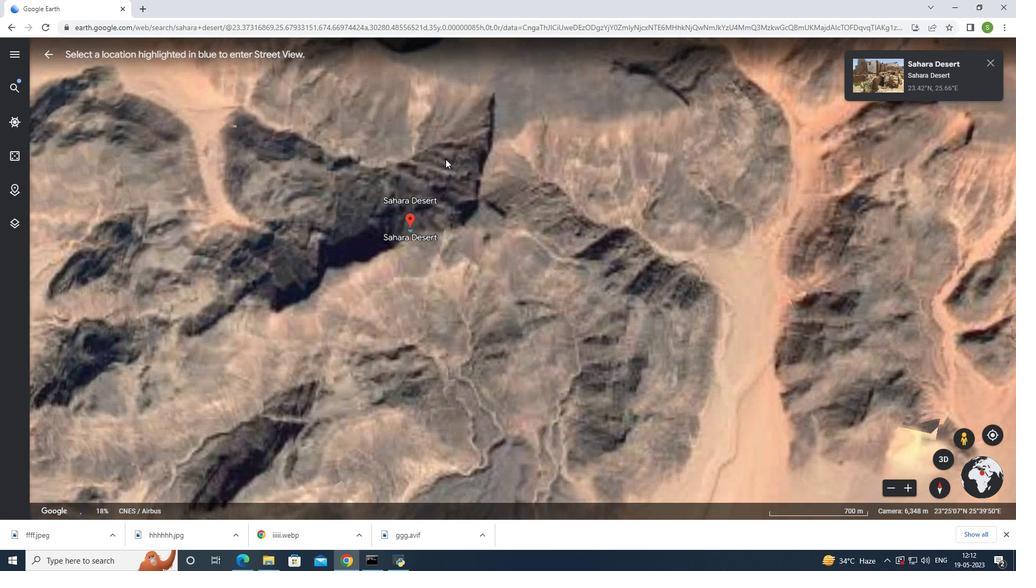 
Action: Mouse scrolled (445, 159) with delta (0, 0)
Screenshot: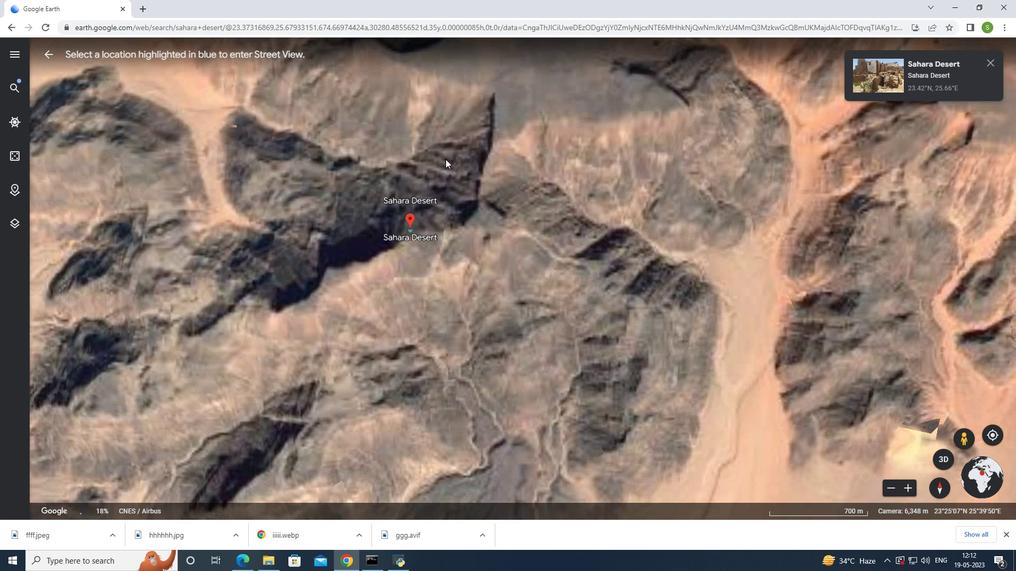 
Action: Mouse scrolled (445, 159) with delta (0, 0)
Screenshot: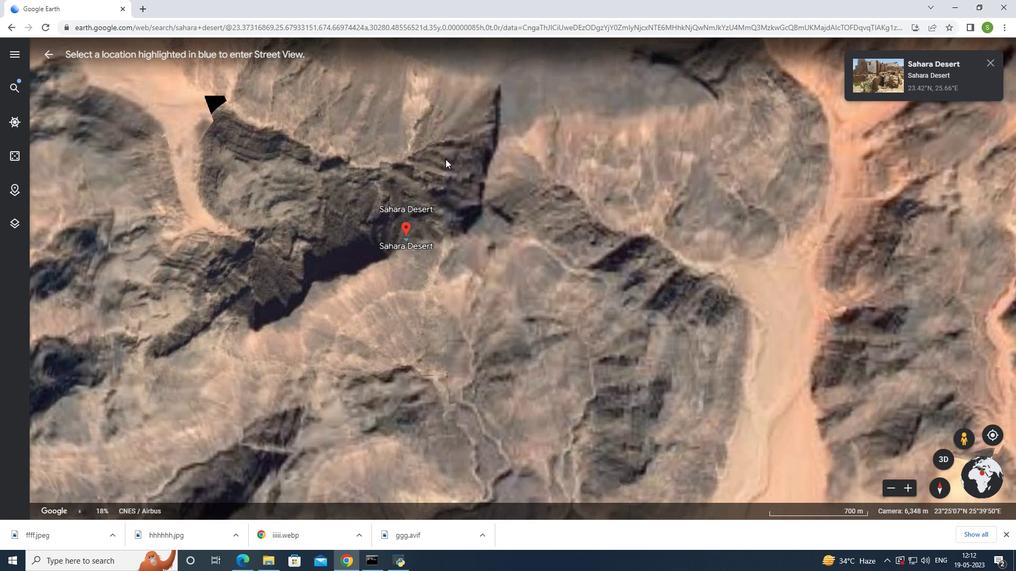 
Action: Mouse moved to (352, 345)
Screenshot: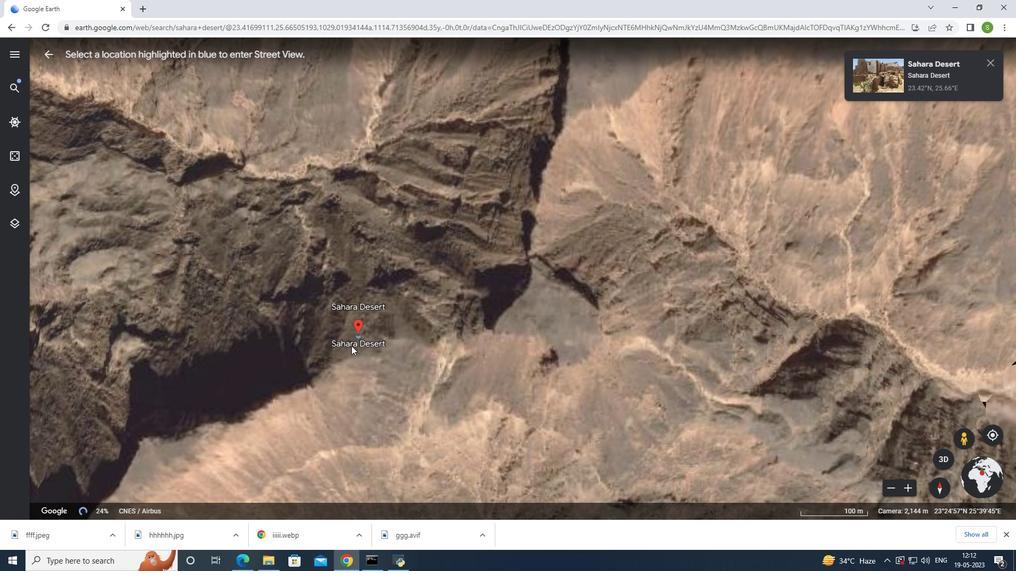 
Action: Mouse scrolled (352, 345) with delta (0, 0)
Screenshot: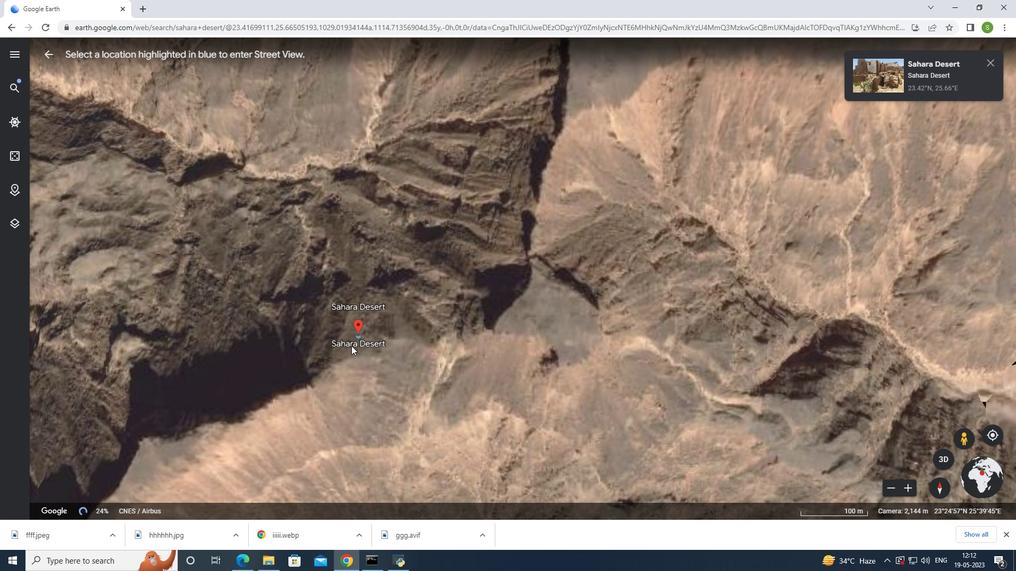 
Action: Mouse scrolled (352, 345) with delta (0, 0)
Screenshot: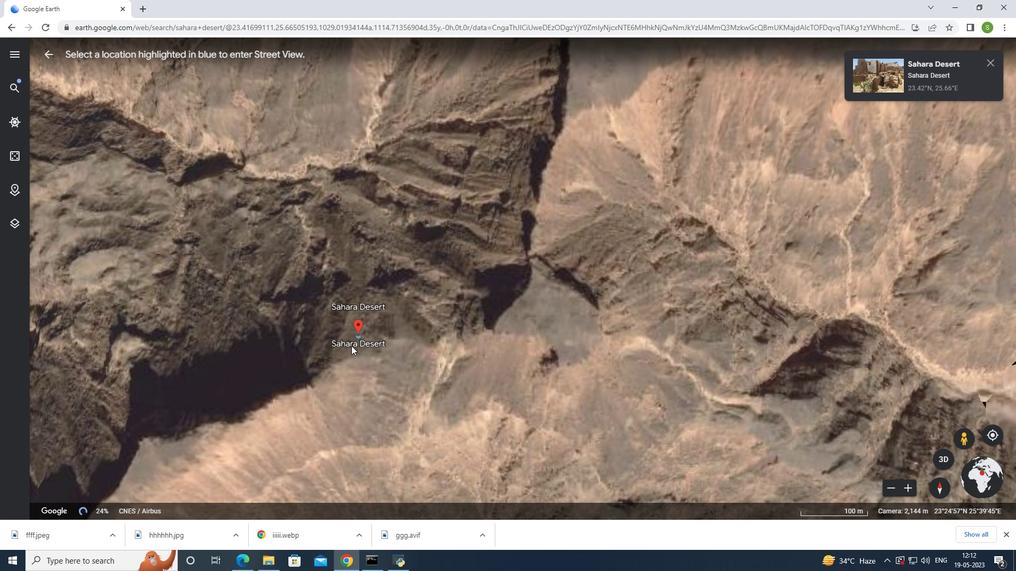 
Action: Mouse scrolled (352, 345) with delta (0, 0)
Screenshot: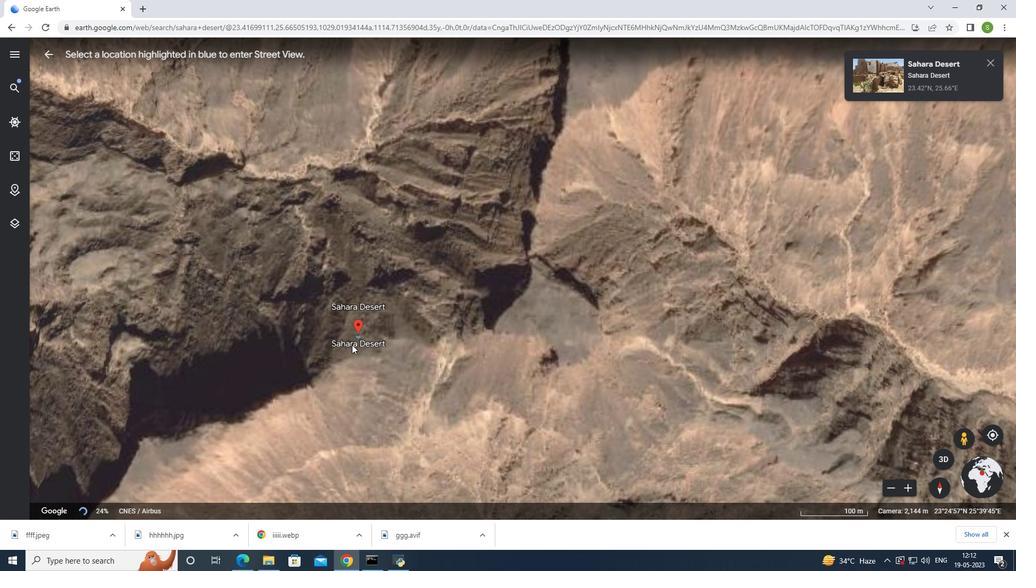 
Action: Mouse scrolled (352, 345) with delta (0, 0)
Screenshot: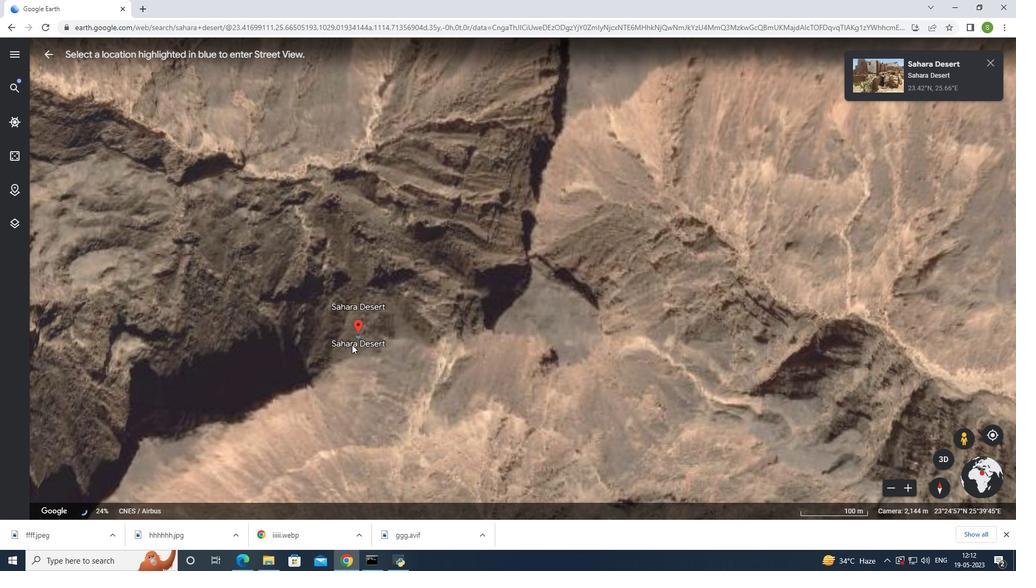 
Action: Mouse scrolled (352, 345) with delta (0, 0)
Screenshot: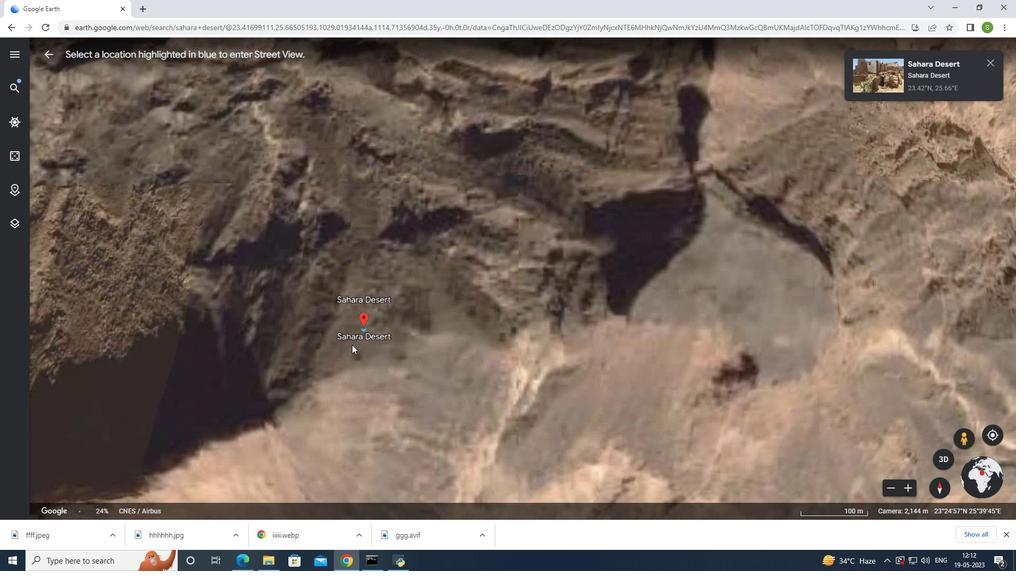 
Action: Mouse scrolled (352, 345) with delta (0, 0)
Screenshot: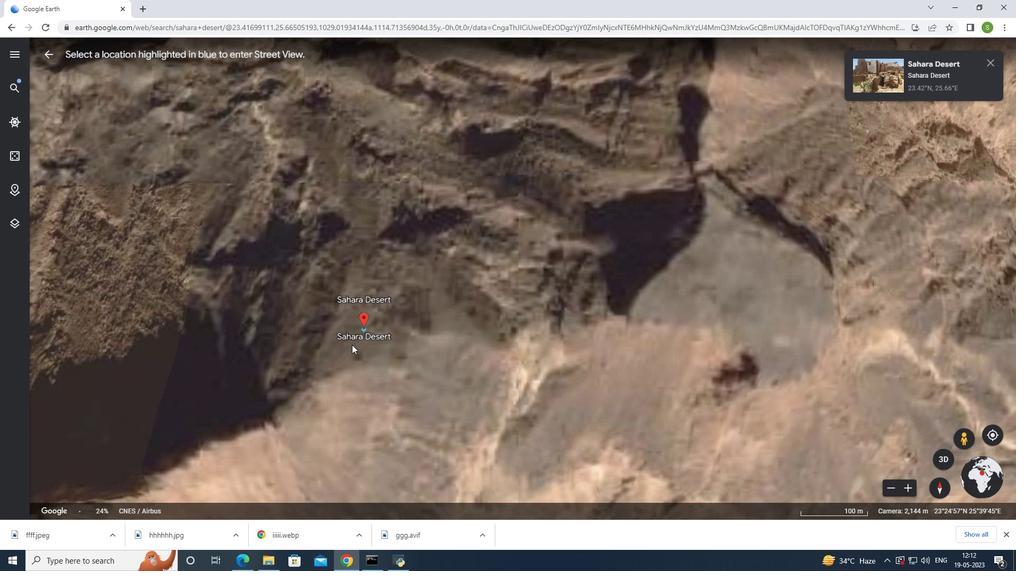 
Action: Mouse scrolled (352, 345) with delta (0, 0)
Screenshot: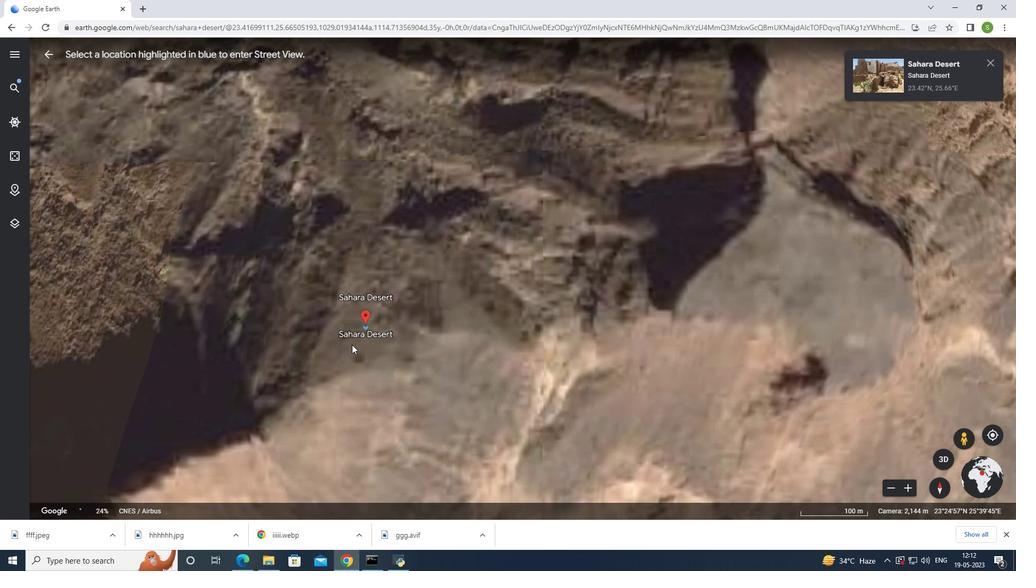 
Action: Mouse moved to (353, 344)
Screenshot: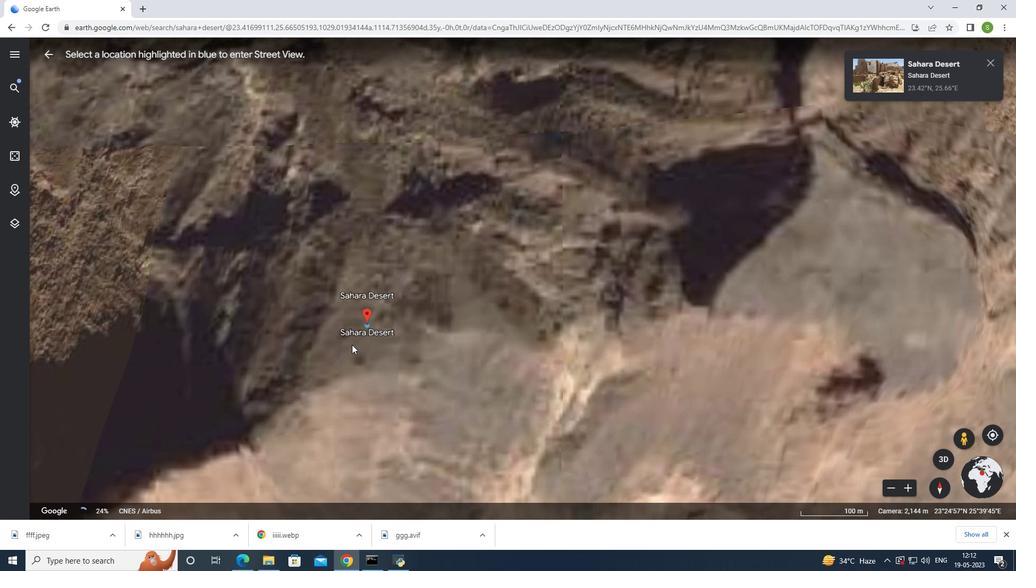 
Action: Mouse scrolled (353, 344) with delta (0, 0)
Screenshot: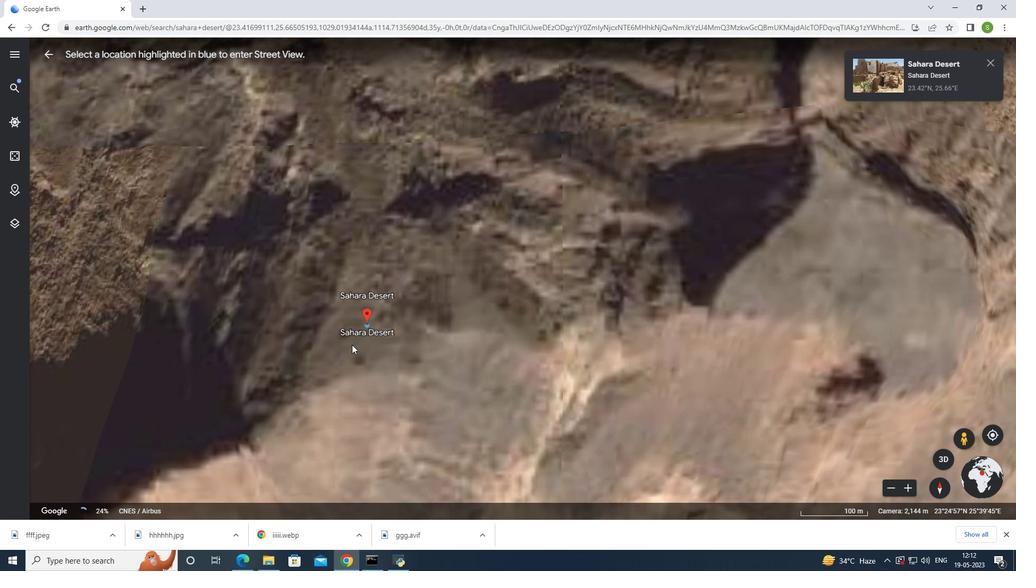 
Action: Mouse moved to (361, 337)
Screenshot: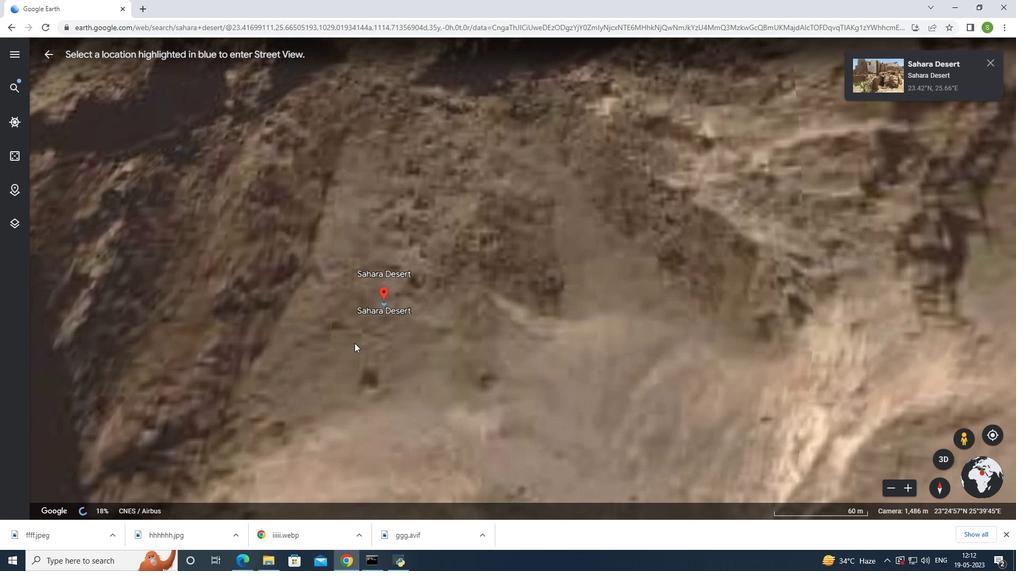 
Action: Mouse scrolled (361, 337) with delta (0, 0)
Screenshot: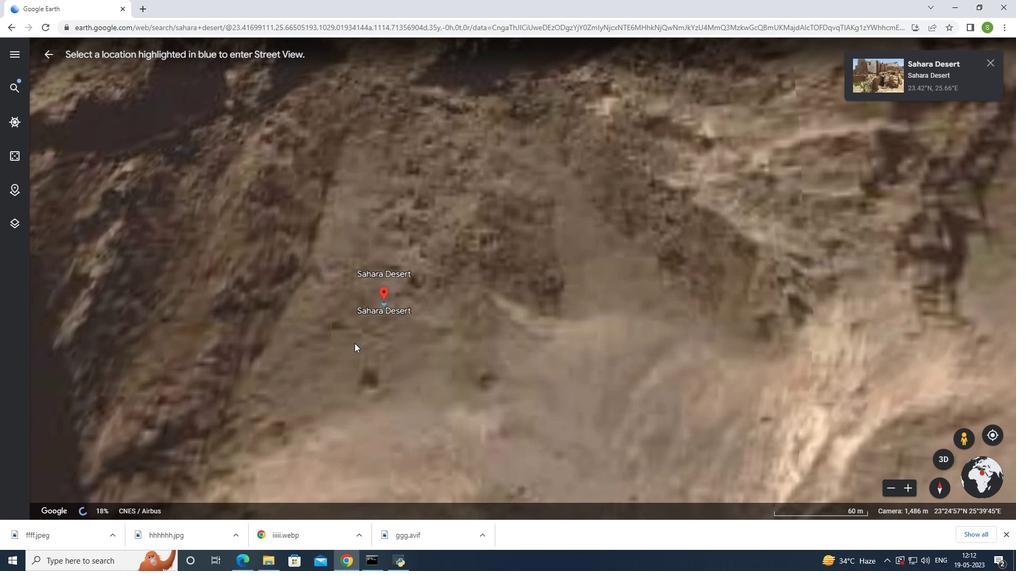 
Action: Mouse moved to (377, 325)
Screenshot: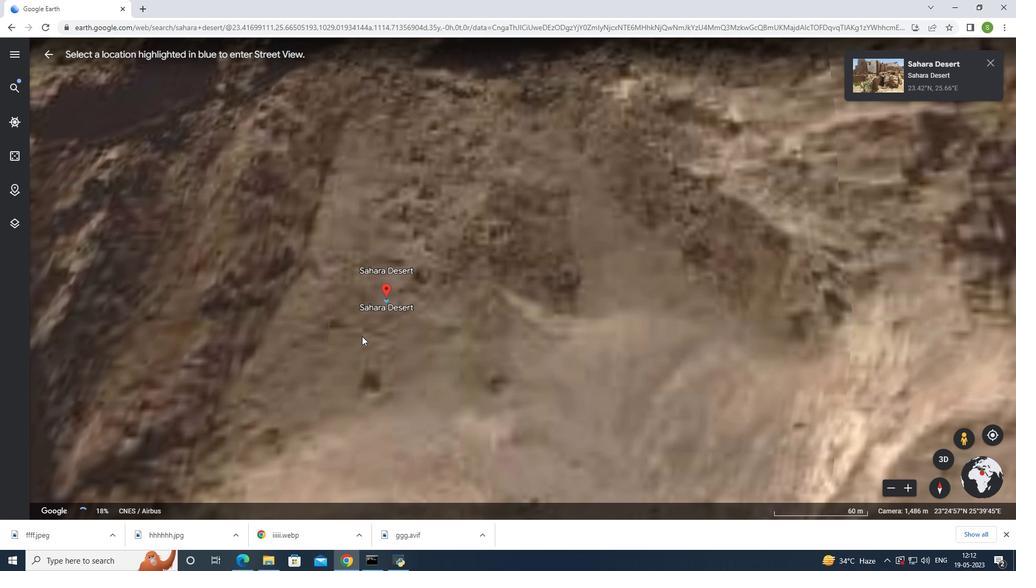 
Action: Mouse scrolled (377, 326) with delta (0, 0)
Screenshot: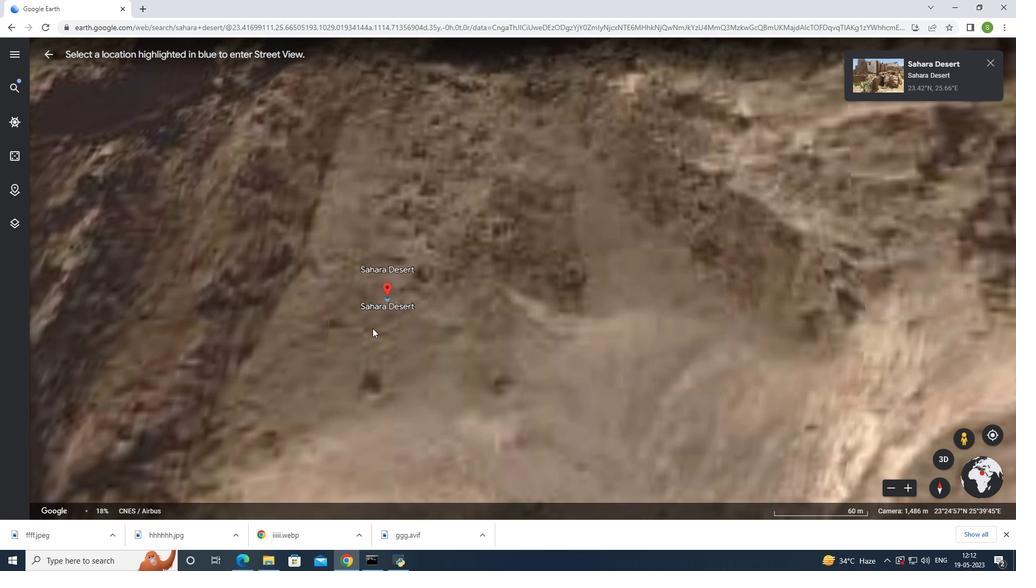 
Action: Mouse moved to (380, 323)
Screenshot: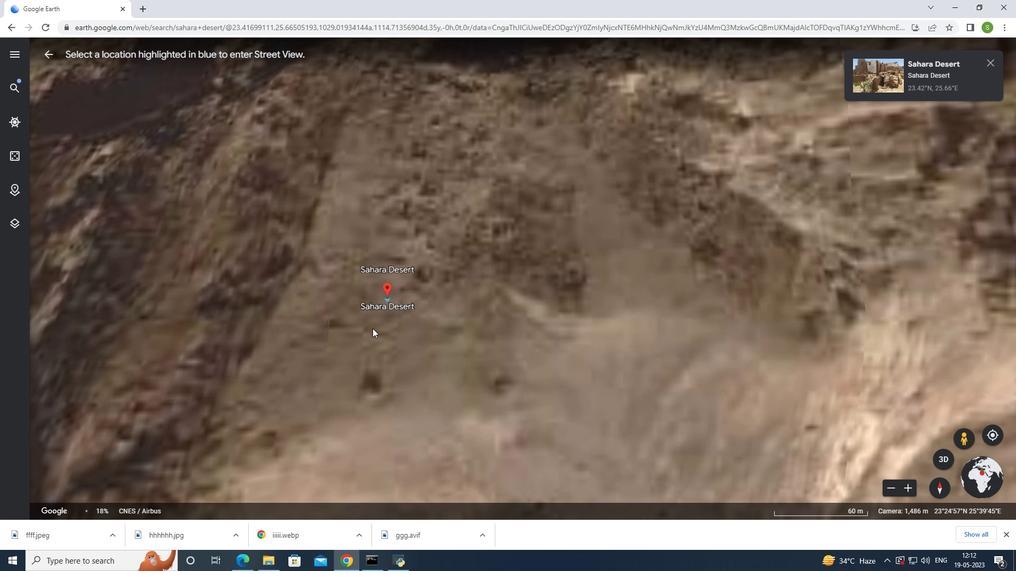 
Action: Mouse scrolled (380, 324) with delta (0, 0)
Screenshot: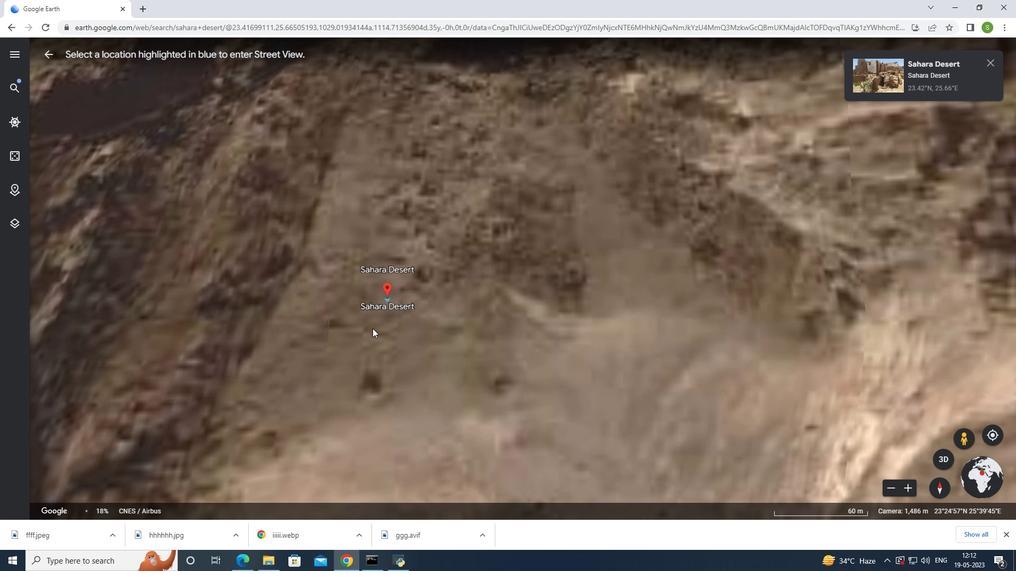 
Action: Mouse moved to (381, 322)
Screenshot: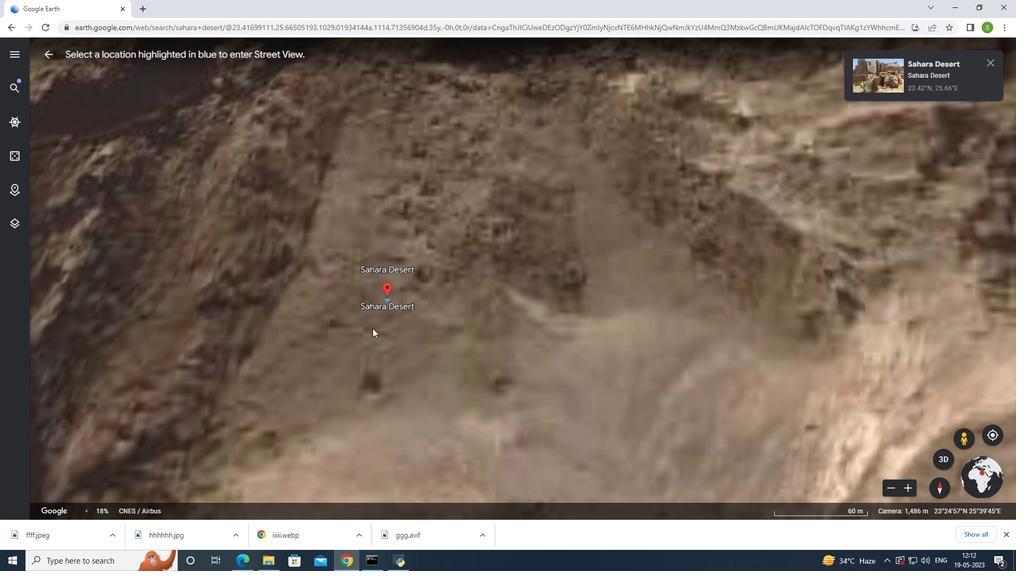 
Action: Mouse scrolled (381, 323) with delta (0, 0)
Screenshot: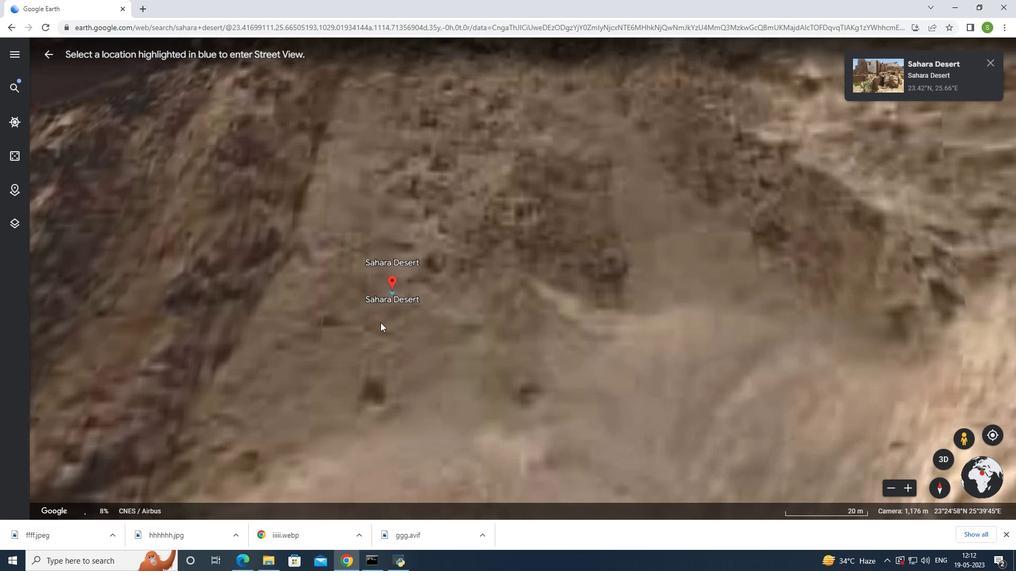 
Action: Mouse moved to (388, 317)
Screenshot: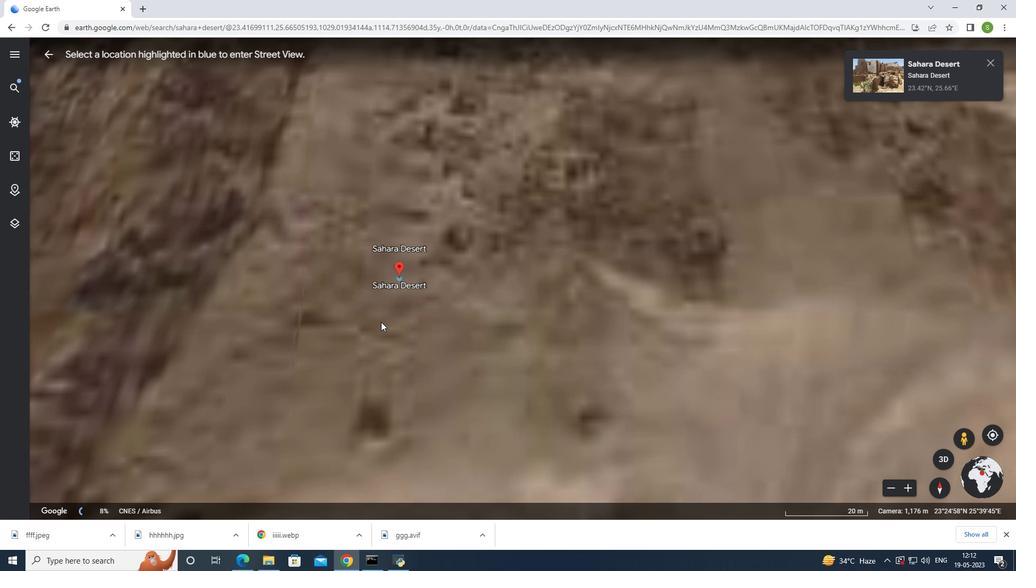 
Action: Mouse scrolled (387, 318) with delta (0, 0)
Screenshot: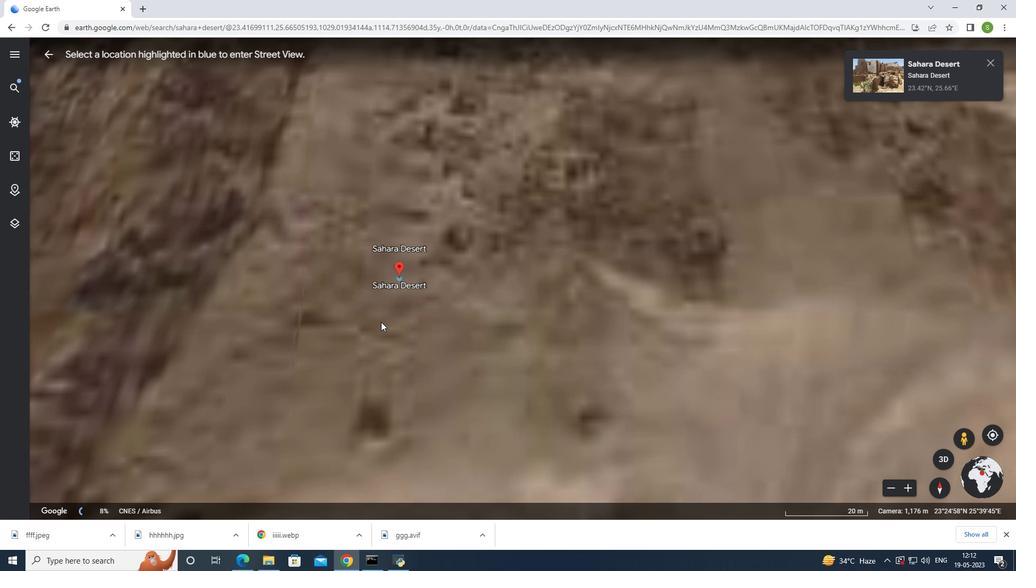 
Action: Mouse moved to (389, 316)
Screenshot: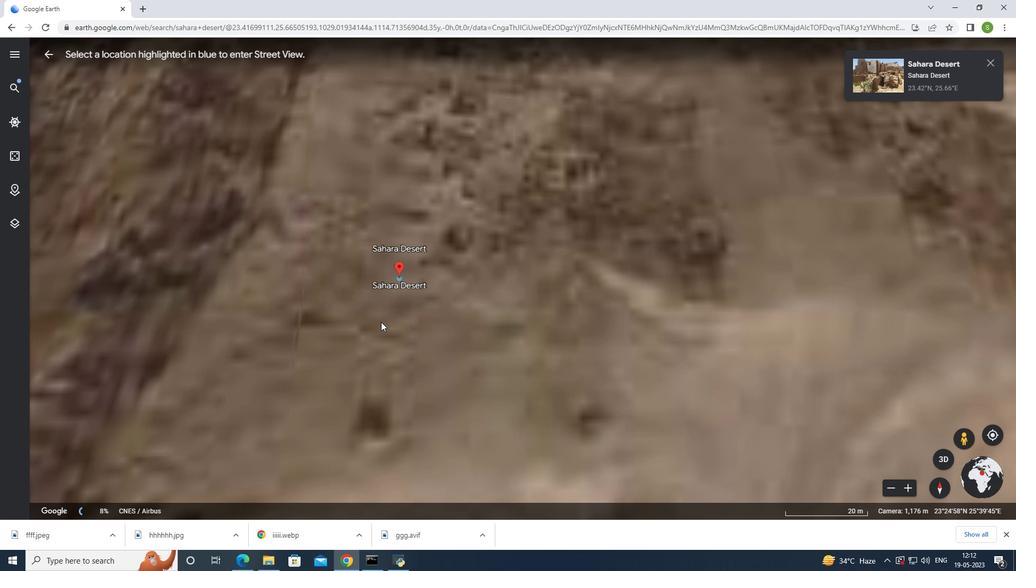 
Action: Mouse scrolled (389, 317) with delta (0, 0)
